 Task: Create a new letterhead with gradien abstract background.
Action: Mouse moved to (363, 195)
Screenshot: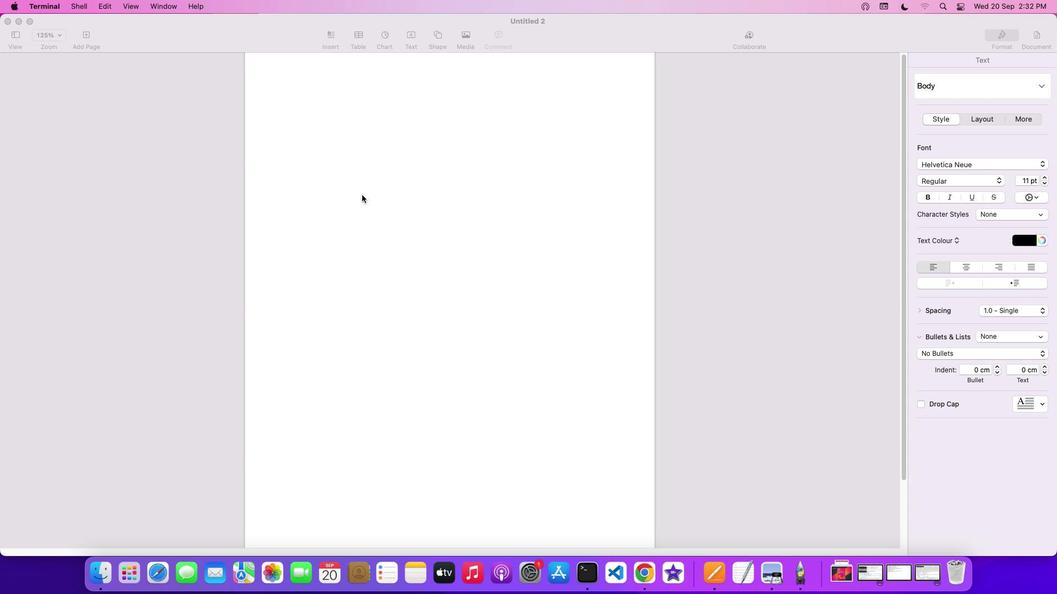 
Action: Mouse pressed left at (363, 195)
Screenshot: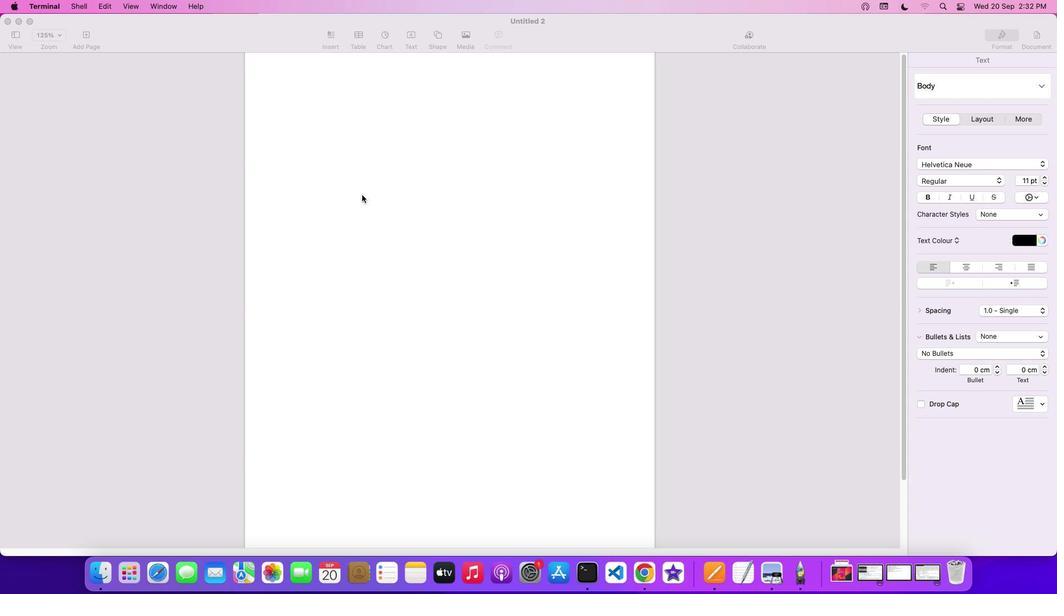 
Action: Mouse moved to (443, 36)
Screenshot: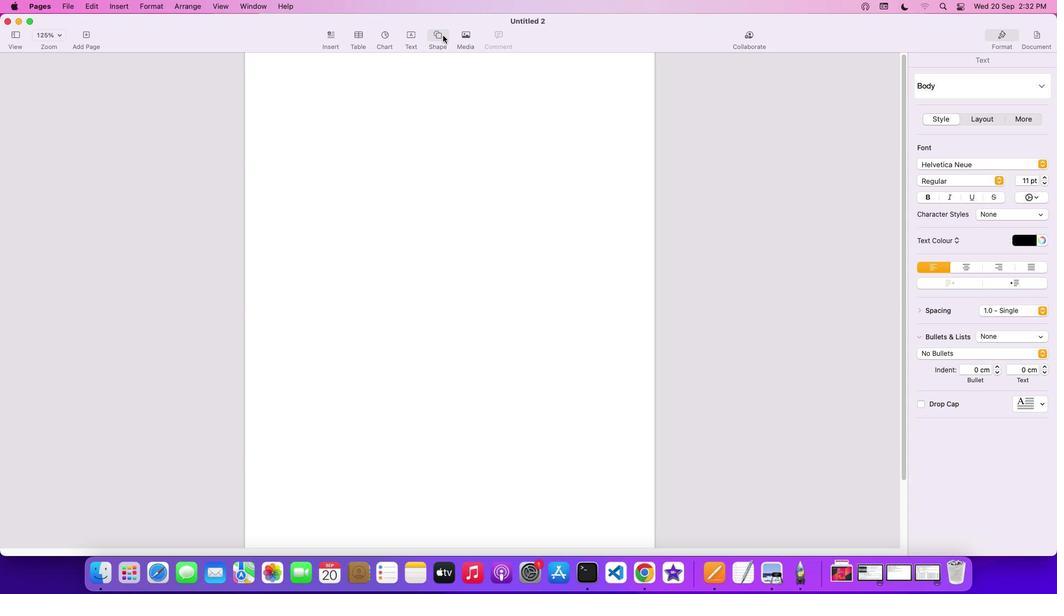
Action: Mouse pressed left at (443, 36)
Screenshot: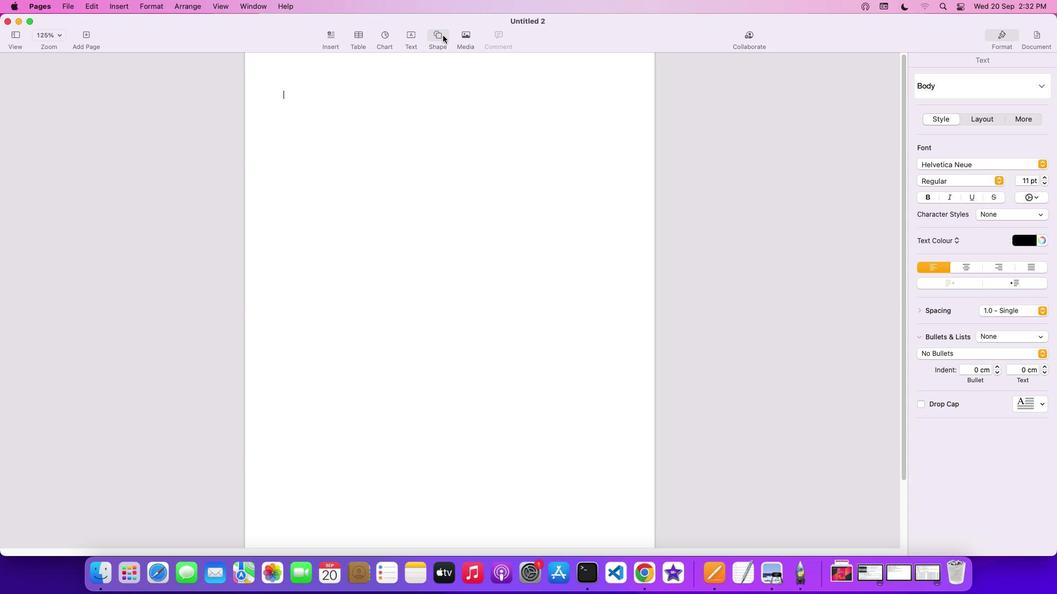 
Action: Mouse moved to (430, 120)
Screenshot: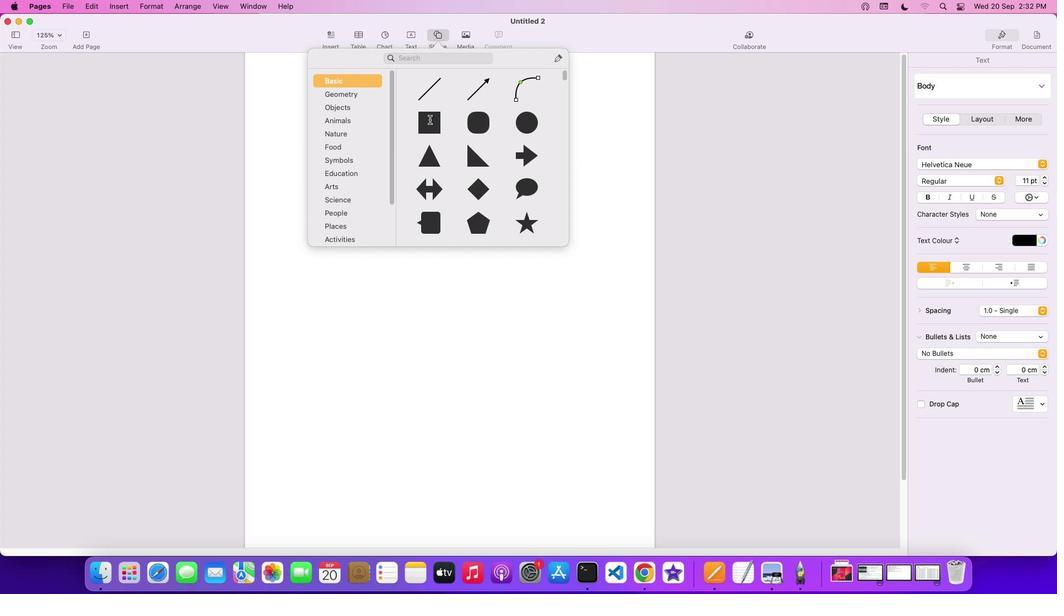 
Action: Mouse pressed left at (430, 120)
Screenshot: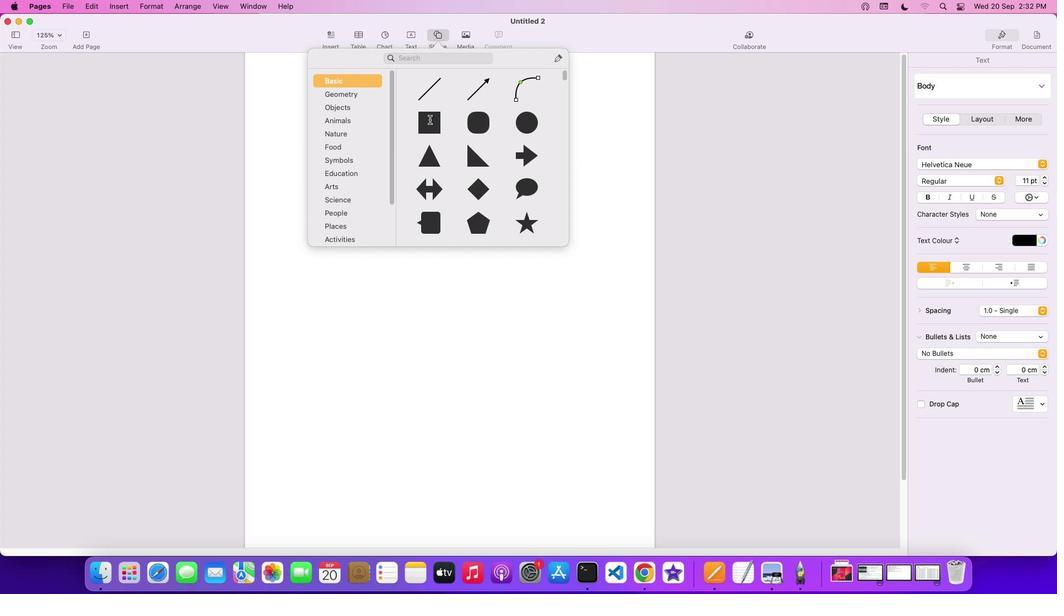 
Action: Mouse moved to (484, 100)
Screenshot: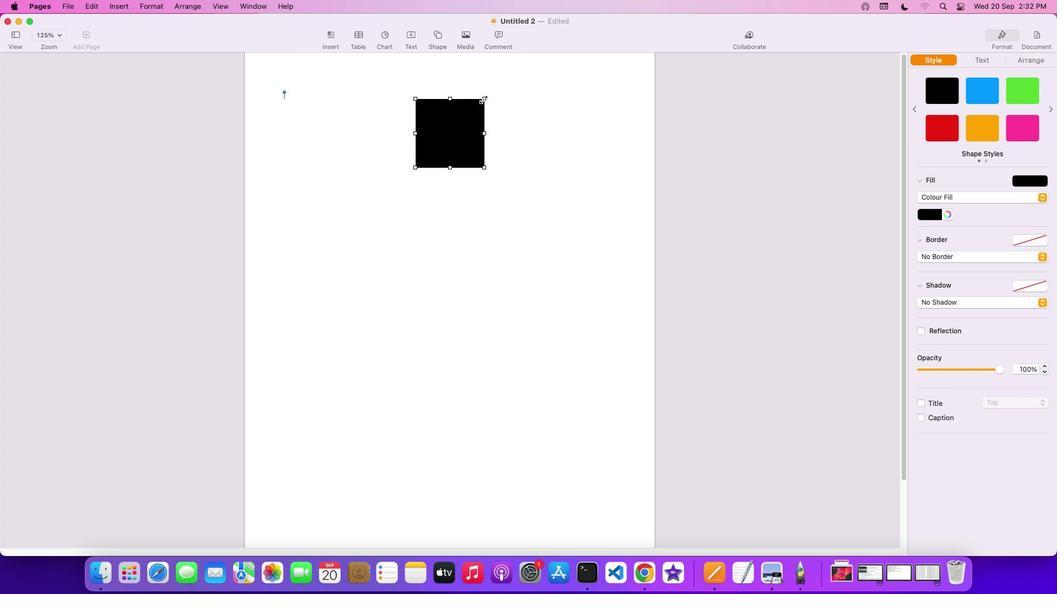 
Action: Mouse pressed left at (484, 100)
Screenshot: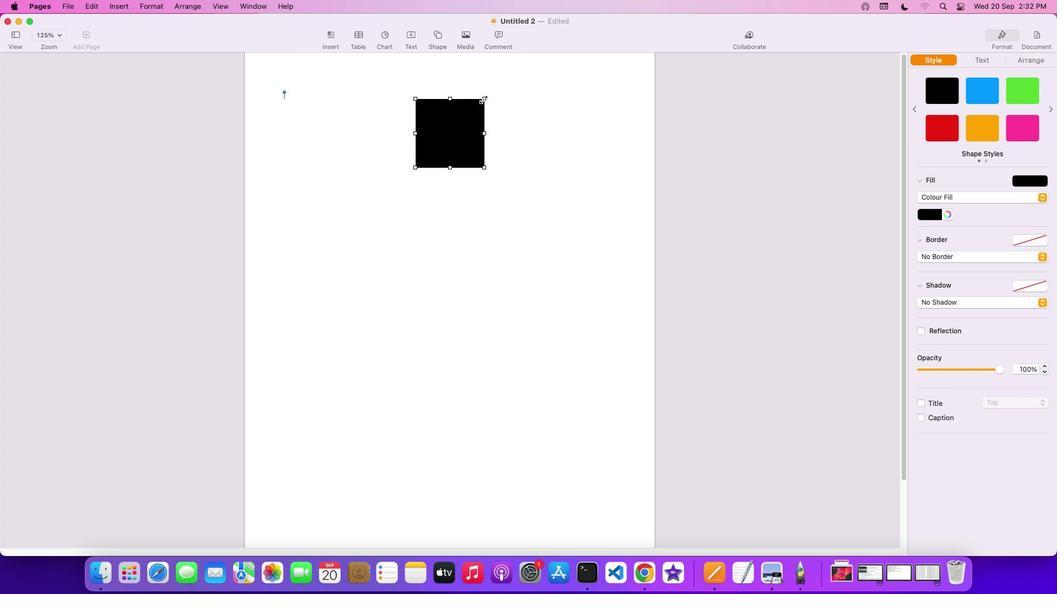 
Action: Mouse moved to (415, 60)
Screenshot: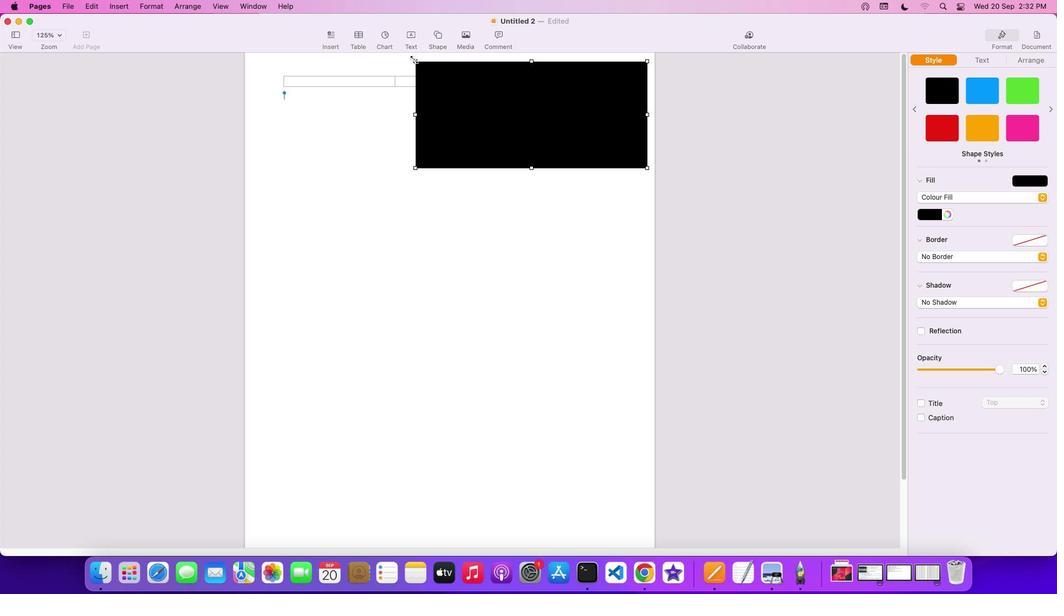 
Action: Mouse pressed left at (415, 60)
Screenshot: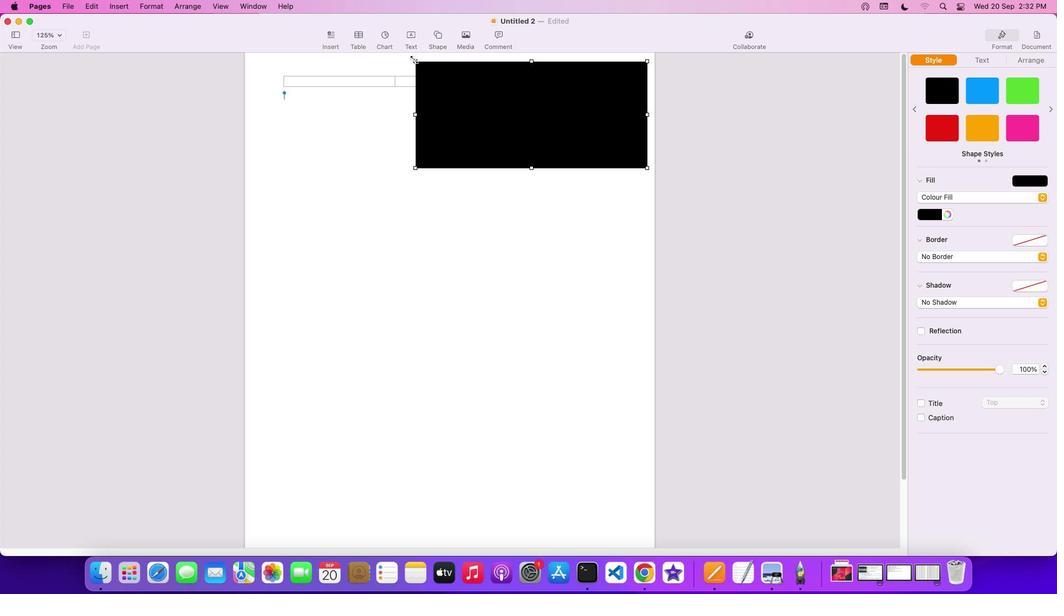 
Action: Mouse moved to (607, 248)
Screenshot: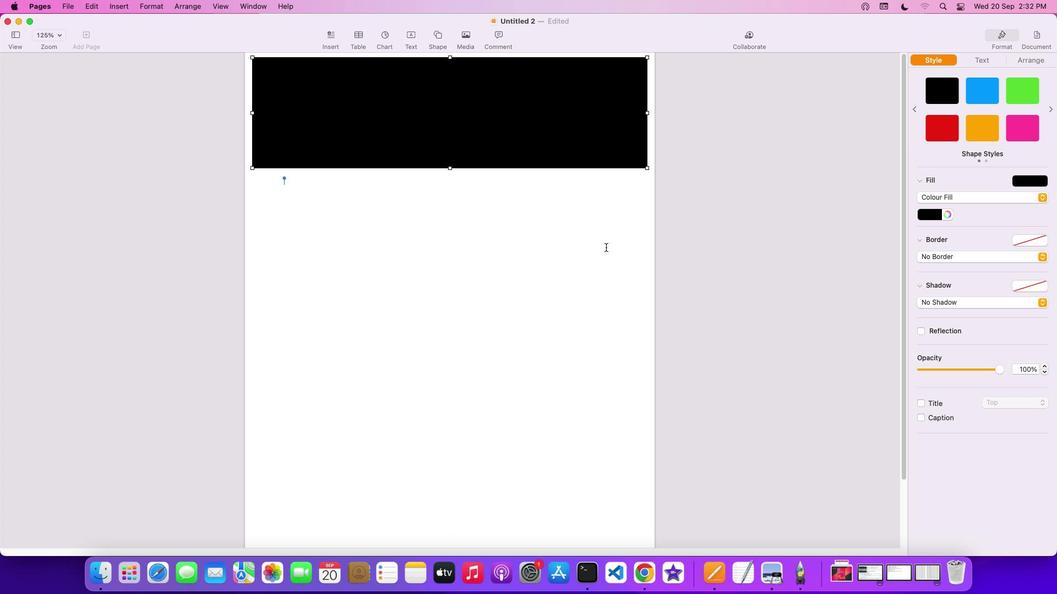 
Action: Mouse scrolled (607, 248) with delta (0, 0)
Screenshot: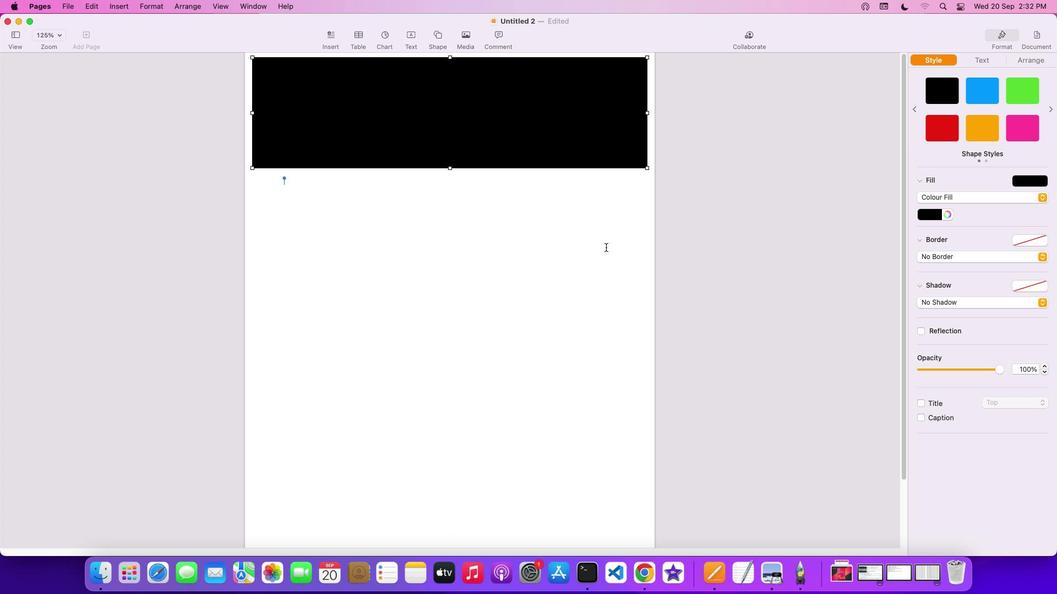 
Action: Mouse scrolled (607, 248) with delta (0, 0)
Screenshot: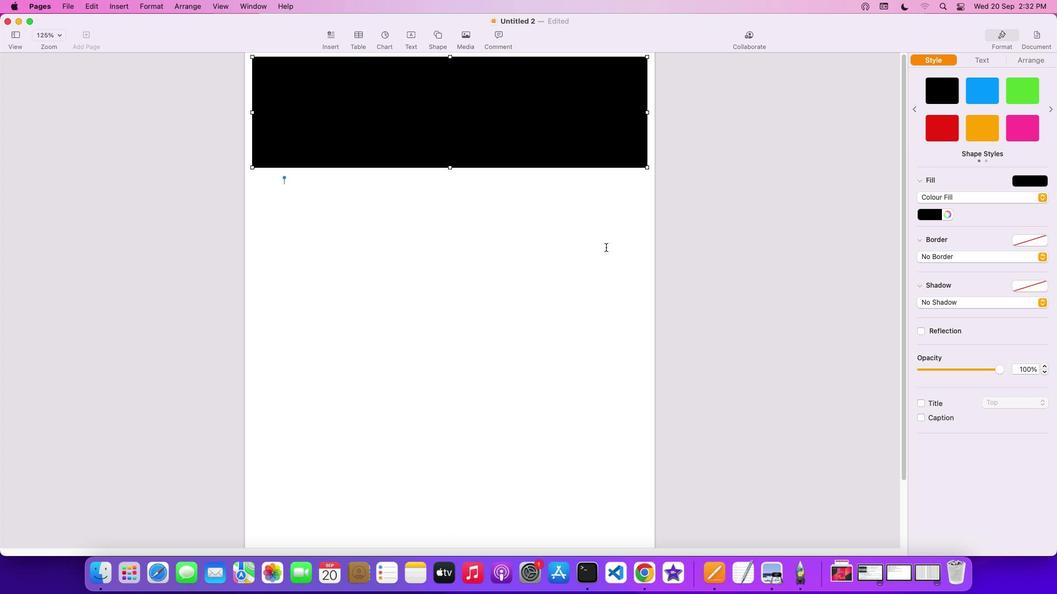 
Action: Mouse scrolled (607, 248) with delta (0, 0)
Screenshot: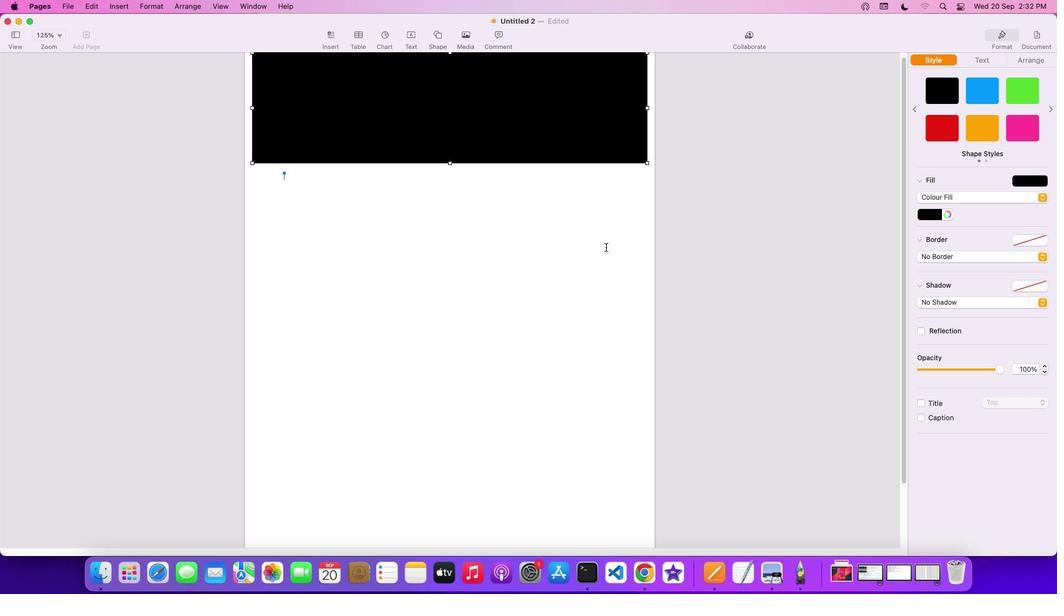 
Action: Mouse scrolled (607, 248) with delta (0, -1)
Screenshot: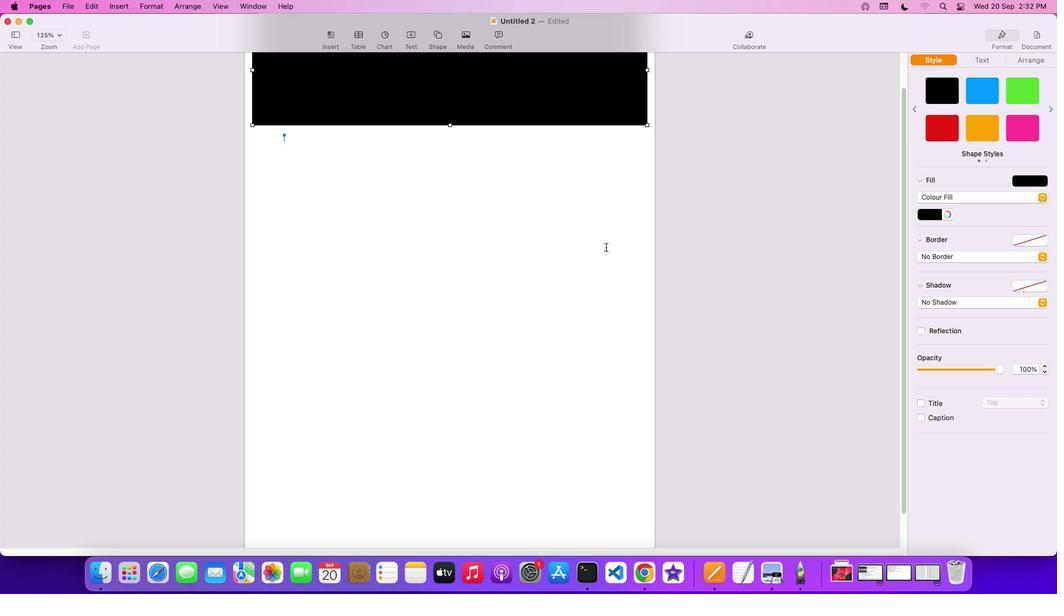 
Action: Mouse scrolled (607, 248) with delta (0, -1)
Screenshot: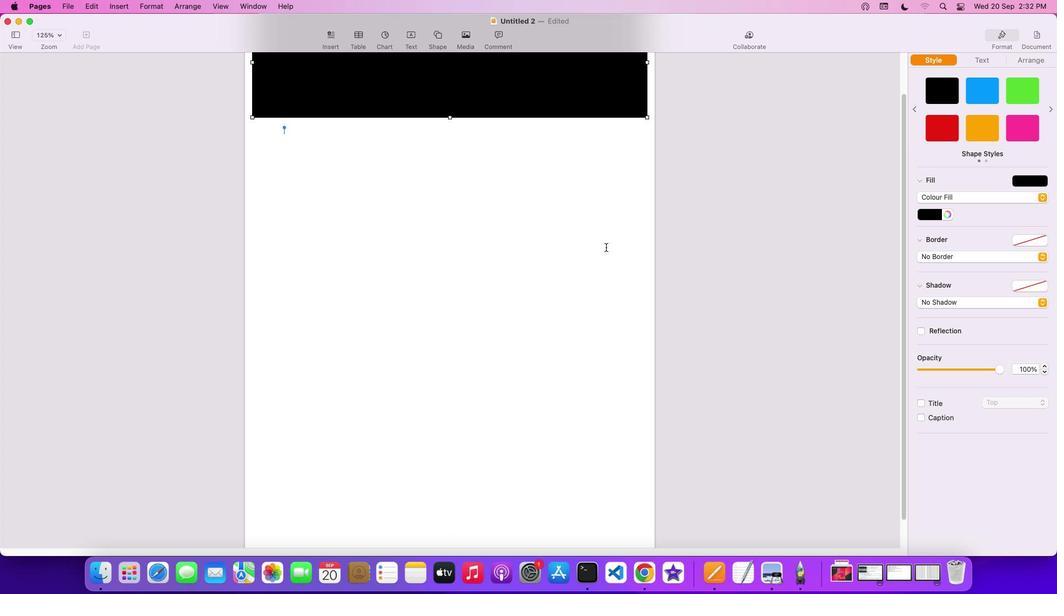 
Action: Mouse moved to (647, 92)
Screenshot: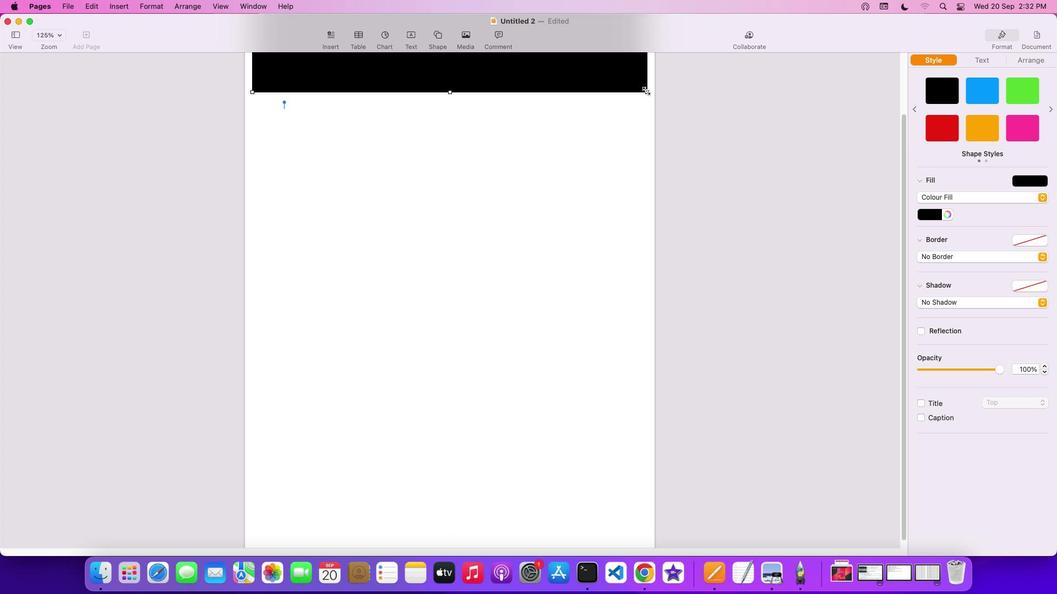 
Action: Mouse pressed left at (647, 92)
Screenshot: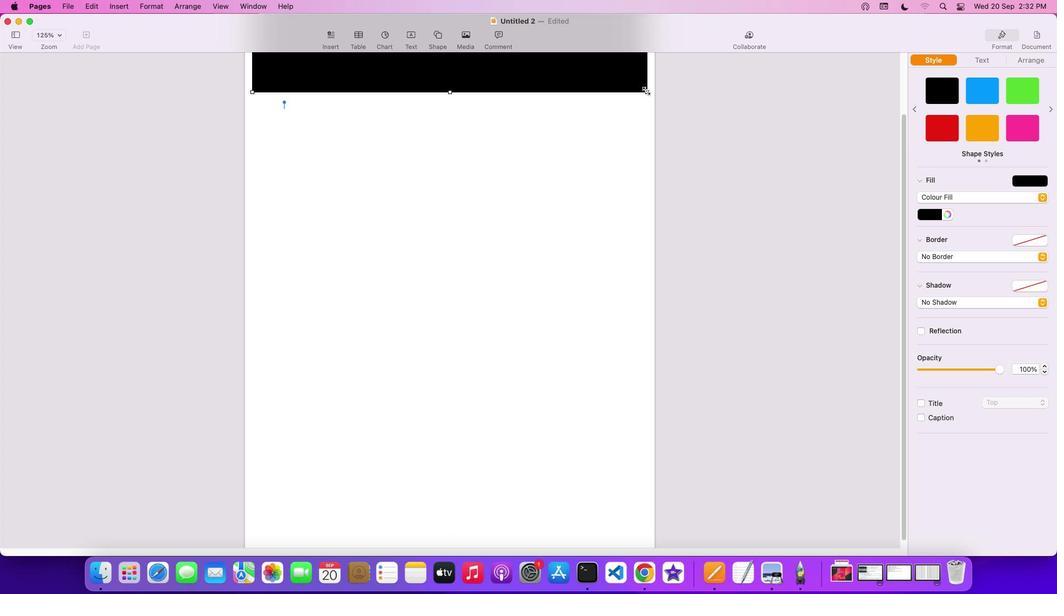 
Action: Mouse moved to (685, 483)
Screenshot: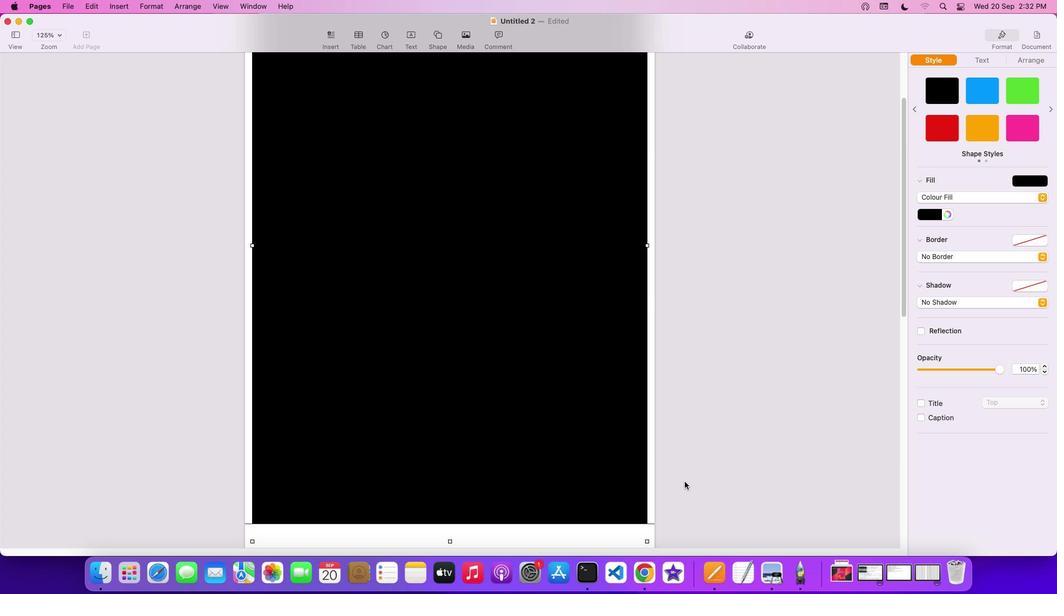 
Action: Mouse scrolled (685, 483) with delta (0, 0)
Screenshot: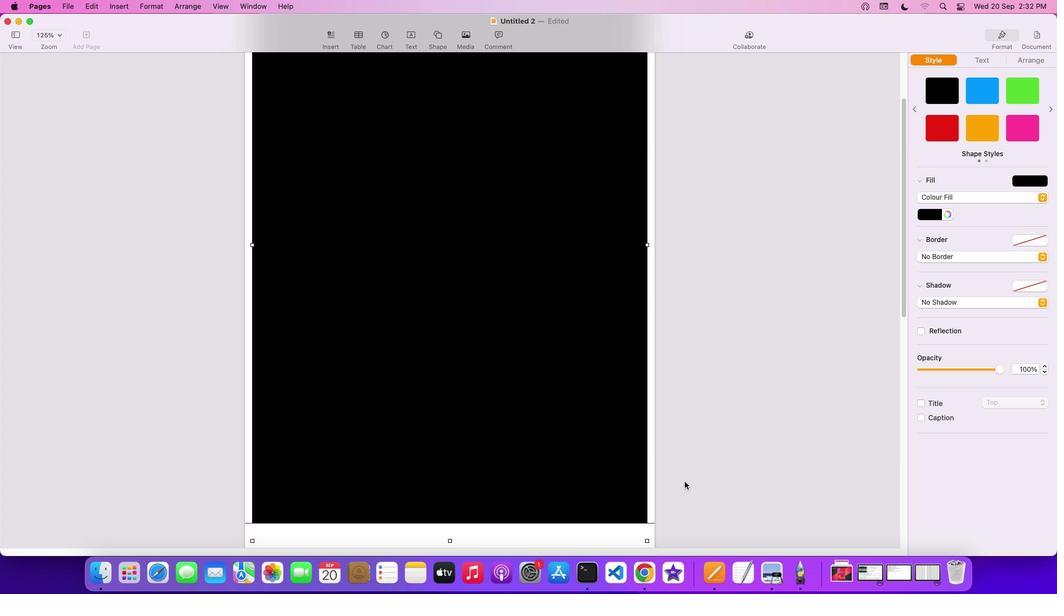 
Action: Mouse scrolled (685, 483) with delta (0, 0)
Screenshot: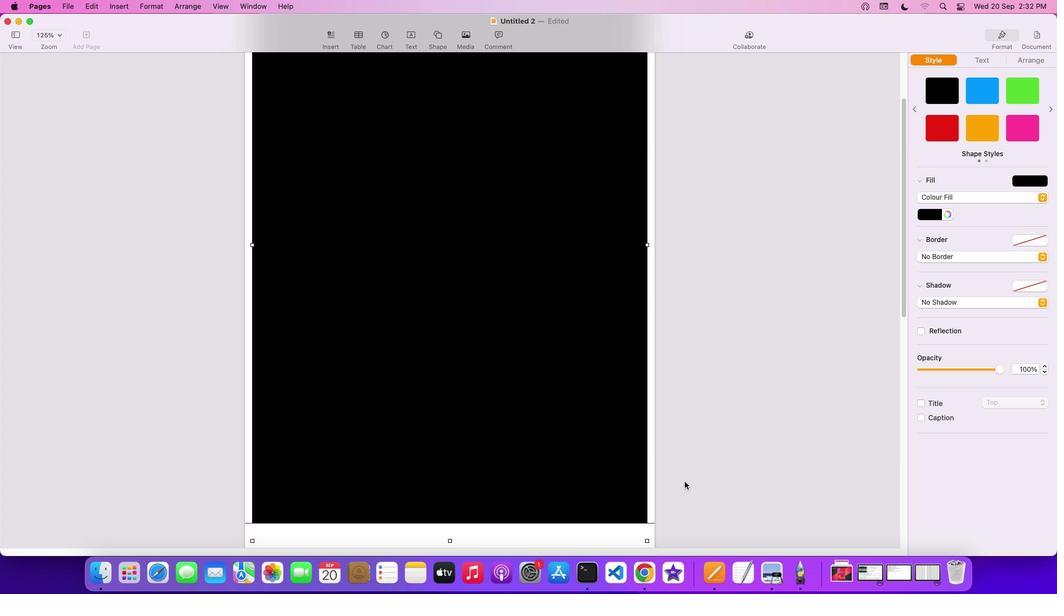 
Action: Mouse scrolled (685, 483) with delta (0, 0)
Screenshot: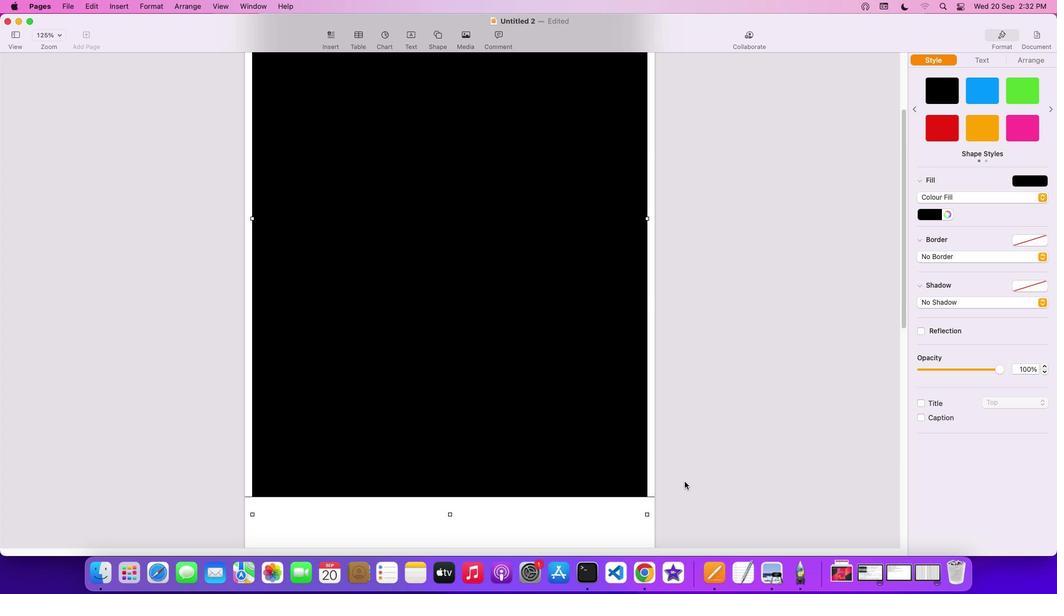 
Action: Mouse scrolled (685, 483) with delta (0, -1)
Screenshot: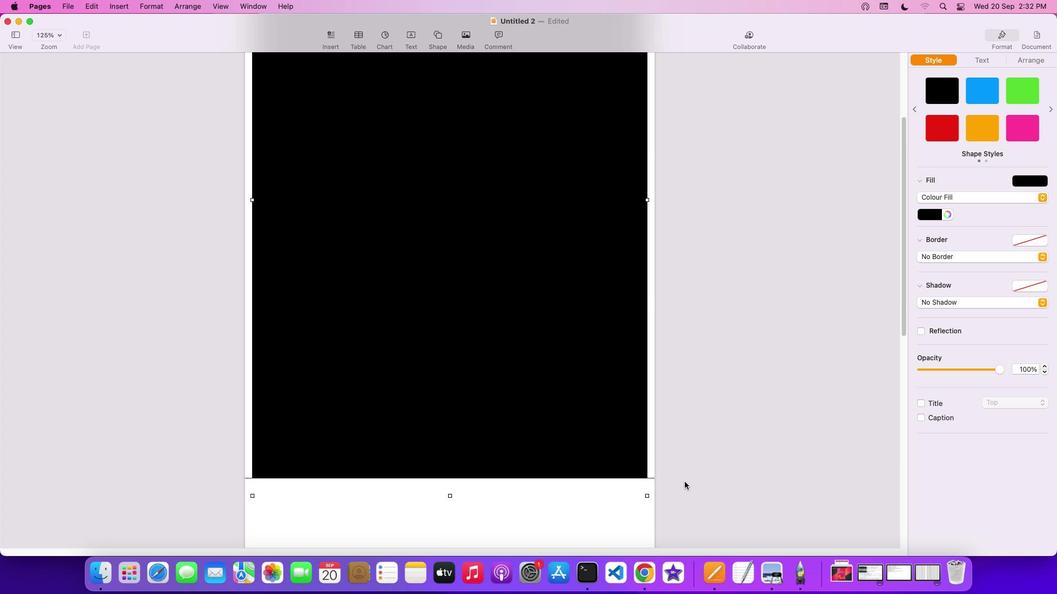 
Action: Mouse moved to (595, 451)
Screenshot: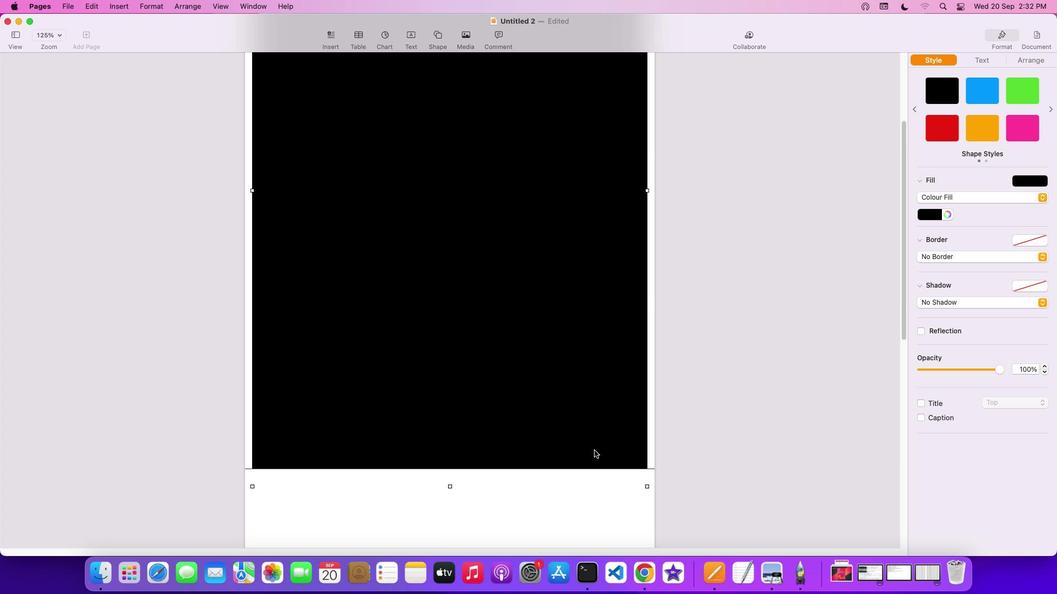 
Action: Mouse pressed left at (595, 451)
Screenshot: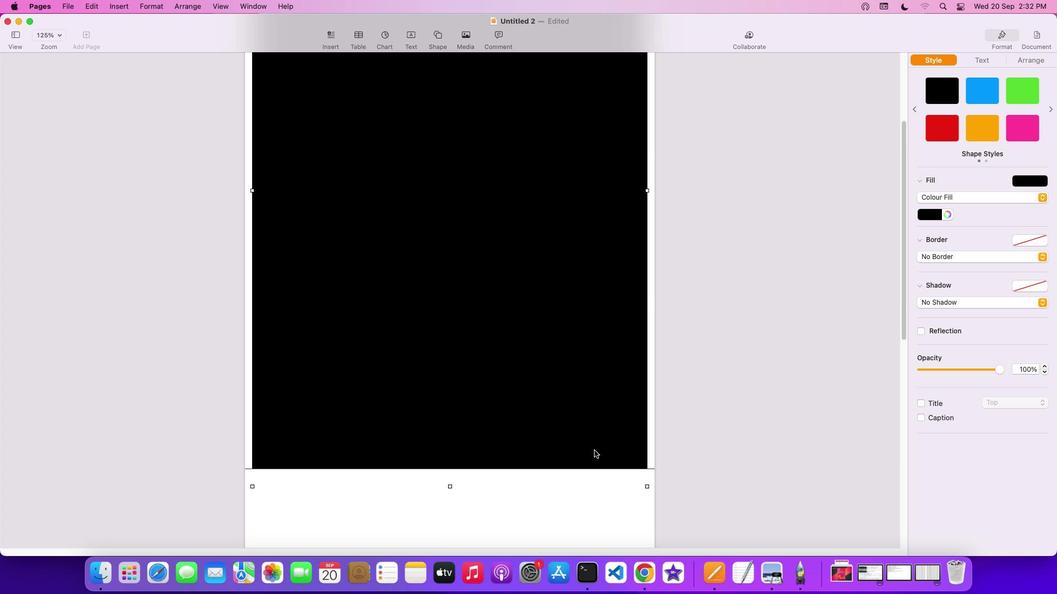 
Action: Mouse moved to (647, 487)
Screenshot: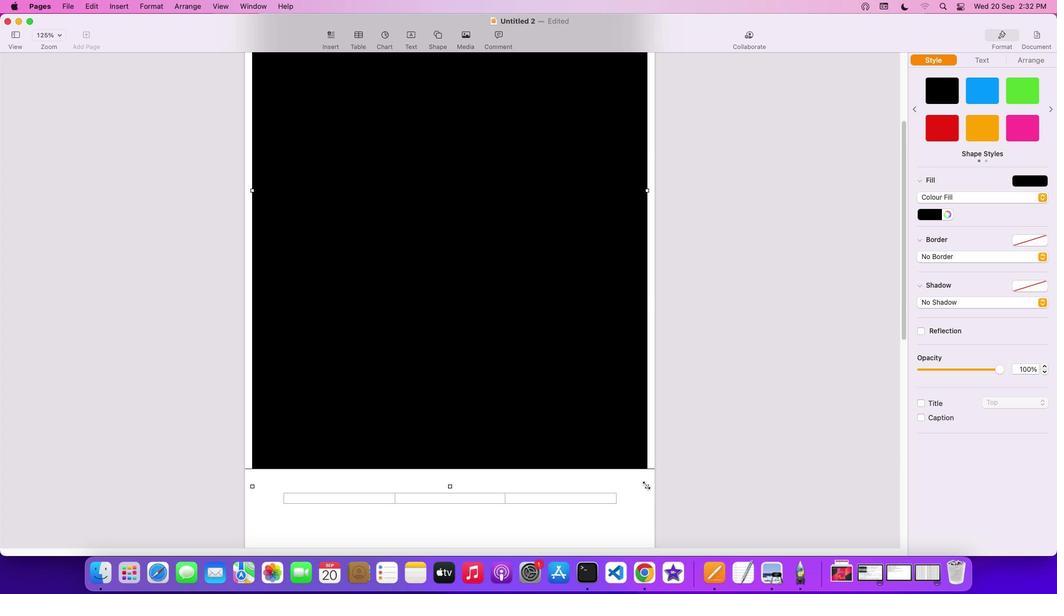 
Action: Mouse pressed left at (647, 487)
Screenshot: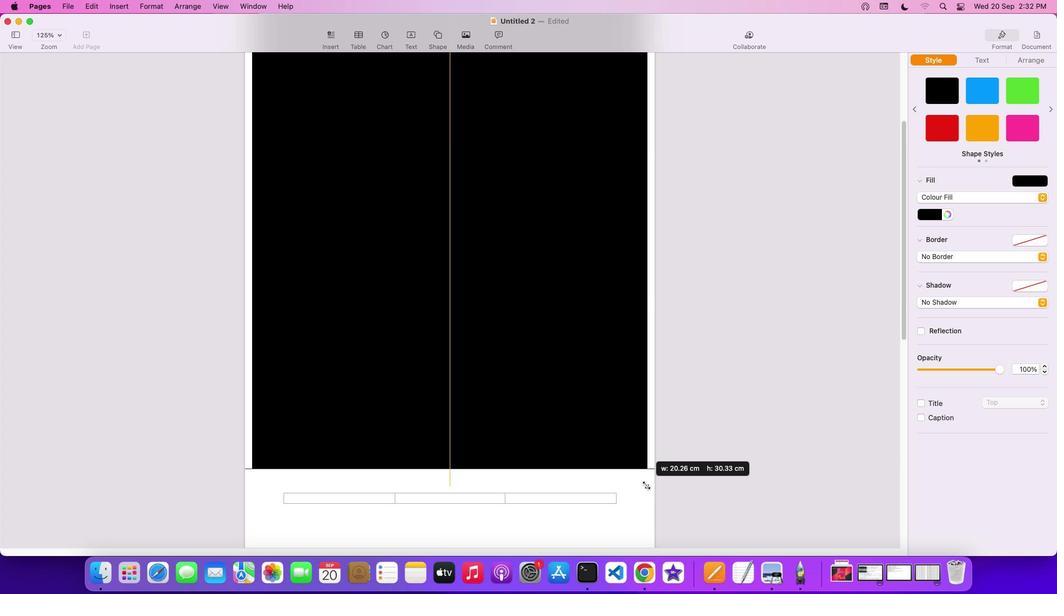 
Action: Mouse moved to (582, 437)
Screenshot: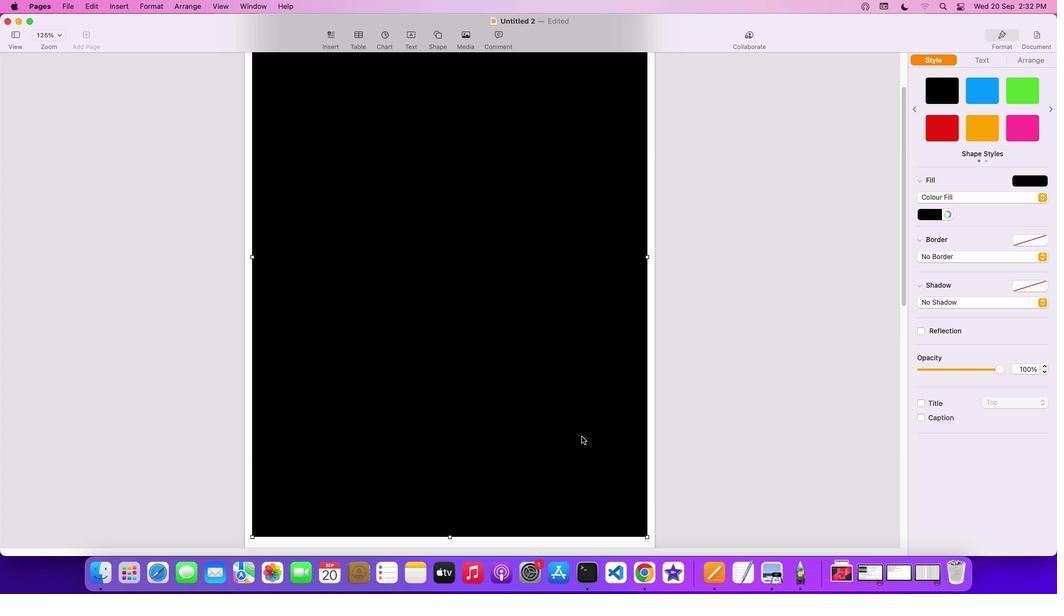 
Action: Mouse scrolled (582, 437) with delta (0, 0)
Screenshot: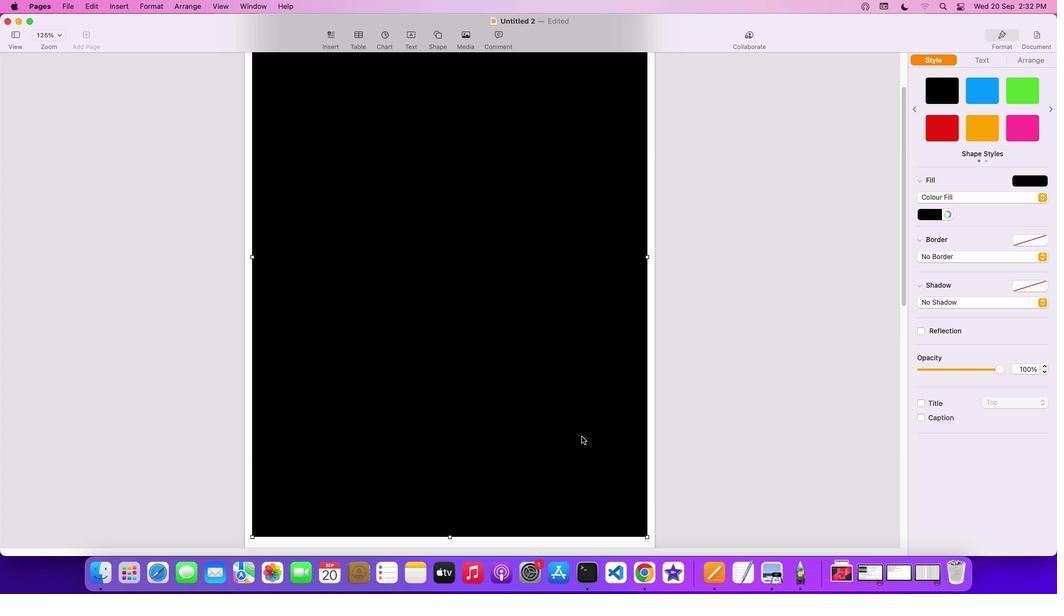 
Action: Mouse scrolled (582, 437) with delta (0, 0)
Screenshot: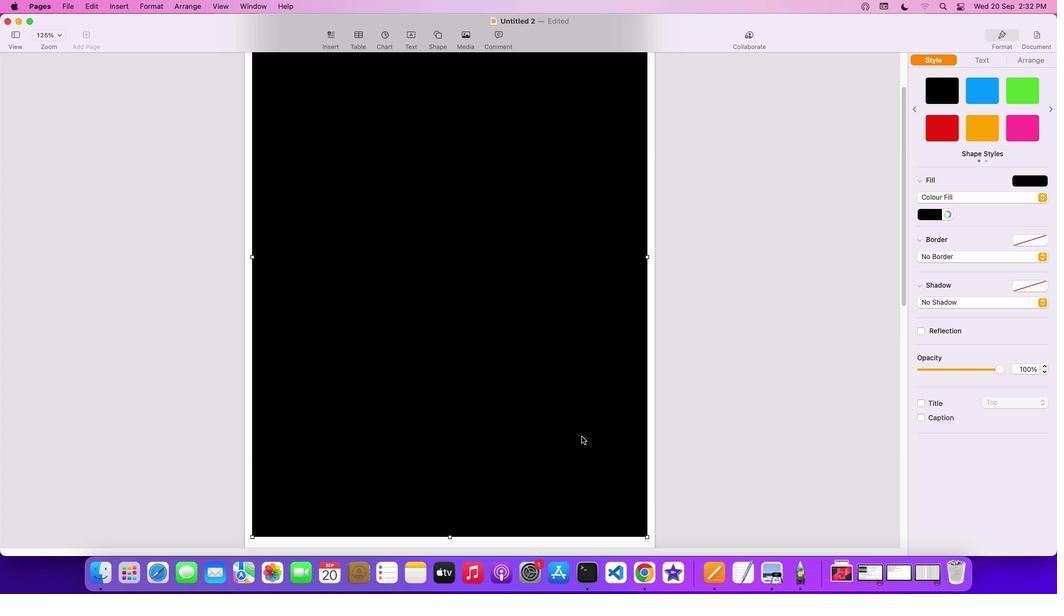 
Action: Mouse scrolled (582, 437) with delta (0, 0)
Screenshot: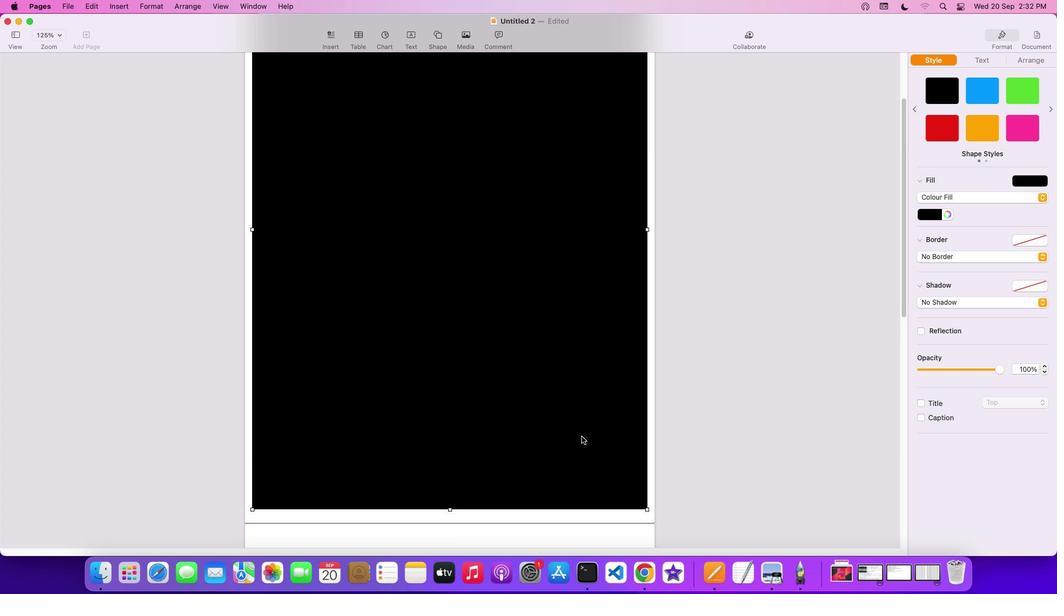 
Action: Mouse scrolled (582, 437) with delta (0, -1)
Screenshot: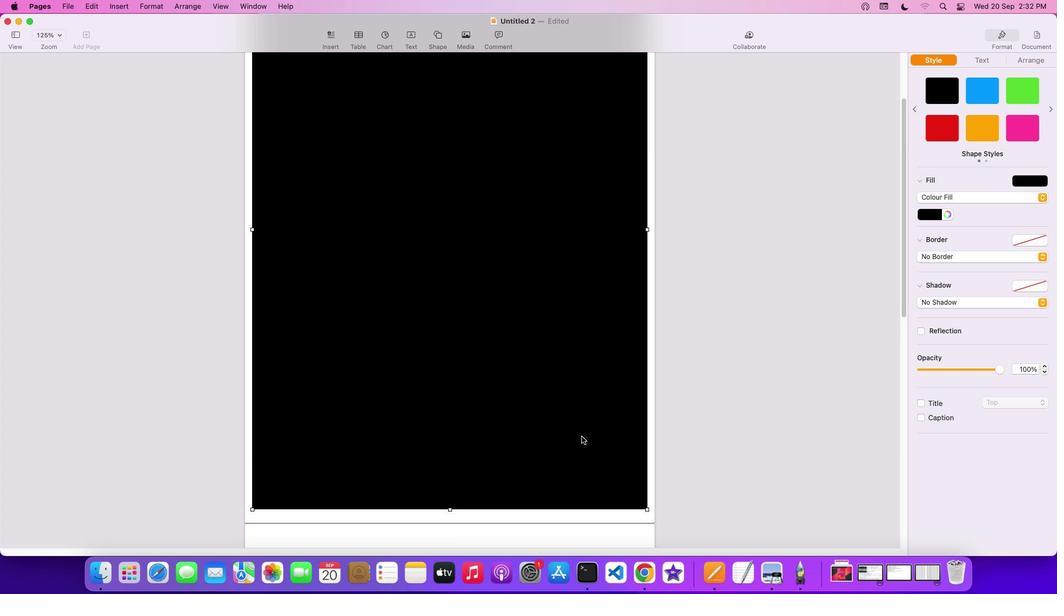 
Action: Mouse scrolled (582, 437) with delta (0, -1)
Screenshot: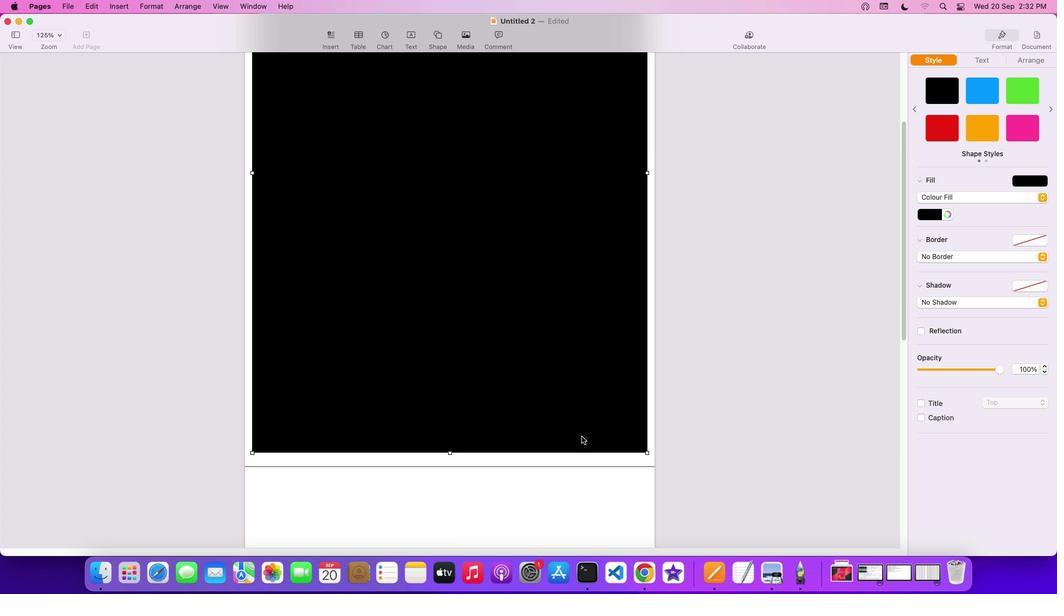 
Action: Mouse moved to (582, 434)
Screenshot: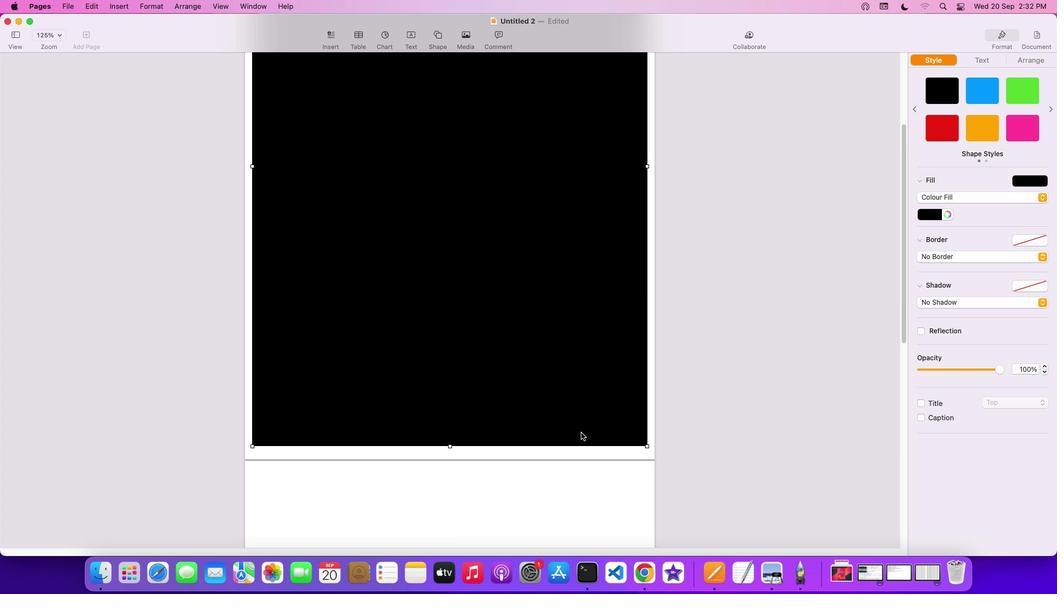 
Action: Mouse scrolled (582, 434) with delta (0, 1)
Screenshot: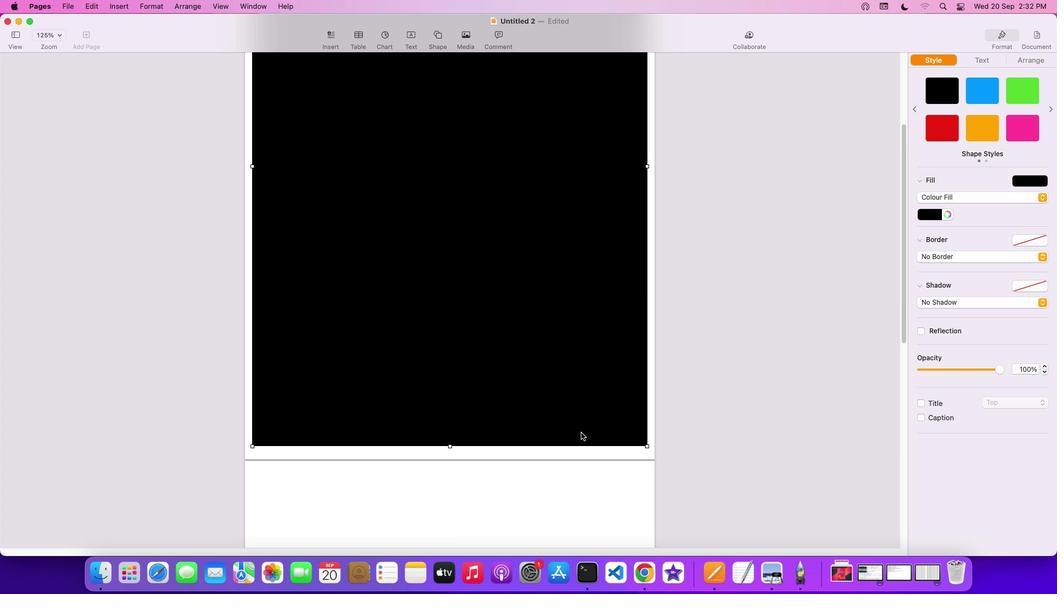 
Action: Mouse scrolled (582, 434) with delta (0, 1)
Screenshot: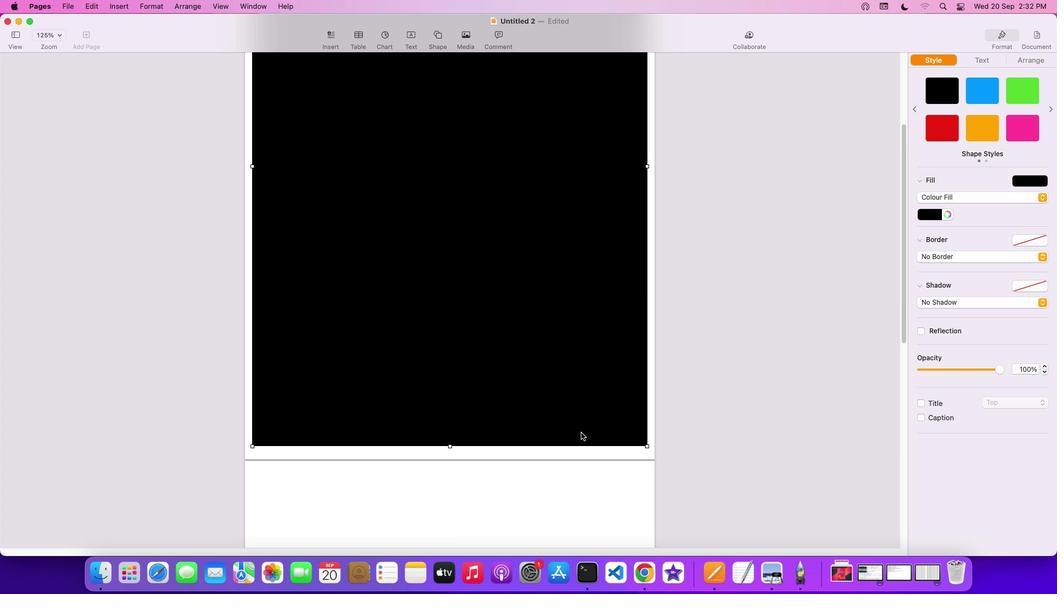 
Action: Mouse scrolled (582, 434) with delta (0, 2)
Screenshot: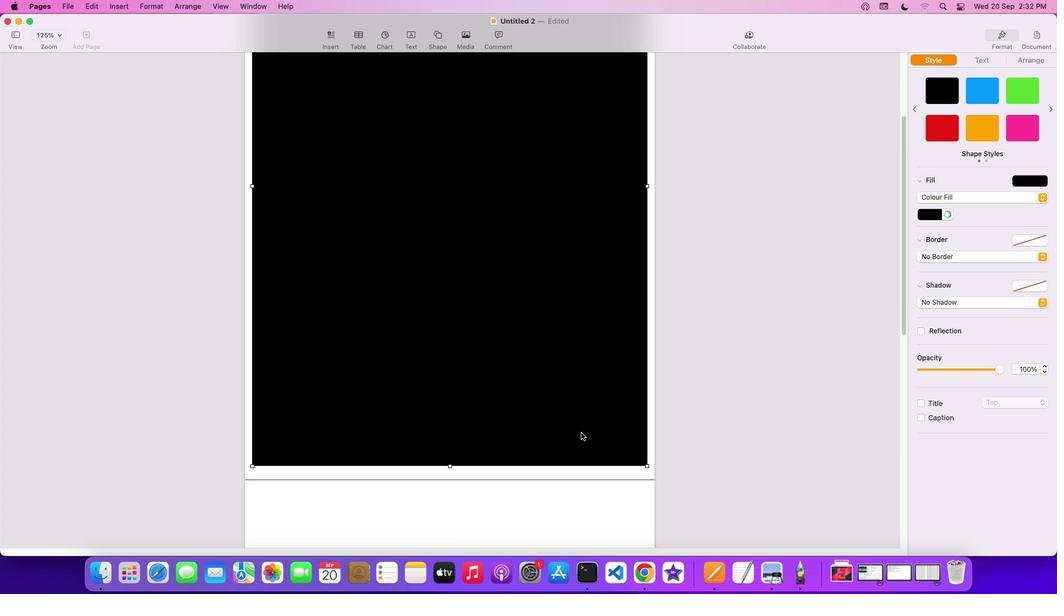 
Action: Mouse scrolled (582, 434) with delta (0, 3)
Screenshot: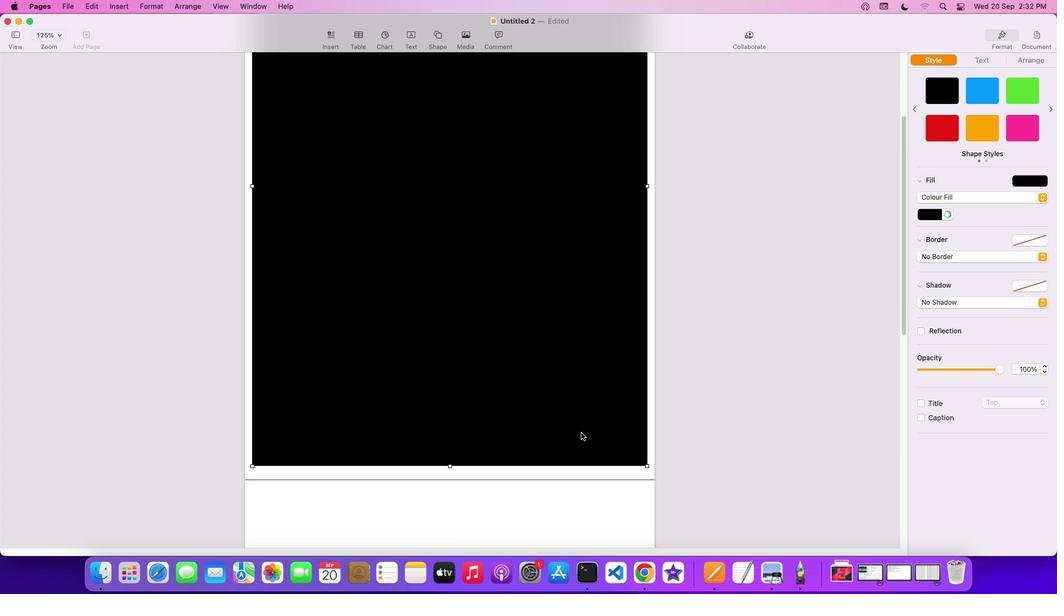 
Action: Mouse scrolled (582, 434) with delta (0, 3)
Screenshot: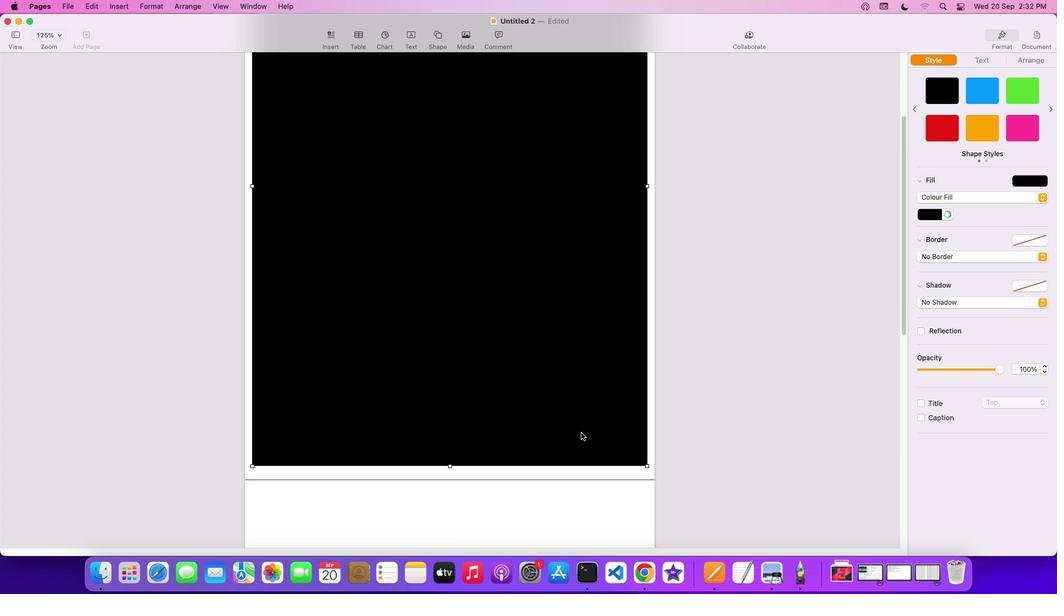 
Action: Mouse scrolled (582, 434) with delta (0, 1)
Screenshot: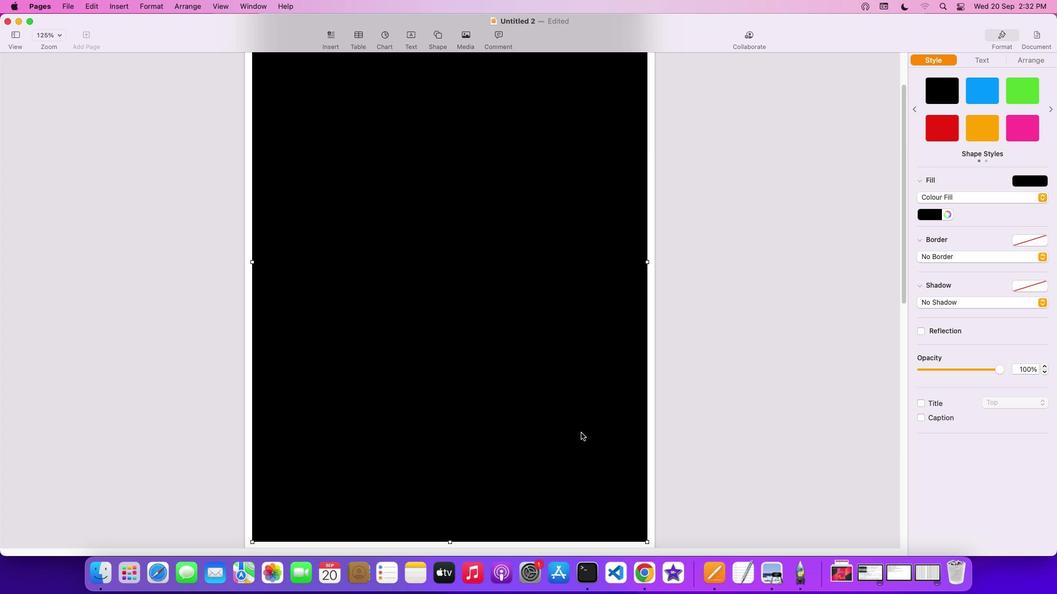 
Action: Mouse scrolled (582, 434) with delta (0, 1)
Screenshot: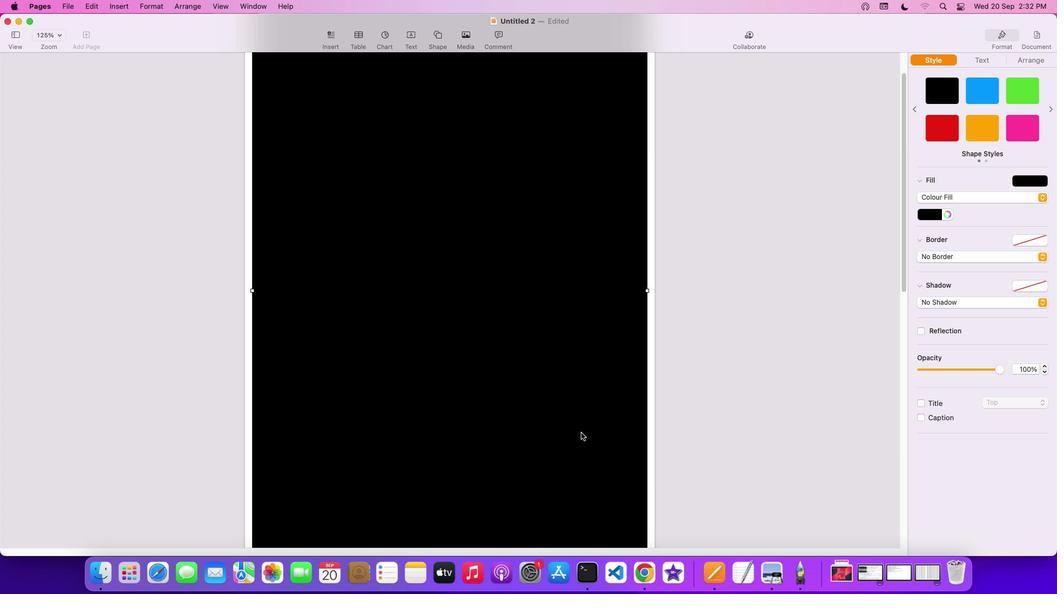 
Action: Mouse scrolled (582, 434) with delta (0, 2)
Screenshot: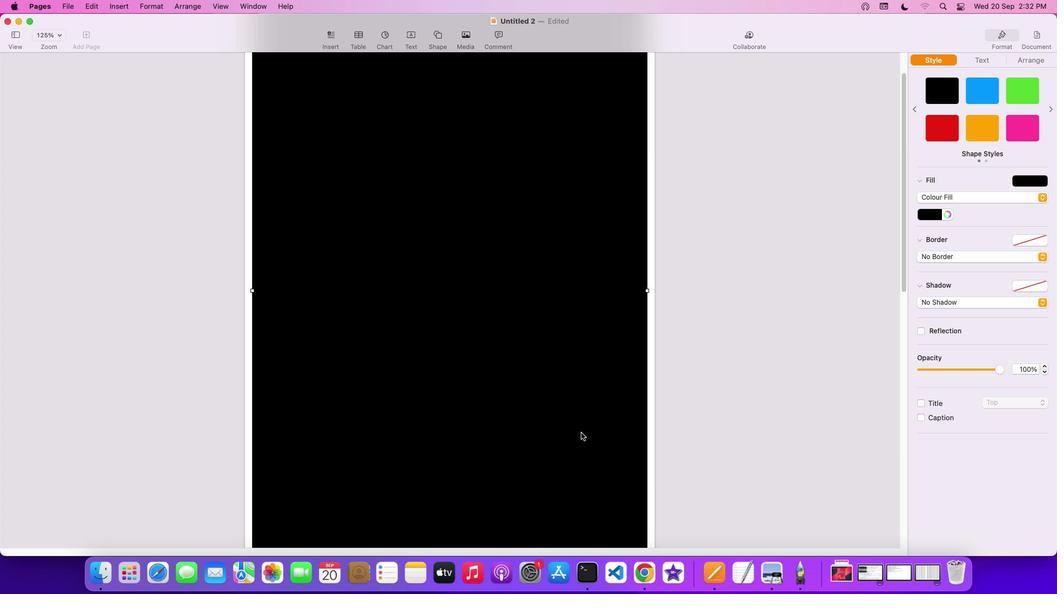 
Action: Mouse scrolled (582, 434) with delta (0, 3)
Screenshot: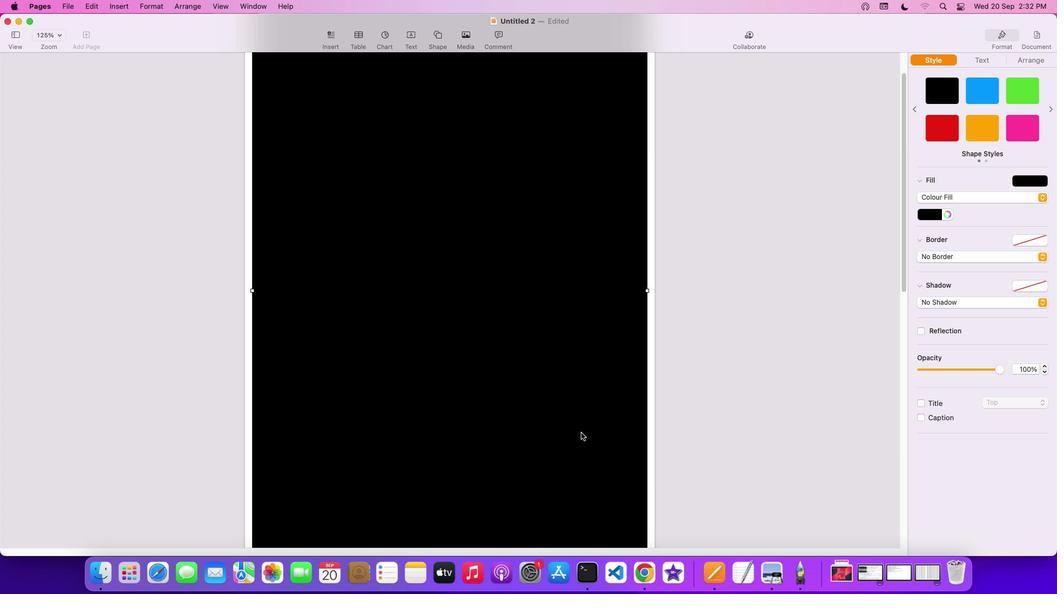 
Action: Mouse scrolled (582, 434) with delta (0, 3)
Screenshot: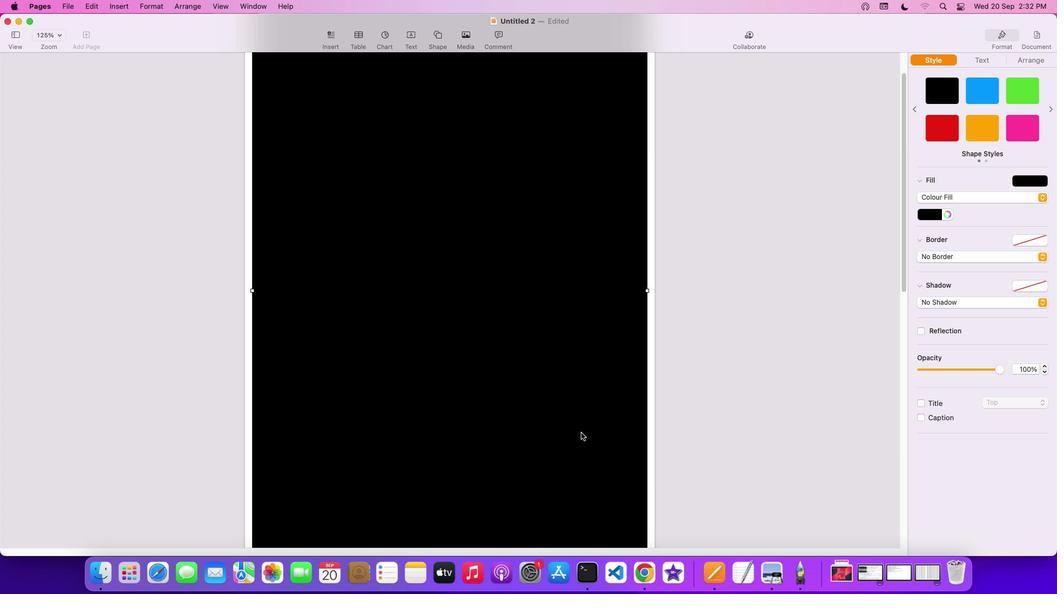 
Action: Mouse scrolled (582, 434) with delta (0, 4)
Screenshot: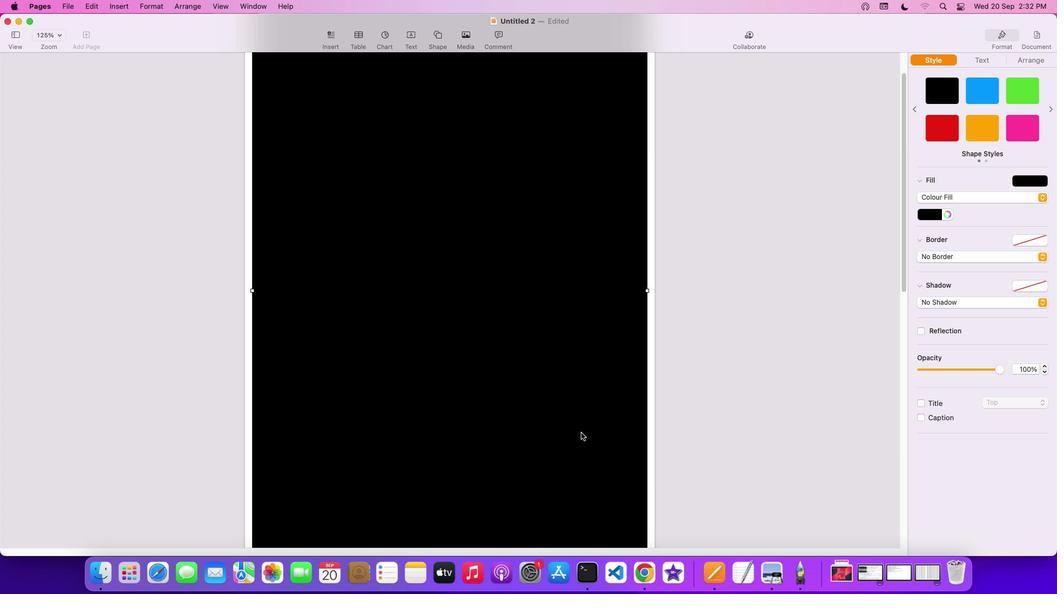 
Action: Mouse moved to (582, 434)
Screenshot: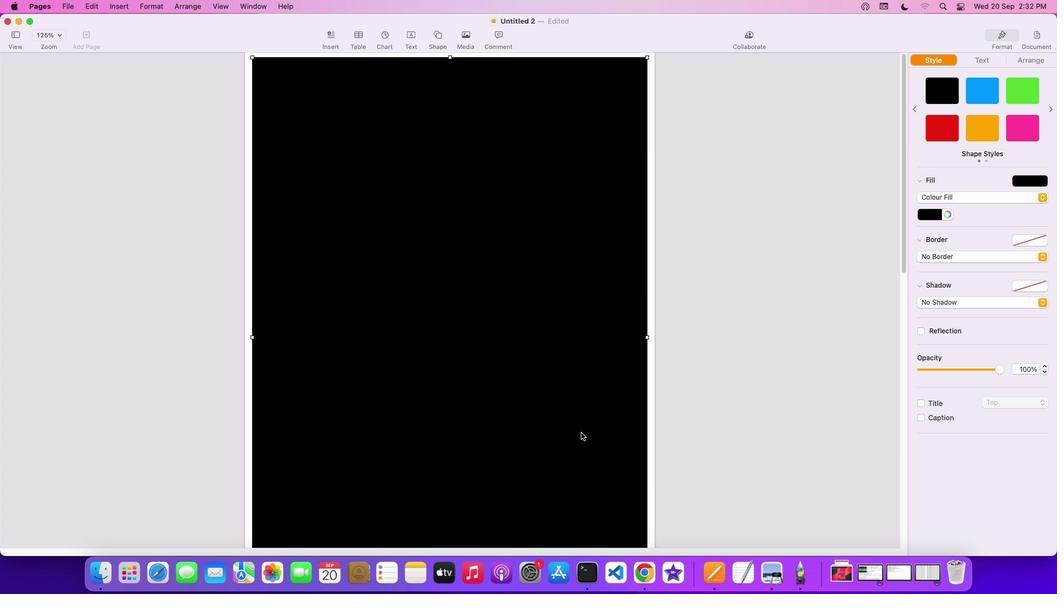 
Action: Mouse scrolled (582, 434) with delta (0, 1)
Screenshot: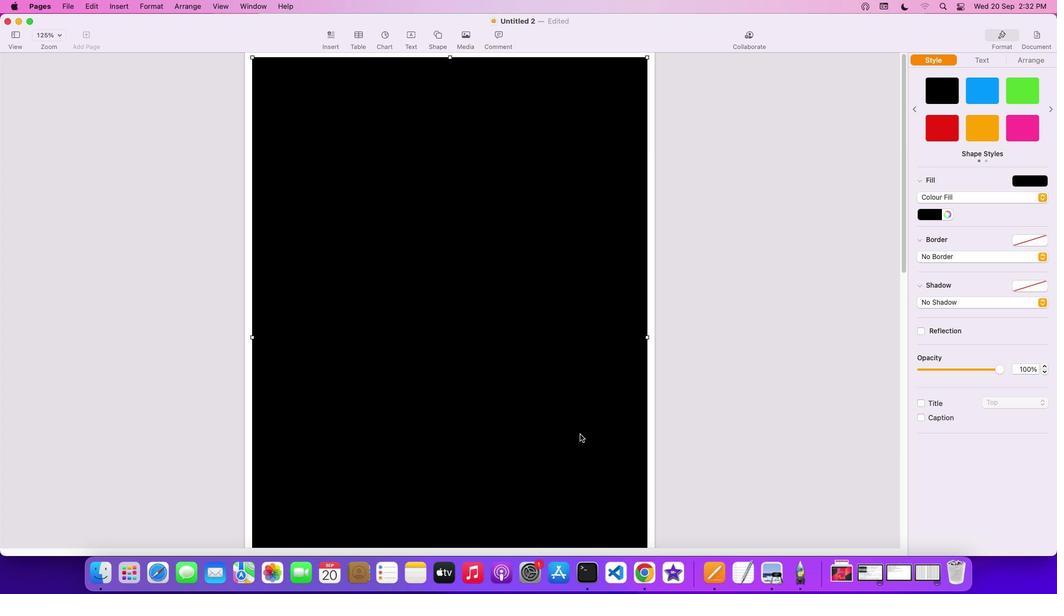 
Action: Mouse moved to (581, 435)
Screenshot: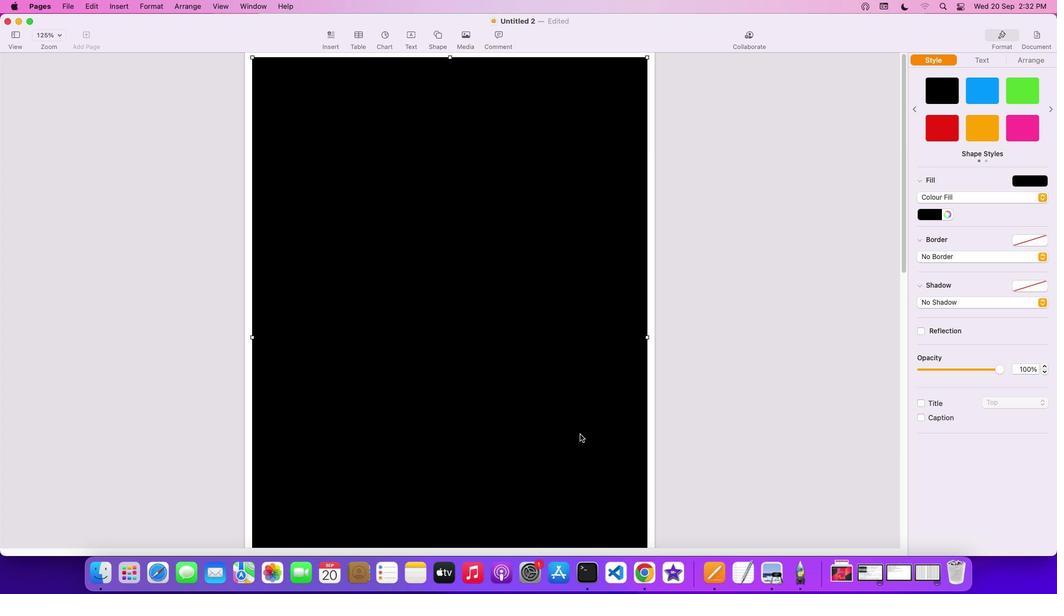 
Action: Mouse scrolled (581, 435) with delta (0, 1)
Screenshot: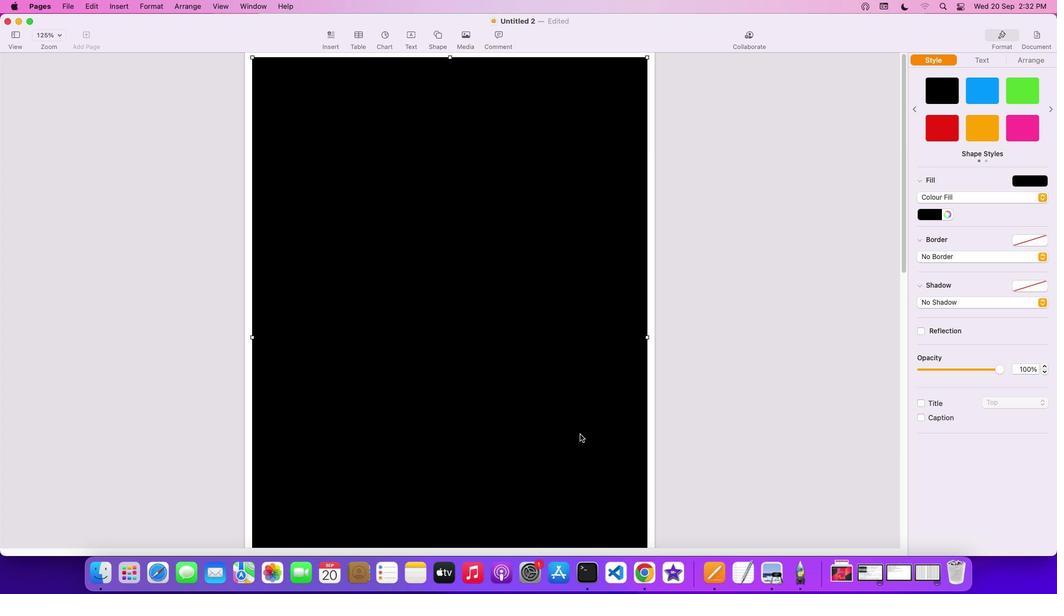 
Action: Mouse moved to (581, 435)
Screenshot: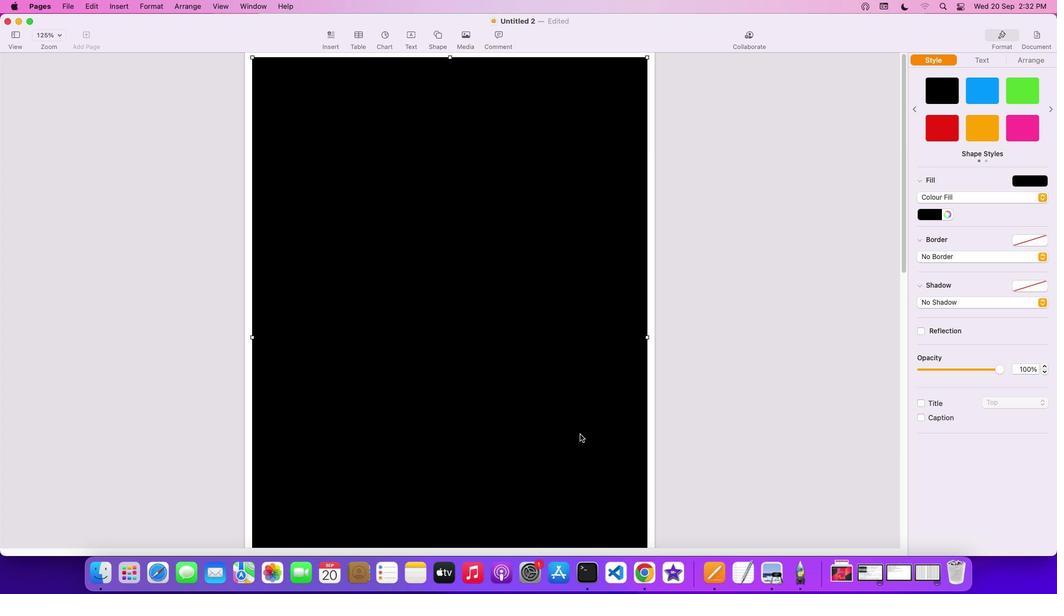 
Action: Mouse scrolled (581, 435) with delta (0, 2)
Screenshot: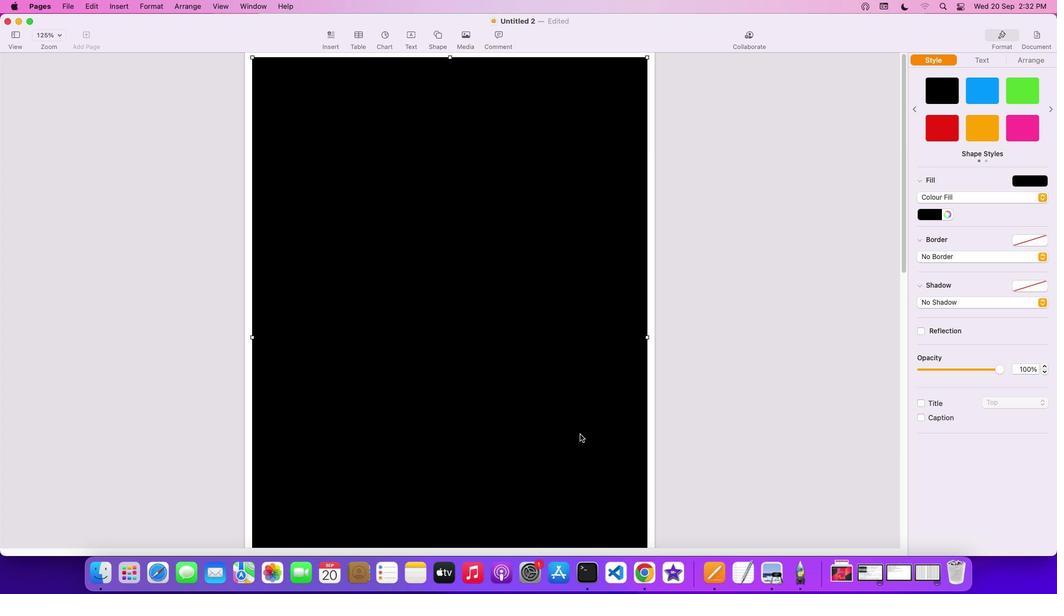 
Action: Mouse scrolled (581, 435) with delta (0, 3)
Screenshot: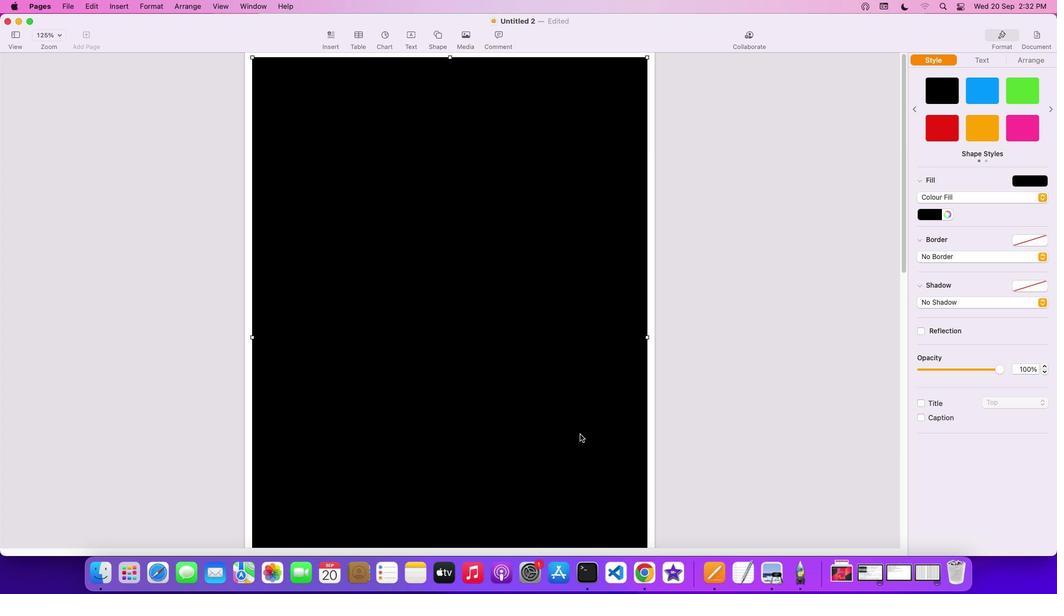 
Action: Mouse scrolled (581, 435) with delta (0, 3)
Screenshot: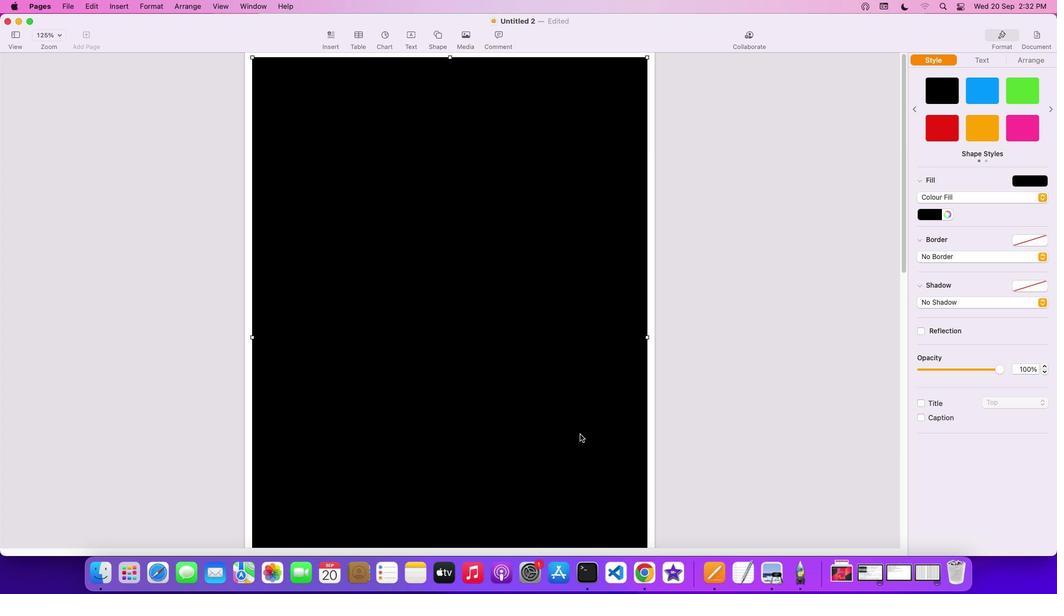 
Action: Mouse scrolled (581, 435) with delta (0, 4)
Screenshot: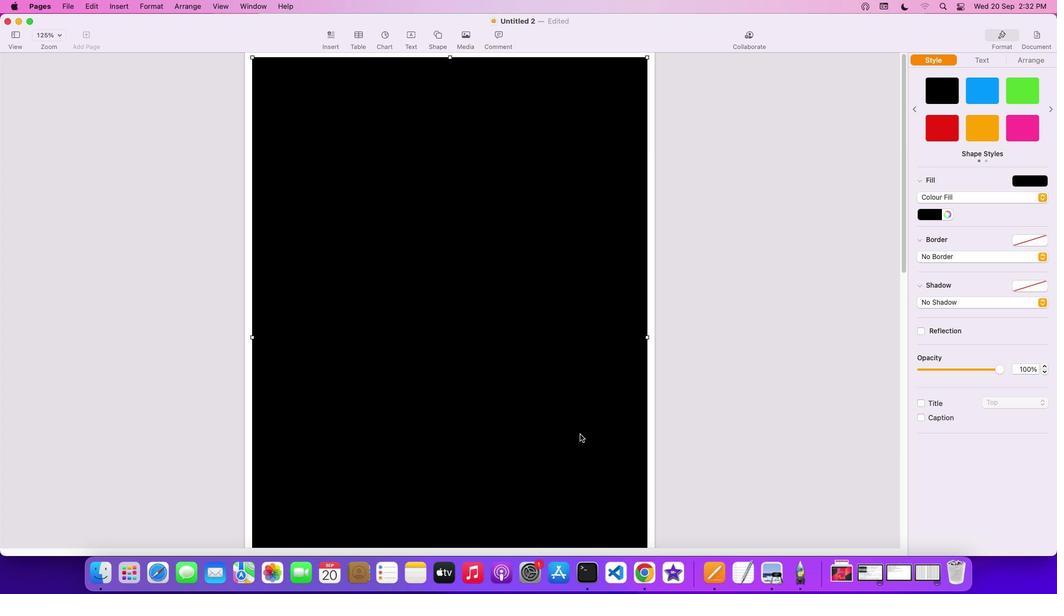 
Action: Mouse moved to (507, 314)
Screenshot: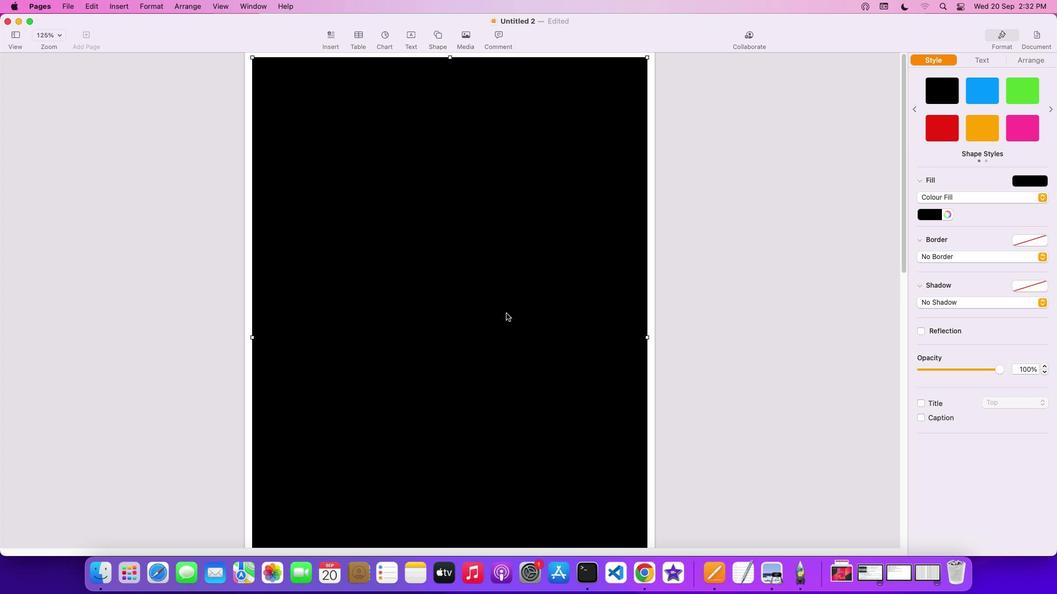 
Action: Mouse pressed left at (507, 314)
Screenshot: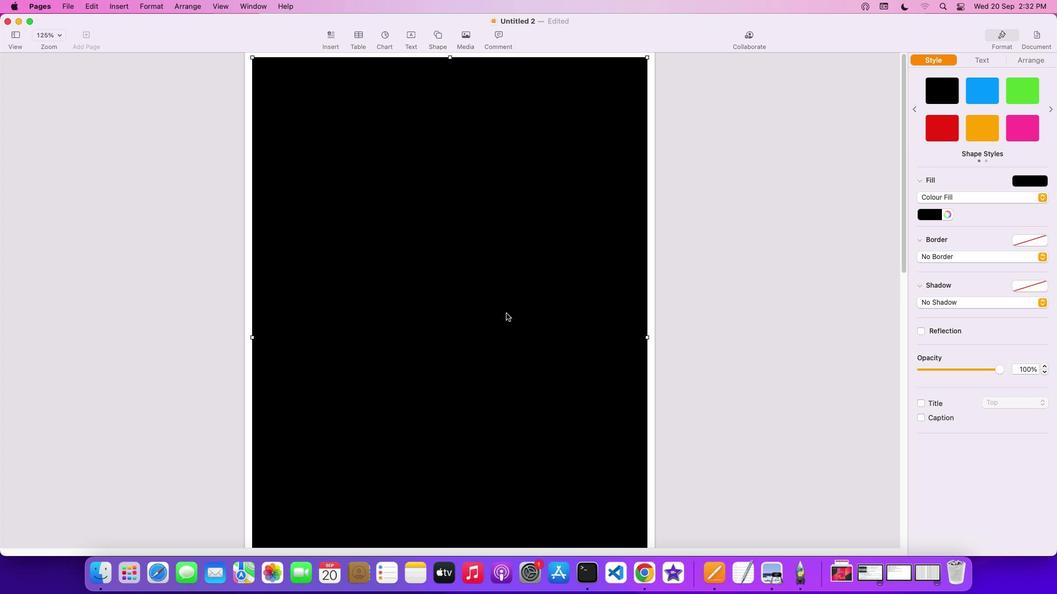 
Action: Mouse moved to (323, 188)
Screenshot: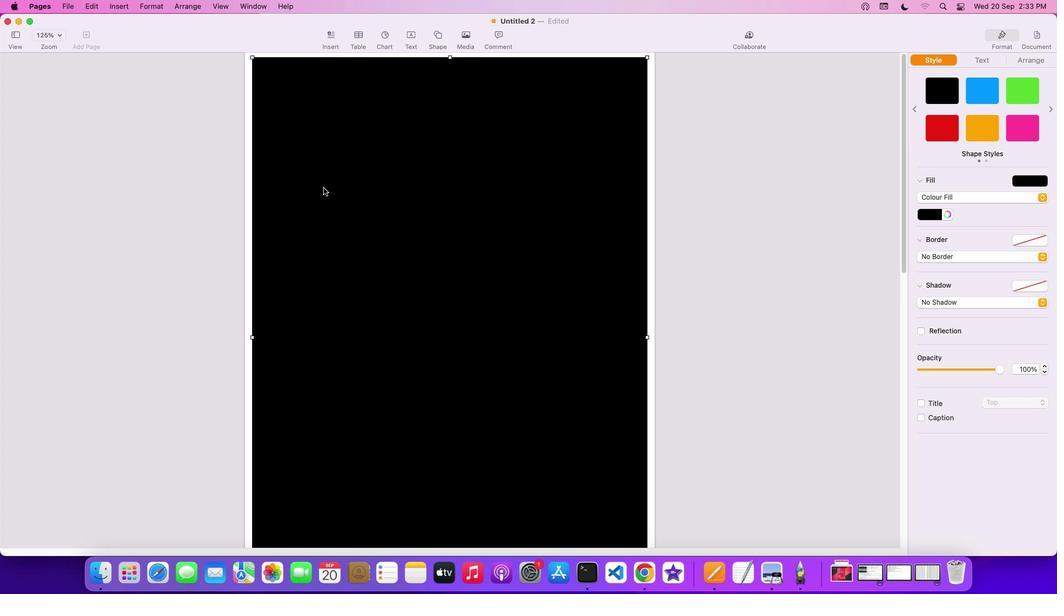 
Action: Mouse pressed left at (323, 188)
Screenshot: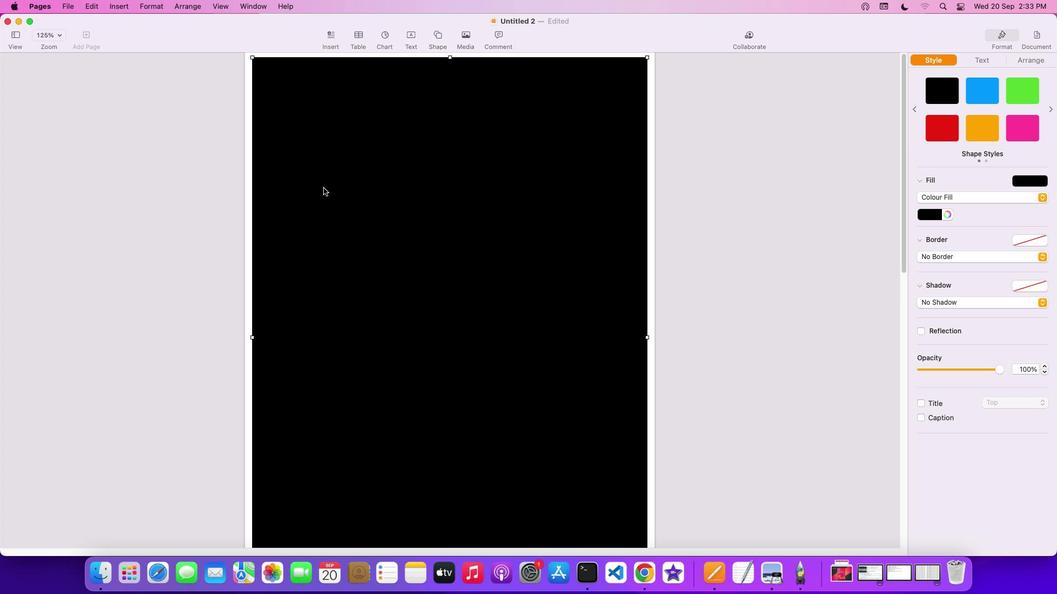 
Action: Mouse moved to (1049, 201)
Screenshot: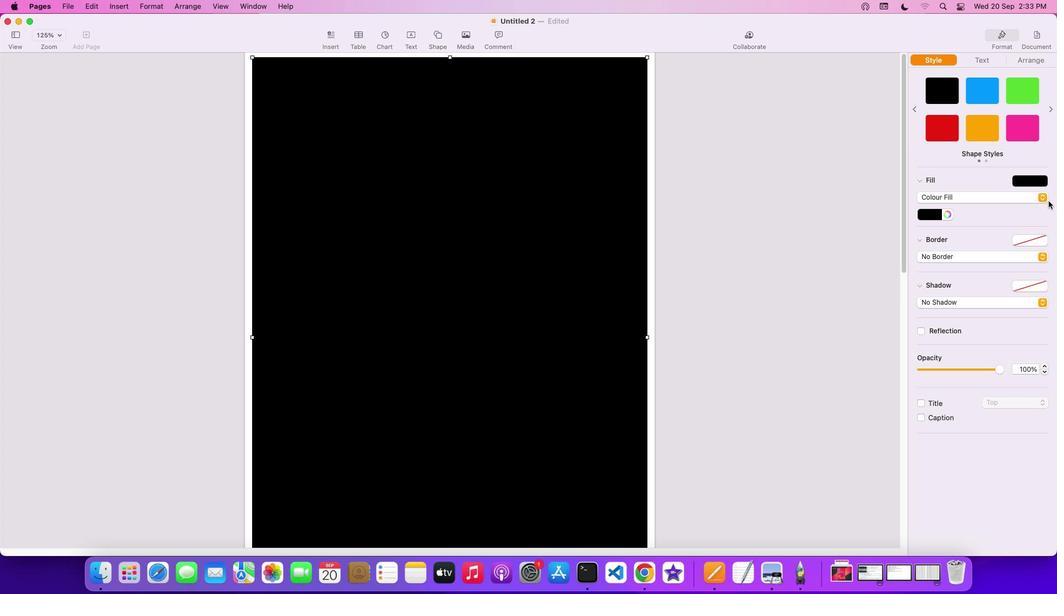 
Action: Mouse pressed left at (1049, 201)
Screenshot: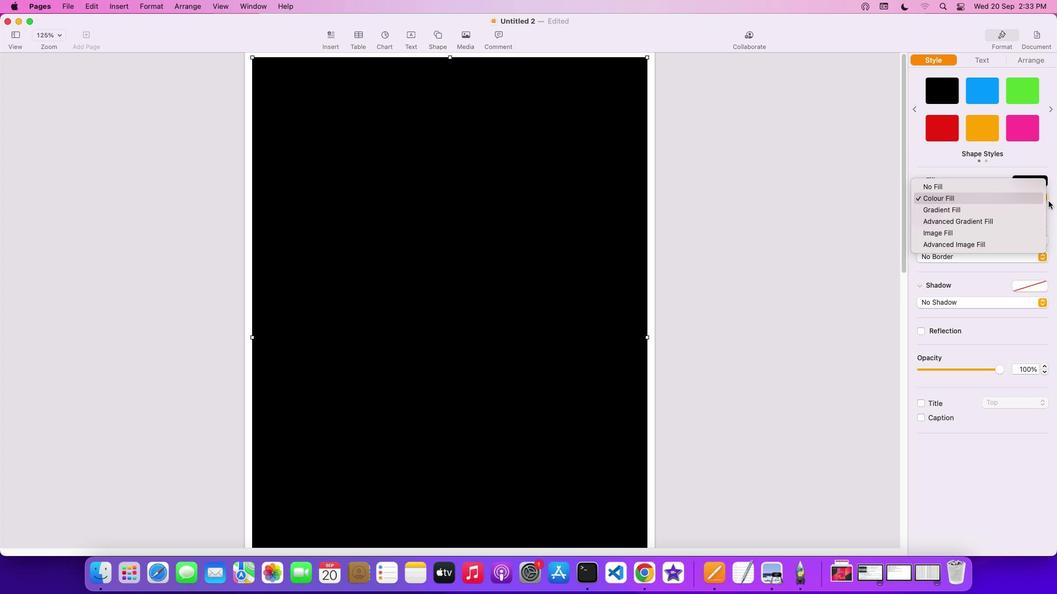 
Action: Mouse moved to (1002, 209)
Screenshot: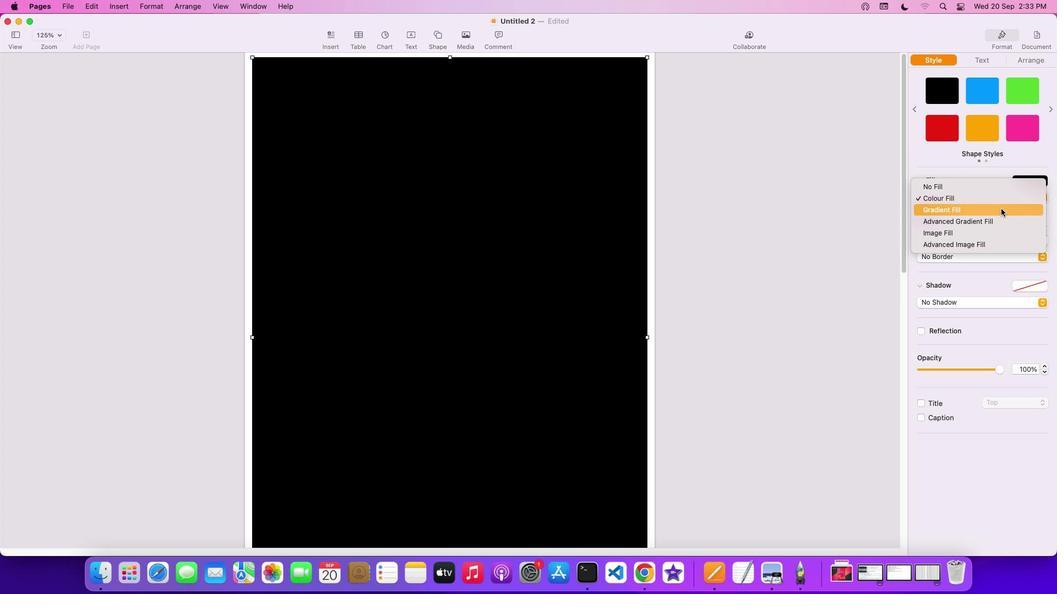 
Action: Mouse pressed left at (1002, 209)
Screenshot: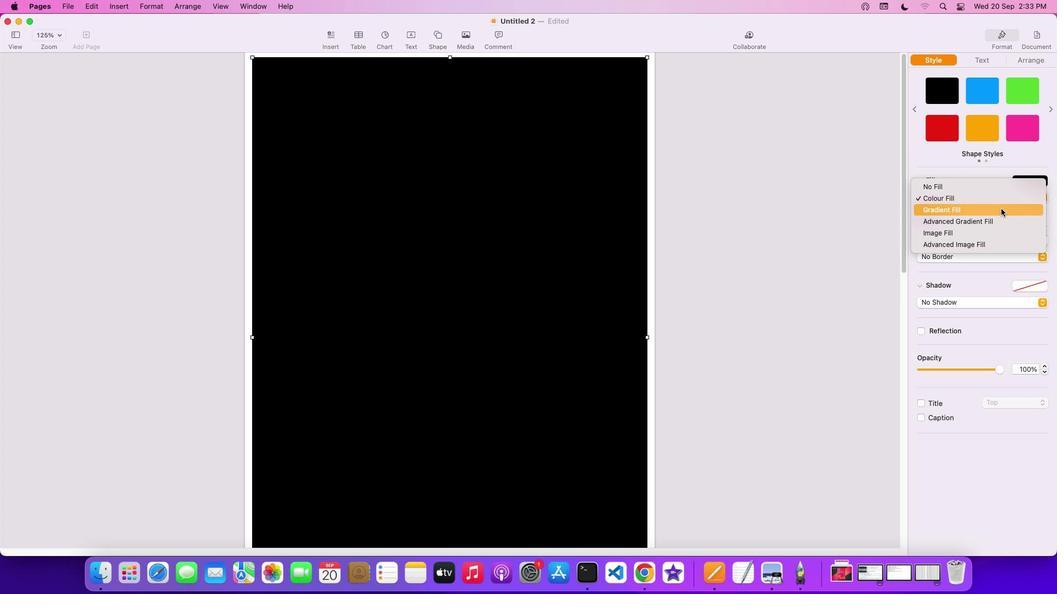 
Action: Mouse moved to (944, 214)
Screenshot: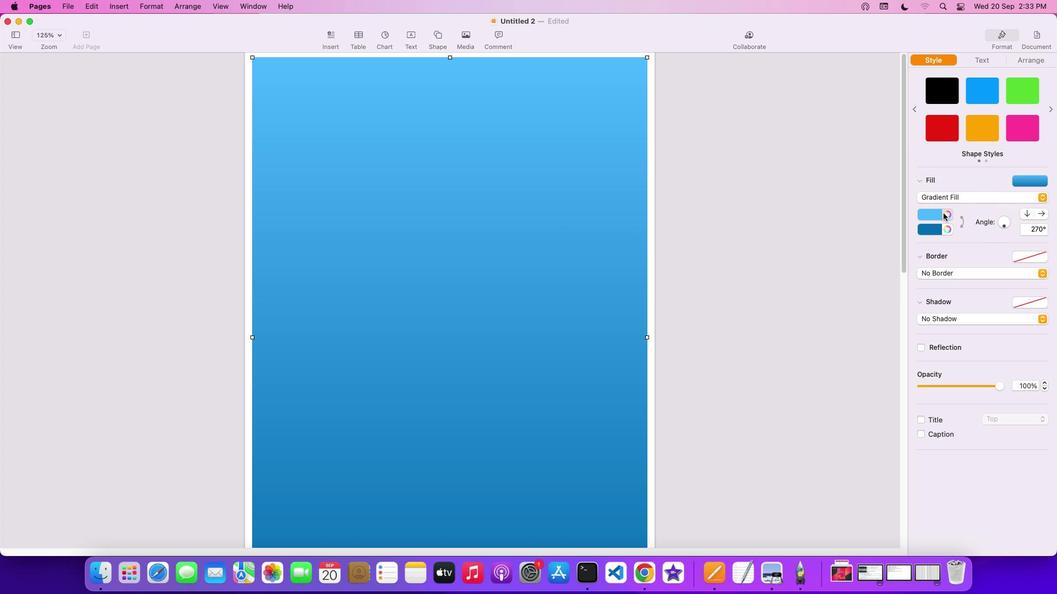 
Action: Mouse pressed left at (944, 214)
Screenshot: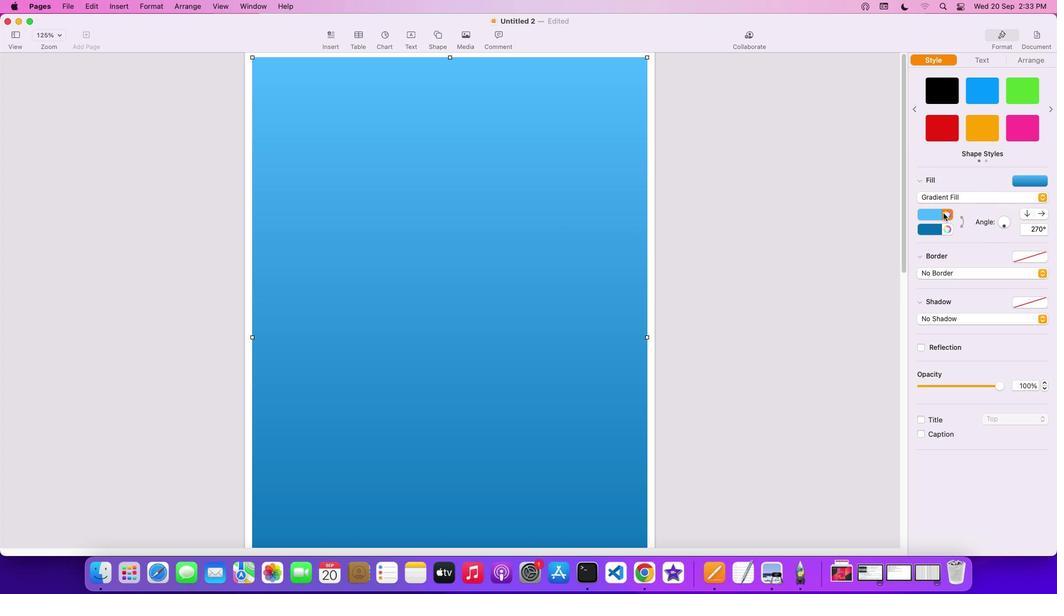 
Action: Mouse moved to (938, 215)
Screenshot: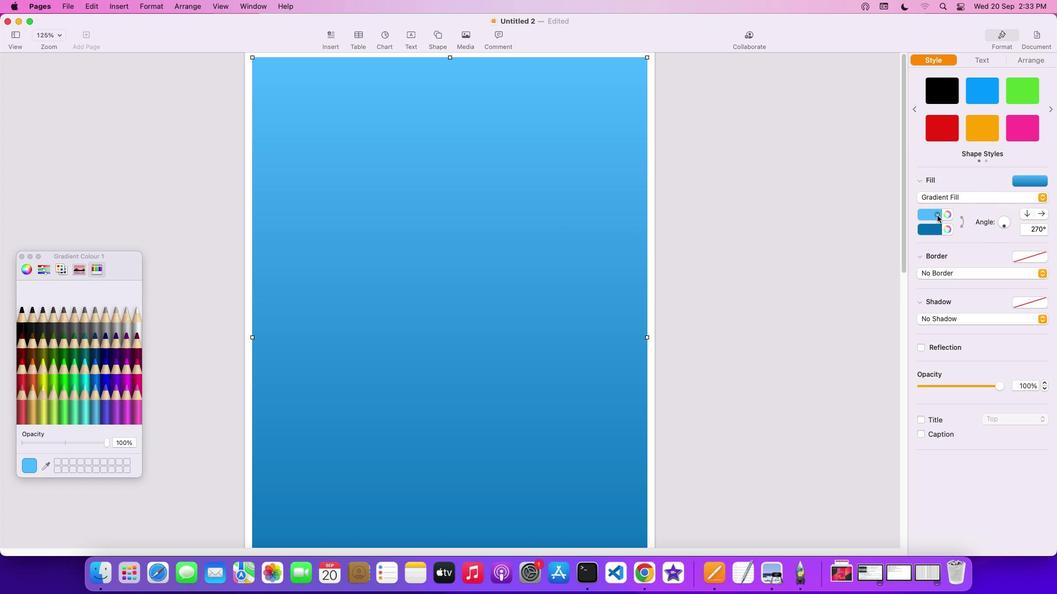 
Action: Mouse pressed left at (938, 215)
Screenshot: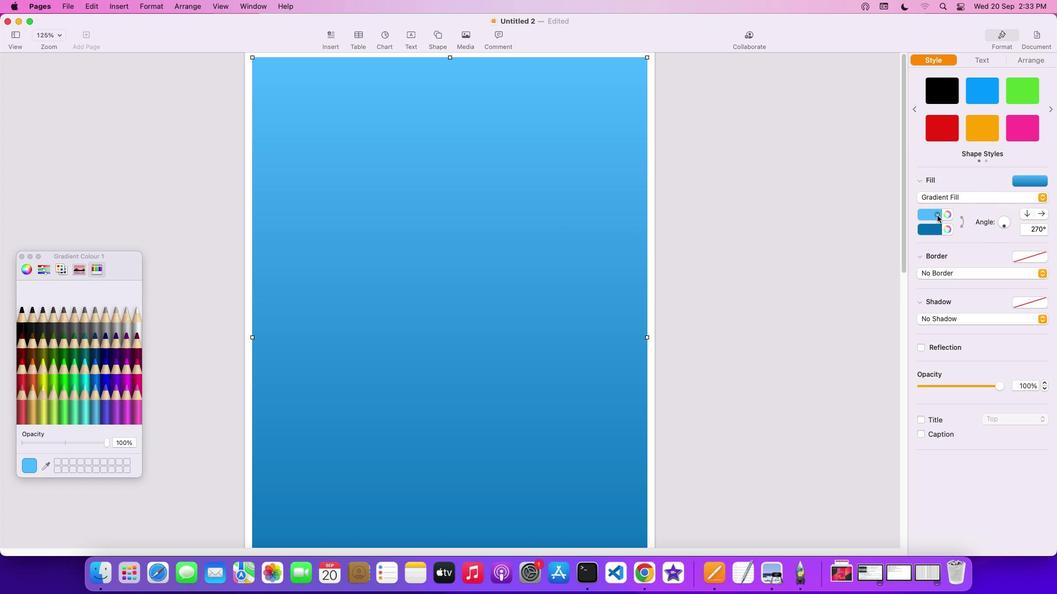 
Action: Mouse moved to (129, 376)
Screenshot: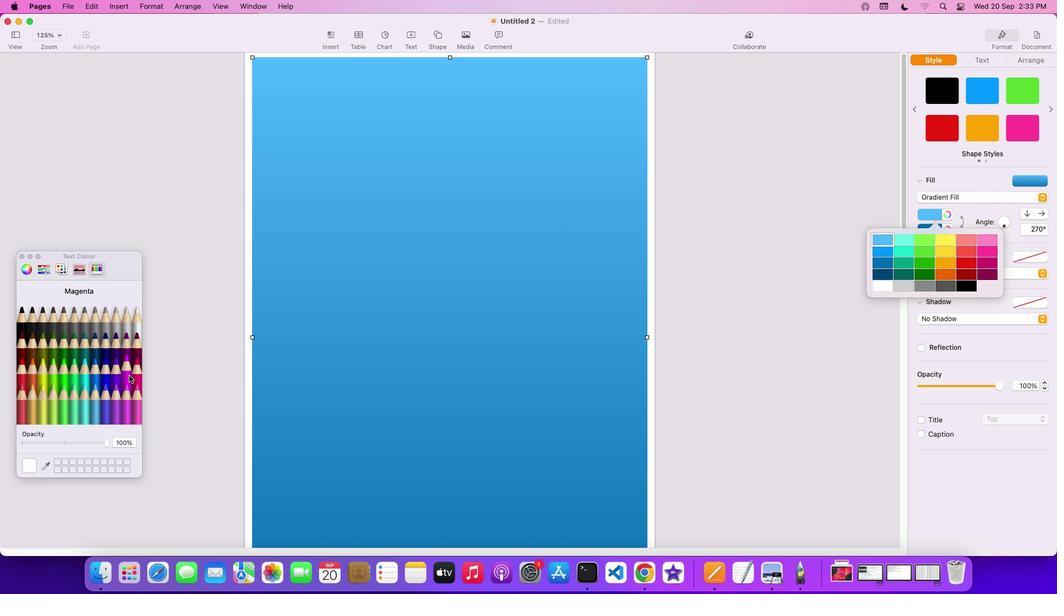 
Action: Mouse pressed left at (129, 376)
Screenshot: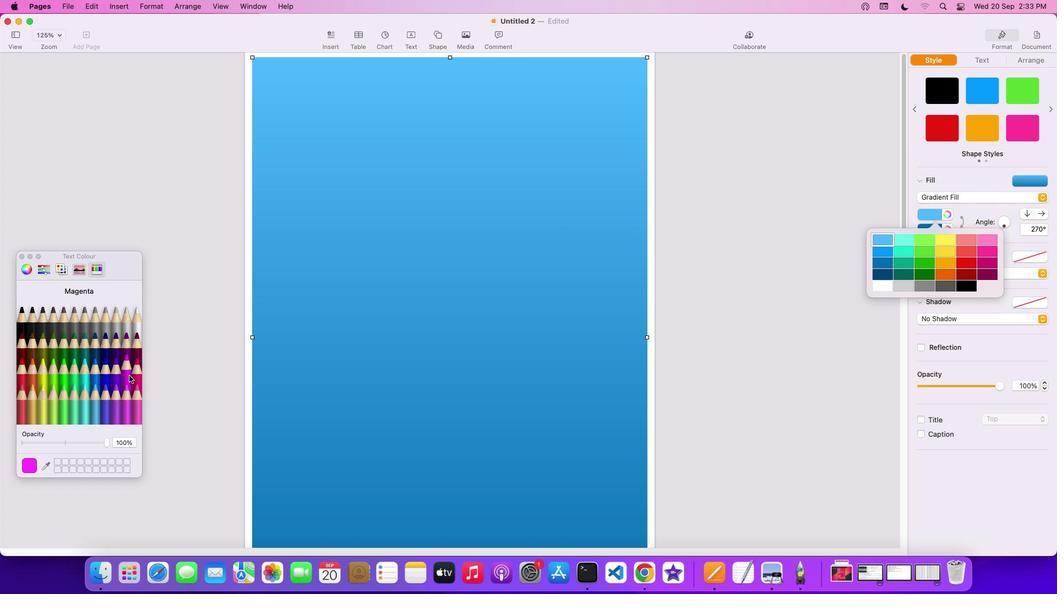 
Action: Mouse moved to (979, 212)
Screenshot: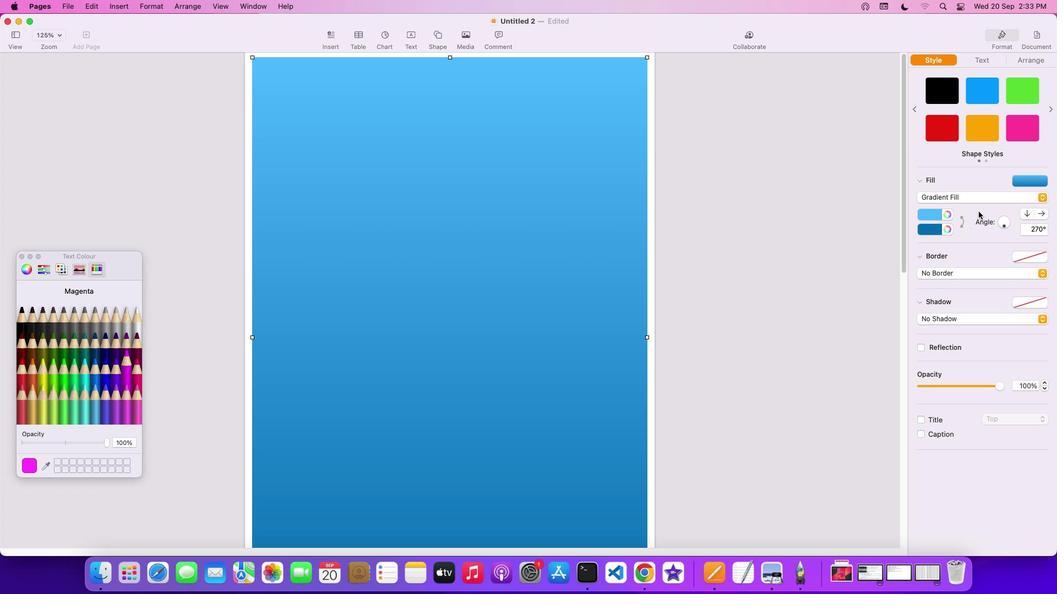
Action: Mouse pressed left at (979, 212)
Screenshot: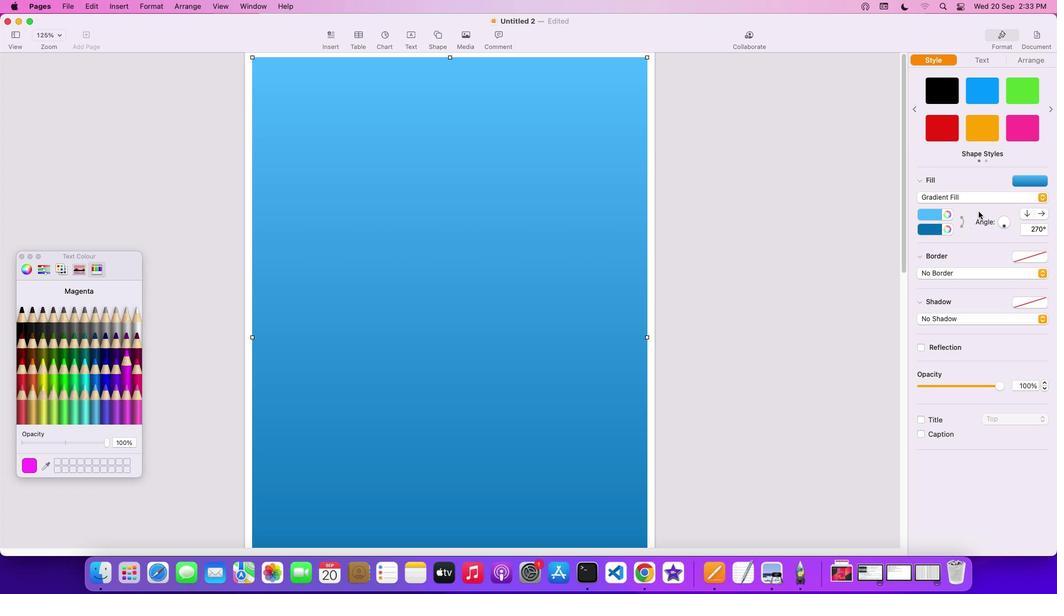 
Action: Mouse moved to (951, 215)
Screenshot: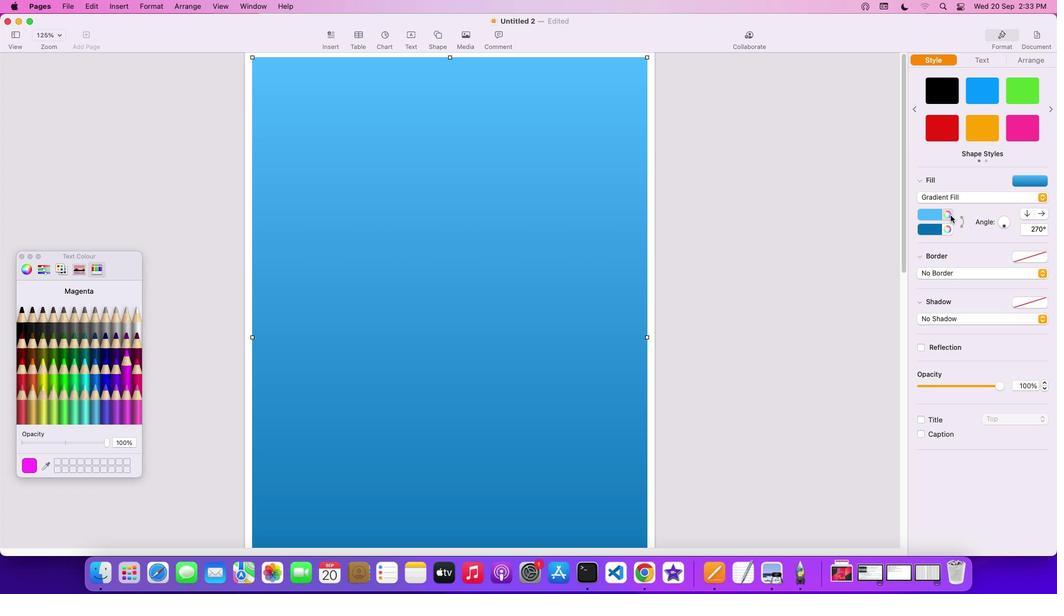 
Action: Mouse pressed left at (951, 215)
Screenshot: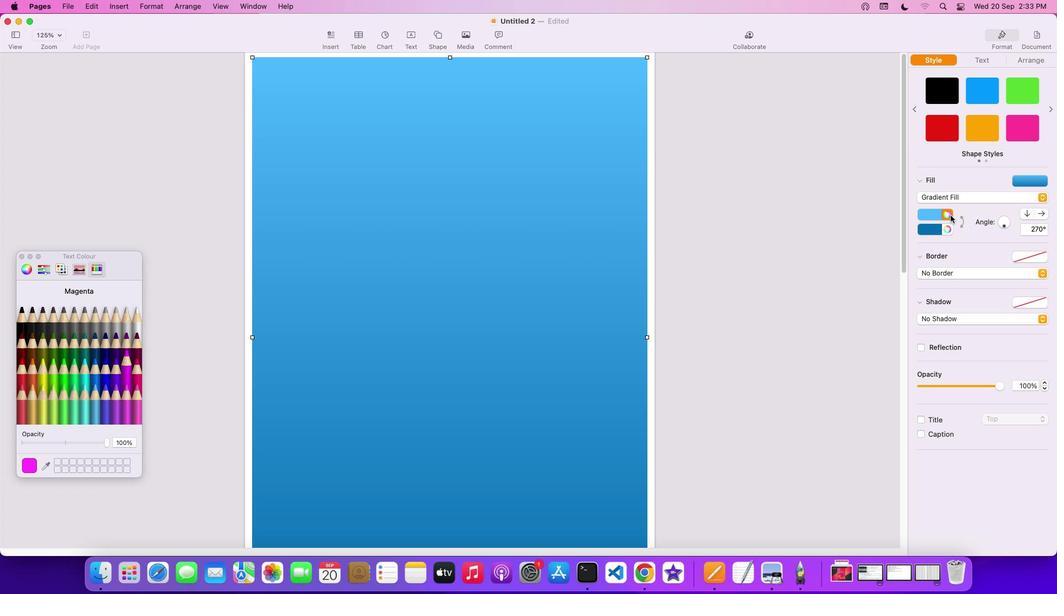 
Action: Mouse moved to (137, 368)
Screenshot: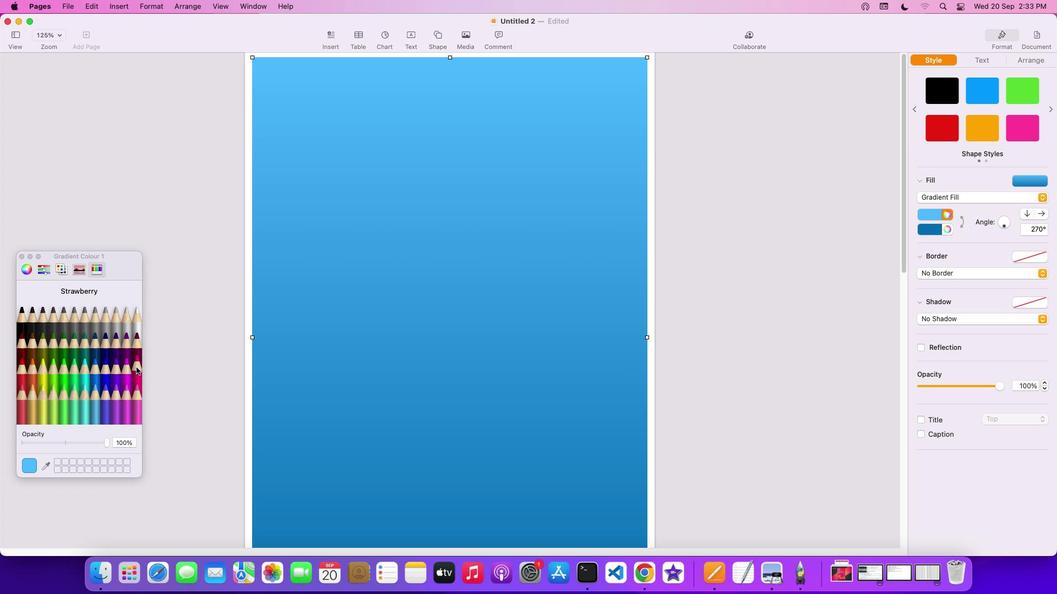 
Action: Mouse pressed left at (137, 368)
Screenshot: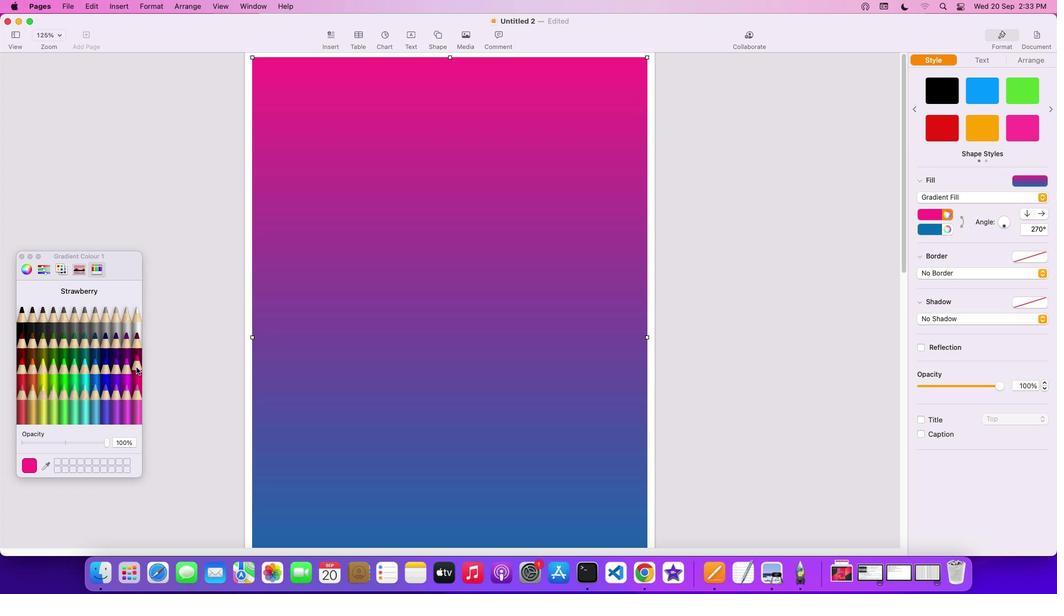 
Action: Mouse moved to (949, 229)
Screenshot: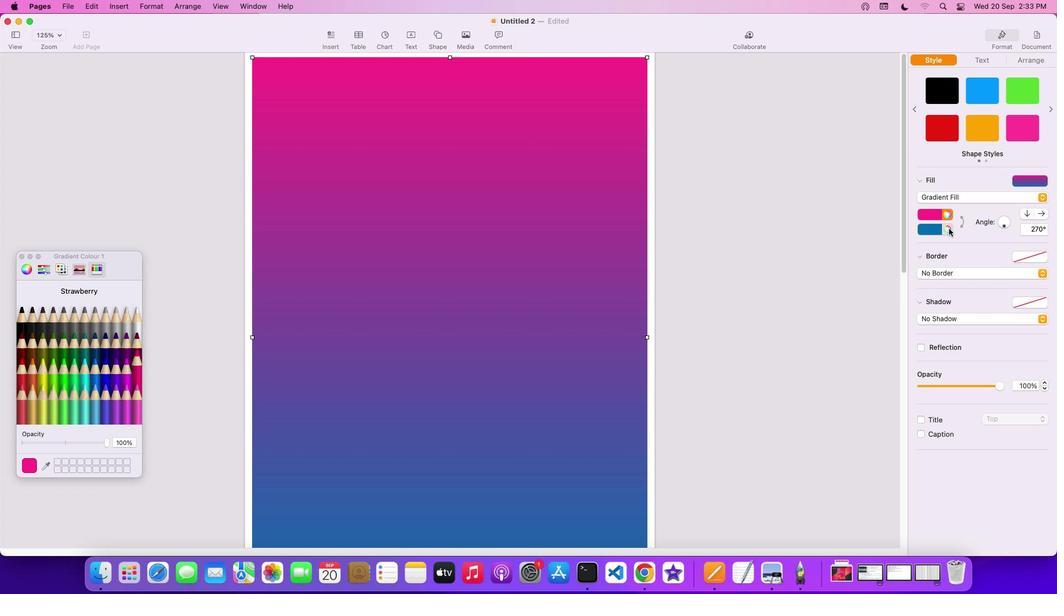 
Action: Mouse pressed left at (949, 229)
Screenshot: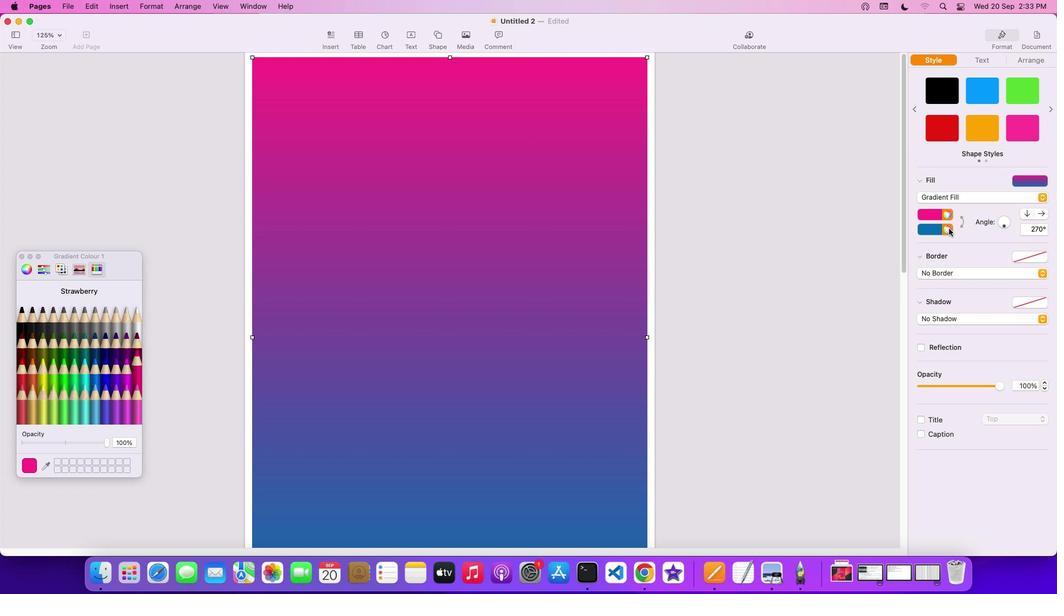 
Action: Mouse moved to (35, 378)
Screenshot: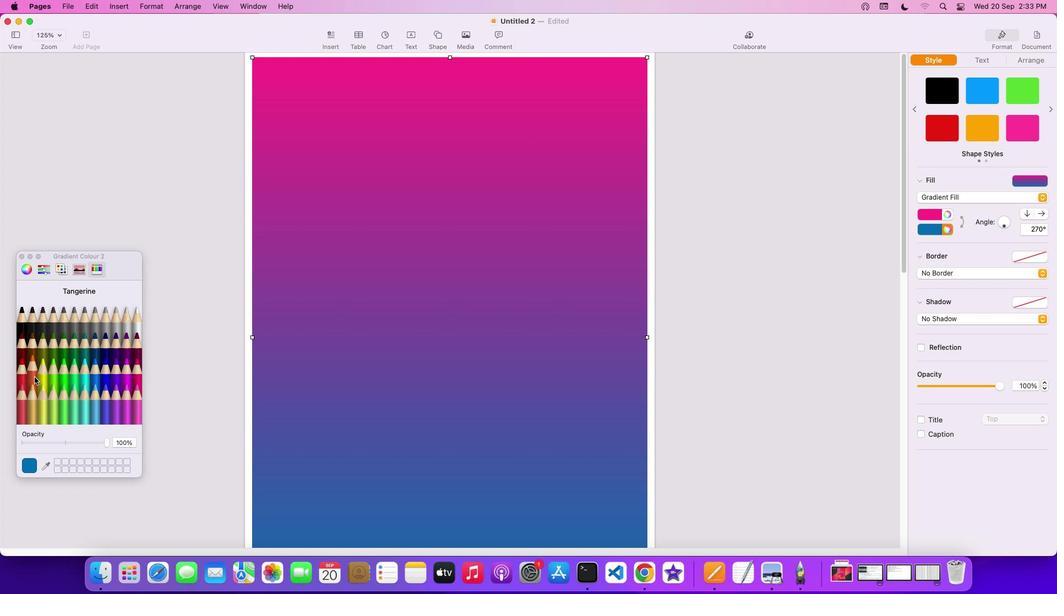 
Action: Mouse pressed left at (35, 378)
Screenshot: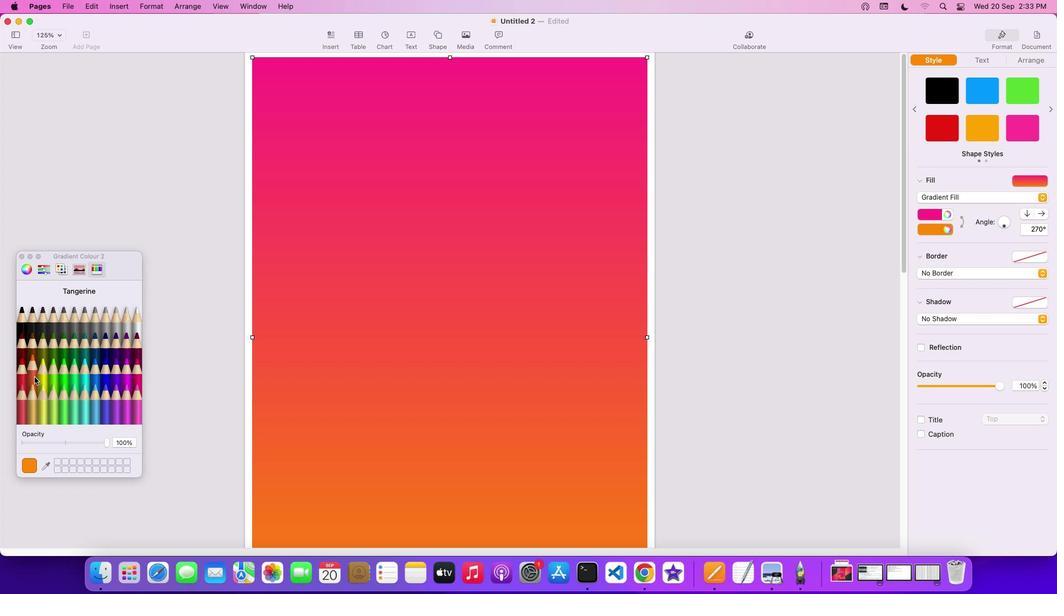 
Action: Mouse moved to (948, 216)
Screenshot: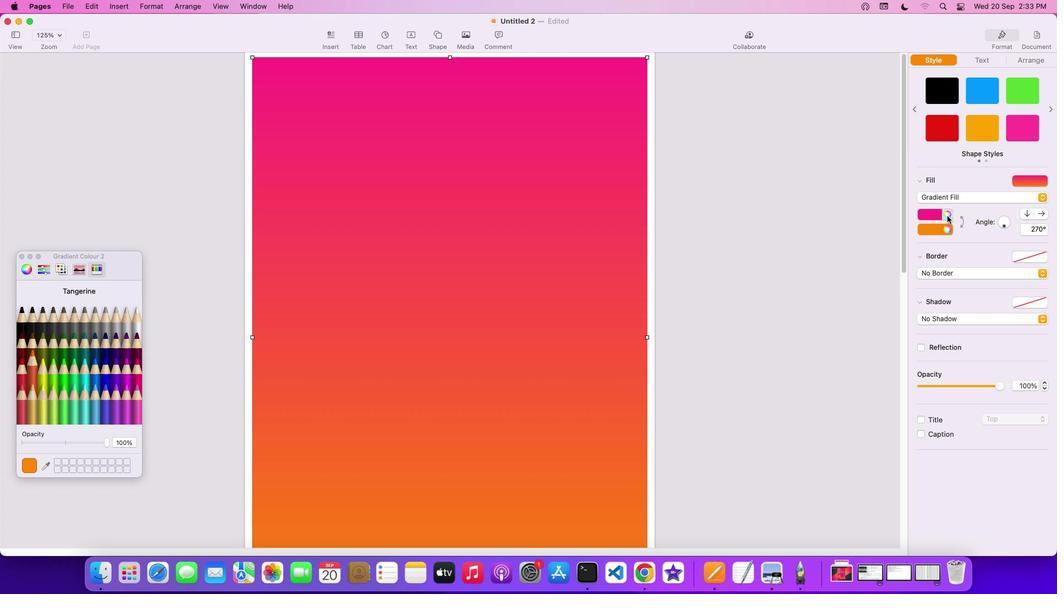 
Action: Mouse pressed left at (948, 216)
Screenshot: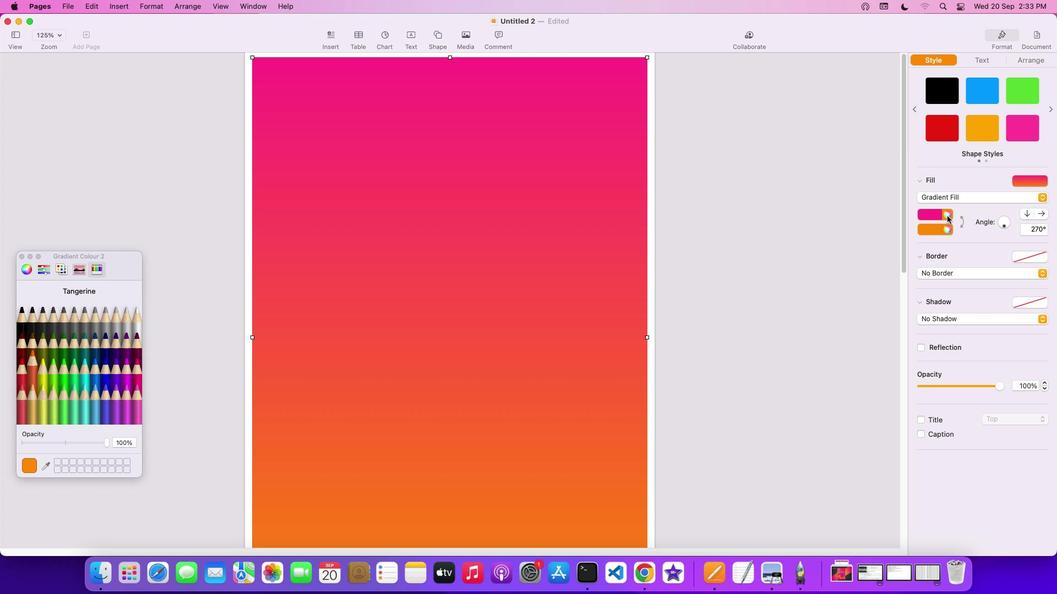 
Action: Mouse moved to (106, 444)
Screenshot: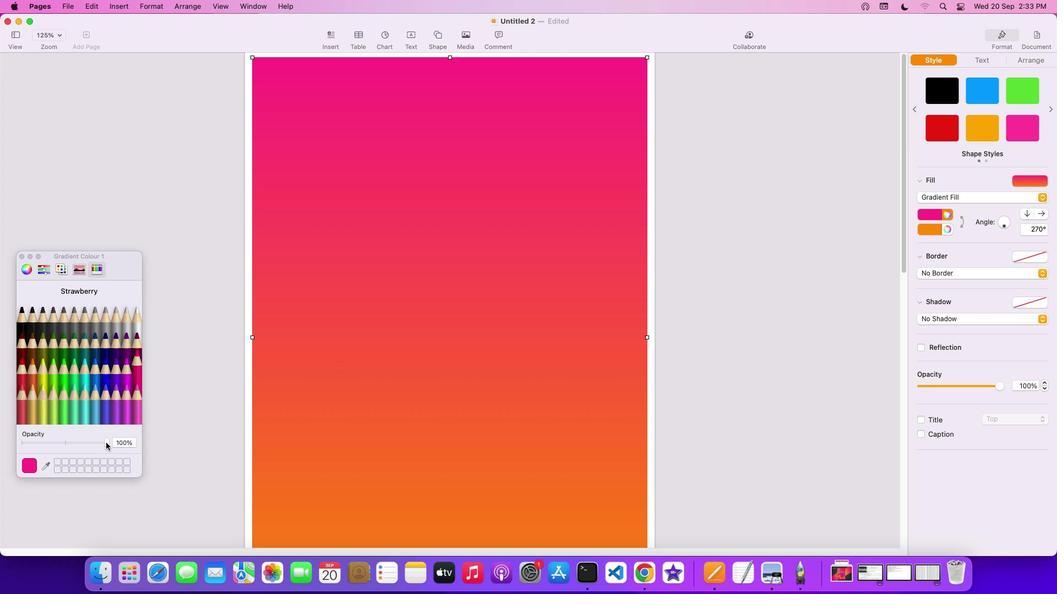 
Action: Mouse pressed left at (106, 444)
Screenshot: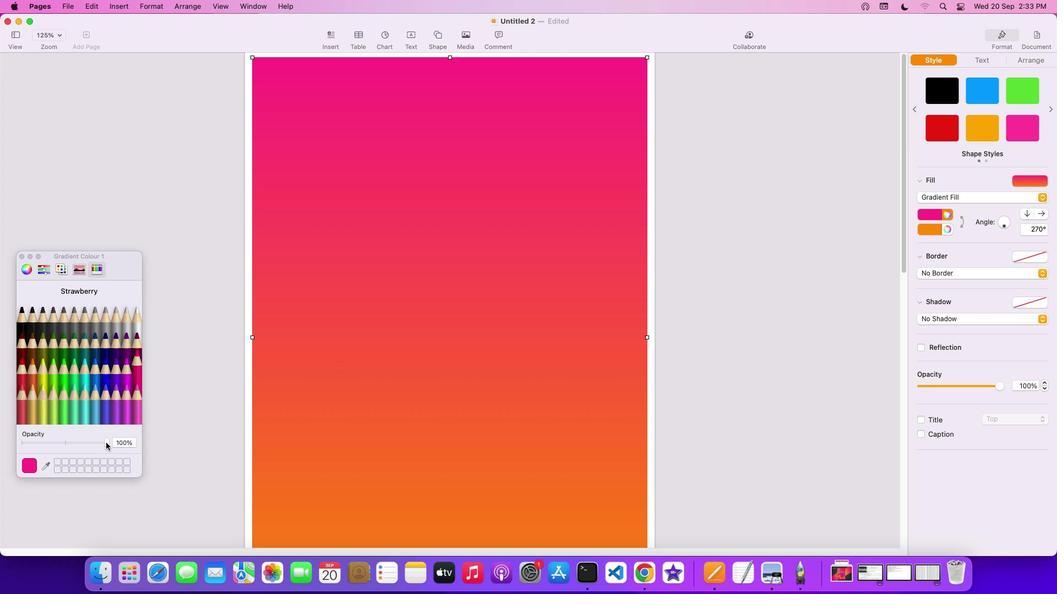 
Action: Mouse moved to (953, 232)
Screenshot: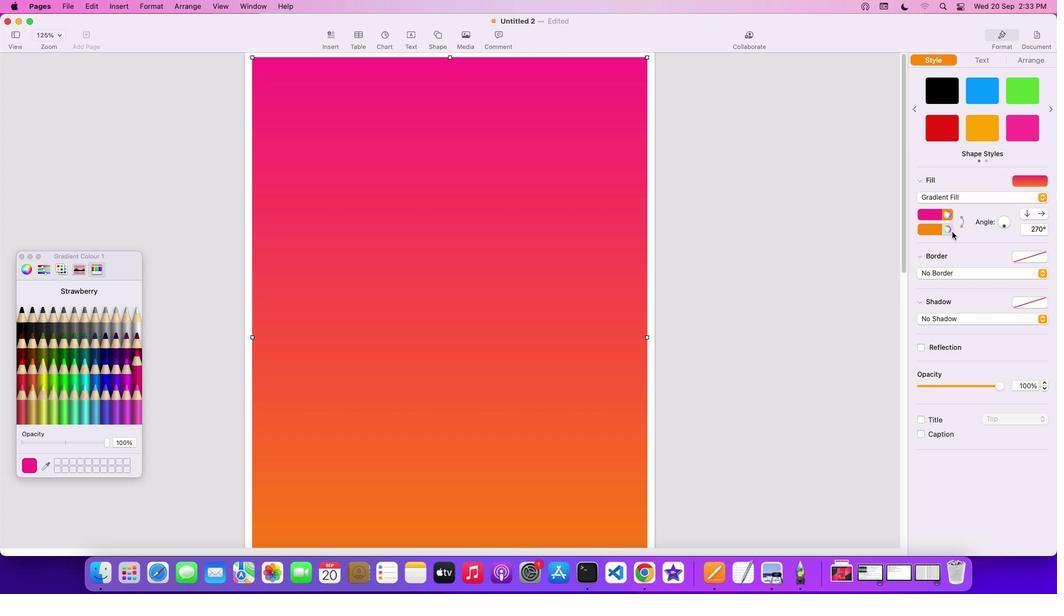 
Action: Mouse pressed left at (953, 232)
Screenshot: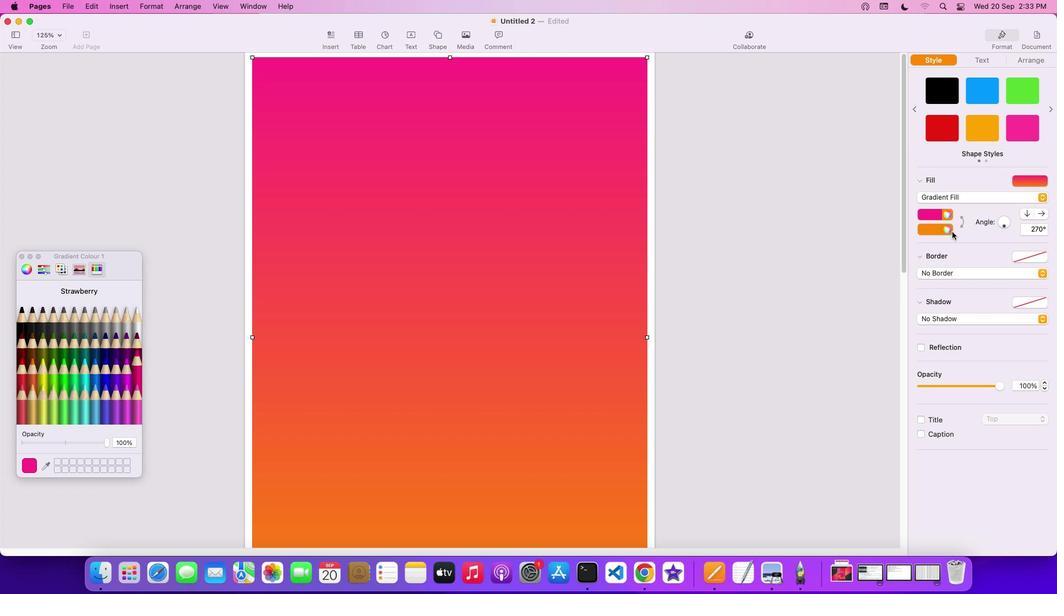 
Action: Mouse moved to (106, 442)
Screenshot: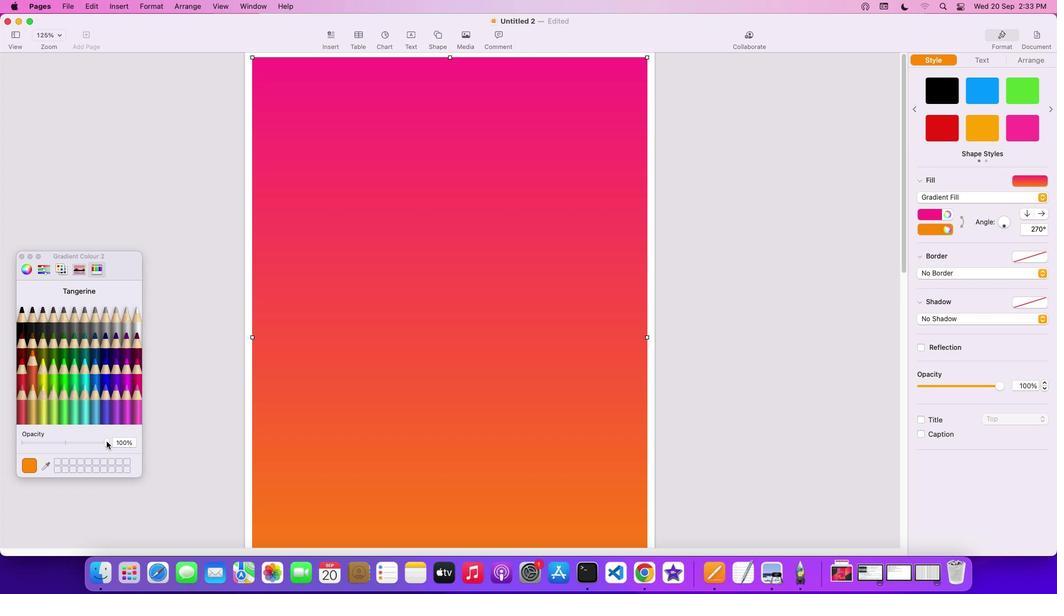 
Action: Mouse pressed left at (106, 442)
Screenshot: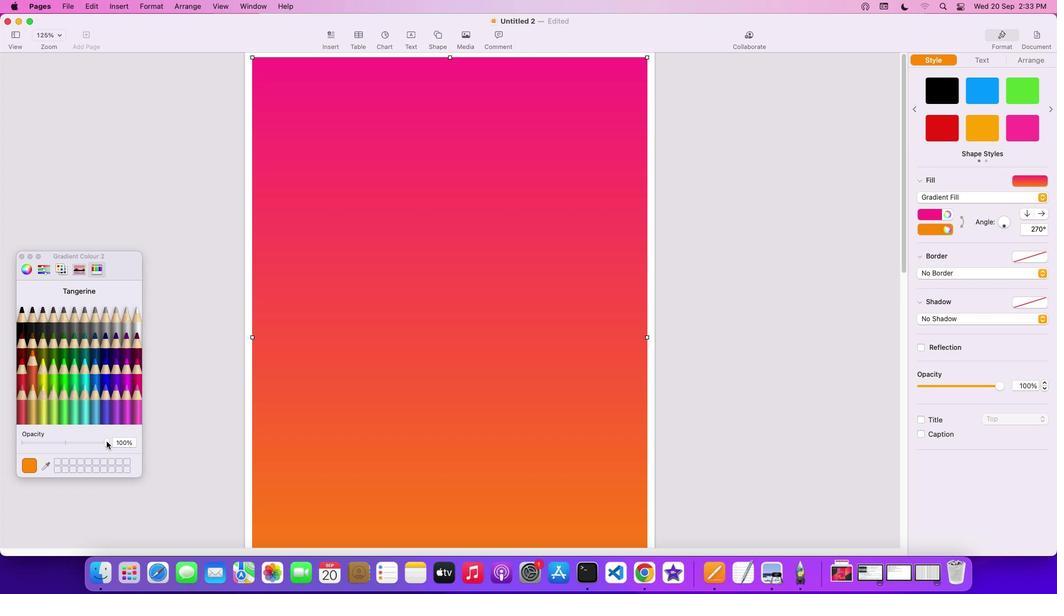 
Action: Mouse moved to (712, 462)
Screenshot: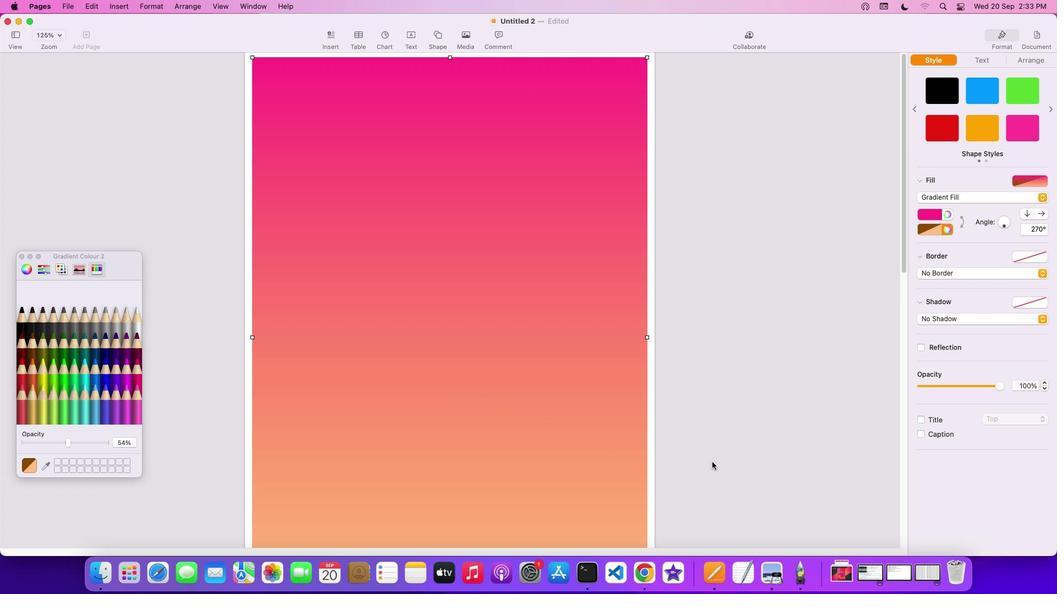 
Action: Mouse pressed left at (712, 462)
Screenshot: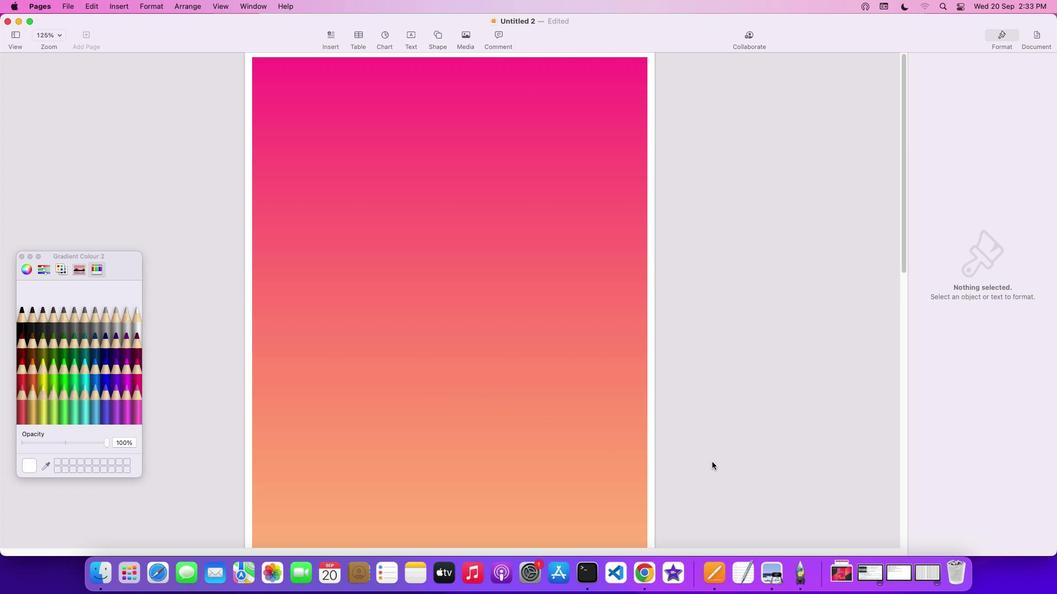 
Action: Mouse moved to (542, 414)
Screenshot: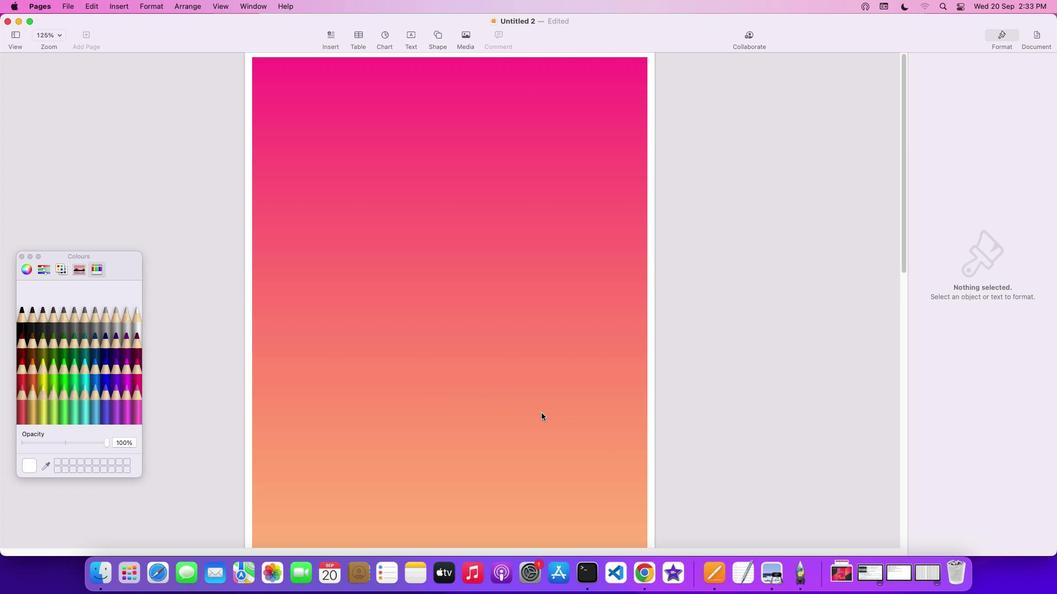 
Action: Mouse pressed left at (542, 414)
Screenshot: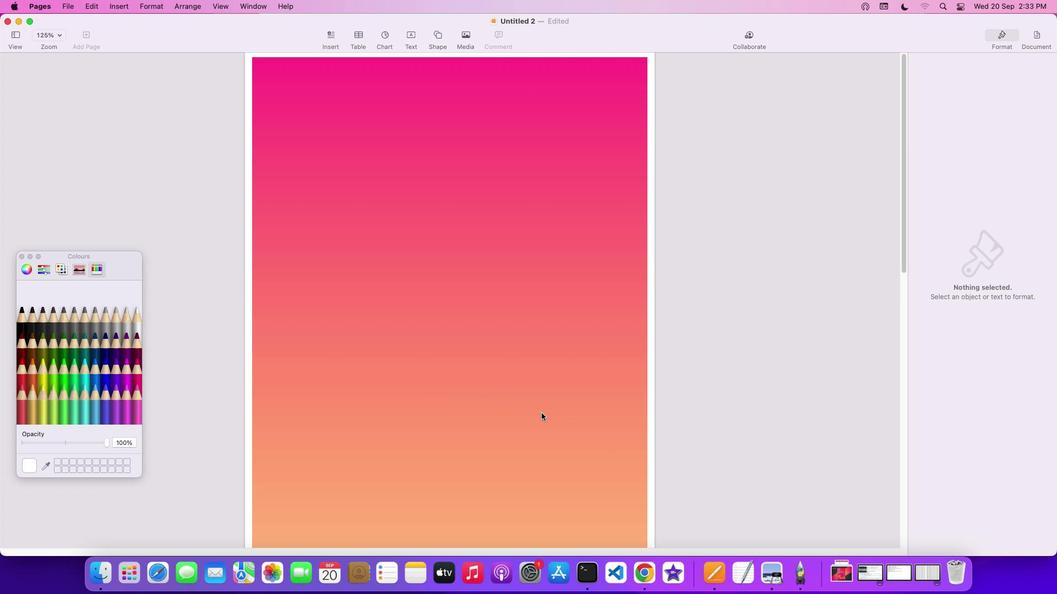 
Action: Mouse moved to (527, 404)
Screenshot: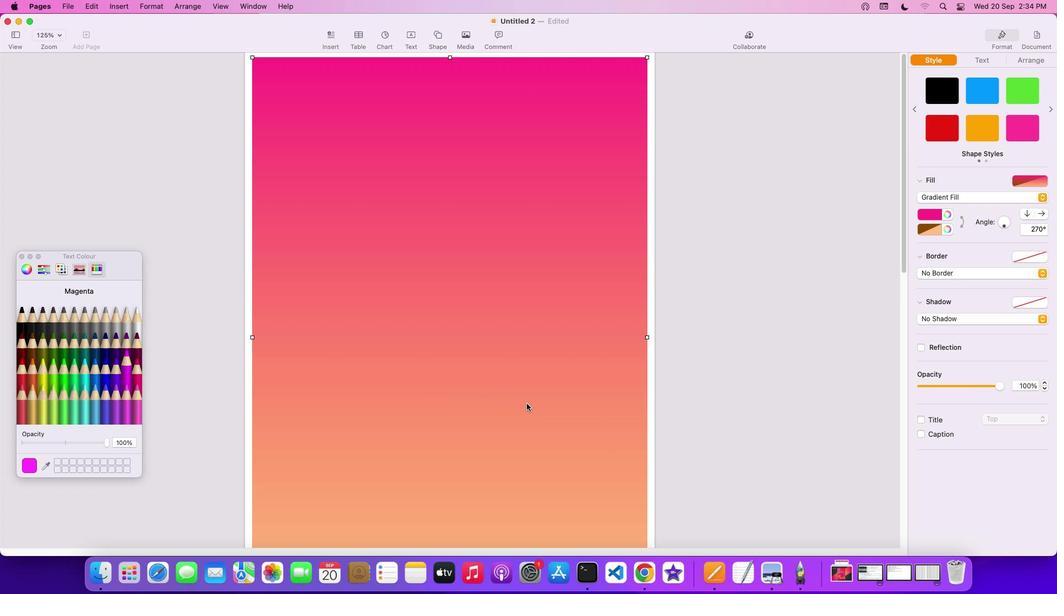 
Action: Mouse scrolled (527, 404) with delta (0, 1)
Screenshot: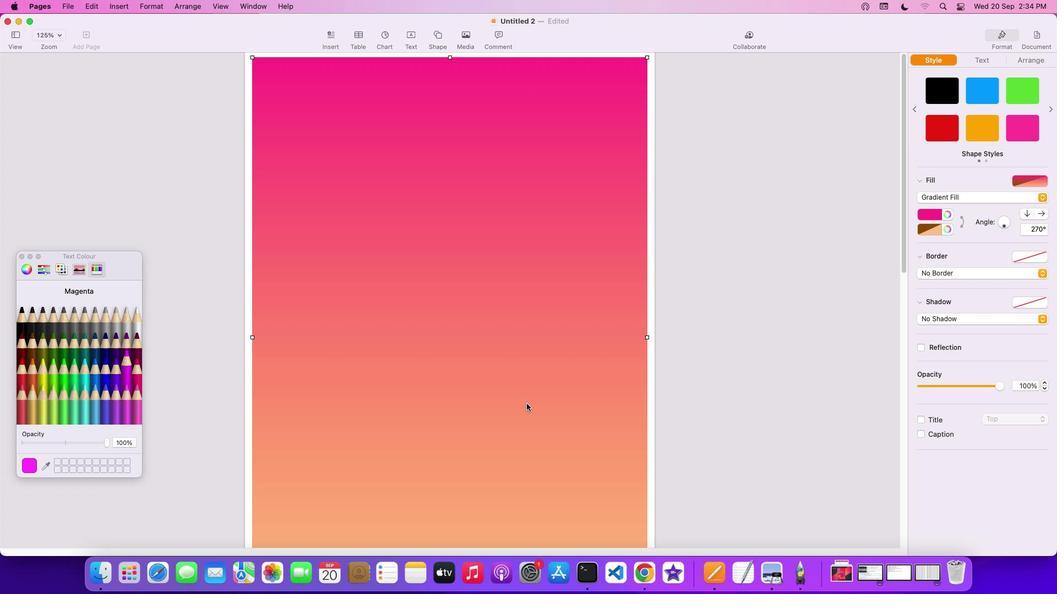 
Action: Mouse scrolled (527, 404) with delta (0, 1)
Screenshot: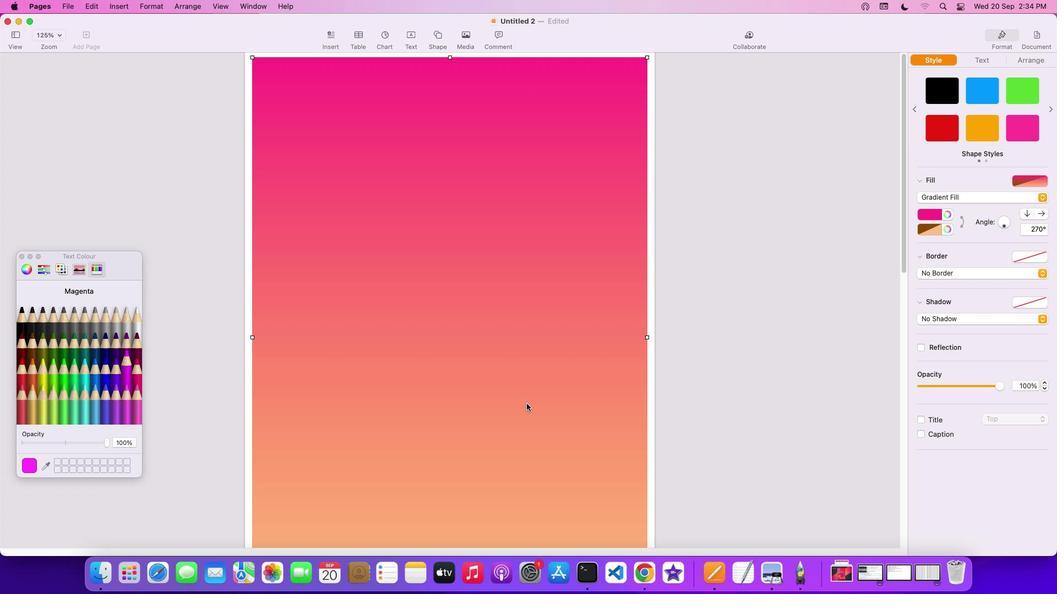 
Action: Mouse scrolled (527, 404) with delta (0, 2)
Screenshot: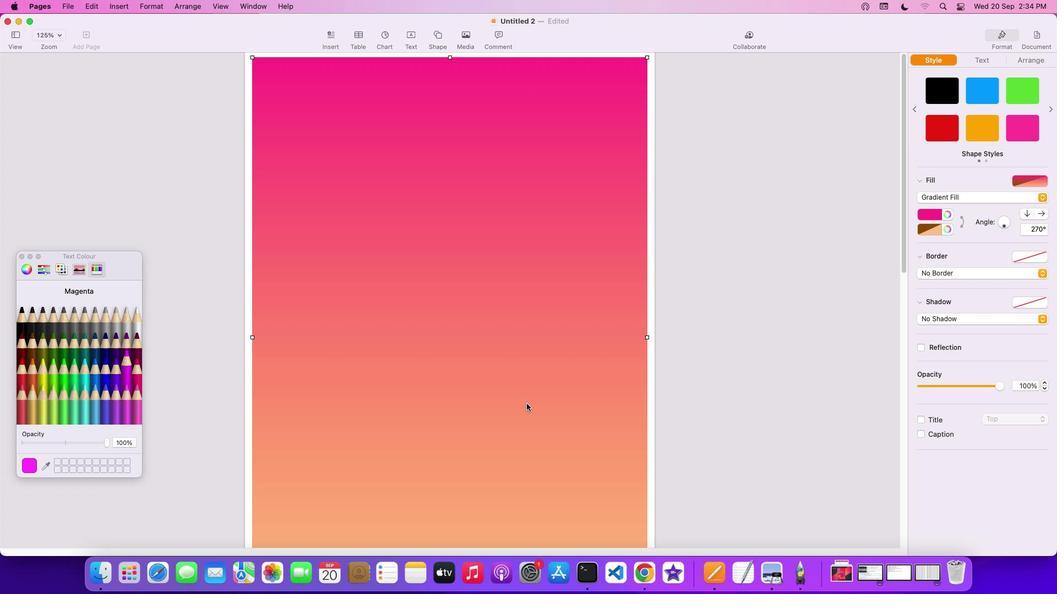 
Action: Mouse scrolled (527, 404) with delta (0, 3)
Screenshot: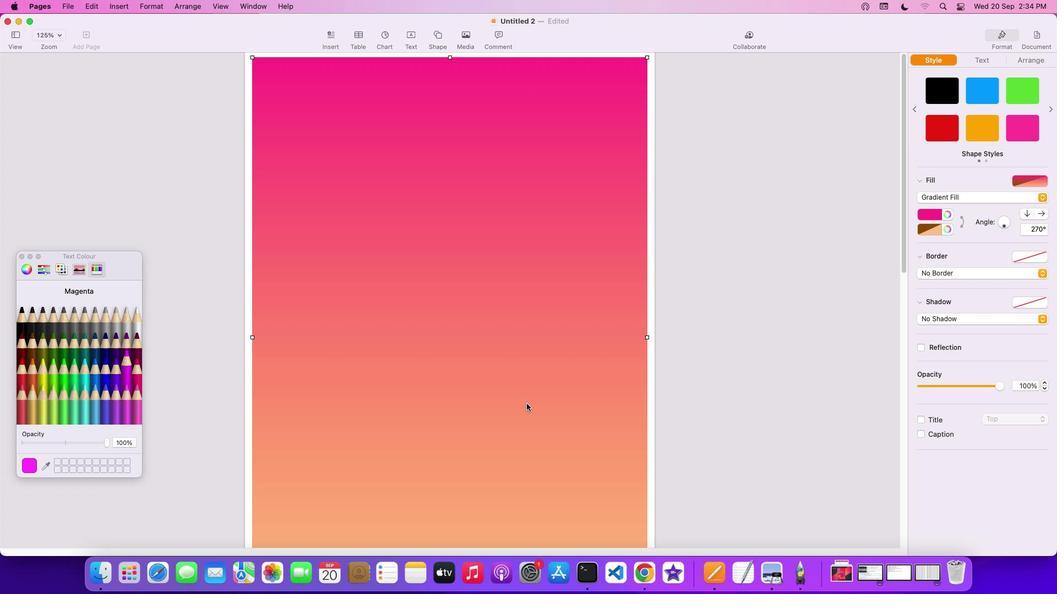 
Action: Mouse scrolled (527, 404) with delta (0, 3)
Screenshot: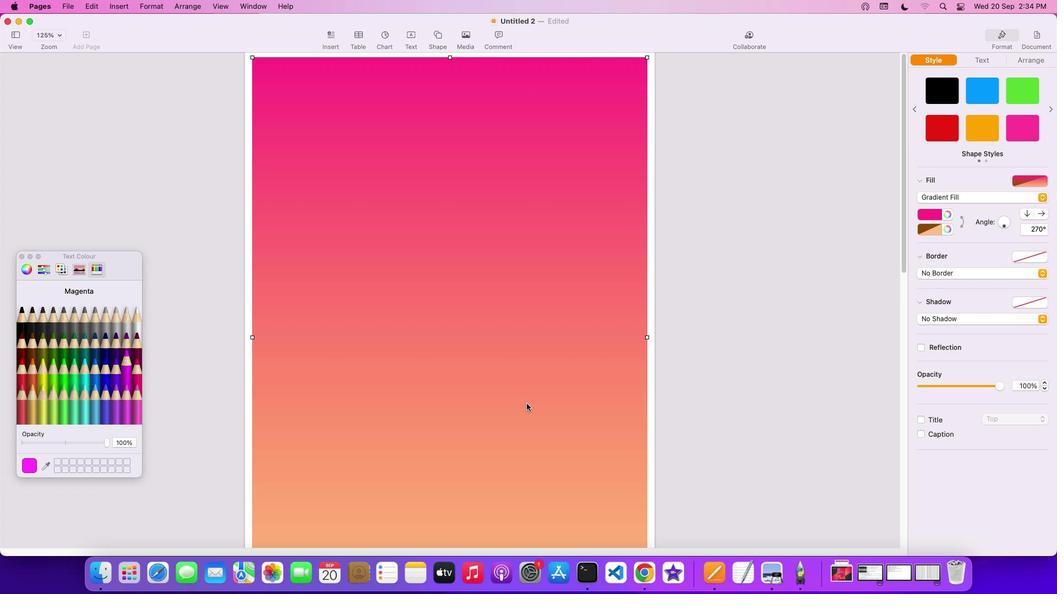 
Action: Mouse moved to (445, 38)
Screenshot: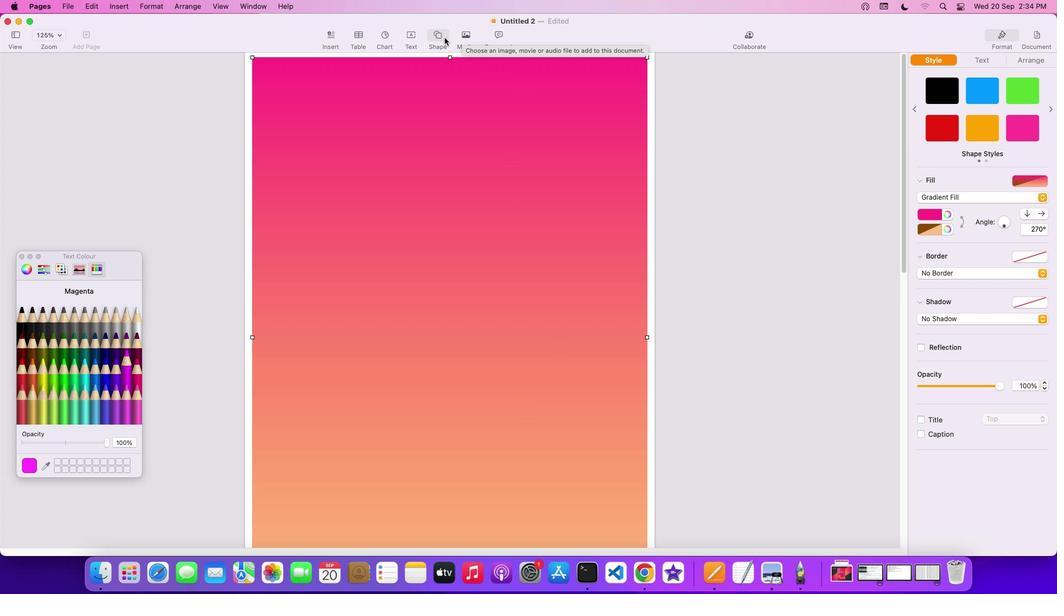 
Action: Mouse pressed left at (445, 38)
Screenshot: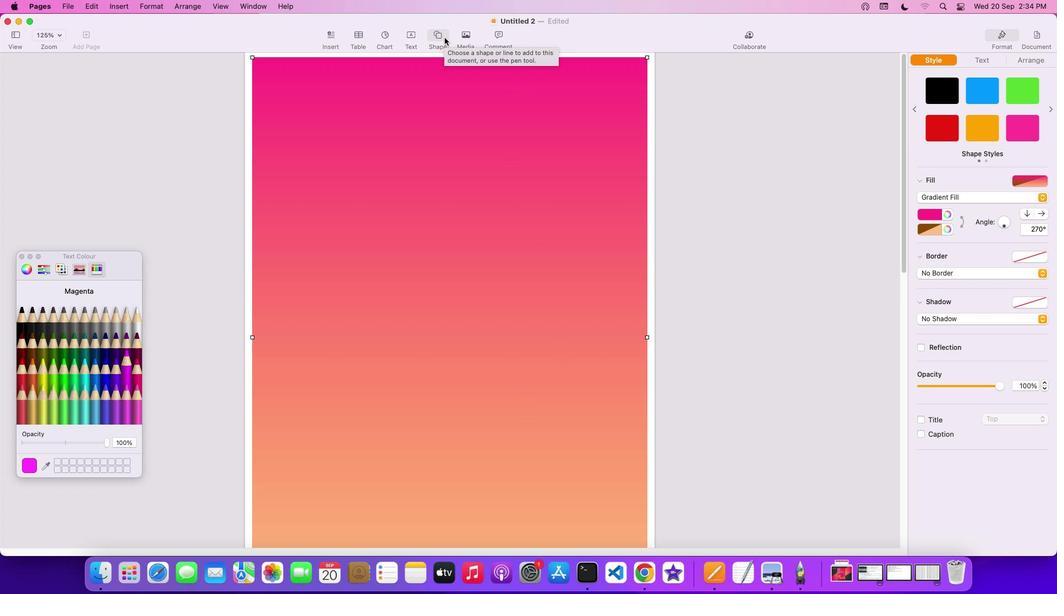 
Action: Mouse moved to (433, 85)
Screenshot: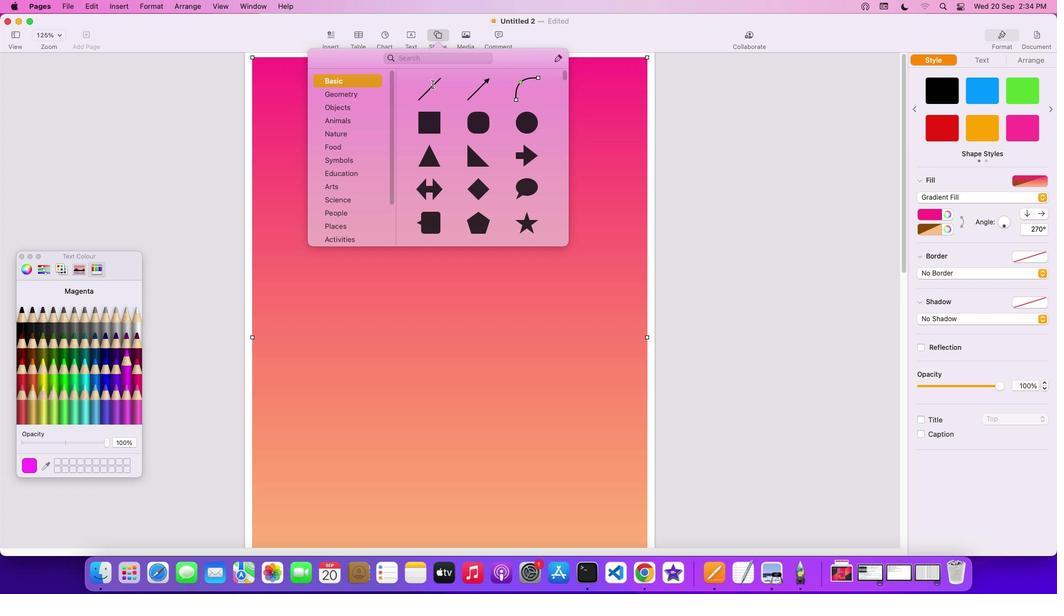 
Action: Mouse pressed left at (433, 85)
Screenshot: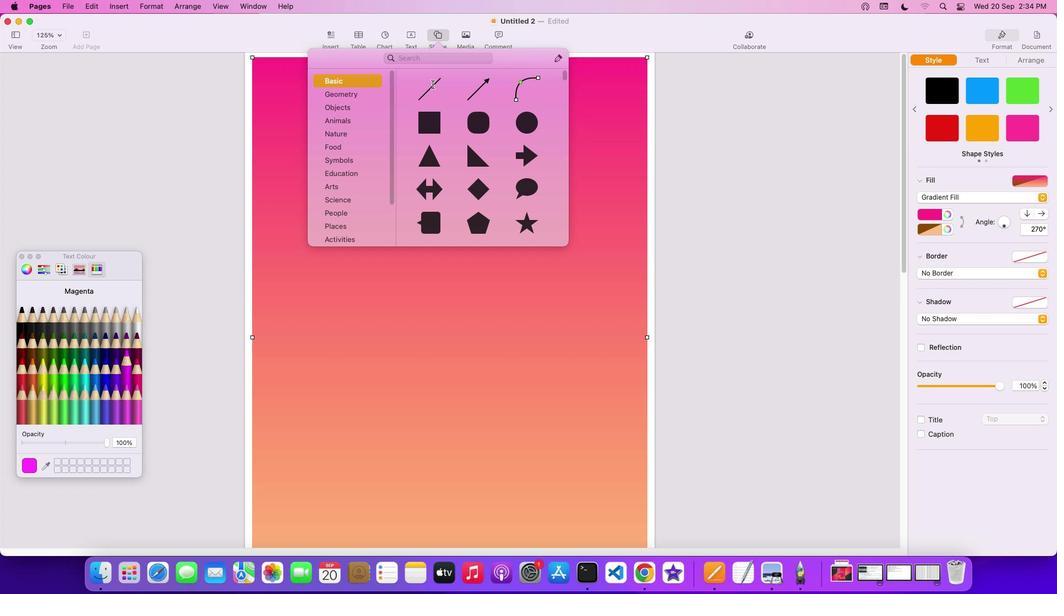 
Action: Mouse moved to (485, 266)
Screenshot: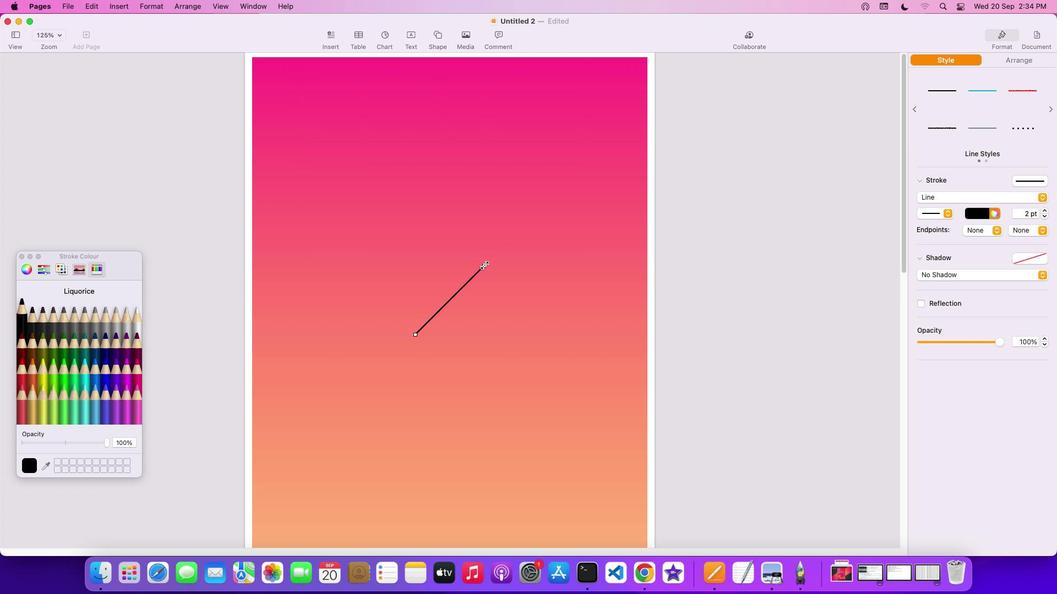 
Action: Mouse pressed left at (485, 266)
Screenshot: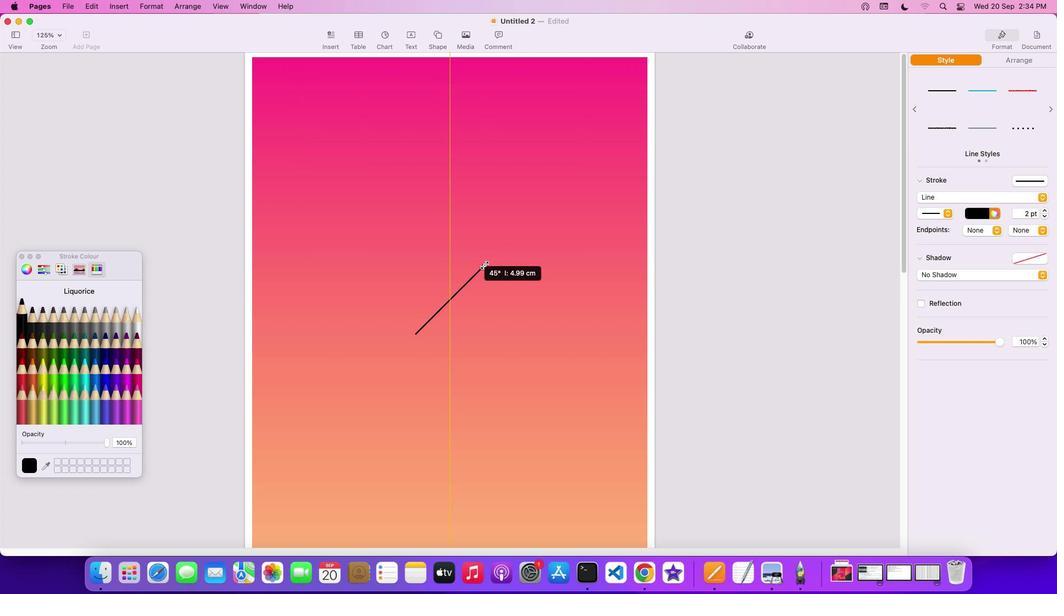 
Action: Mouse moved to (423, 61)
Screenshot: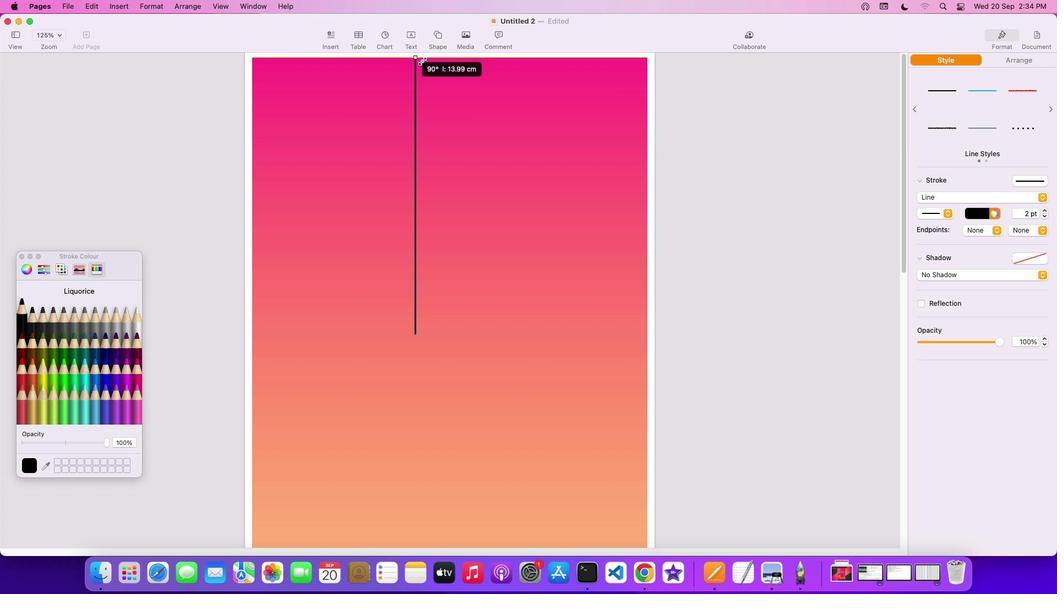 
Action: Mouse pressed left at (423, 61)
Screenshot: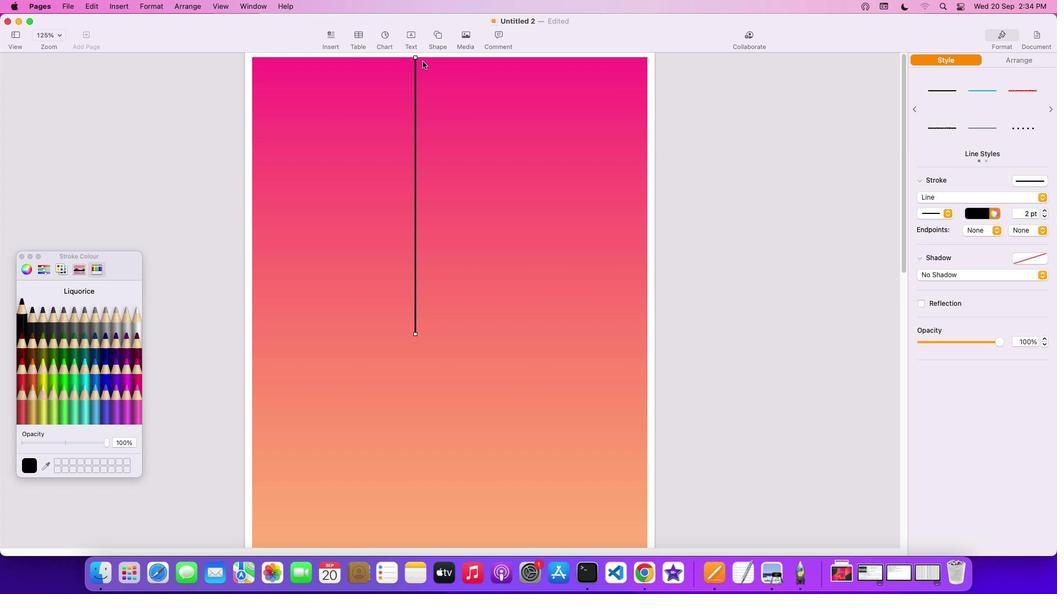 
Action: Mouse moved to (418, 304)
Screenshot: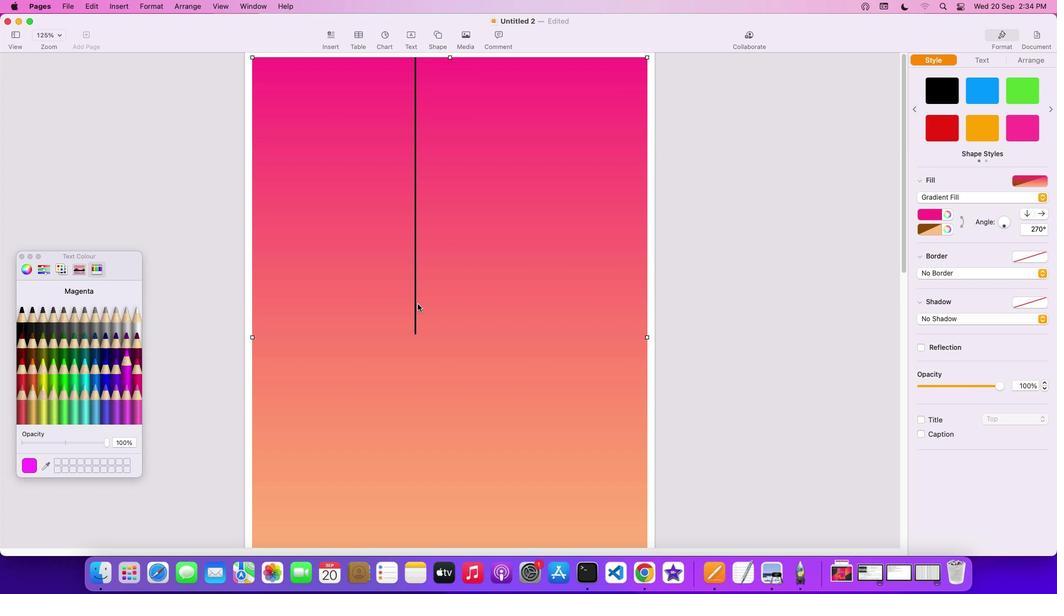 
Action: Mouse pressed left at (418, 304)
Screenshot: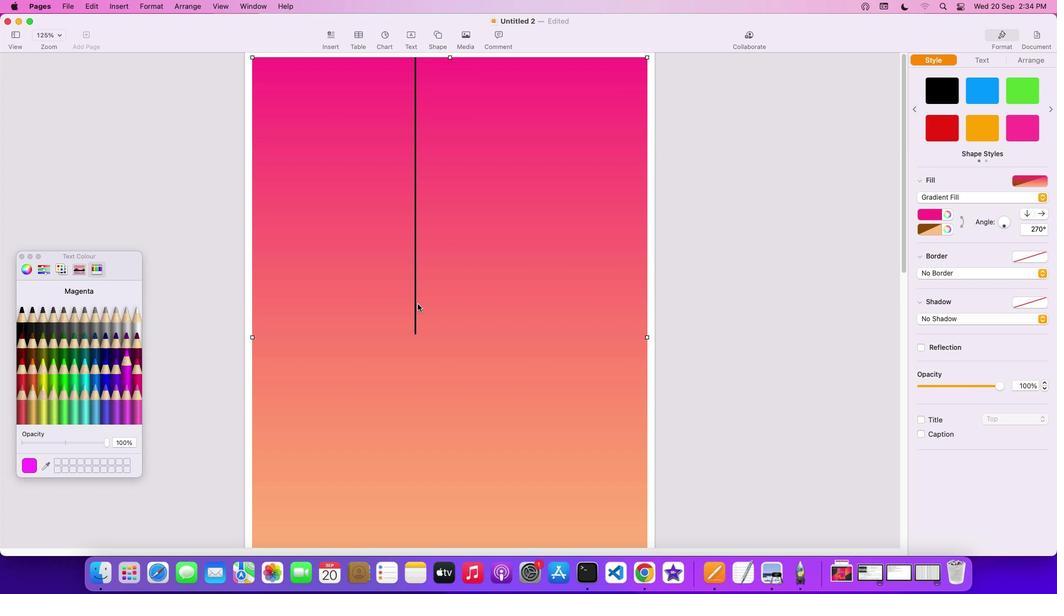
Action: Mouse moved to (415, 335)
Screenshot: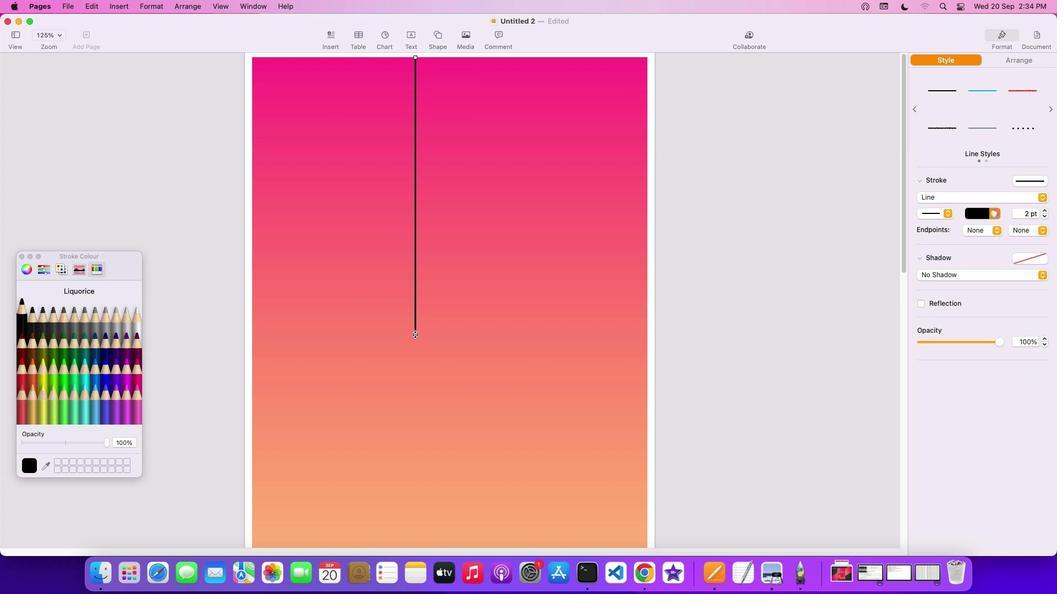 
Action: Mouse pressed left at (415, 335)
Screenshot: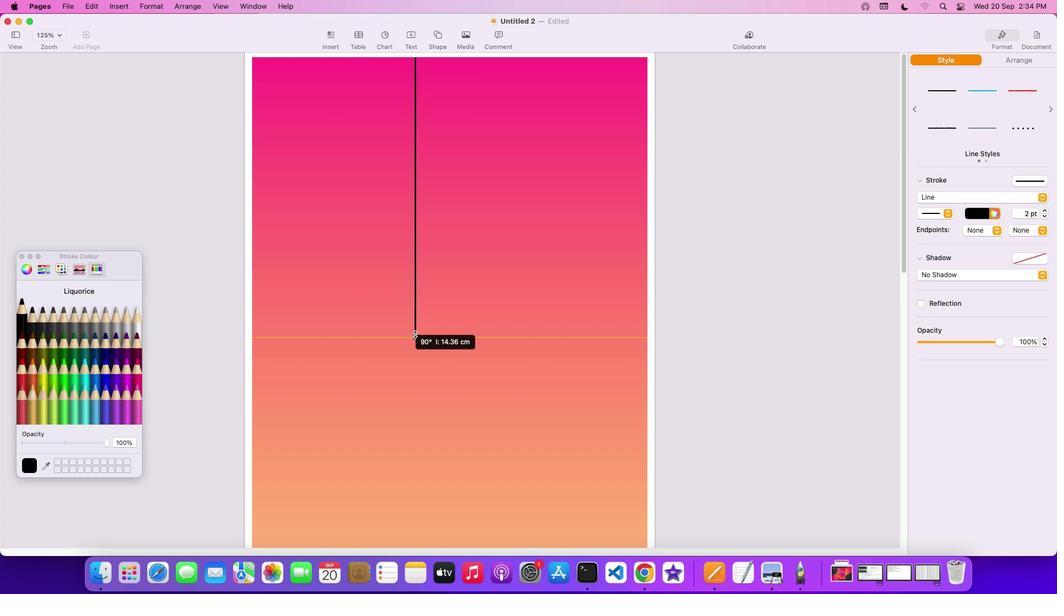 
Action: Mouse moved to (984, 214)
Screenshot: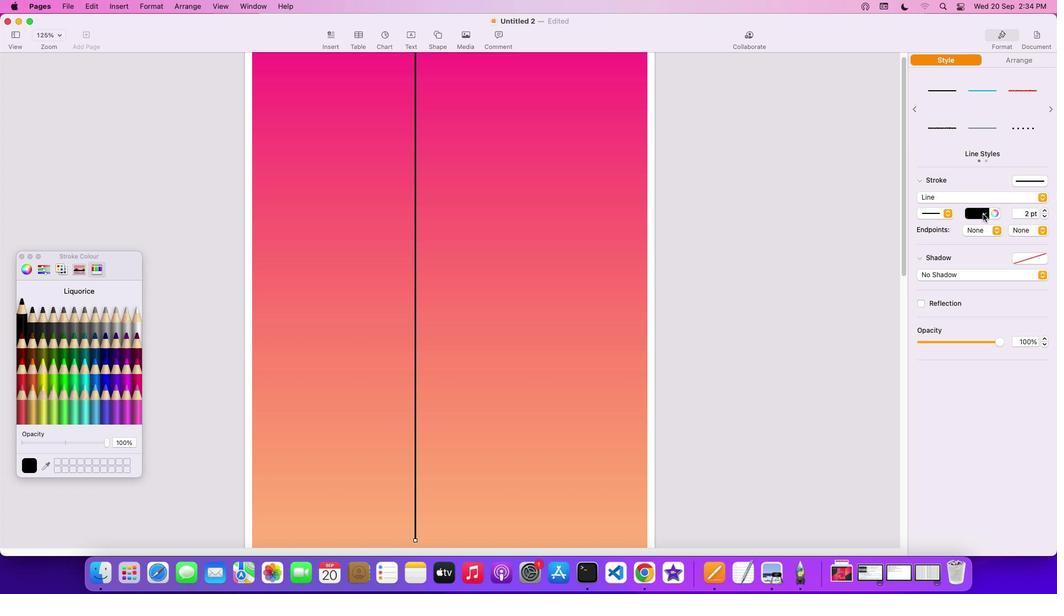 
Action: Mouse pressed left at (984, 214)
Screenshot: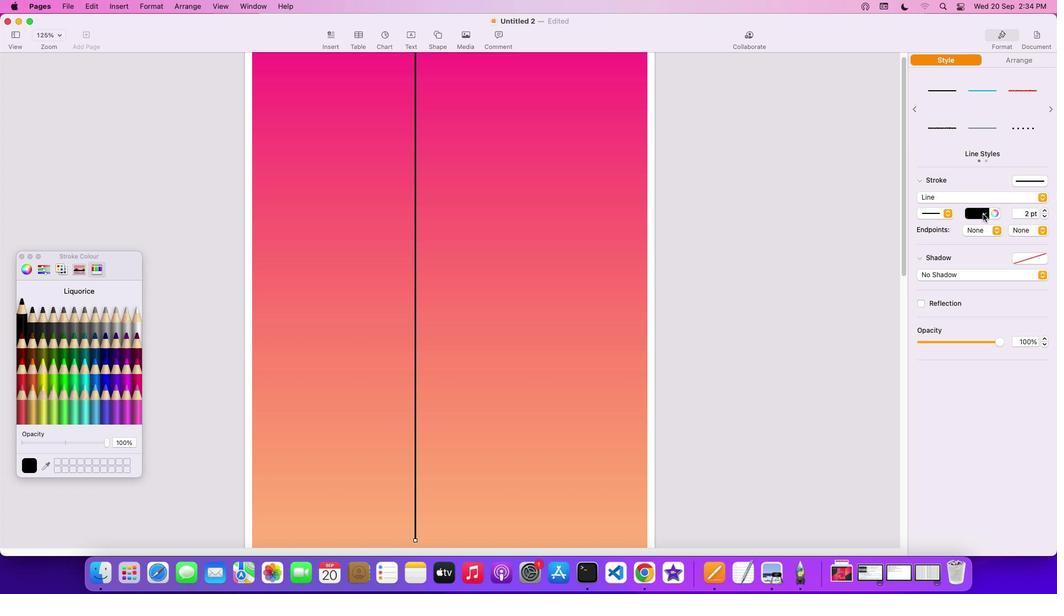 
Action: Mouse moved to (930, 283)
Screenshot: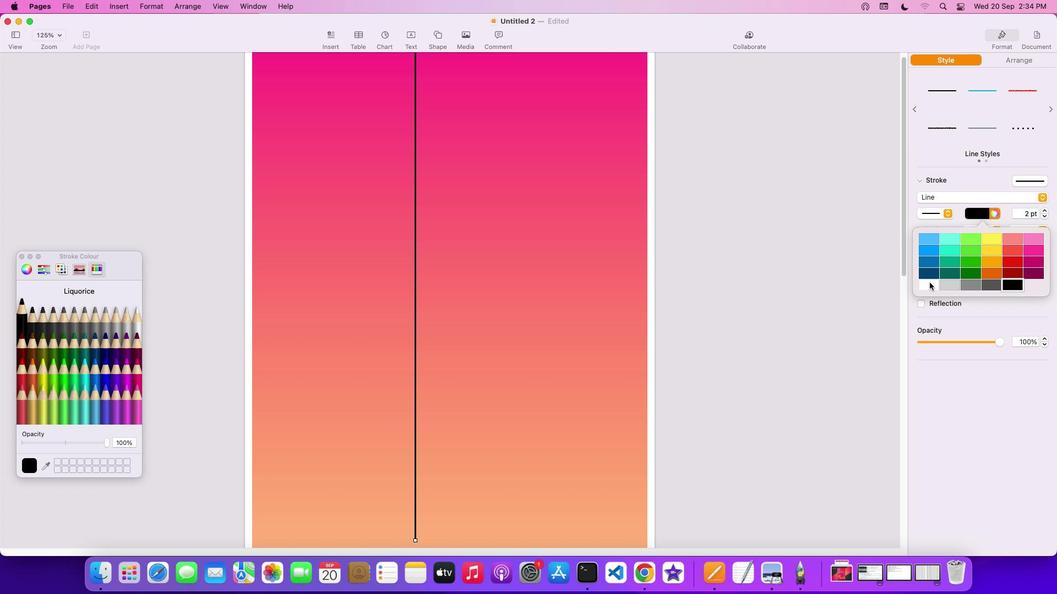 
Action: Mouse pressed left at (930, 283)
Screenshot: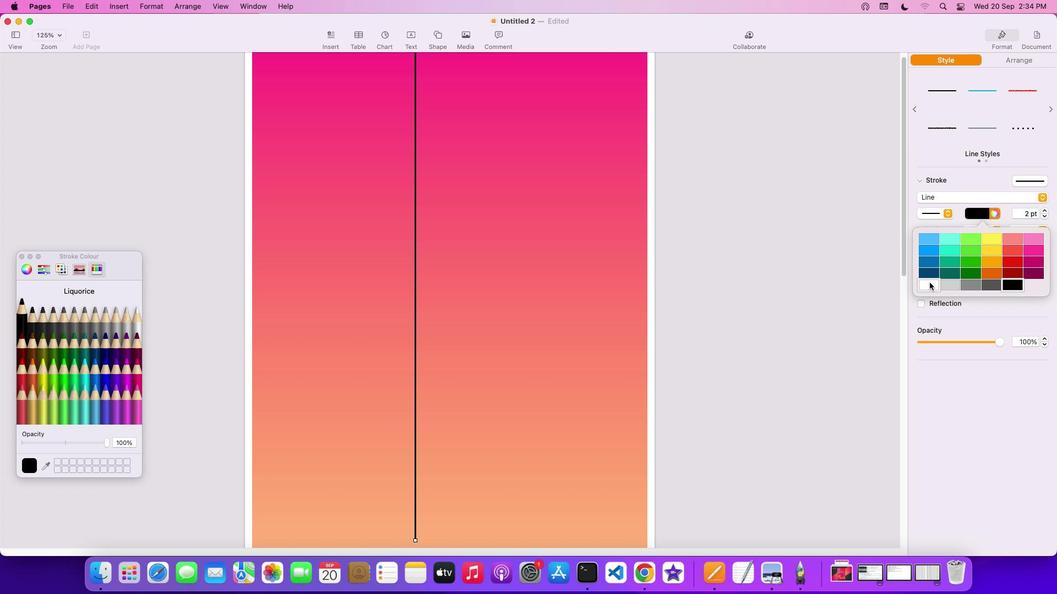 
Action: Mouse moved to (417, 252)
Screenshot: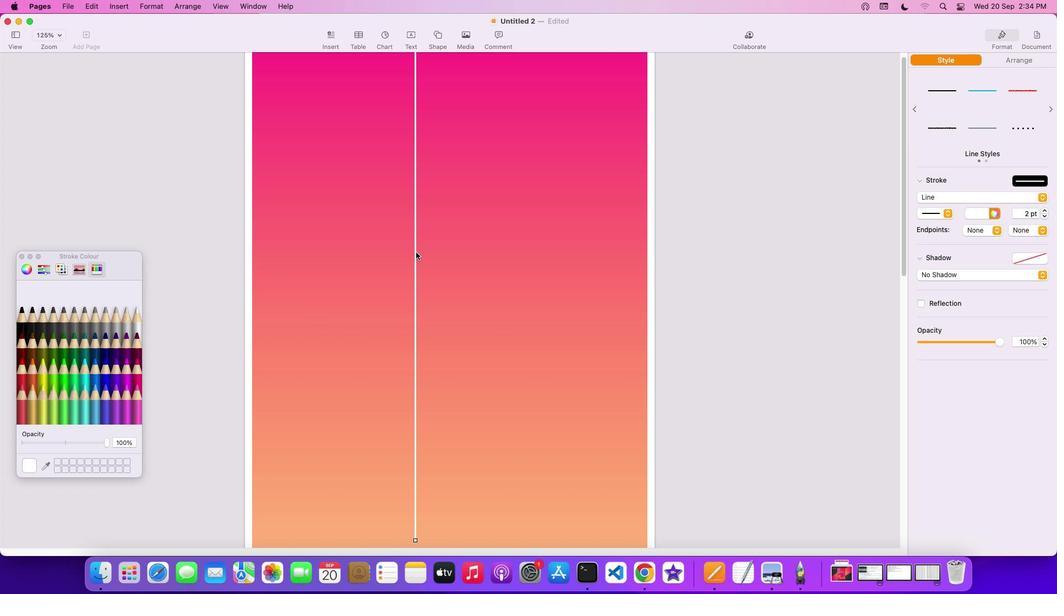 
Action: Mouse pressed left at (417, 252)
Screenshot: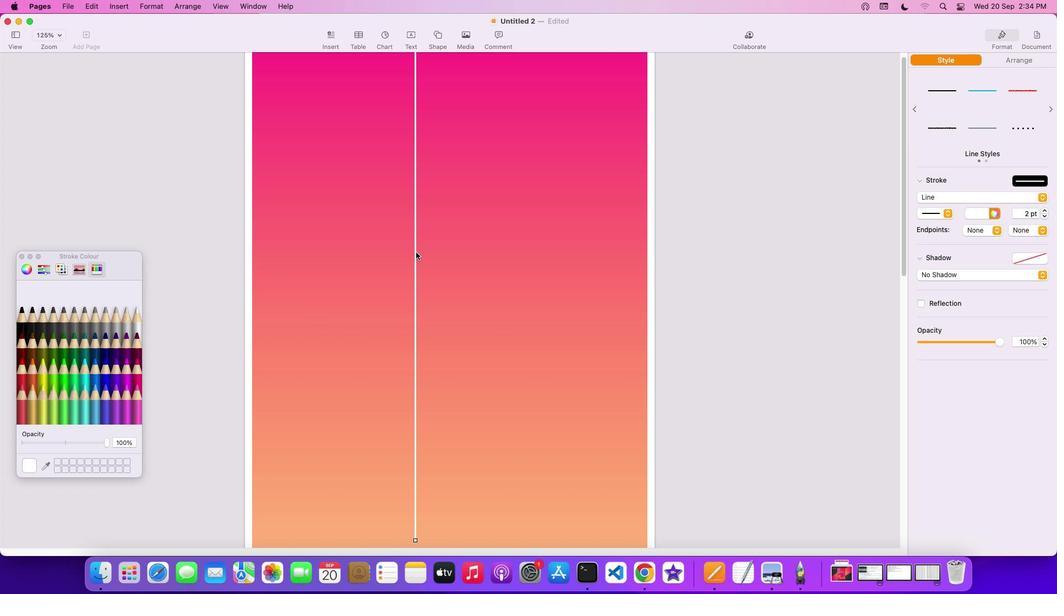 
Action: Mouse moved to (460, 396)
Screenshot: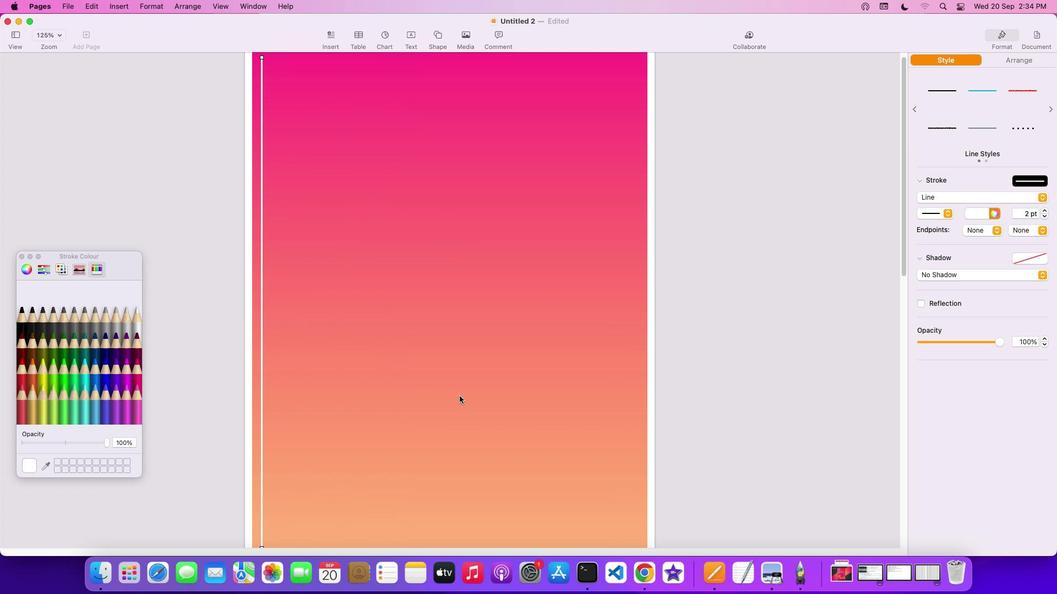 
Action: Mouse scrolled (460, 396) with delta (0, 0)
Screenshot: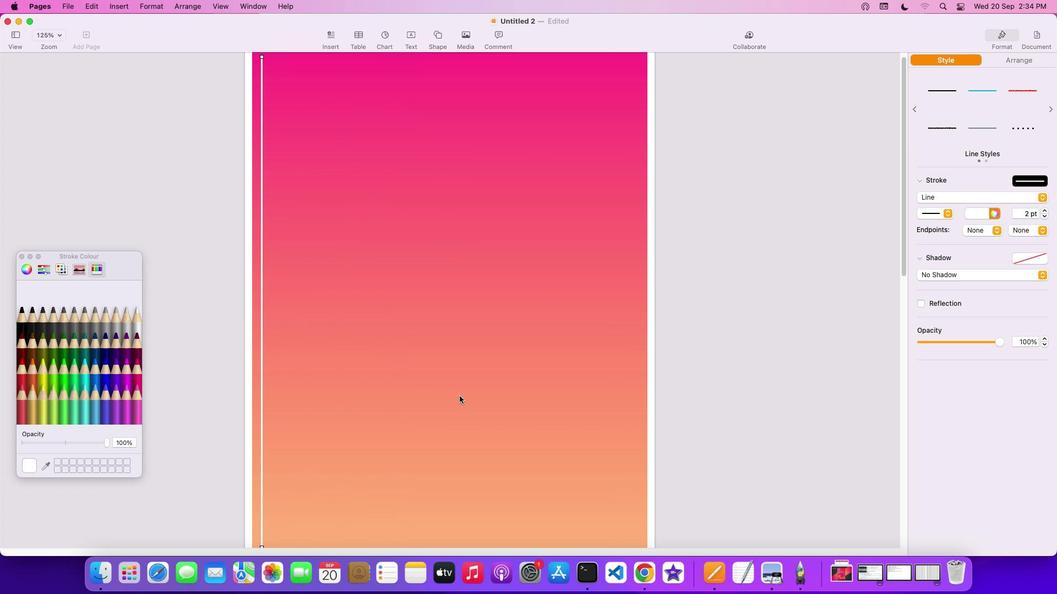 
Action: Mouse scrolled (460, 396) with delta (0, 0)
Screenshot: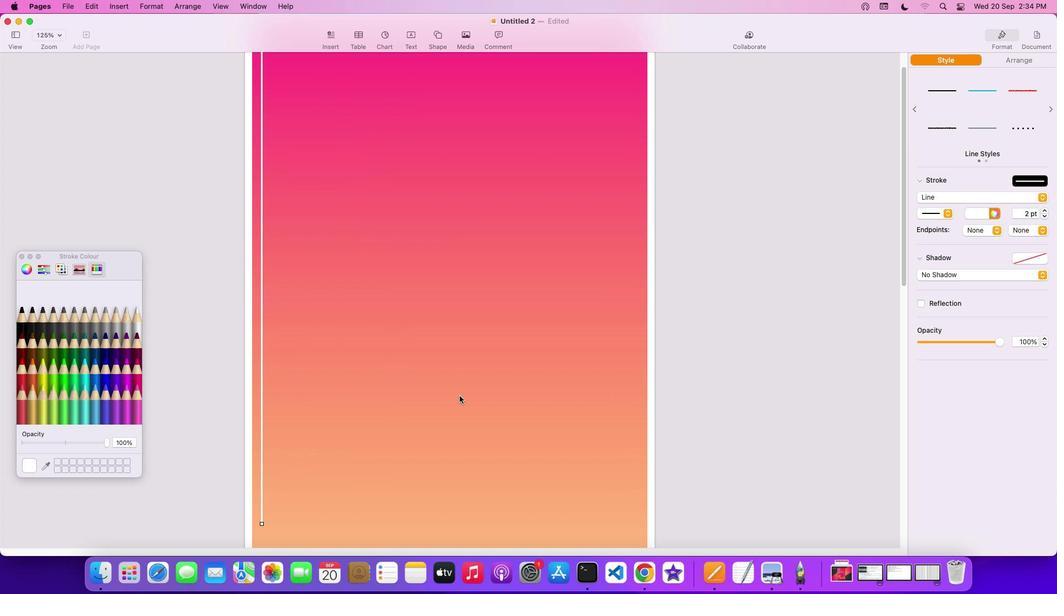 
Action: Mouse scrolled (460, 396) with delta (0, 0)
Screenshot: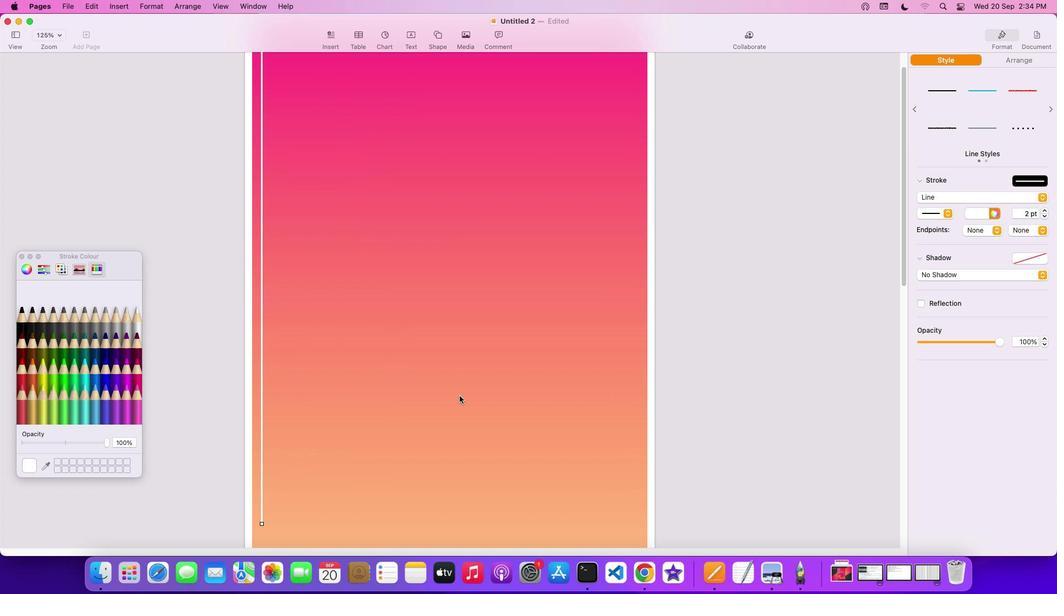 
Action: Mouse scrolled (460, 396) with delta (0, -1)
Screenshot: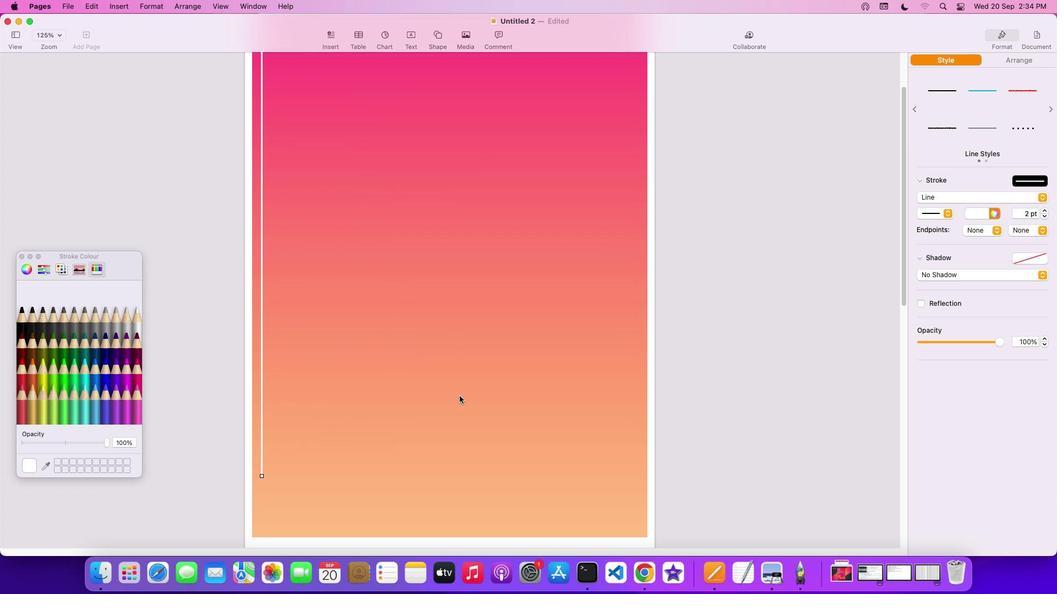
Action: Mouse scrolled (460, 396) with delta (0, -2)
Screenshot: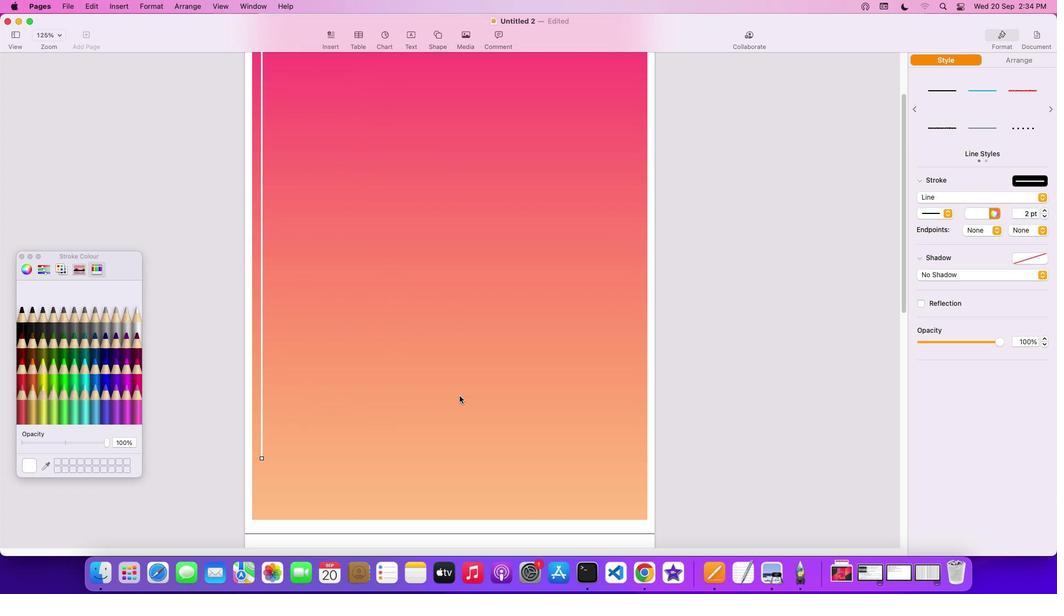 
Action: Mouse moved to (263, 458)
Screenshot: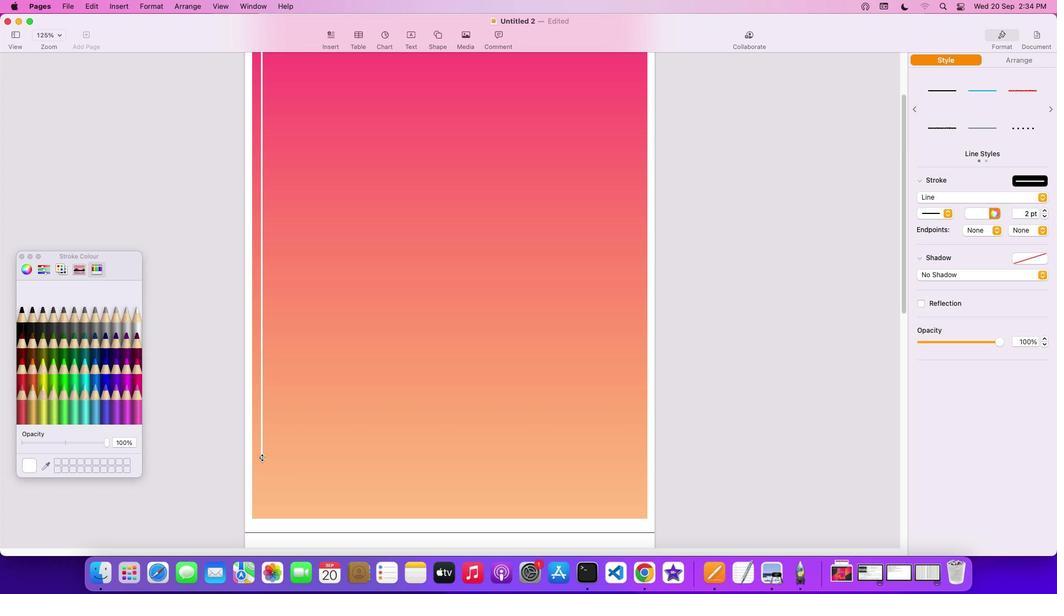 
Action: Mouse pressed left at (263, 458)
Screenshot: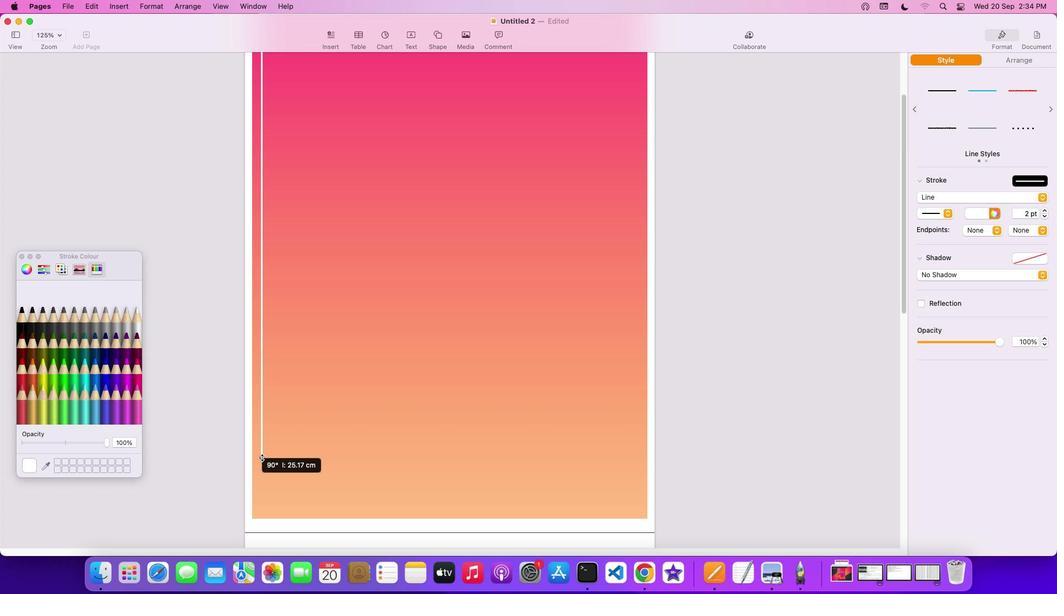 
Action: Mouse moved to (443, 482)
Screenshot: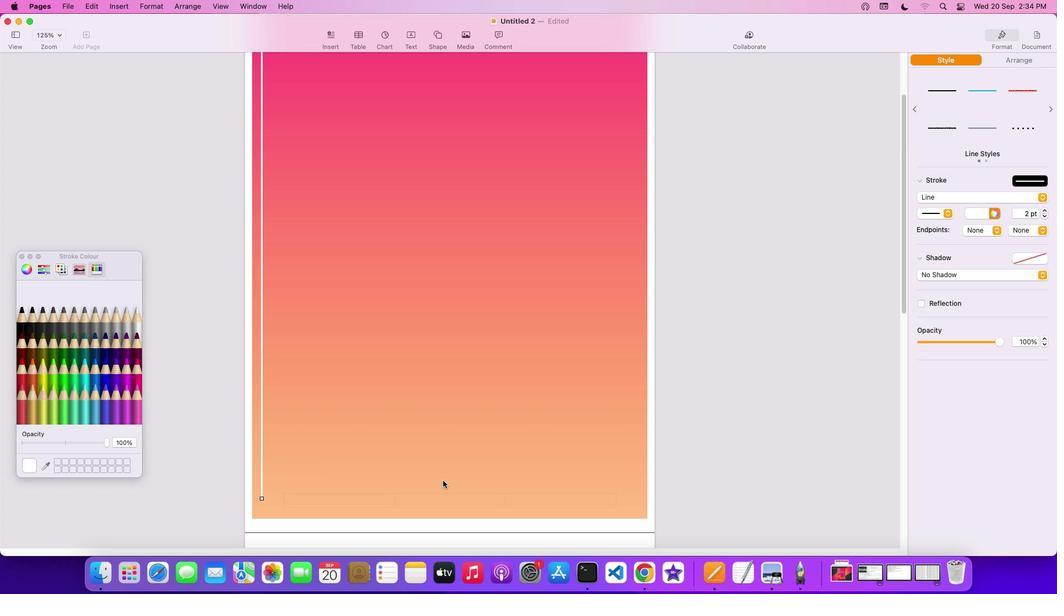 
Action: Mouse scrolled (443, 482) with delta (0, 1)
Screenshot: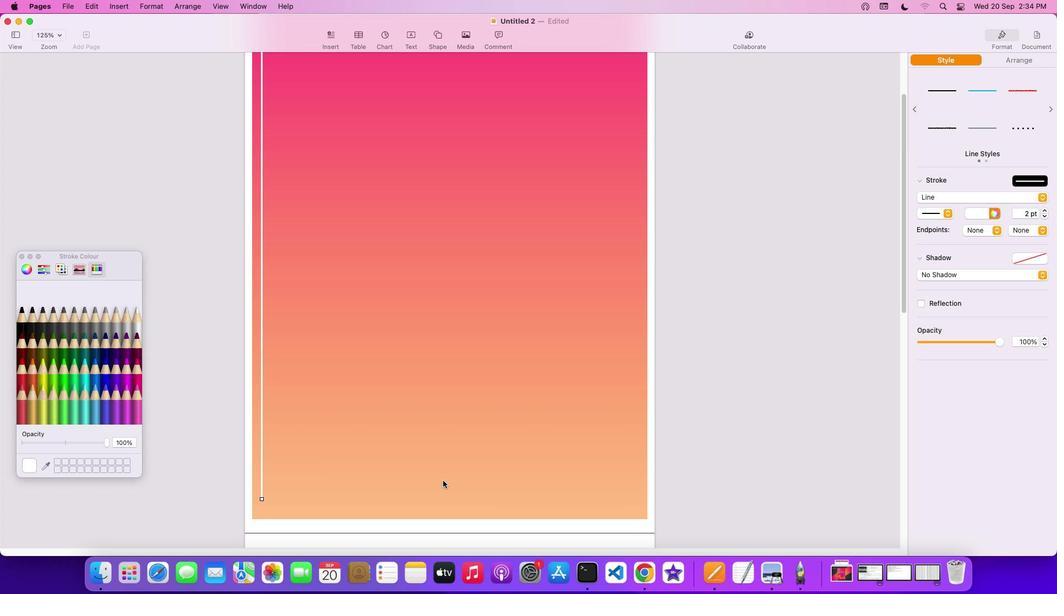 
Action: Mouse scrolled (443, 482) with delta (0, 1)
Screenshot: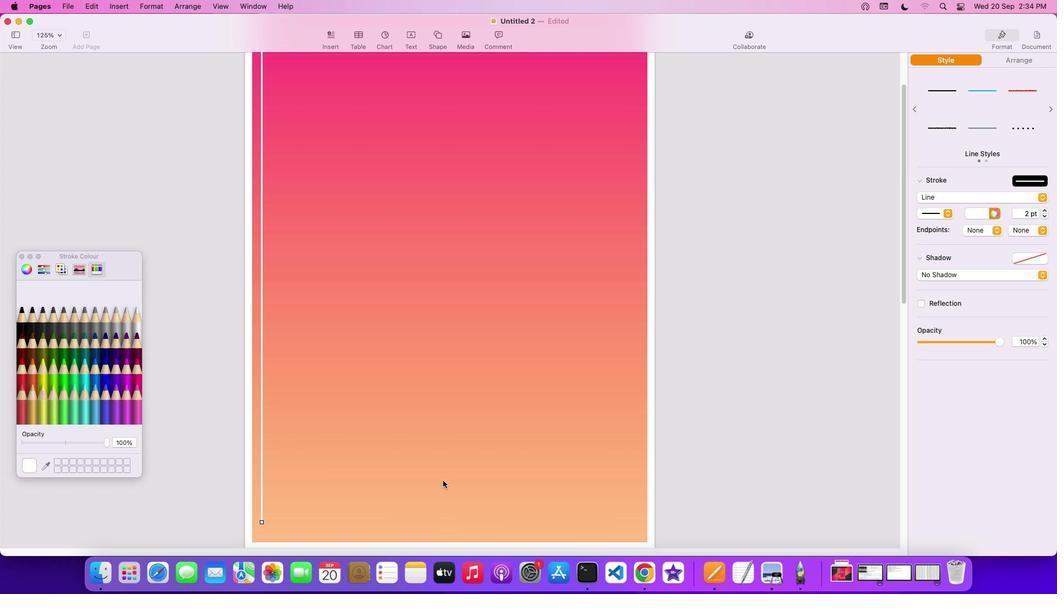 
Action: Mouse scrolled (443, 482) with delta (0, 2)
Screenshot: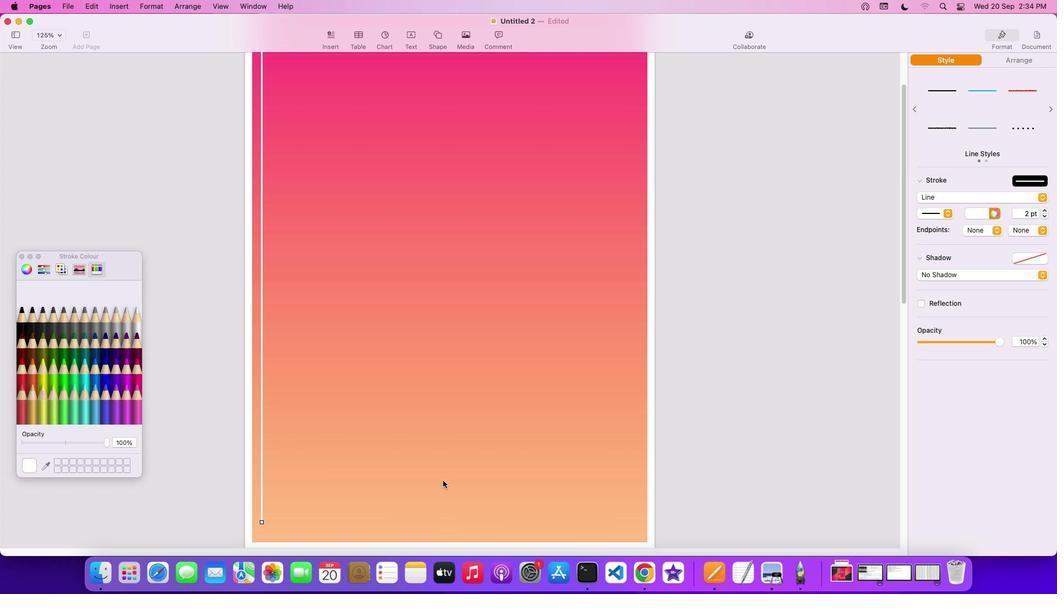 
Action: Mouse scrolled (443, 482) with delta (0, 3)
Screenshot: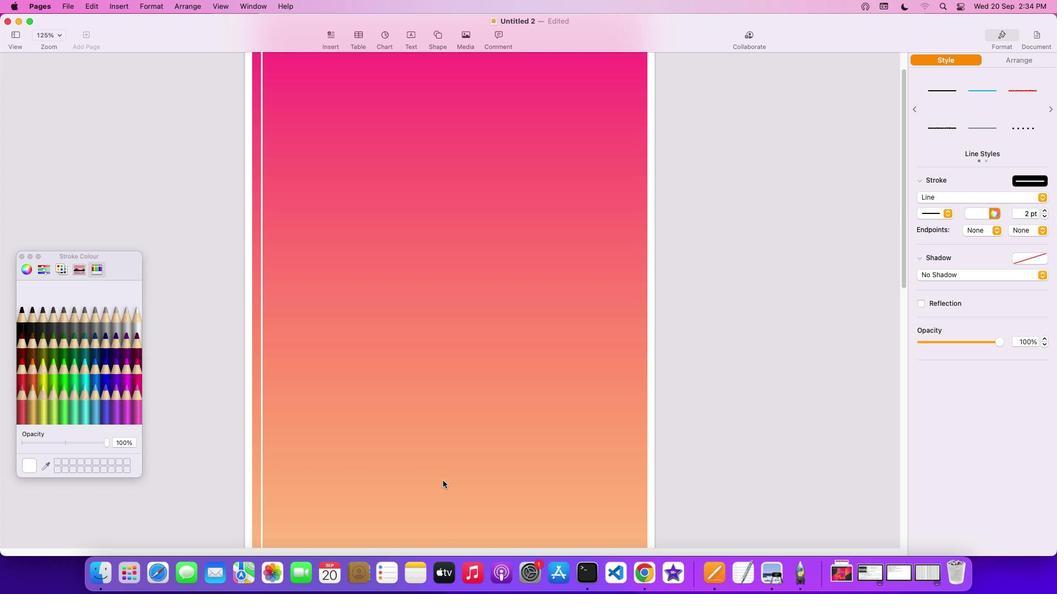 
Action: Mouse scrolled (443, 482) with delta (0, 3)
Screenshot: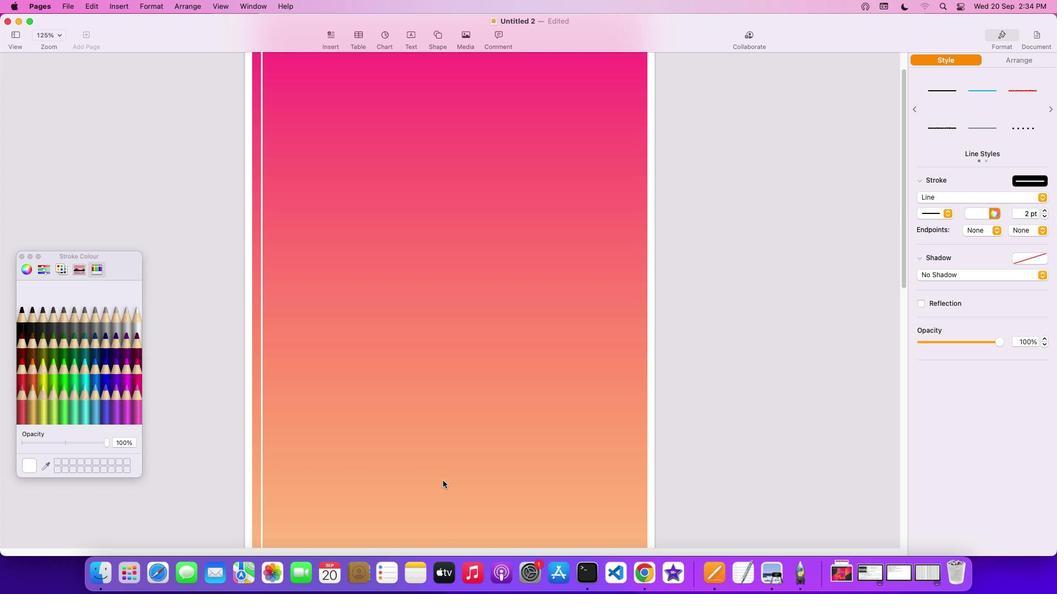 
Action: Mouse scrolled (443, 482) with delta (0, 1)
Screenshot: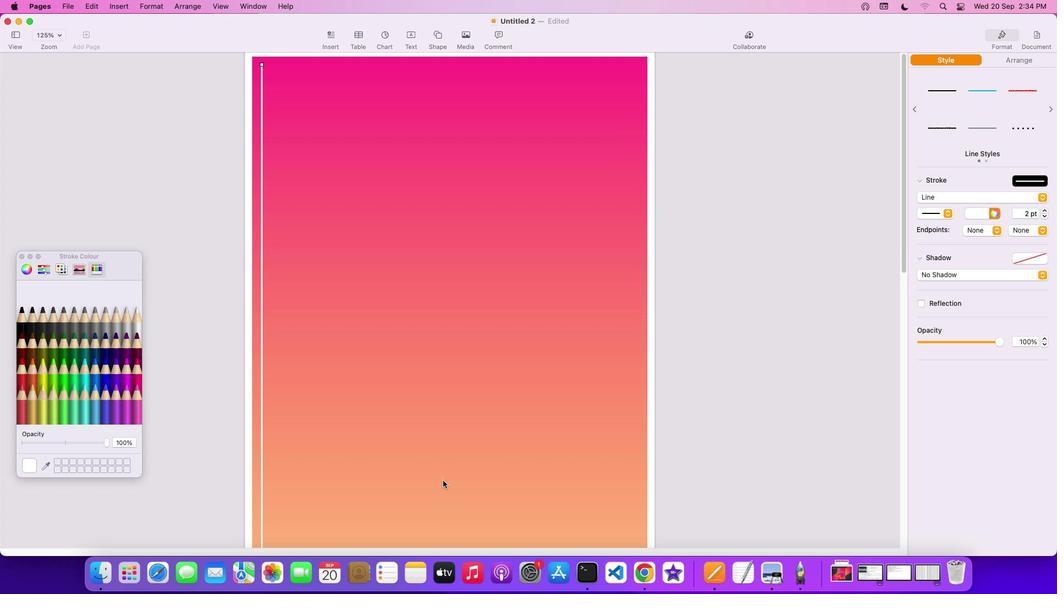 
Action: Mouse scrolled (443, 482) with delta (0, 1)
Screenshot: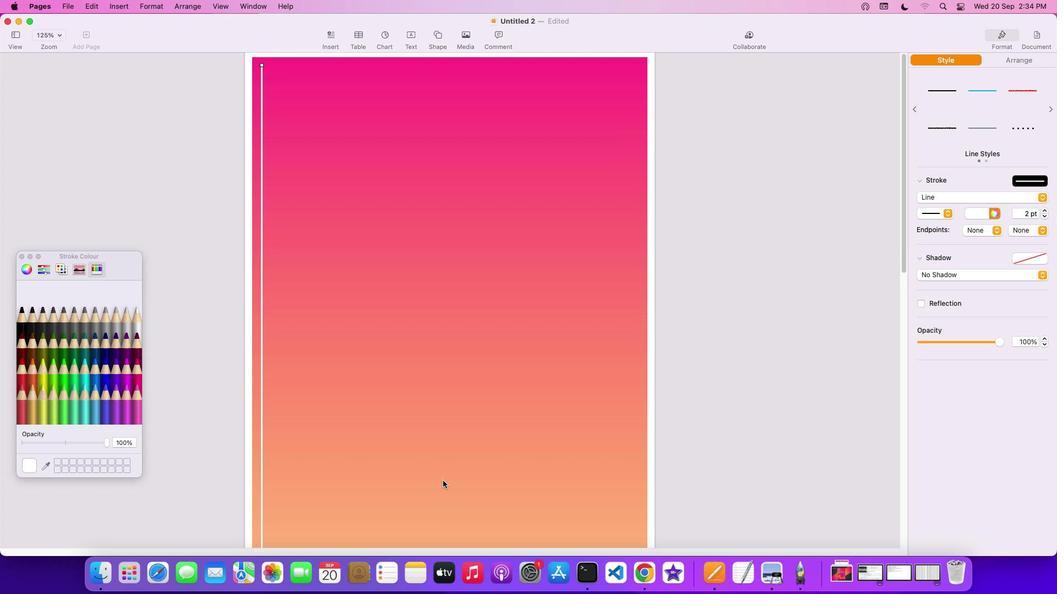 
Action: Mouse scrolled (443, 482) with delta (0, 2)
Screenshot: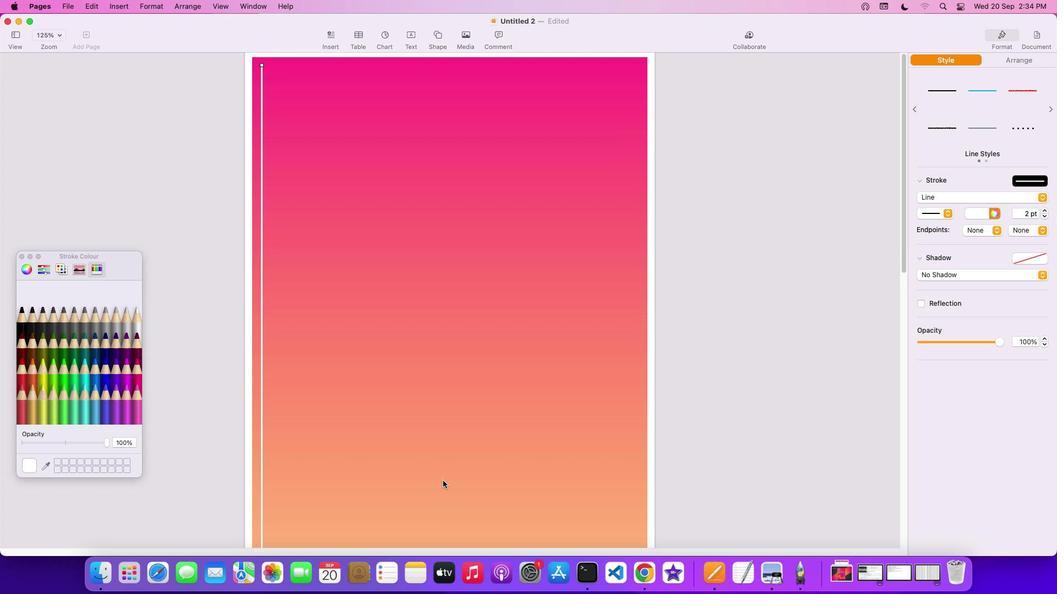
Action: Mouse scrolled (443, 482) with delta (0, 3)
Screenshot: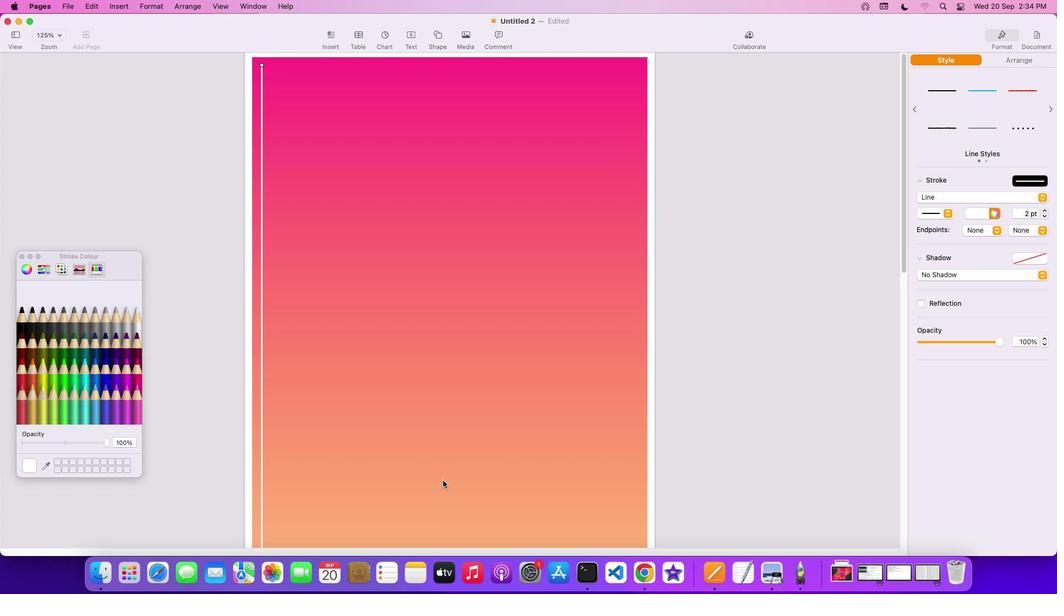 
Action: Mouse scrolled (443, 482) with delta (0, 3)
Screenshot: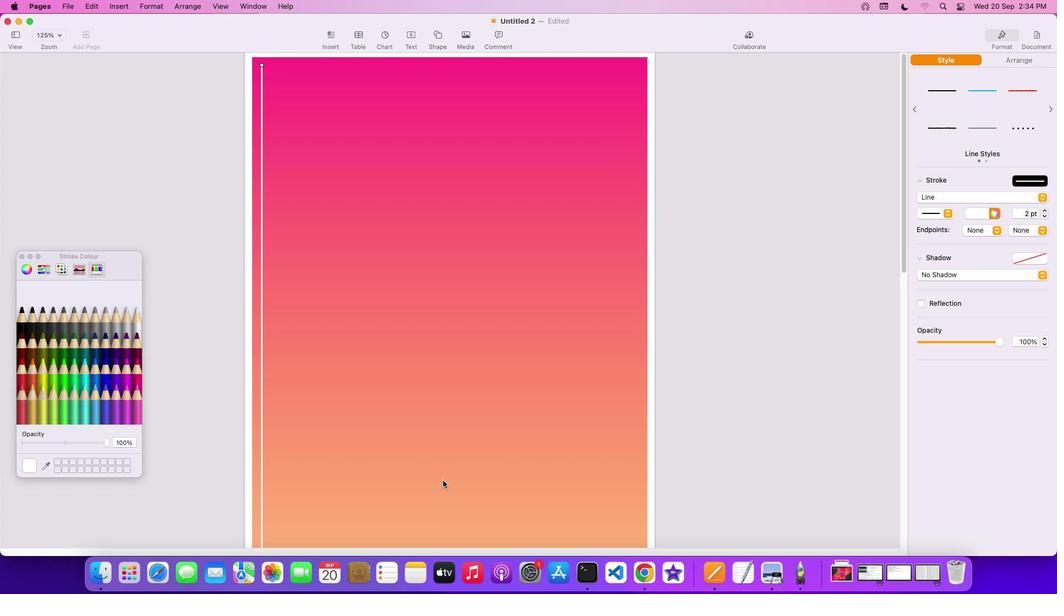 
Action: Mouse moved to (262, 251)
Screenshot: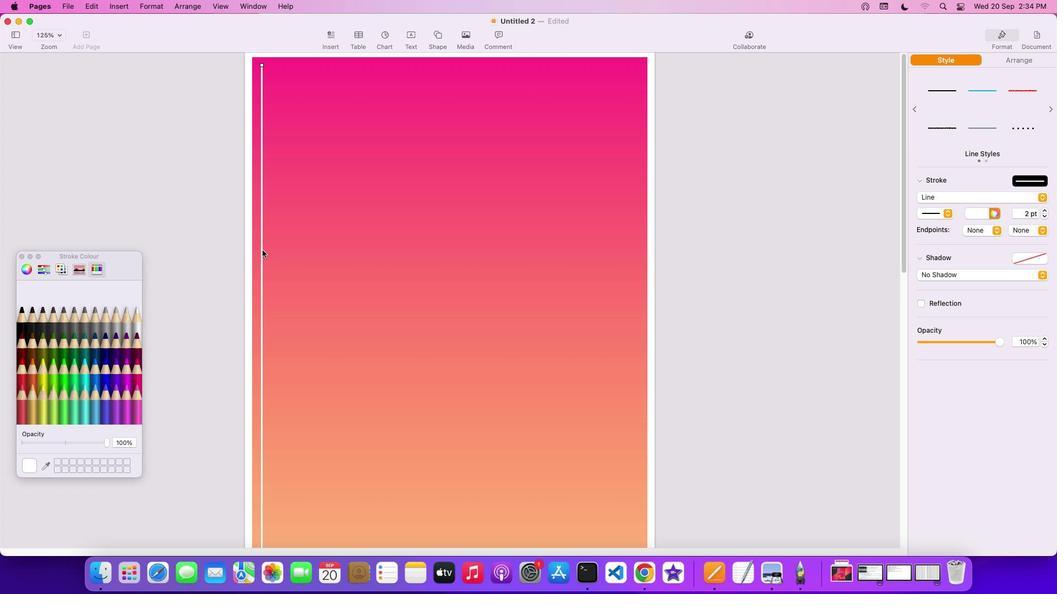 
Action: Mouse pressed left at (262, 251)
Screenshot: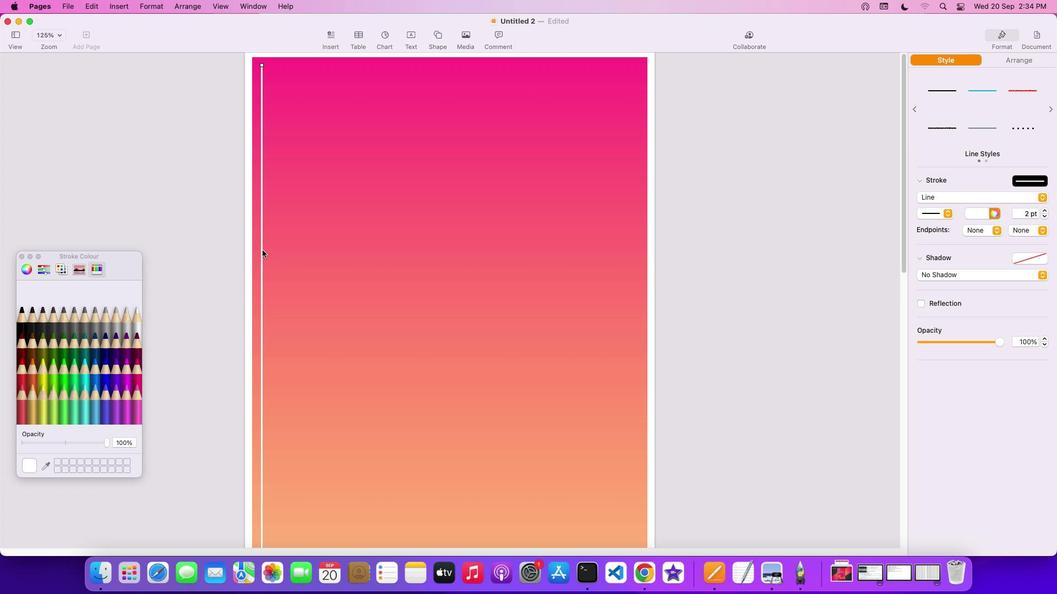 
Action: Mouse moved to (262, 251)
Screenshot: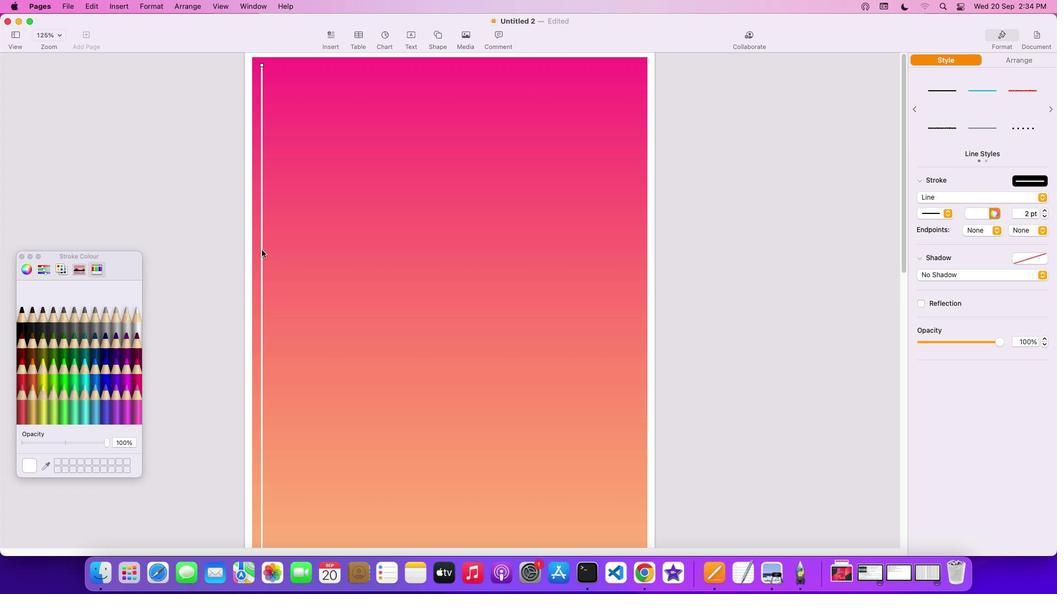 
Action: Key pressed Key.cmd'c'
Screenshot: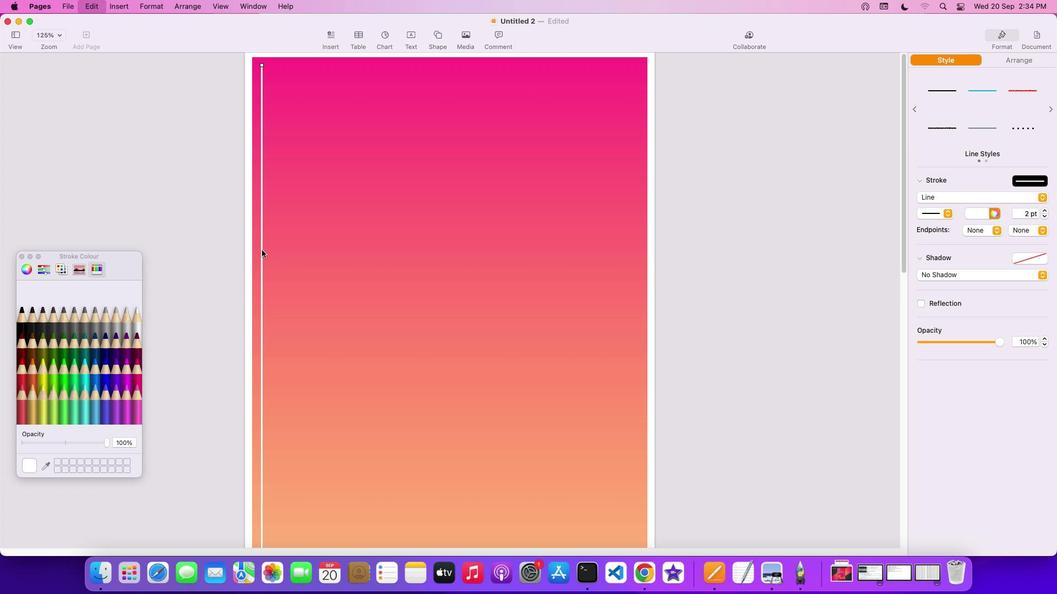 
Action: Mouse moved to (371, 258)
Screenshot: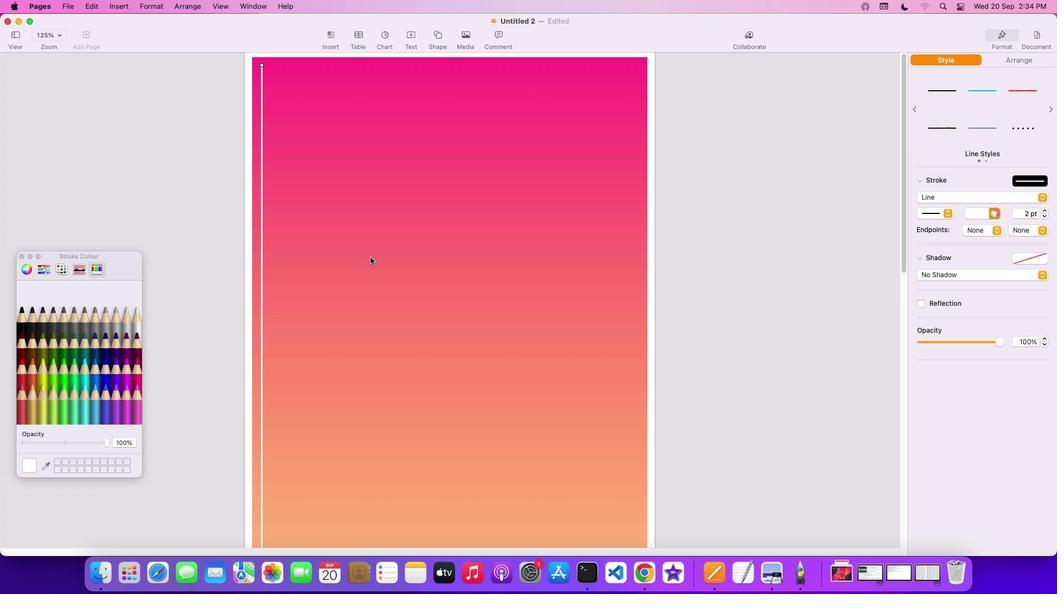 
Action: Key pressed Key.cmd'v'
Screenshot: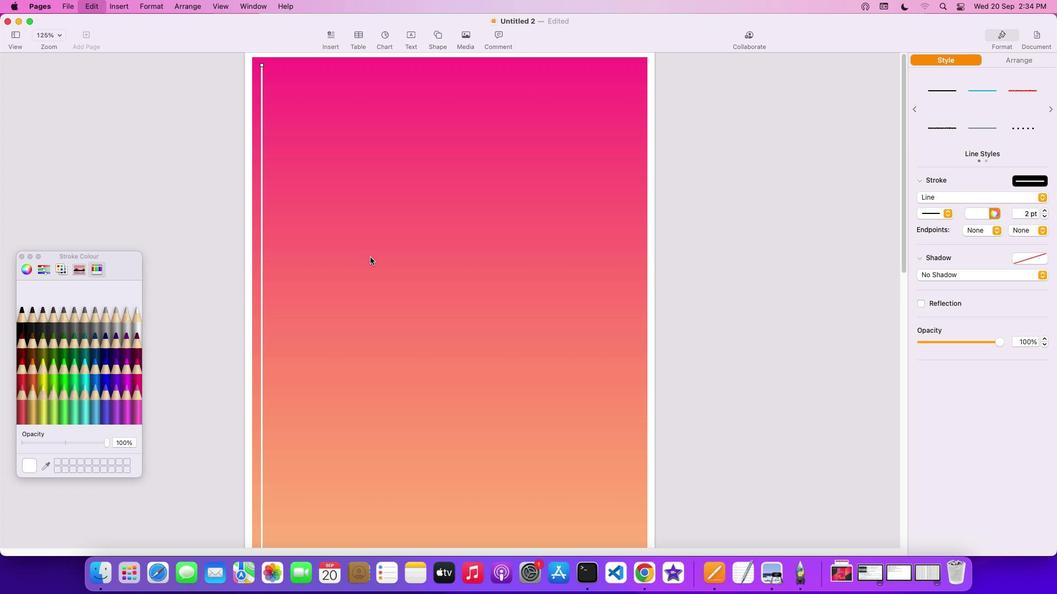 
Action: Mouse moved to (269, 256)
Screenshot: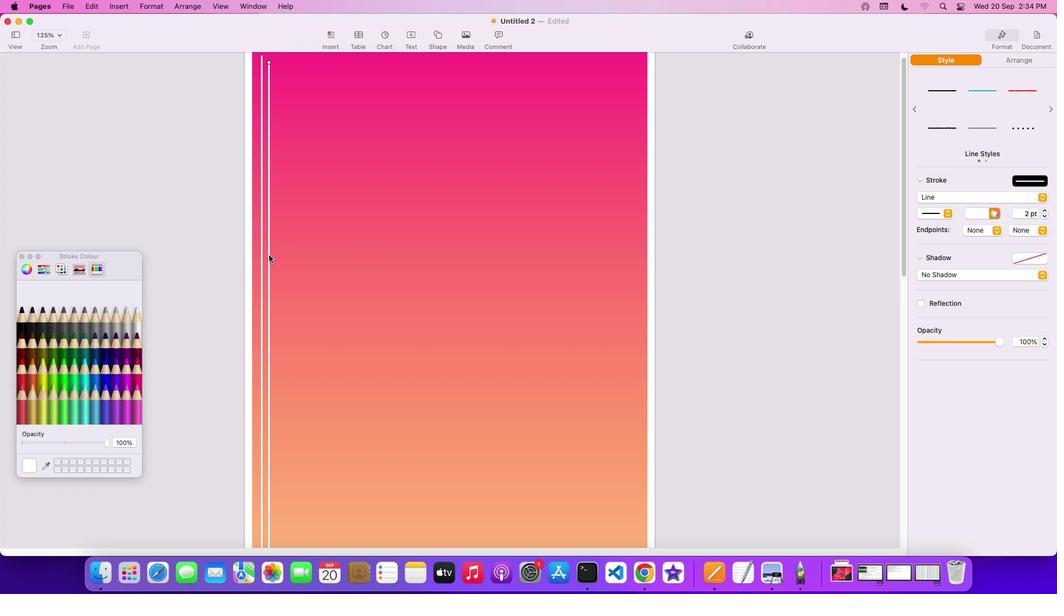 
Action: Mouse pressed left at (269, 256)
Screenshot: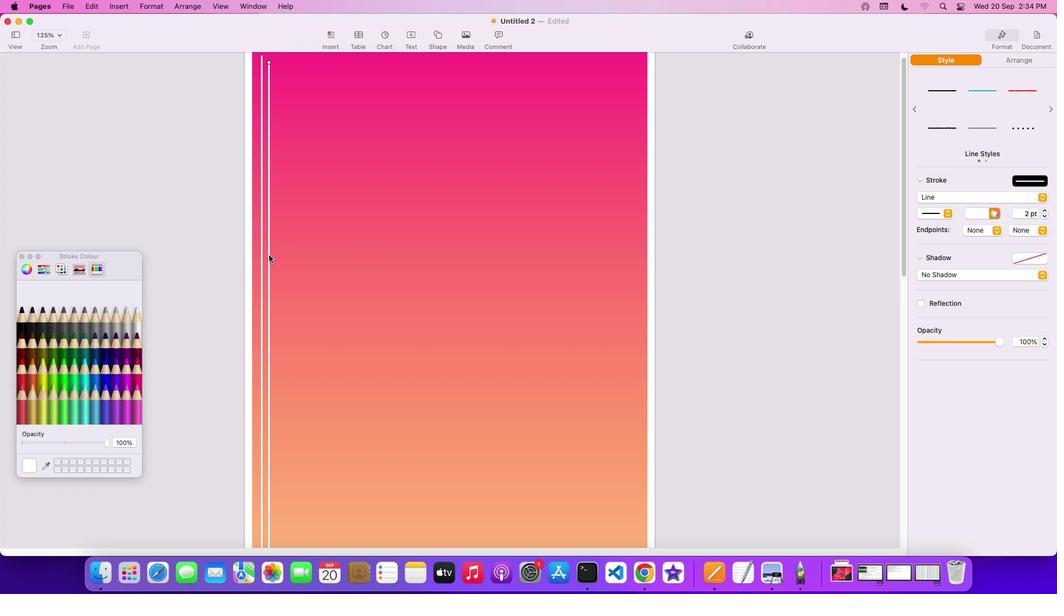 
Action: Mouse moved to (1032, 60)
Screenshot: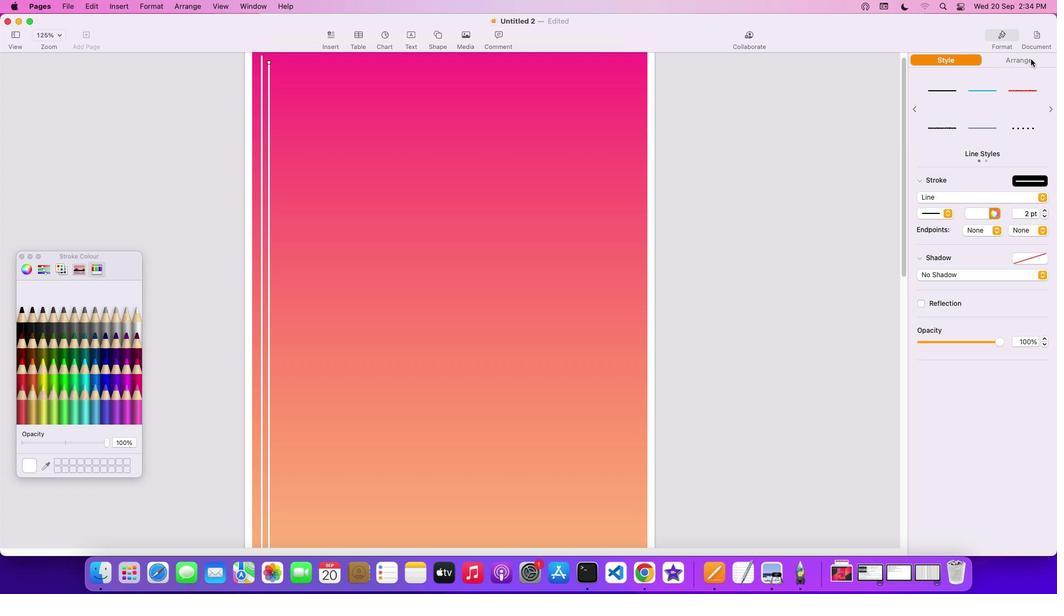 
Action: Mouse pressed left at (1032, 60)
Screenshot: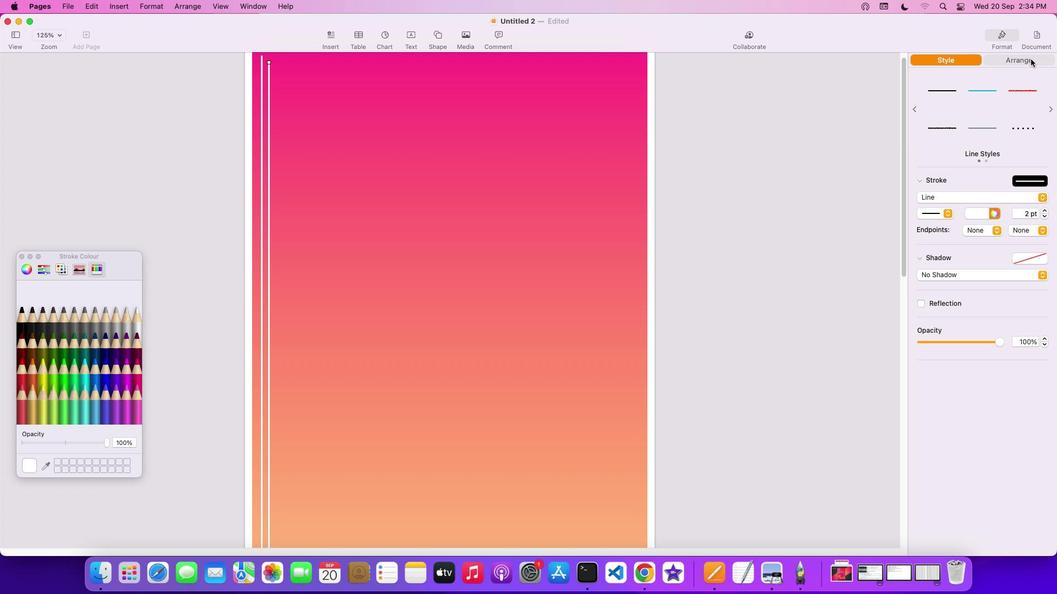 
Action: Mouse moved to (954, 61)
Screenshot: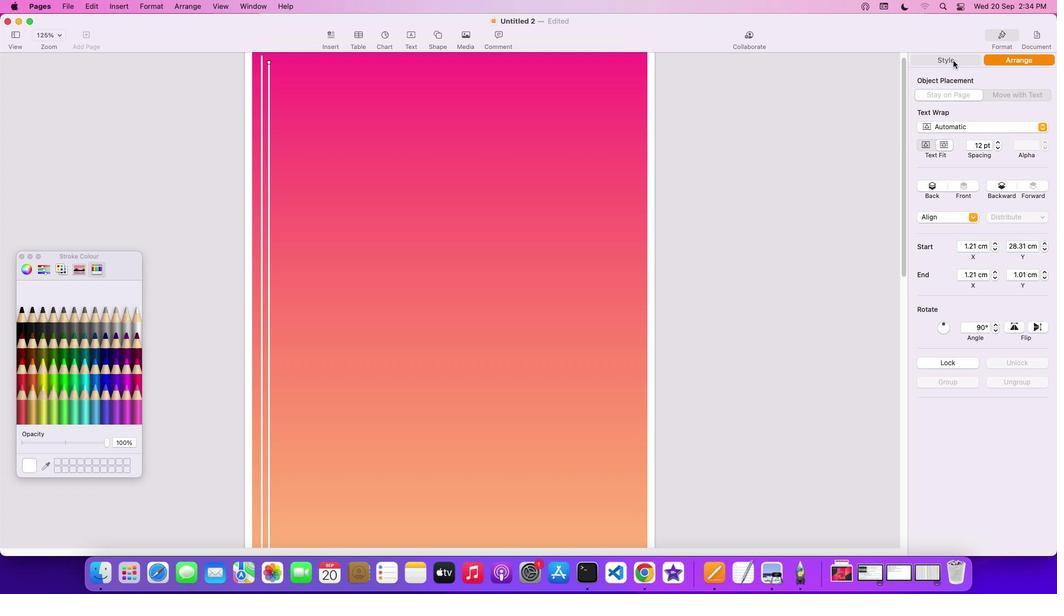 
Action: Mouse pressed left at (954, 61)
Screenshot: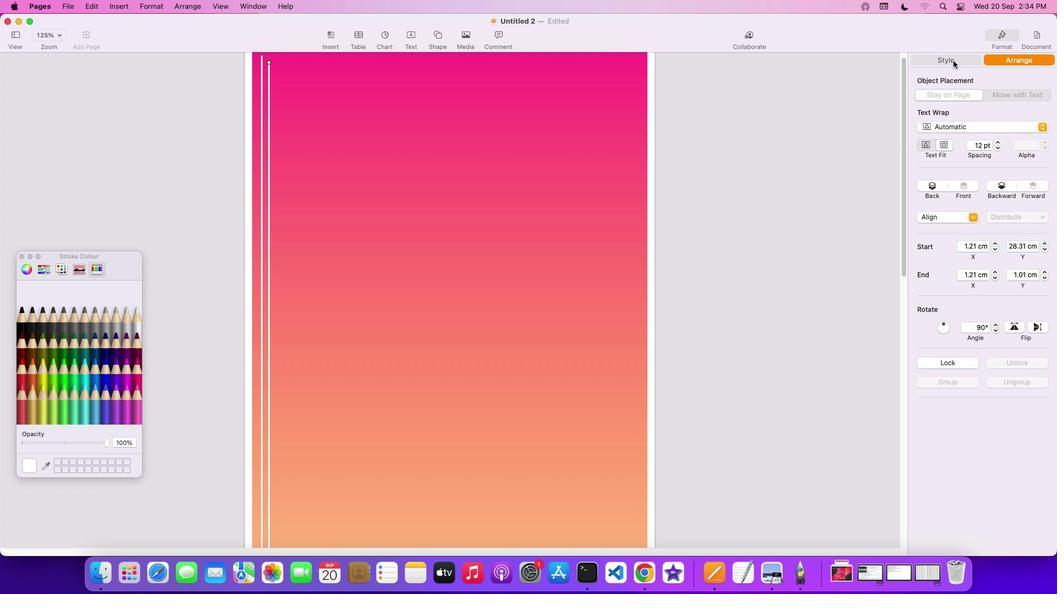 
Action: Mouse moved to (268, 204)
Screenshot: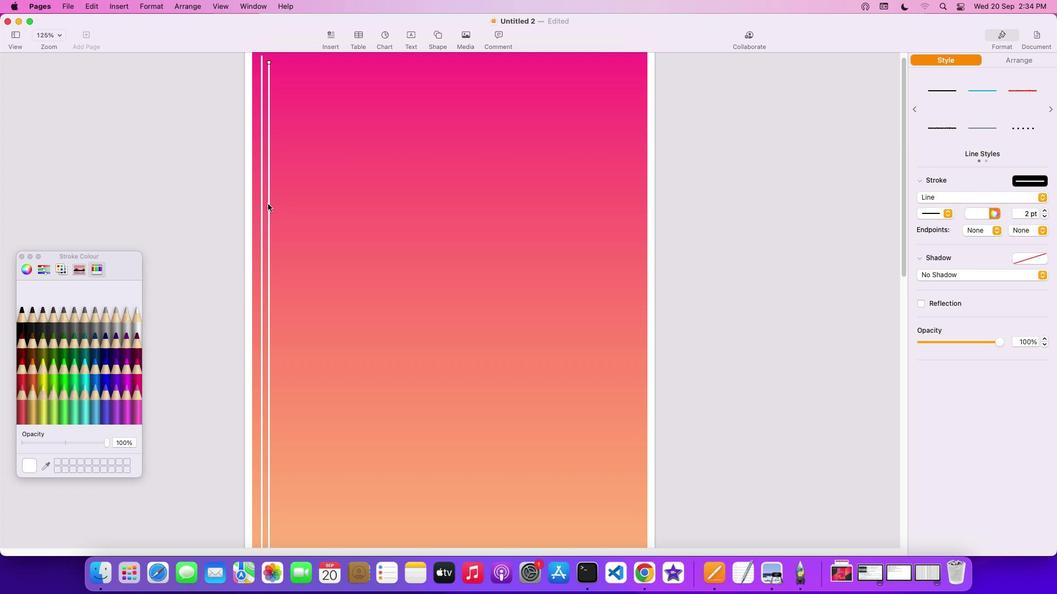 
Action: Mouse pressed left at (268, 204)
Screenshot: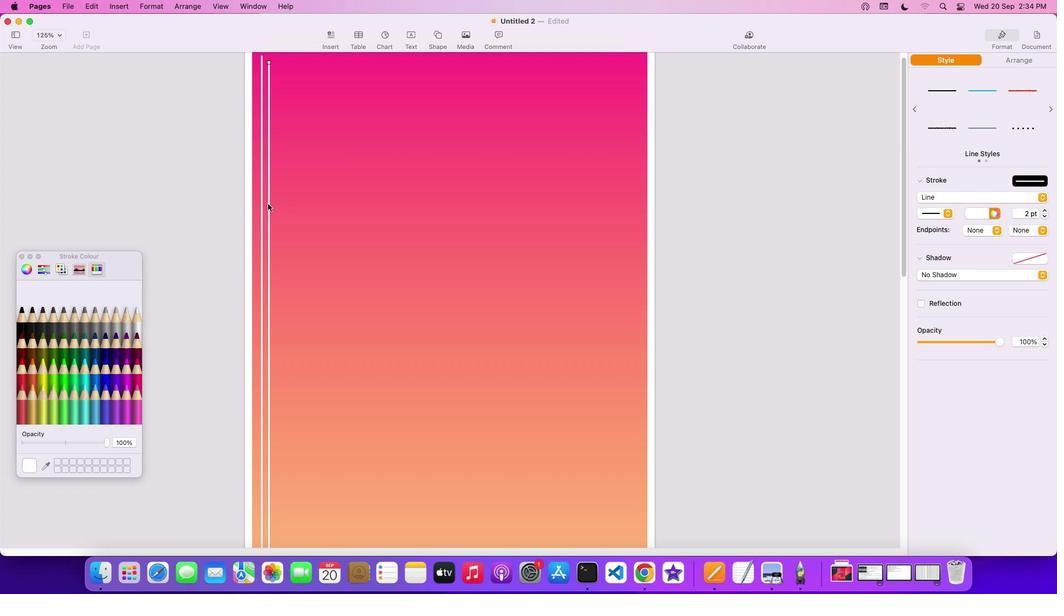 
Action: Mouse moved to (1023, 67)
Screenshot: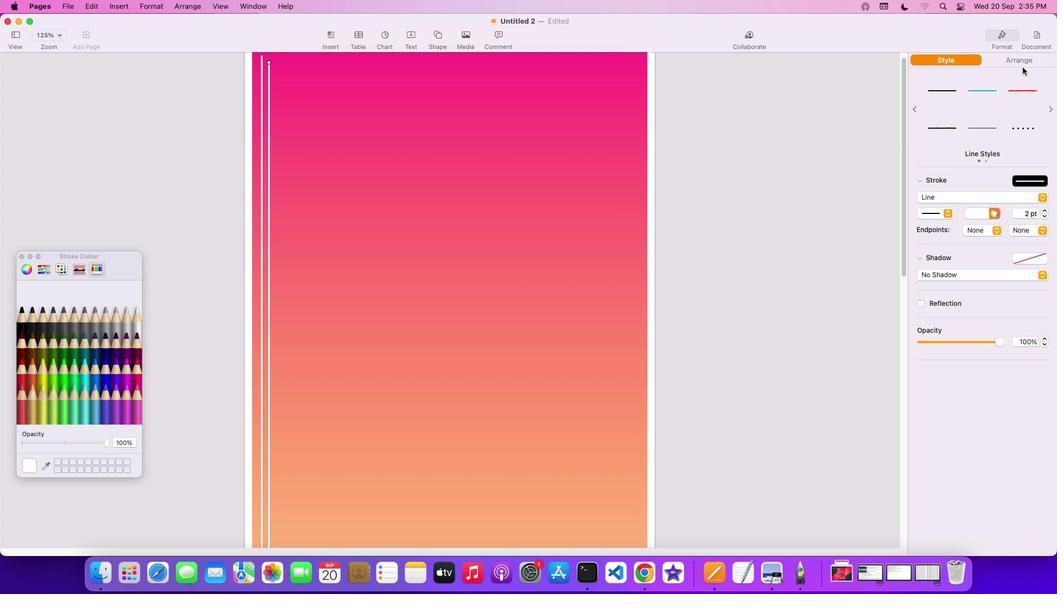 
Action: Mouse pressed left at (1023, 67)
Screenshot: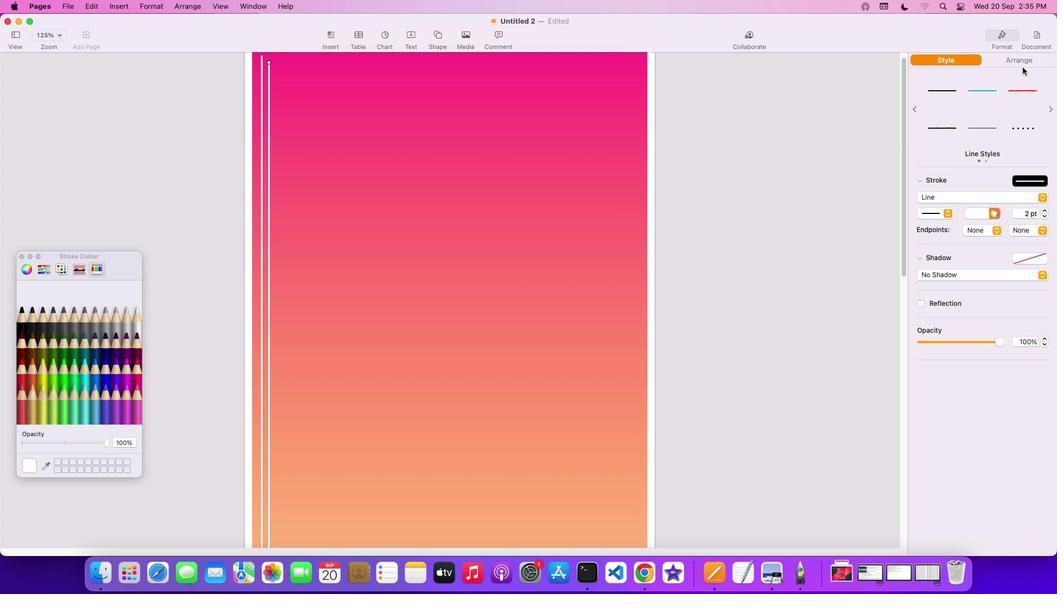 
Action: Mouse moved to (1027, 61)
Screenshot: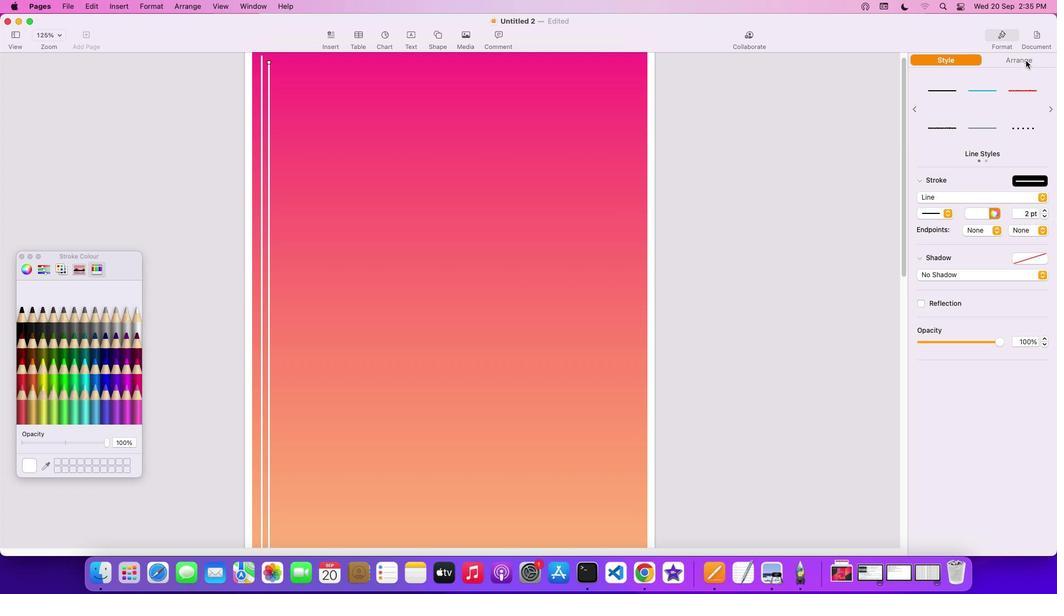
Action: Mouse pressed left at (1027, 61)
Screenshot: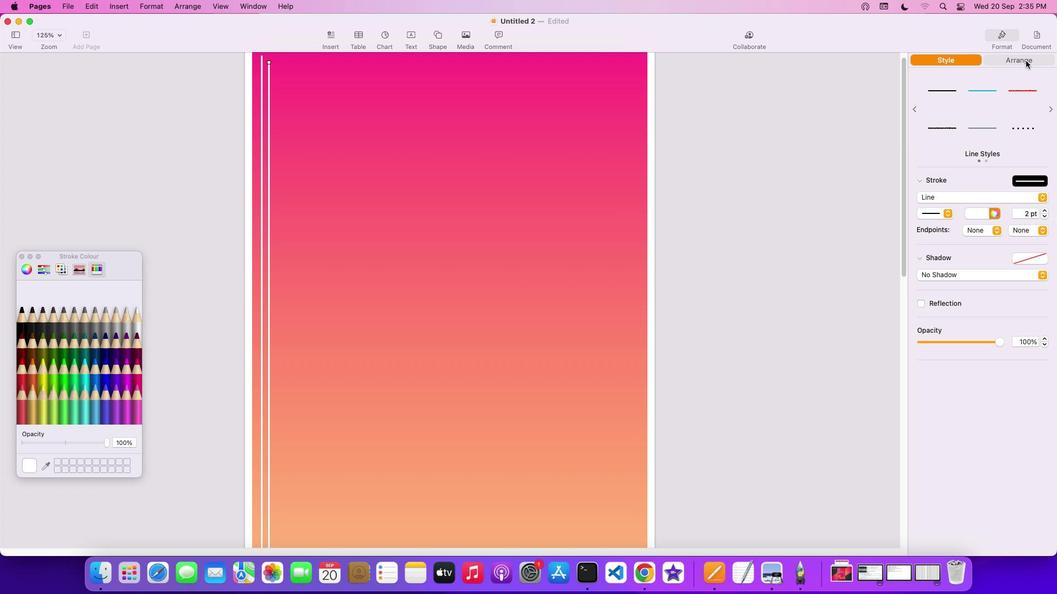 
Action: Mouse moved to (944, 324)
Screenshot: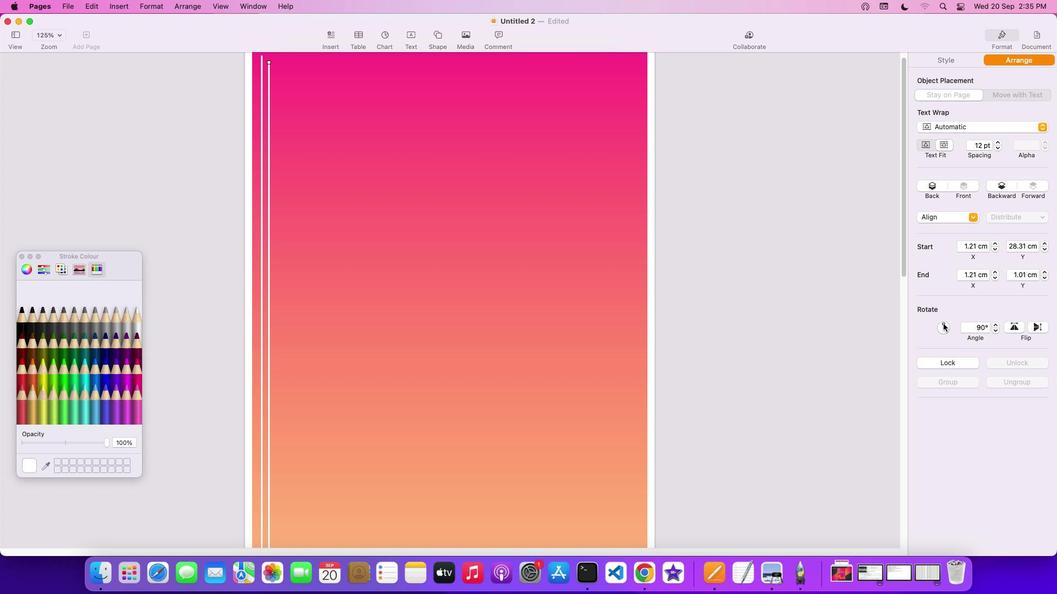 
Action: Mouse pressed left at (944, 324)
Screenshot: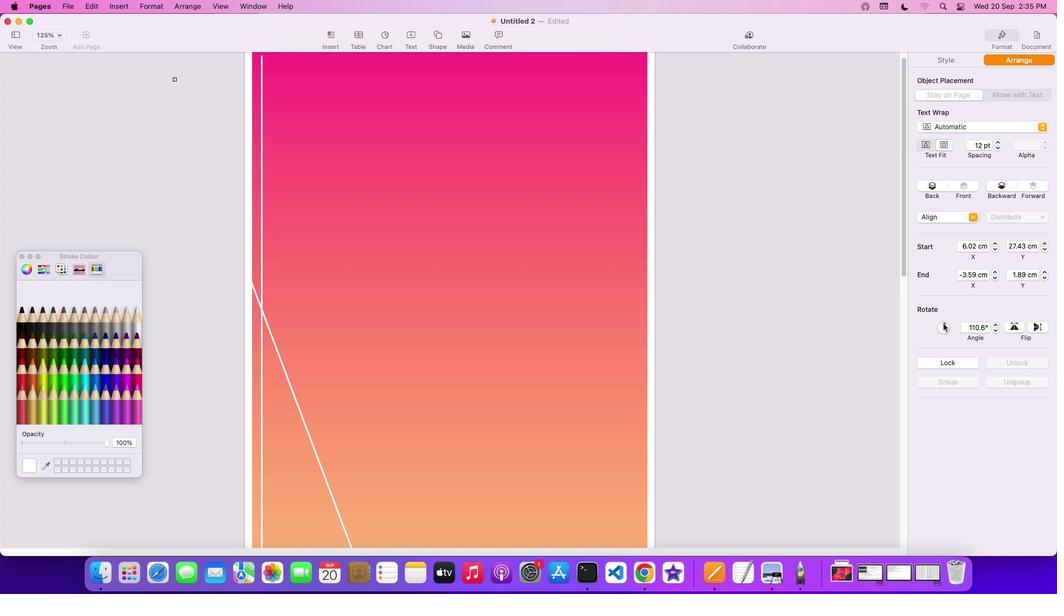 
Action: Mouse moved to (399, 345)
Screenshot: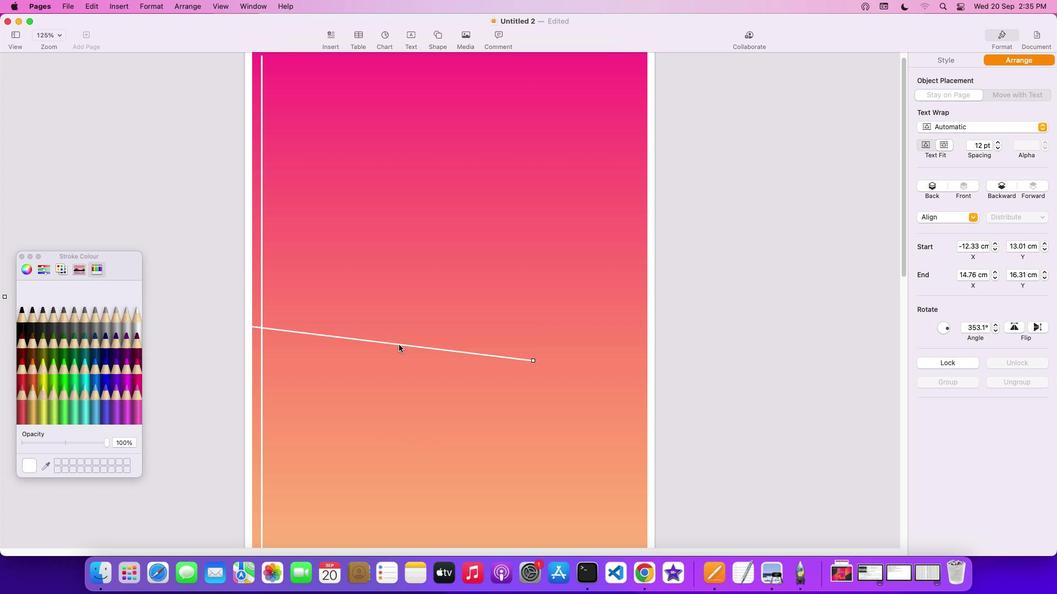 
Action: Mouse pressed left at (399, 345)
Screenshot: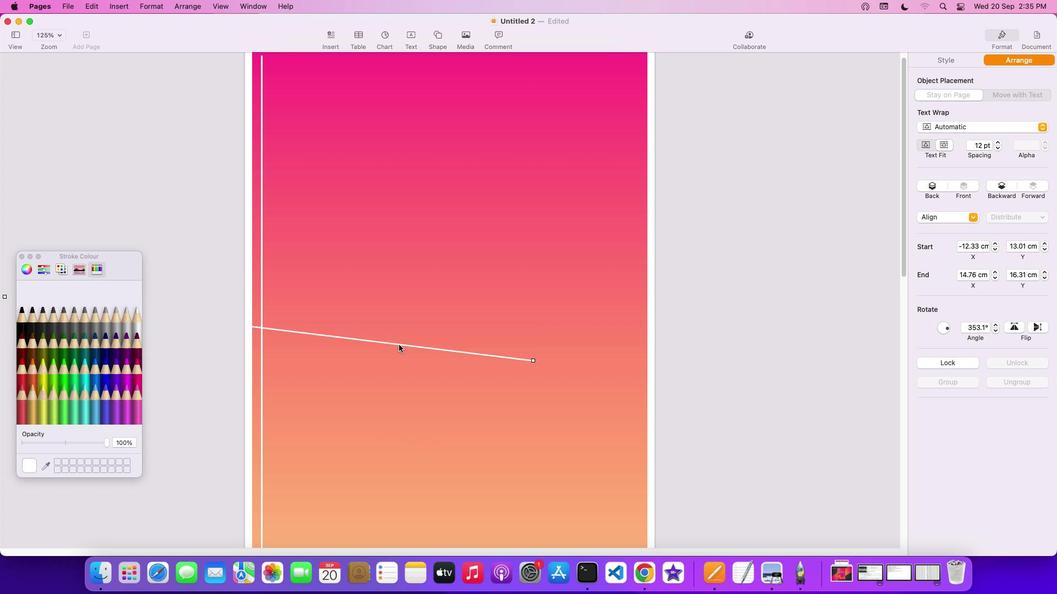 
Action: Mouse moved to (994, 329)
Screenshot: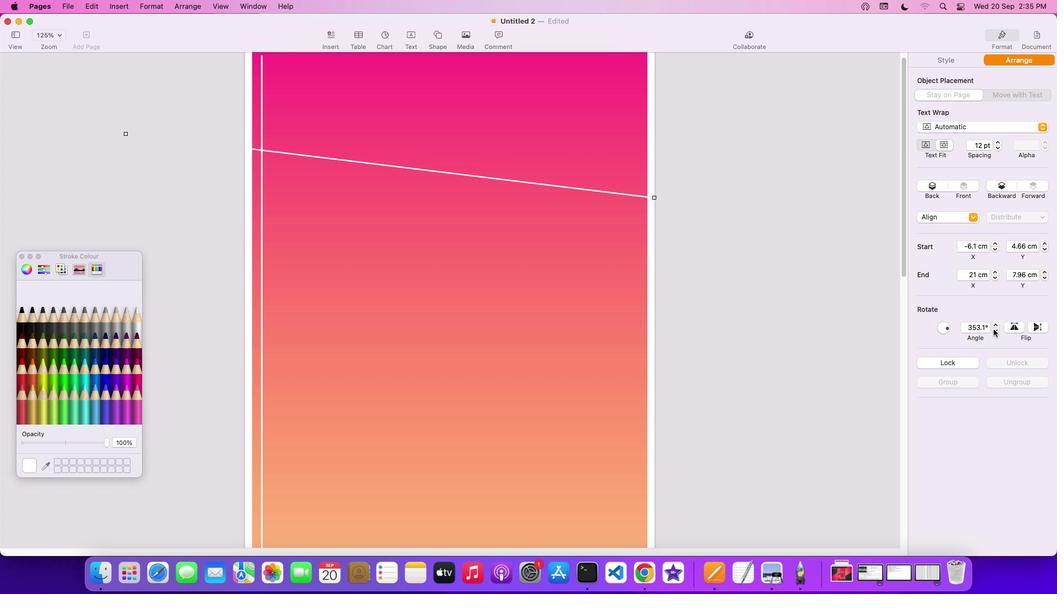 
Action: Mouse pressed left at (994, 329)
Screenshot: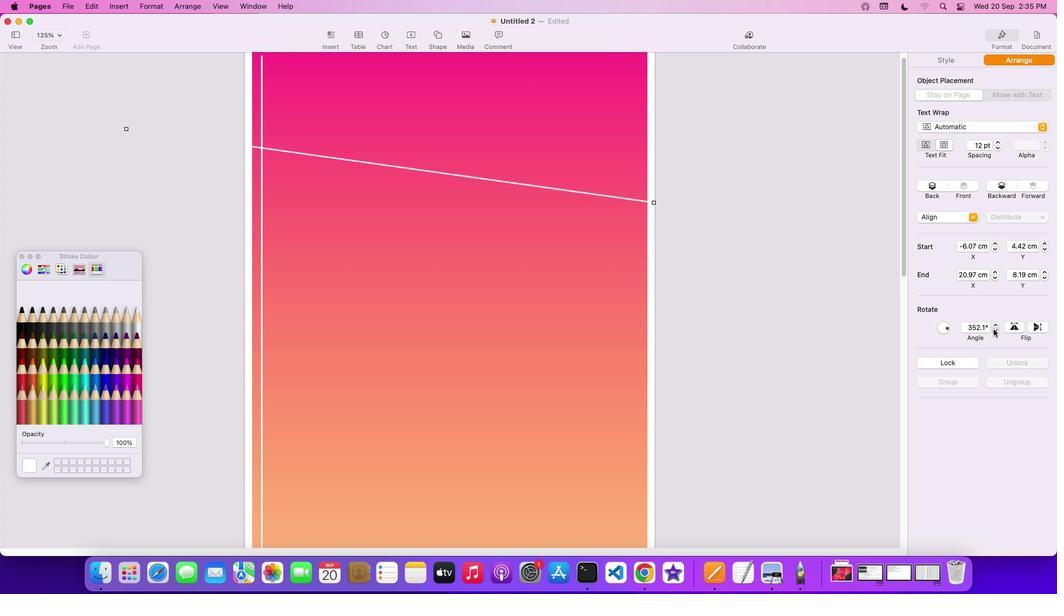 
Action: Mouse moved to (995, 325)
Screenshot: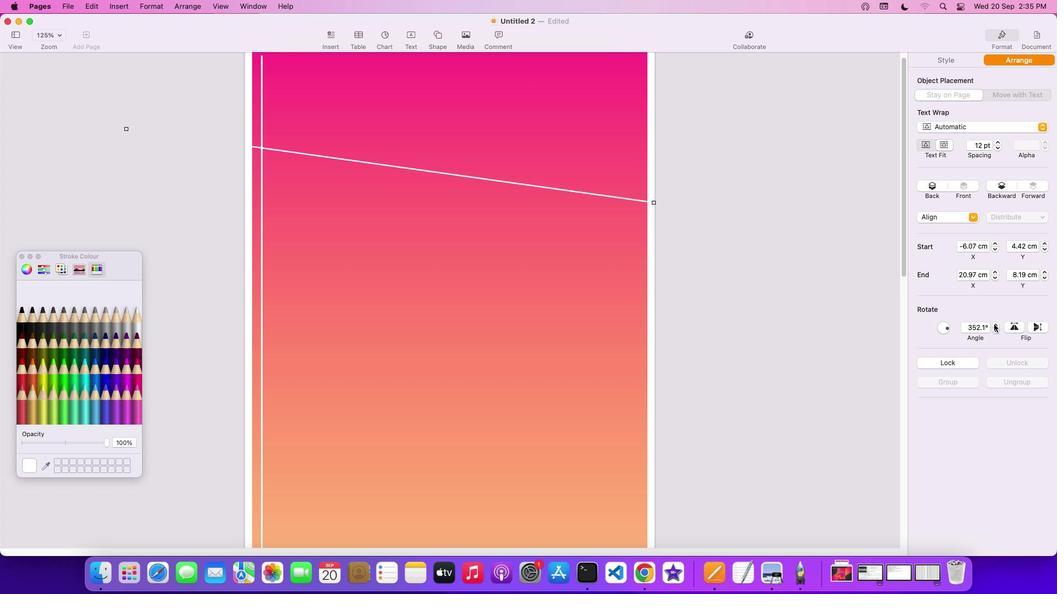 
Action: Mouse pressed left at (995, 325)
Screenshot: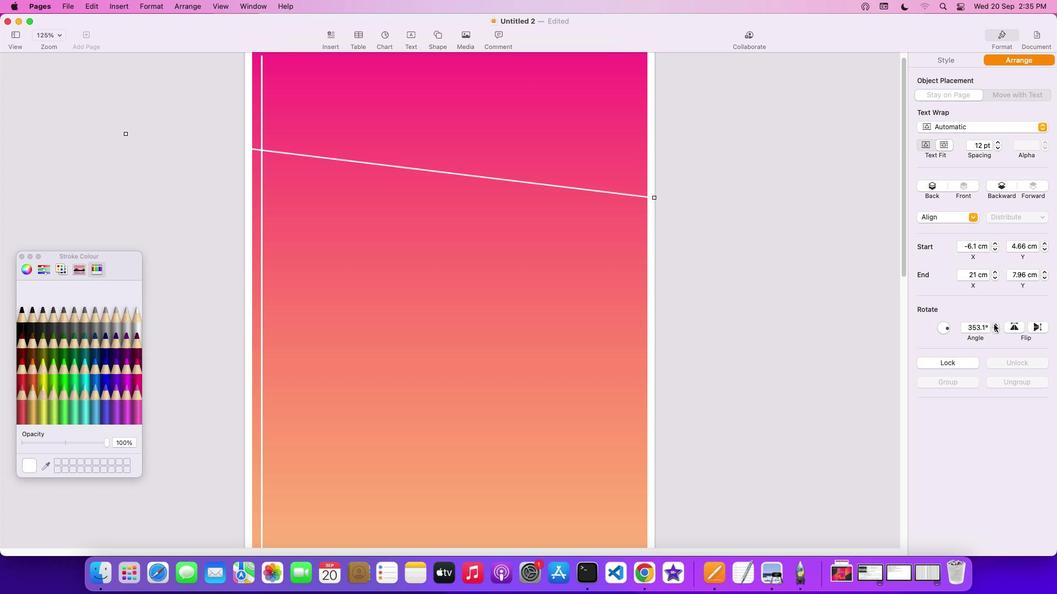 
Action: Mouse pressed left at (995, 325)
Screenshot: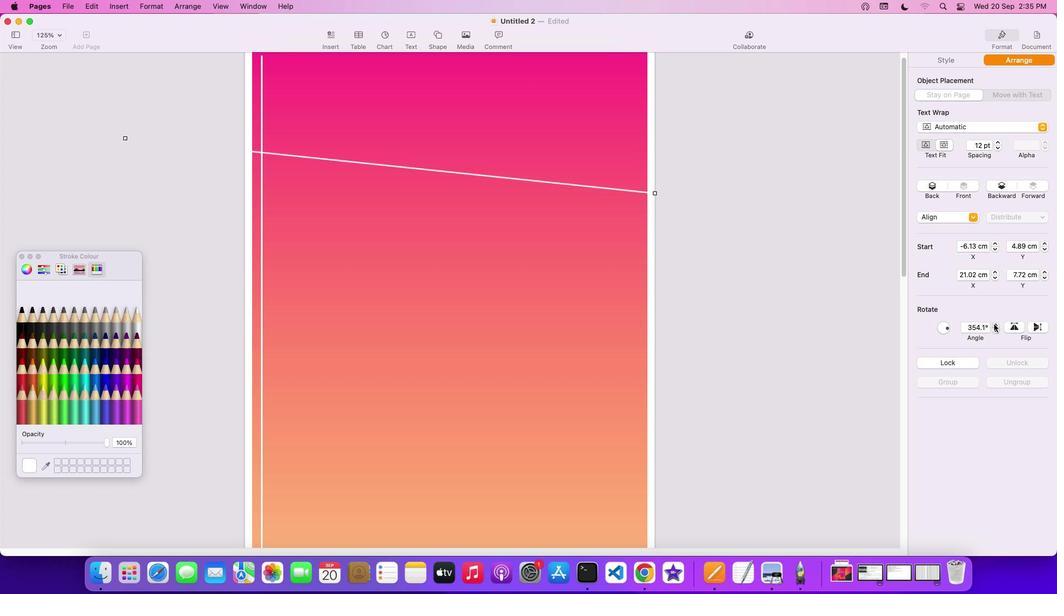 
Action: Mouse pressed left at (995, 325)
Screenshot: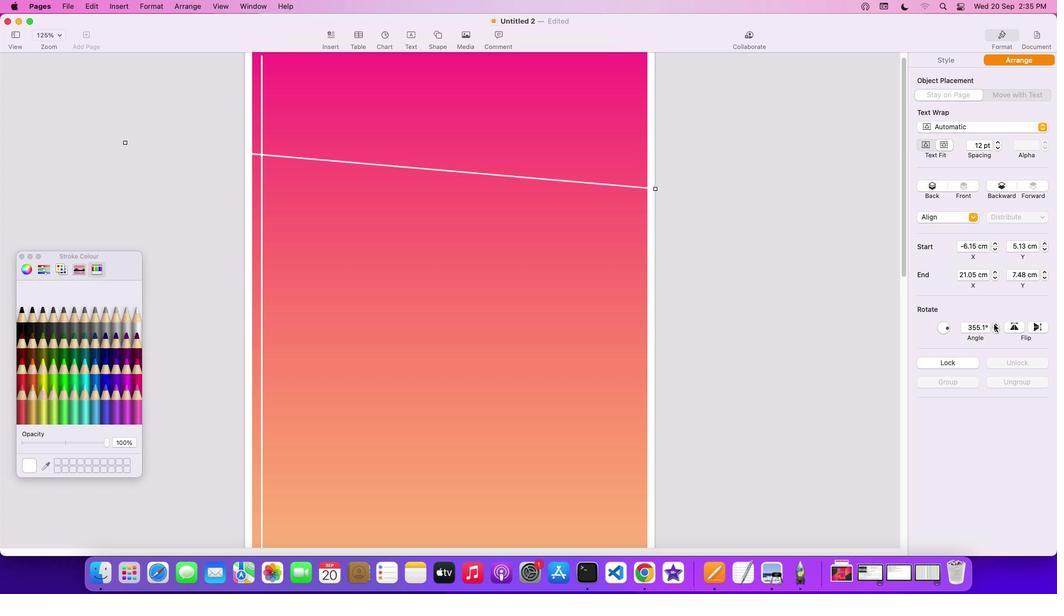 
Action: Mouse pressed left at (995, 325)
Screenshot: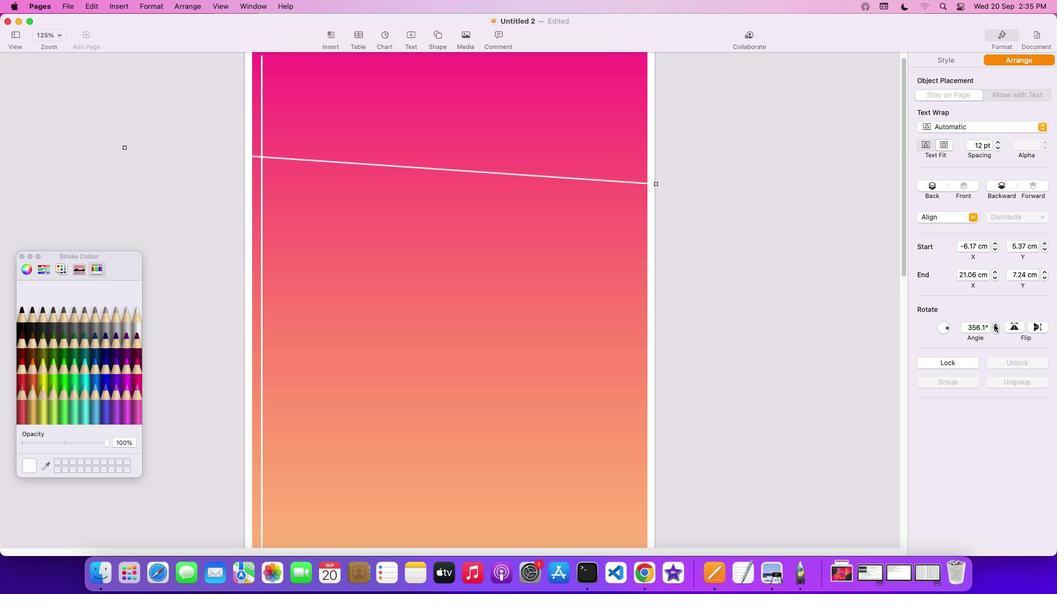 
Action: Mouse moved to (995, 325)
Screenshot: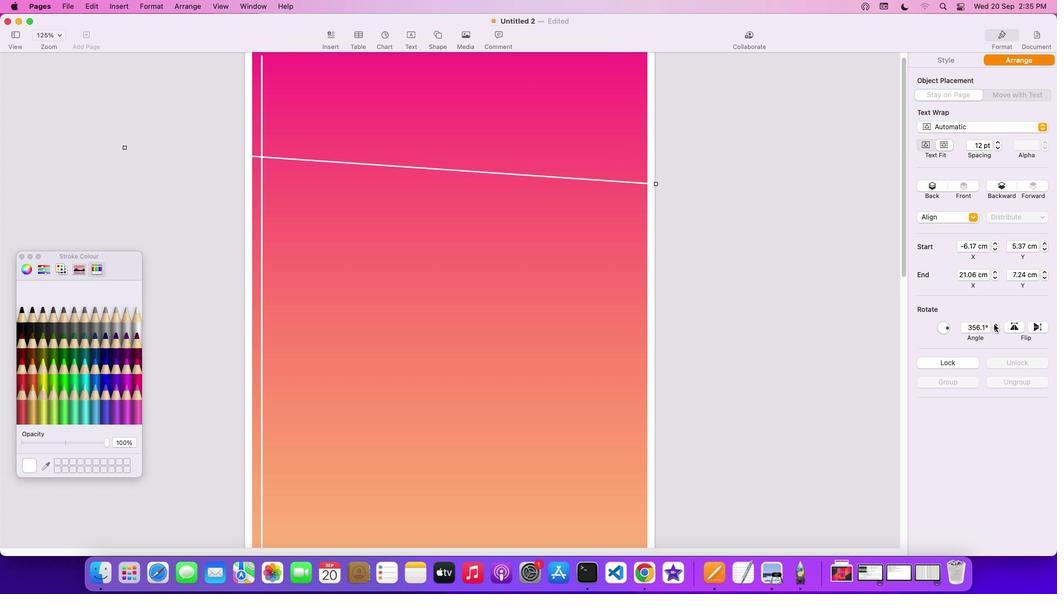 
Action: Mouse pressed left at (995, 325)
Screenshot: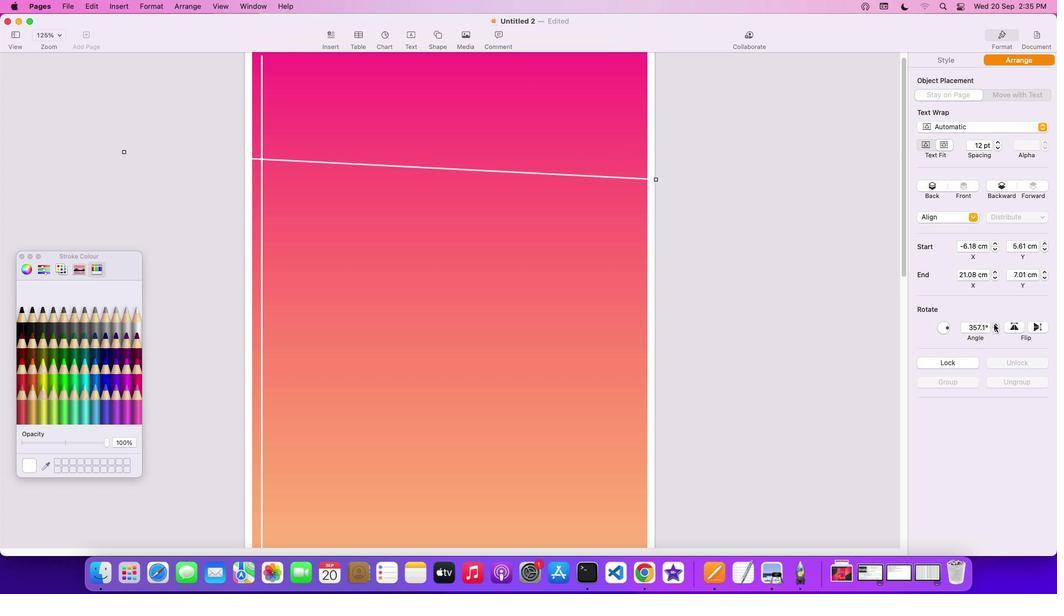
Action: Mouse pressed left at (995, 325)
Screenshot: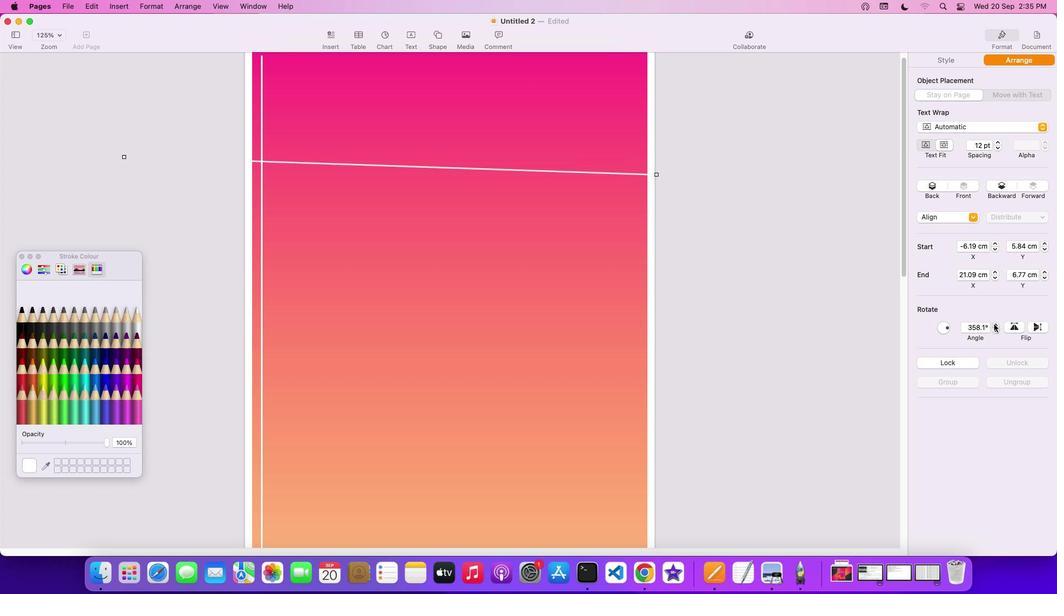 
Action: Mouse pressed left at (995, 325)
Screenshot: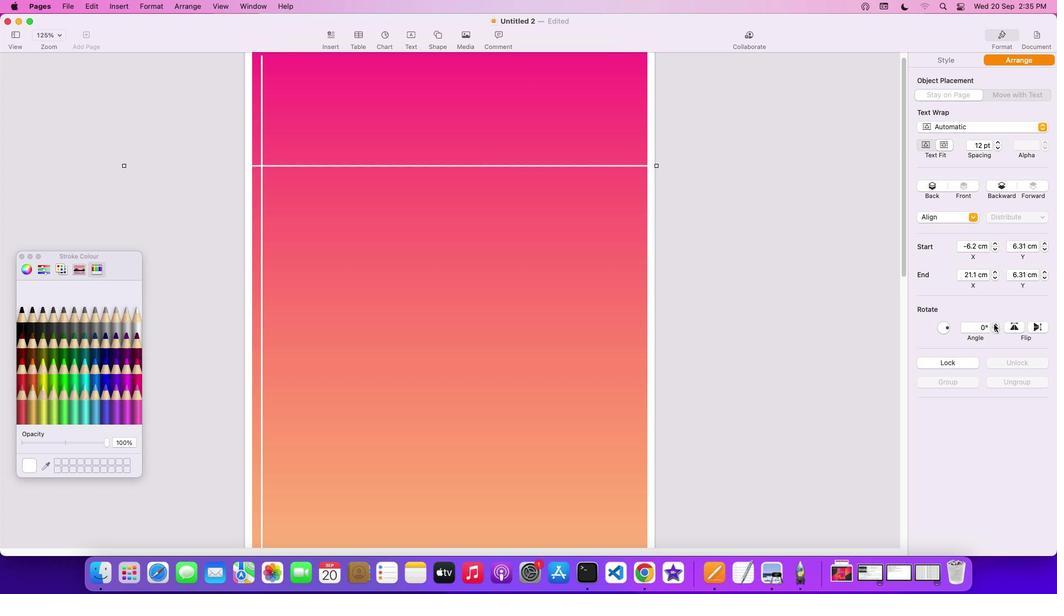 
Action: Mouse moved to (394, 166)
Screenshot: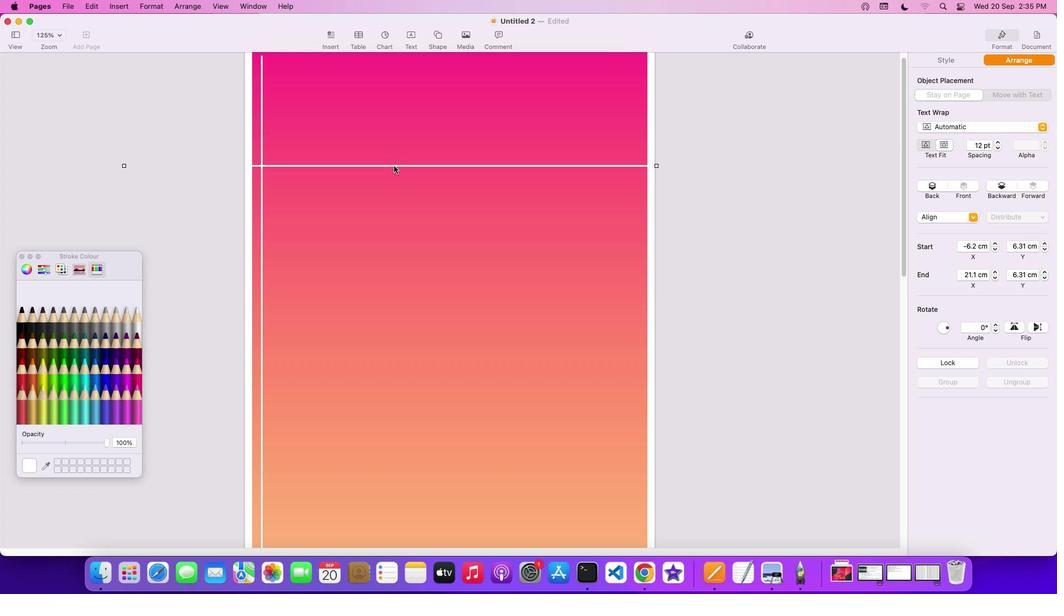 
Action: Mouse pressed left at (394, 166)
Screenshot: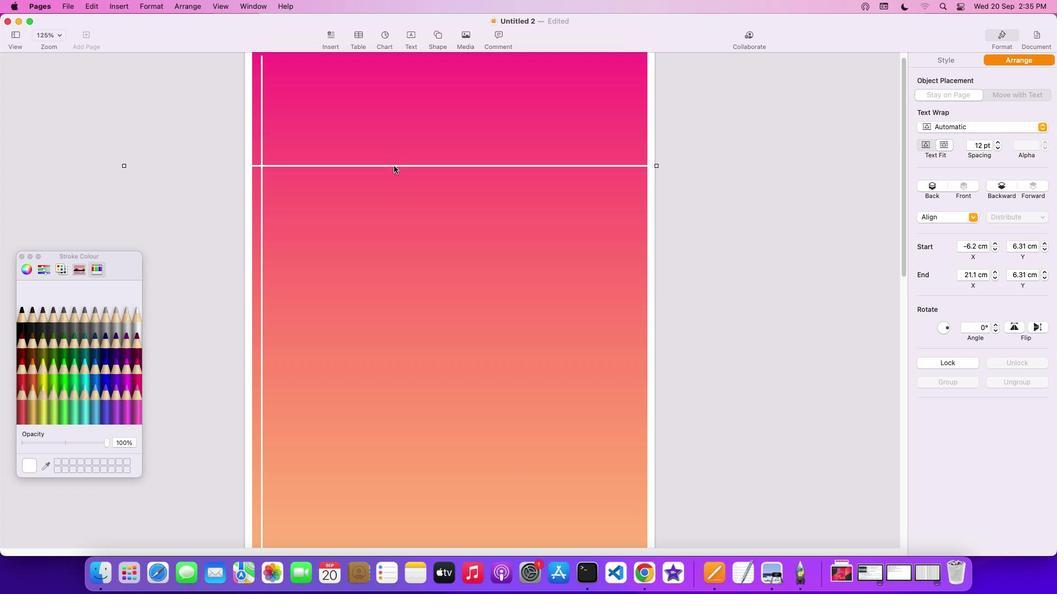 
Action: Mouse moved to (392, 165)
Screenshot: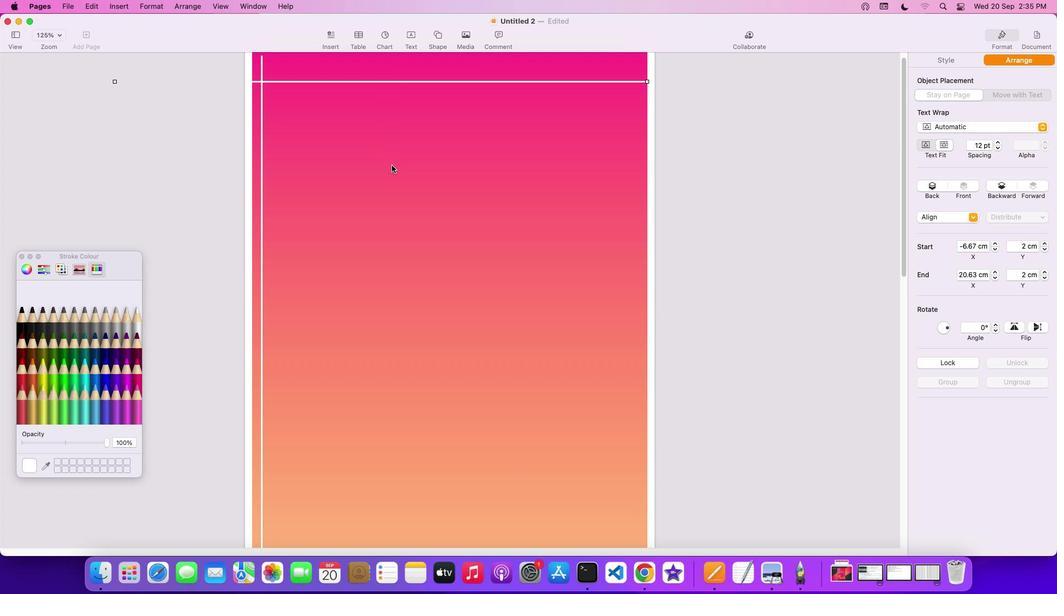 
Action: Mouse scrolled (392, 165) with delta (0, 1)
Screenshot: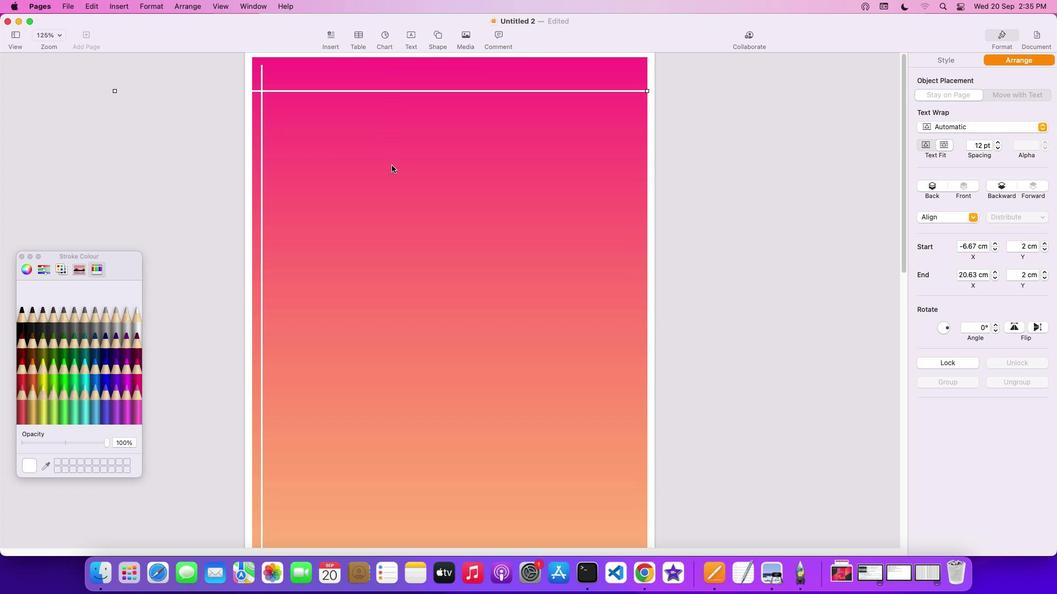 
Action: Mouse scrolled (392, 165) with delta (0, 1)
Screenshot: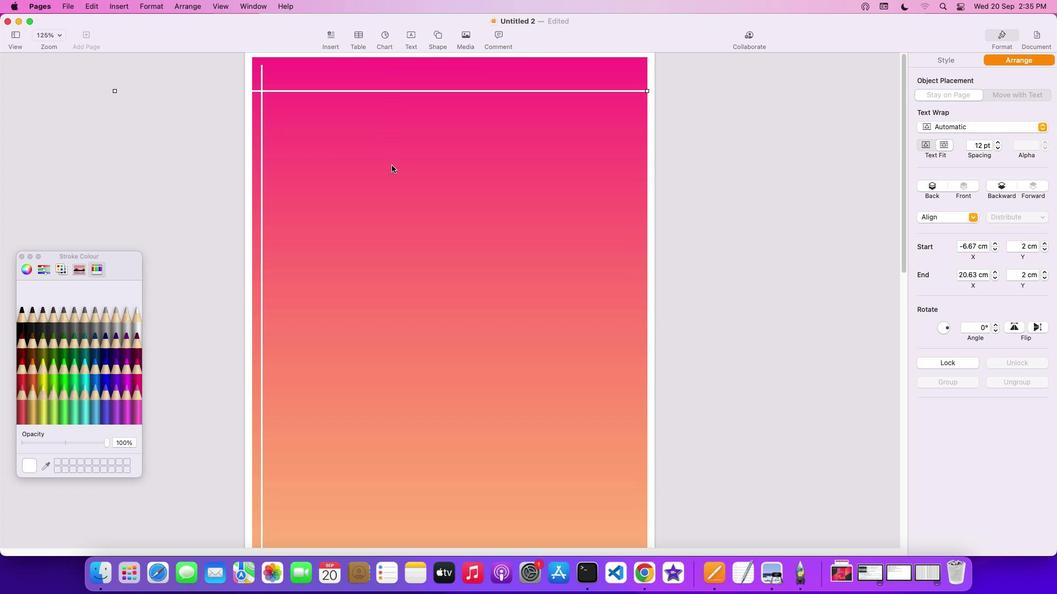 
Action: Mouse scrolled (392, 165) with delta (0, 2)
Screenshot: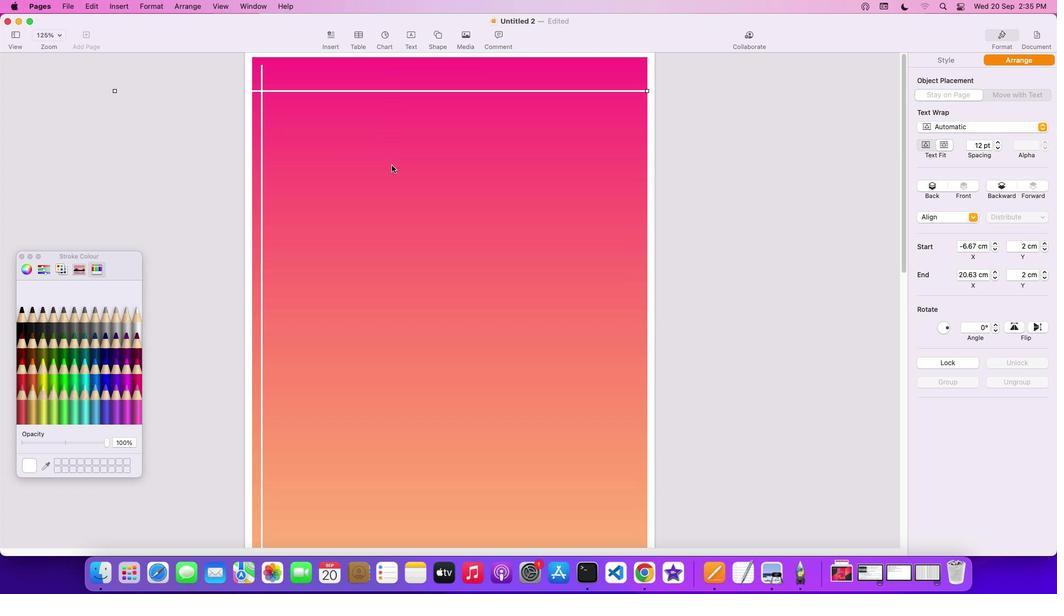 
Action: Mouse scrolled (392, 165) with delta (0, 3)
Screenshot: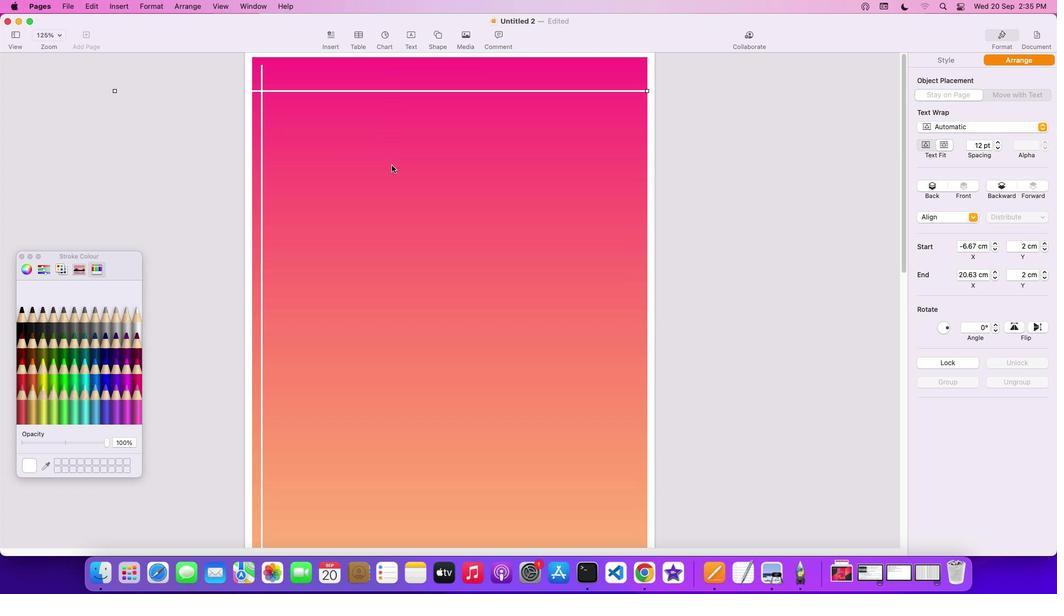 
Action: Mouse scrolled (392, 165) with delta (0, 3)
Screenshot: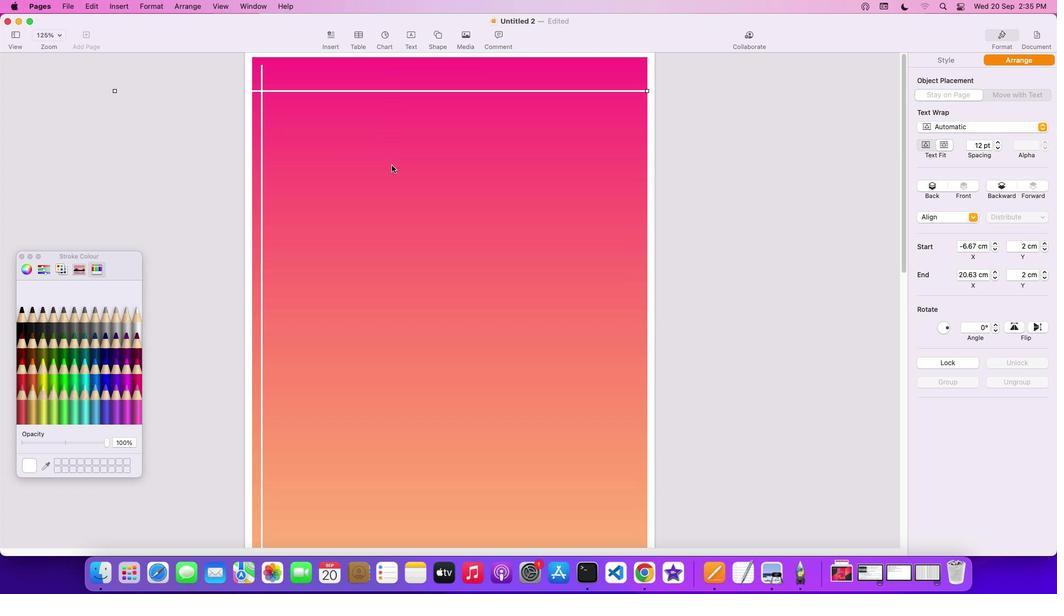 
Action: Mouse moved to (262, 73)
Screenshot: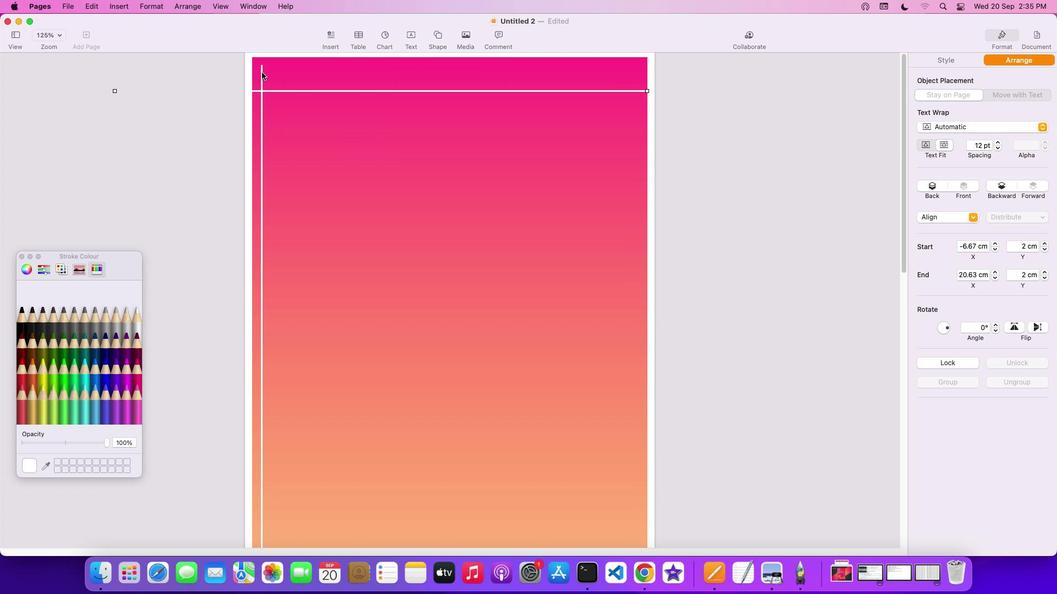 
Action: Mouse pressed left at (262, 73)
Screenshot: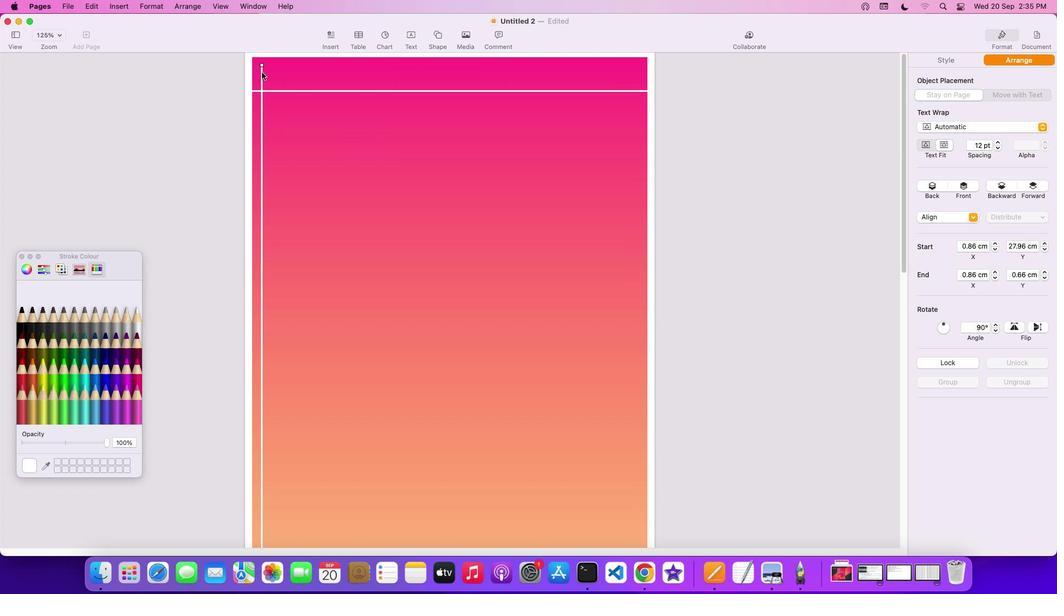 
Action: Mouse moved to (262, 65)
Screenshot: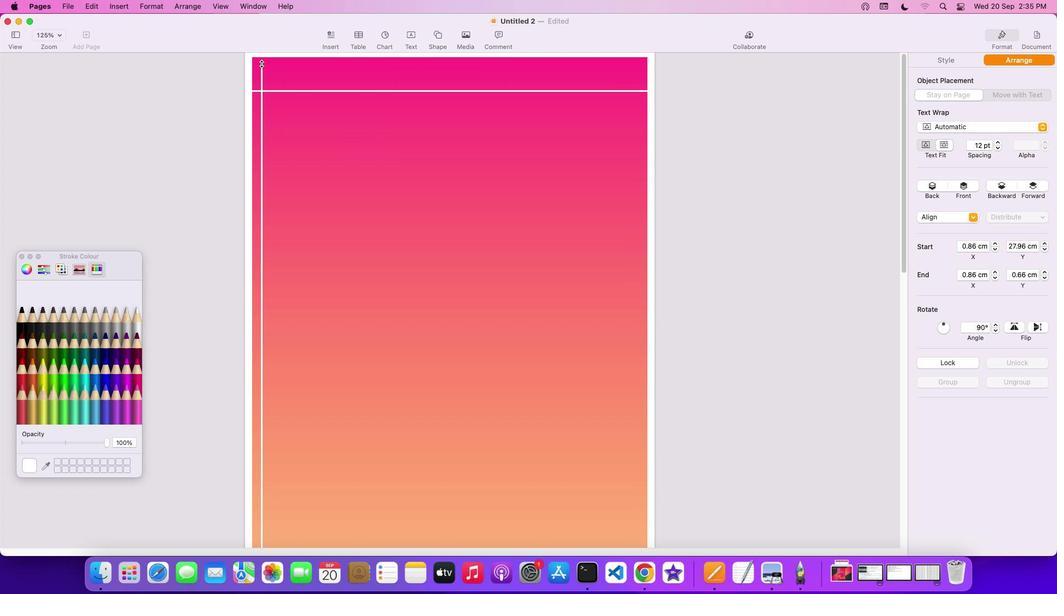 
Action: Mouse pressed left at (262, 65)
Screenshot: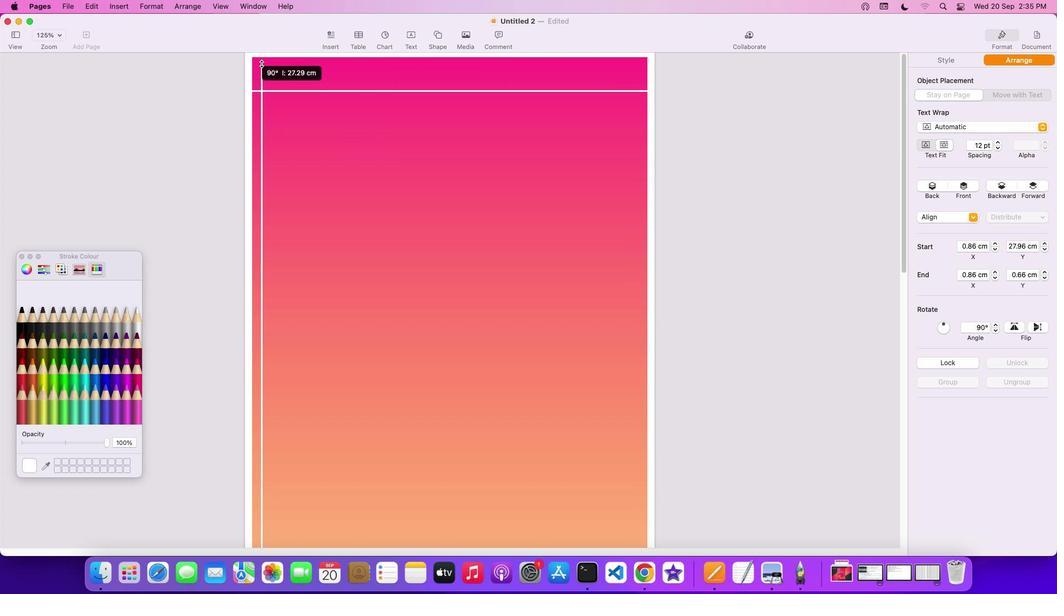 
Action: Mouse moved to (317, 91)
Screenshot: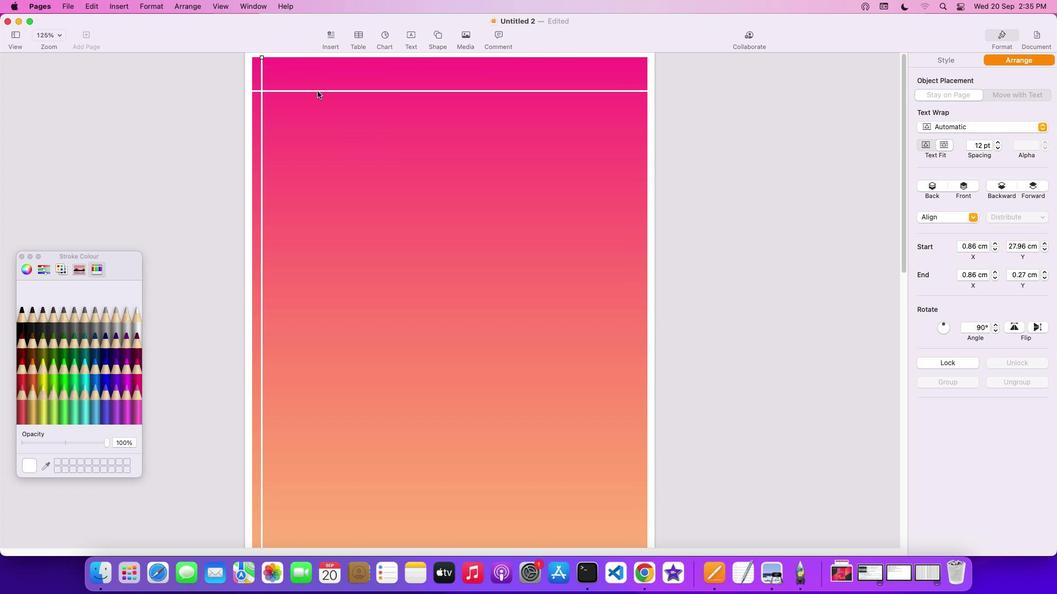
Action: Mouse pressed left at (317, 91)
Screenshot: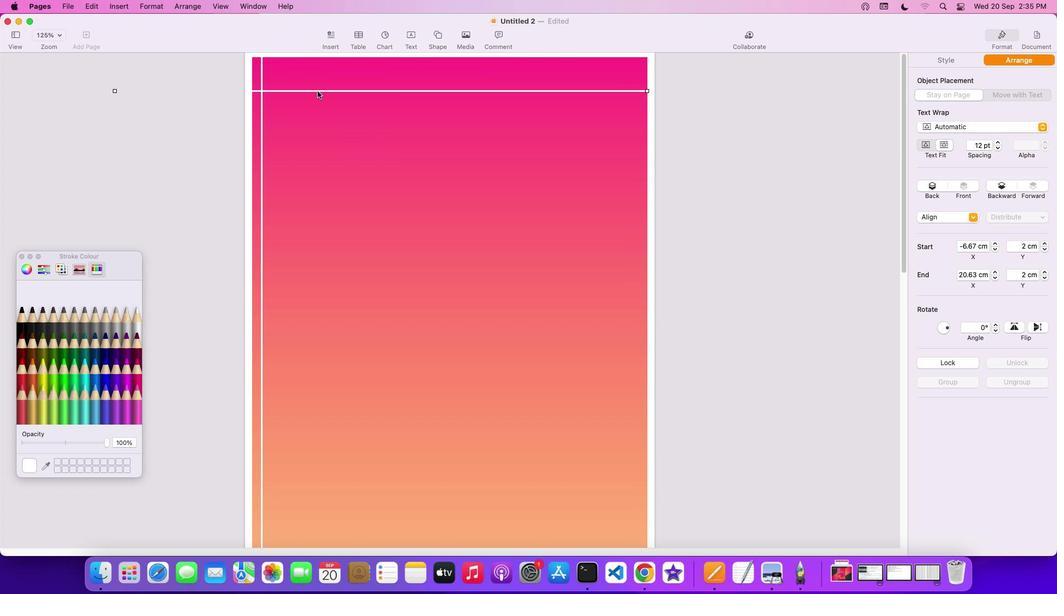 
Action: Mouse moved to (504, 71)
Screenshot: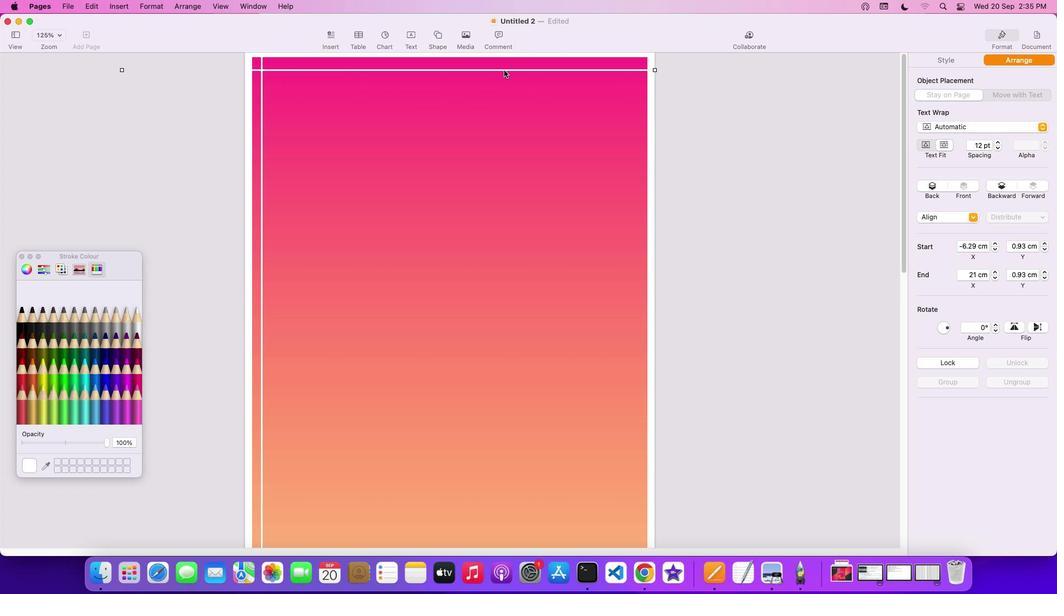 
Action: Mouse pressed left at (504, 71)
Screenshot: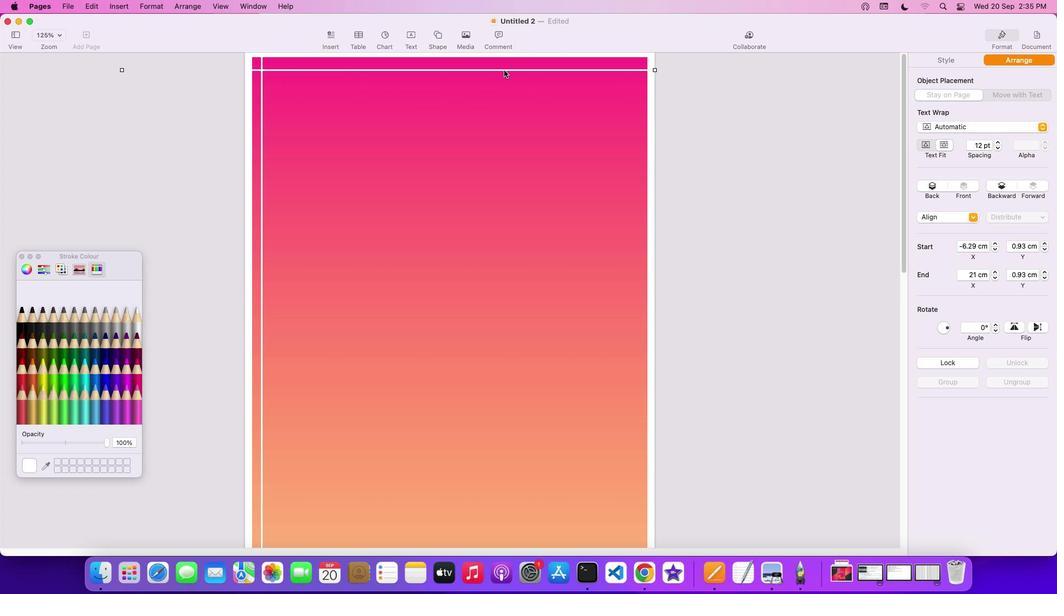 
Action: Mouse moved to (504, 71)
Screenshot: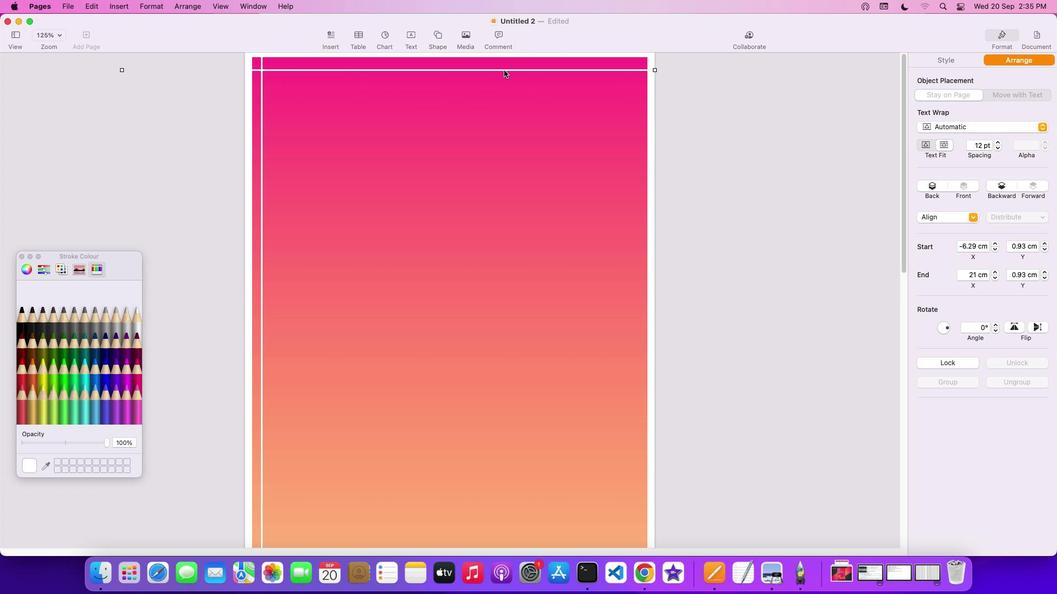 
Action: Key pressed Key.cmd
Screenshot: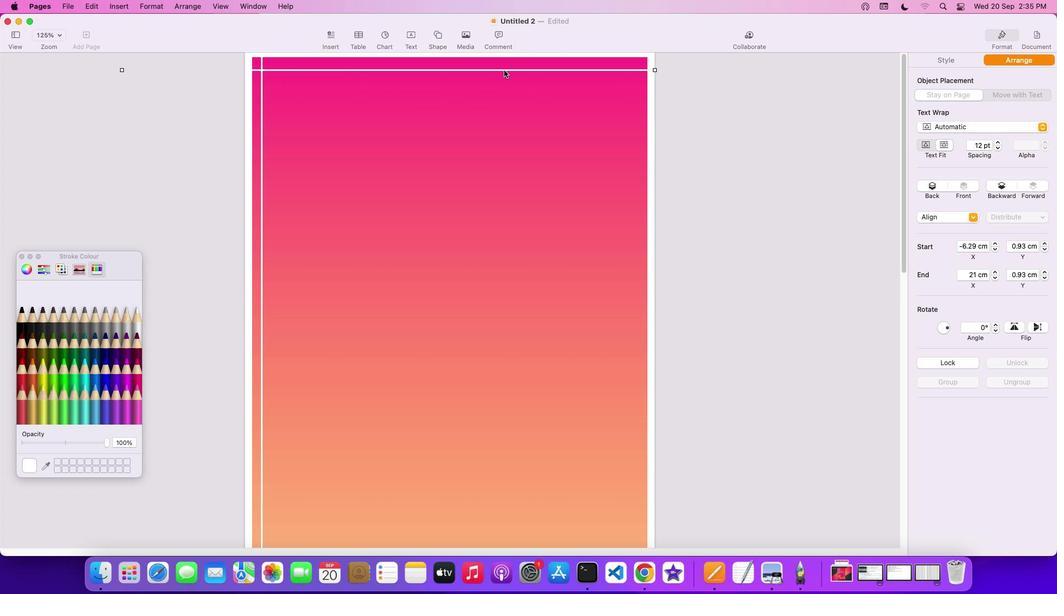 
Action: Mouse moved to (504, 71)
Screenshot: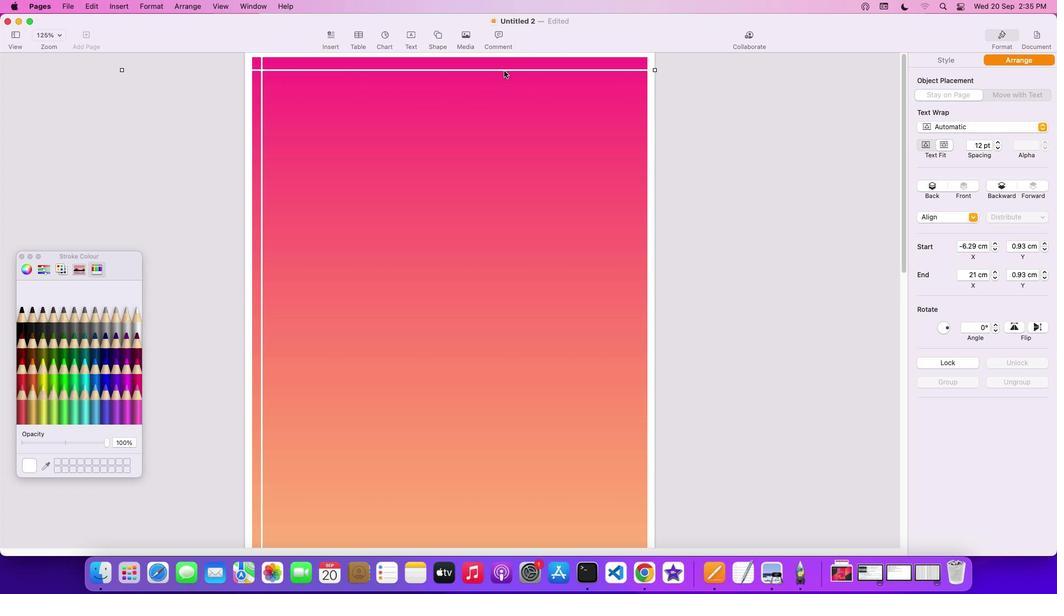 
Action: Key pressed 'c'
Screenshot: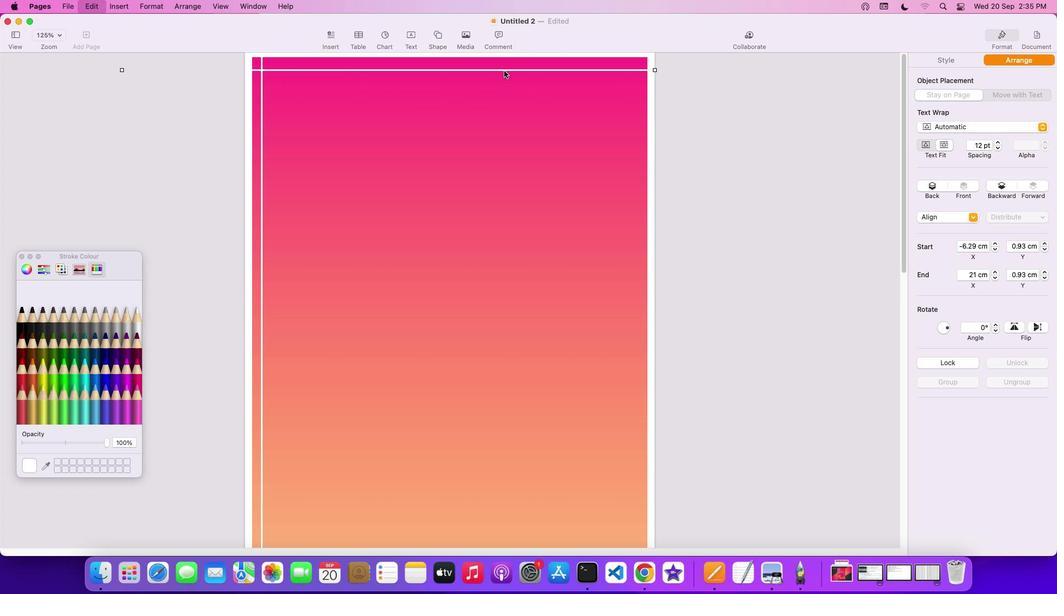 
Action: Mouse moved to (504, 71)
Screenshot: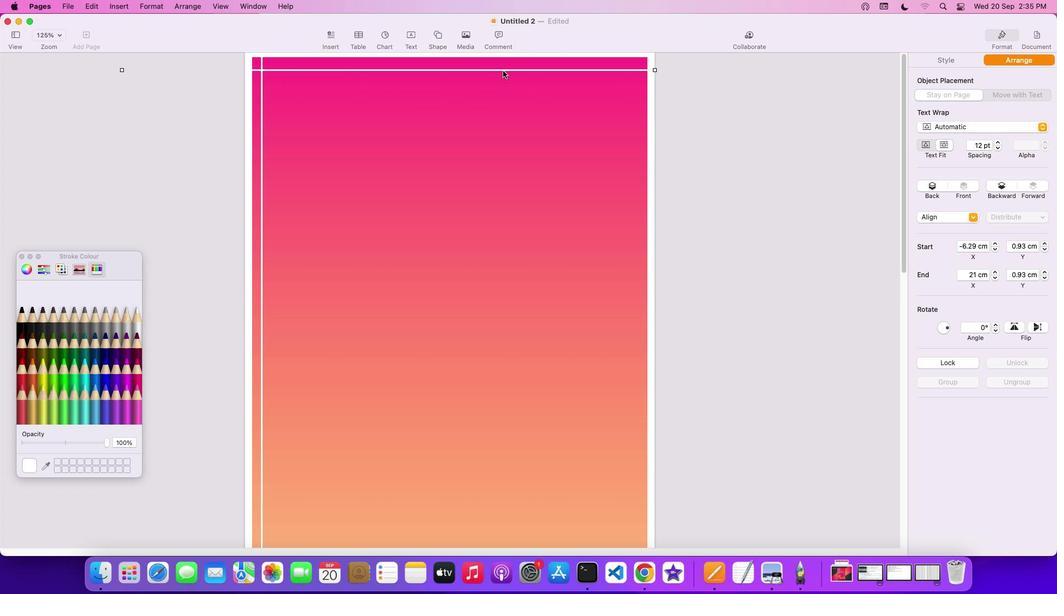
Action: Key pressed 'v'
Screenshot: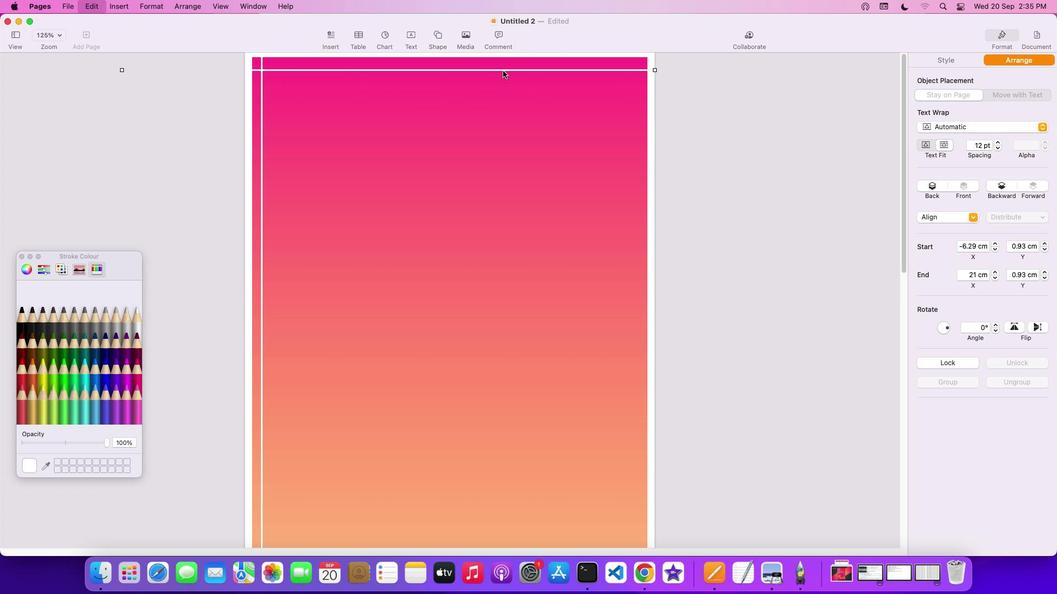 
Action: Mouse moved to (263, 111)
Screenshot: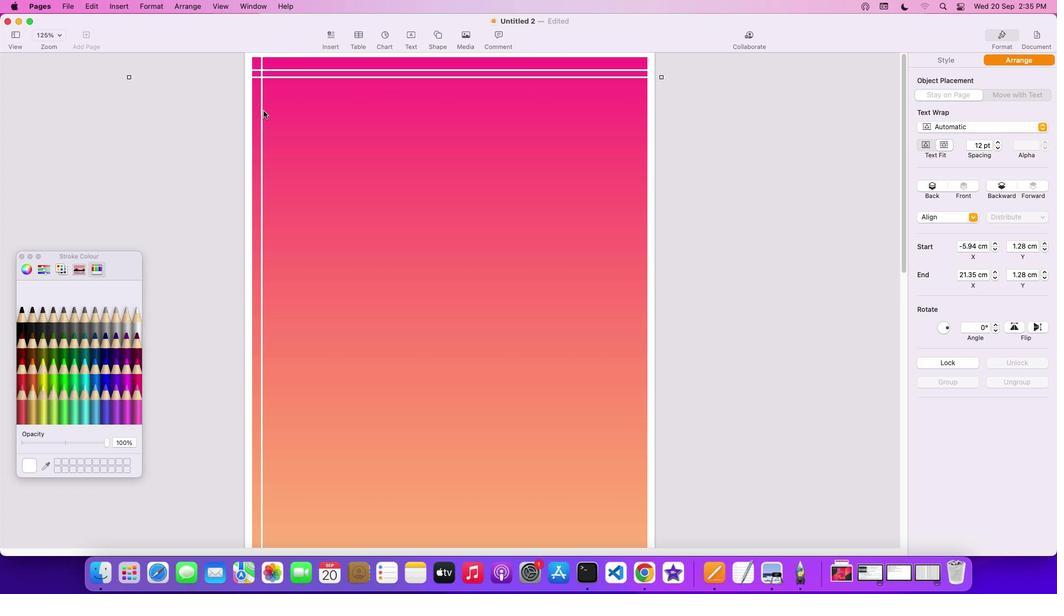 
Action: Mouse pressed left at (263, 111)
Screenshot: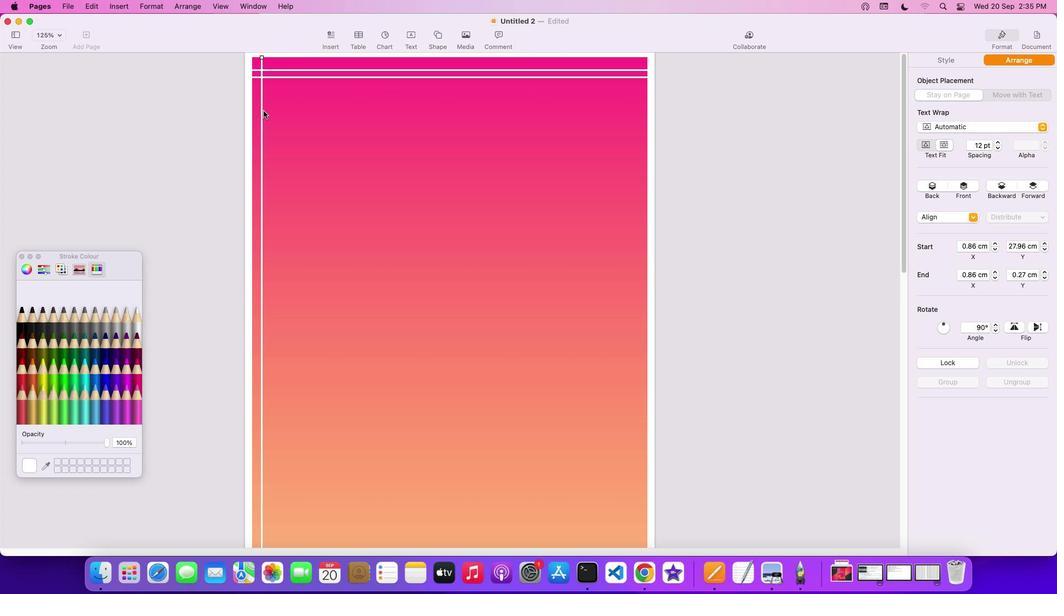 
Action: Key pressed Key.cmd'c'
Screenshot: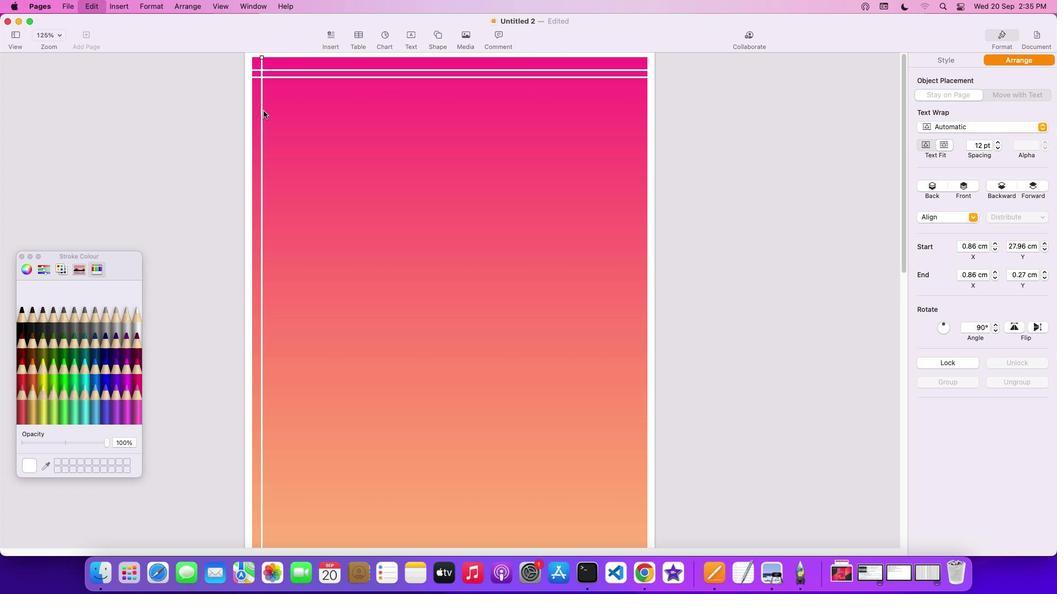 
Action: Mouse moved to (353, 164)
Screenshot: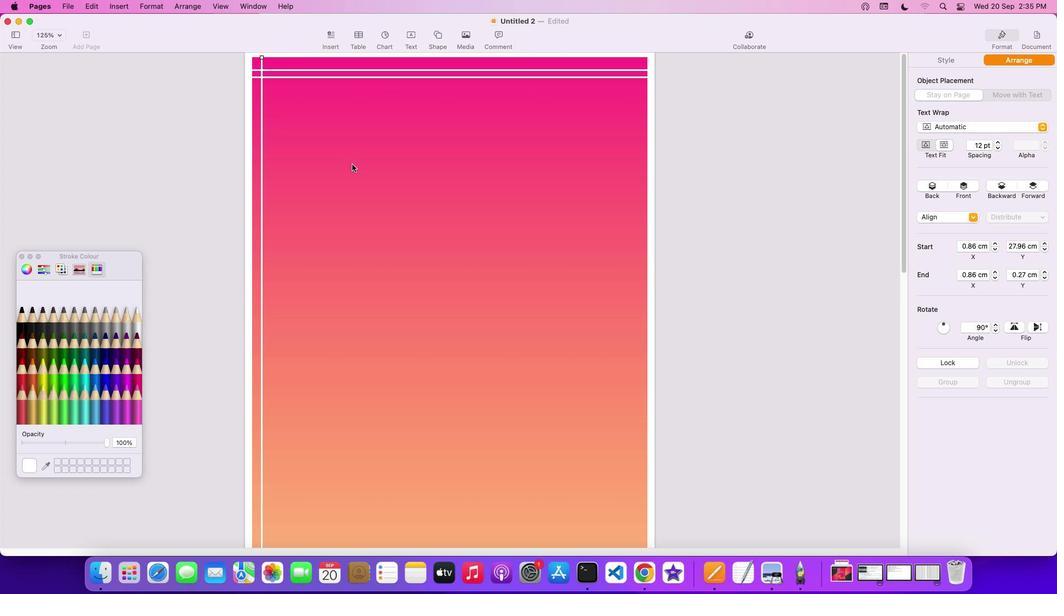 
Action: Key pressed 'v'
Screenshot: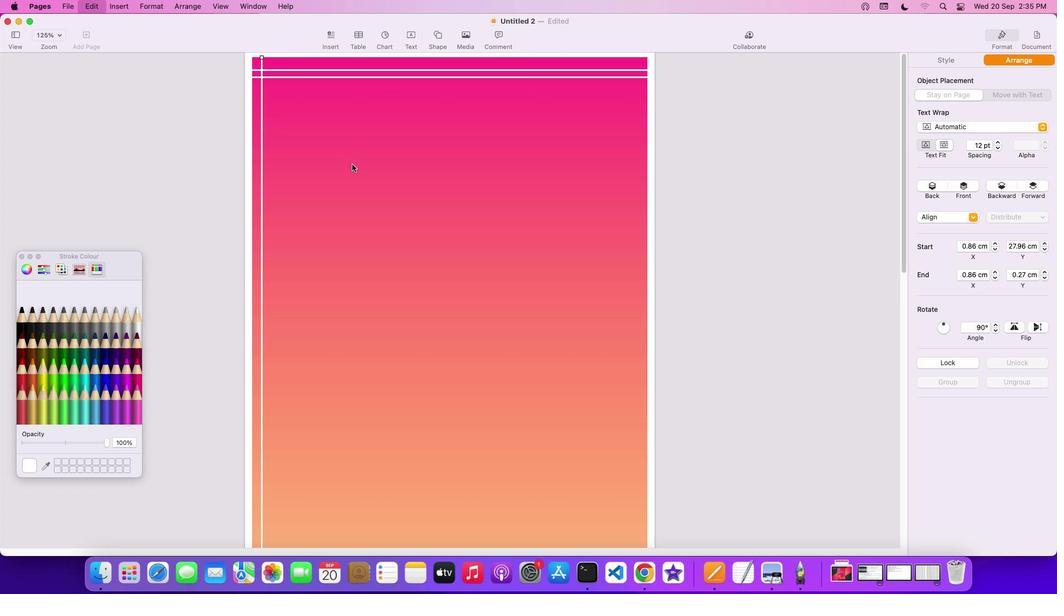
Action: Mouse moved to (268, 142)
Screenshot: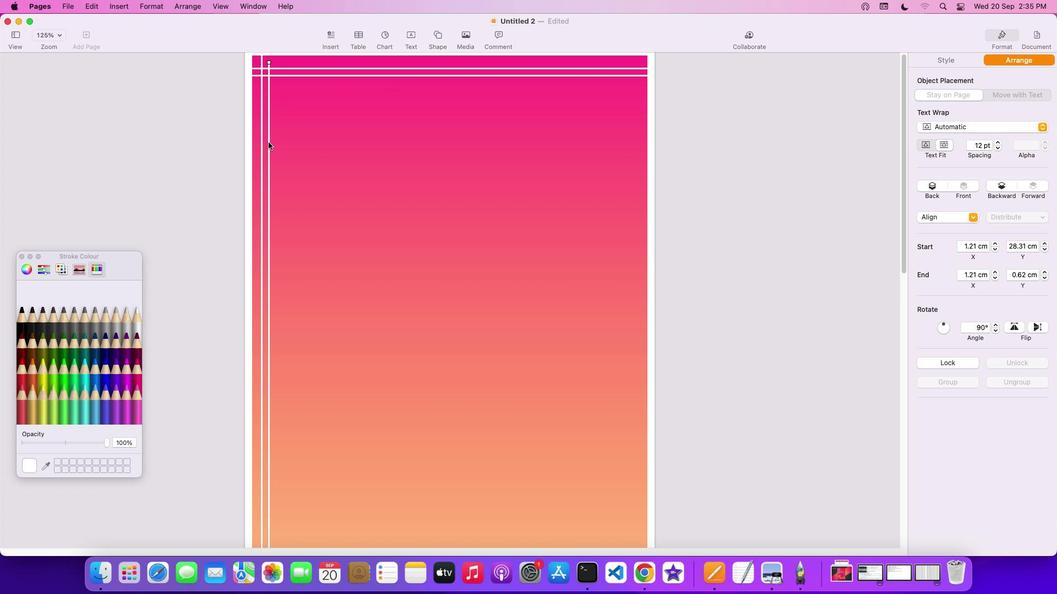 
Action: Mouse pressed left at (268, 142)
Screenshot: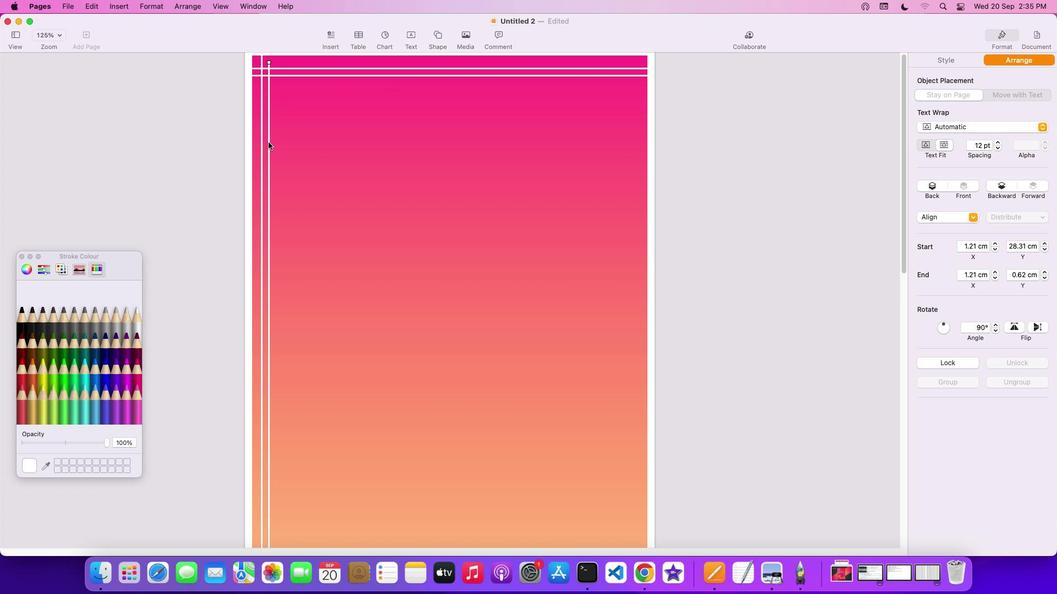 
Action: Mouse moved to (259, 154)
Screenshot: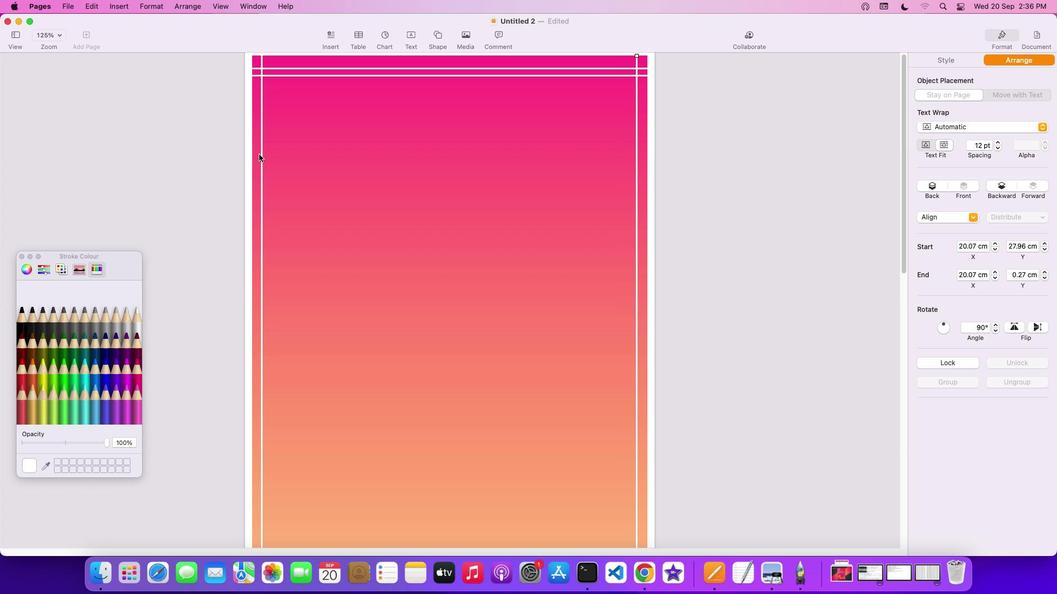 
Action: Key pressed Key.cmd'c'
Screenshot: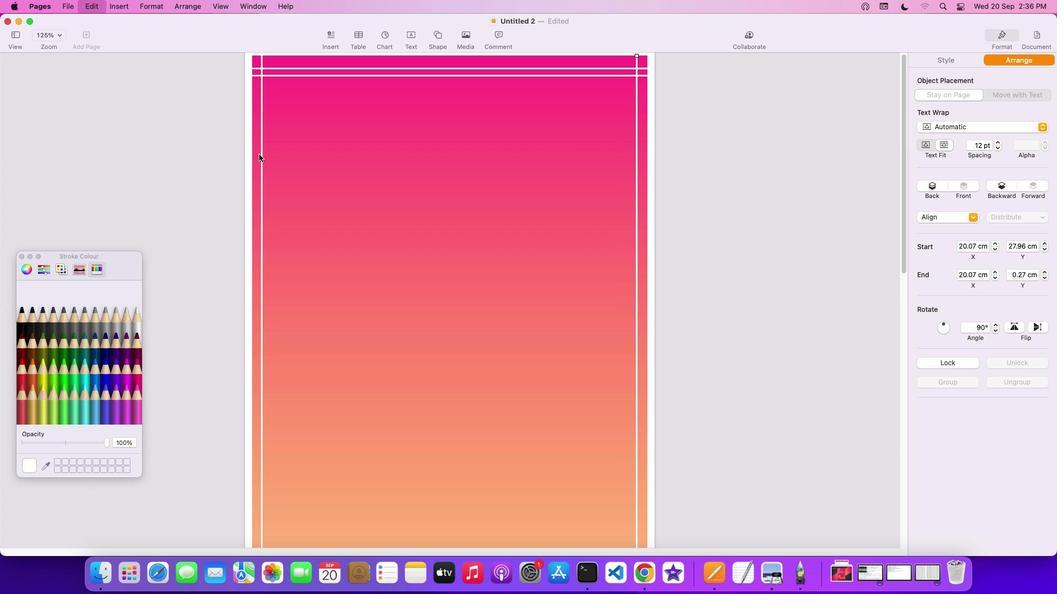 
Action: Mouse moved to (299, 156)
Screenshot: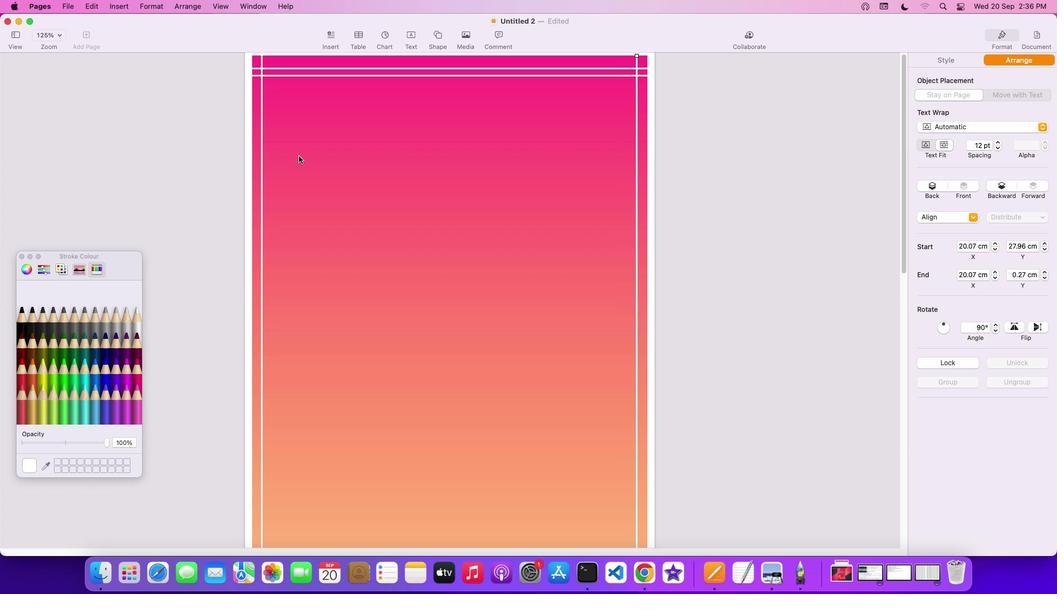
Action: Key pressed 'v'
Screenshot: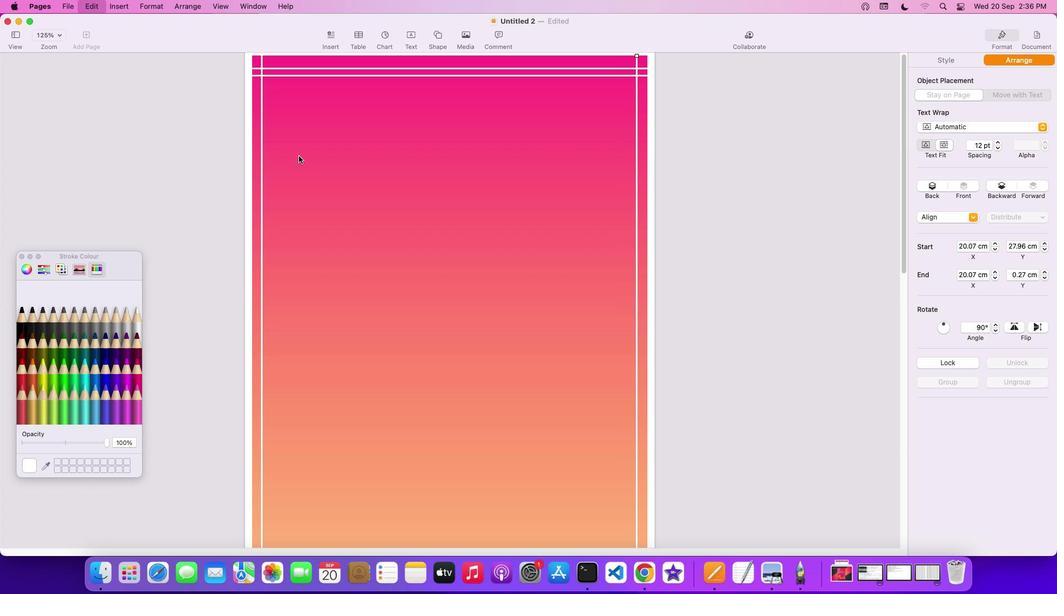 
Action: Mouse moved to (644, 114)
Screenshot: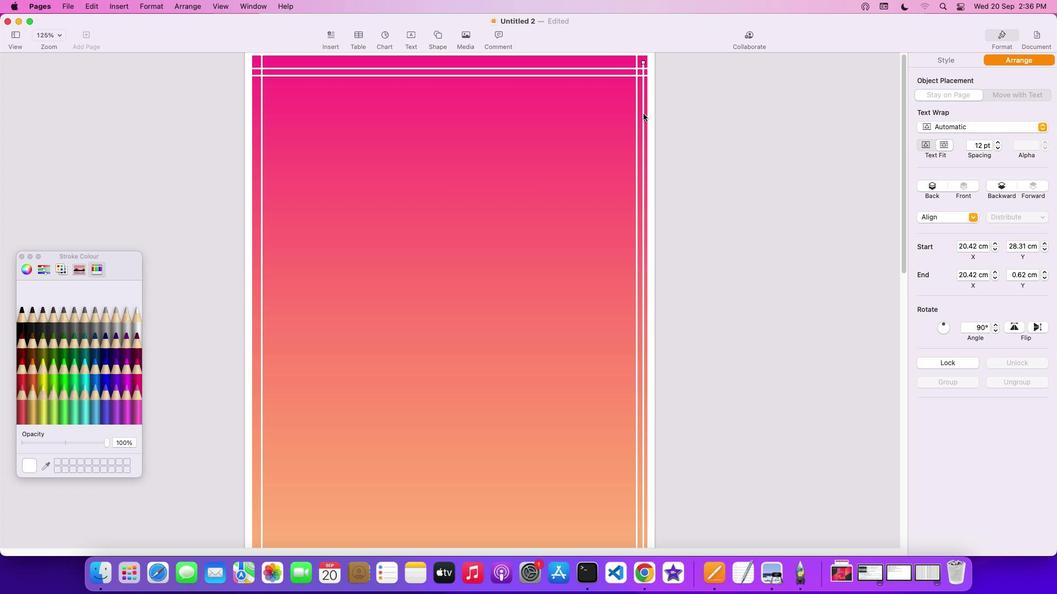 
Action: Mouse pressed left at (644, 114)
Screenshot: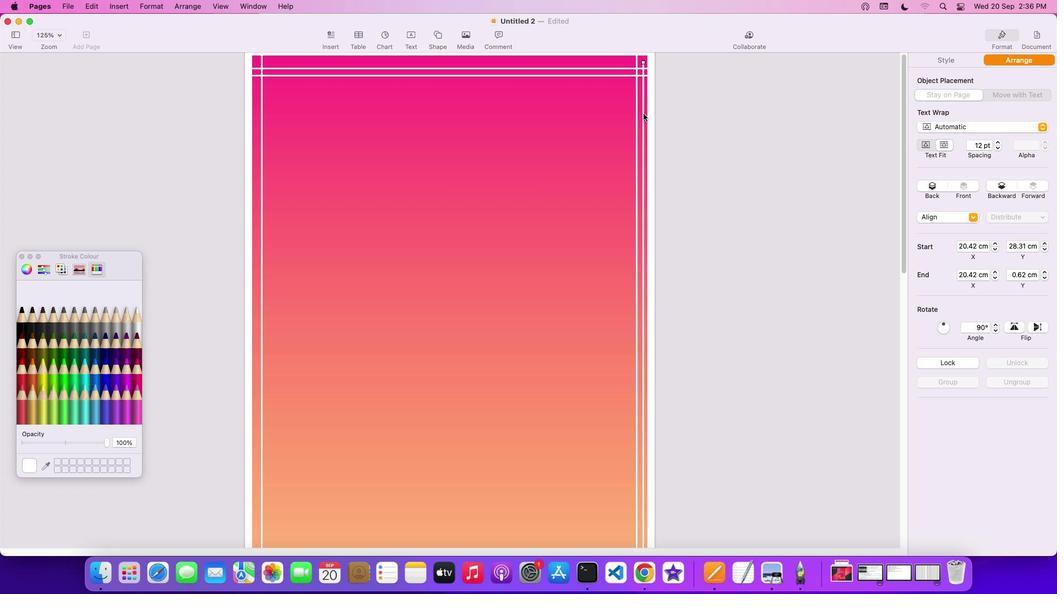 
Action: Mouse moved to (262, 139)
Screenshot: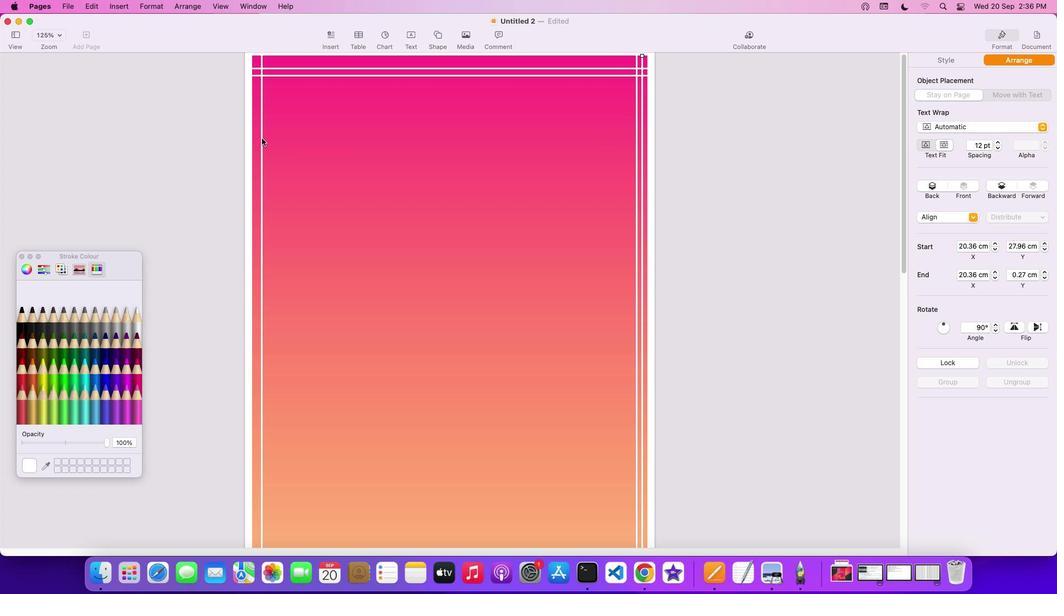 
Action: Key pressed Key.cmd'v'
Screenshot: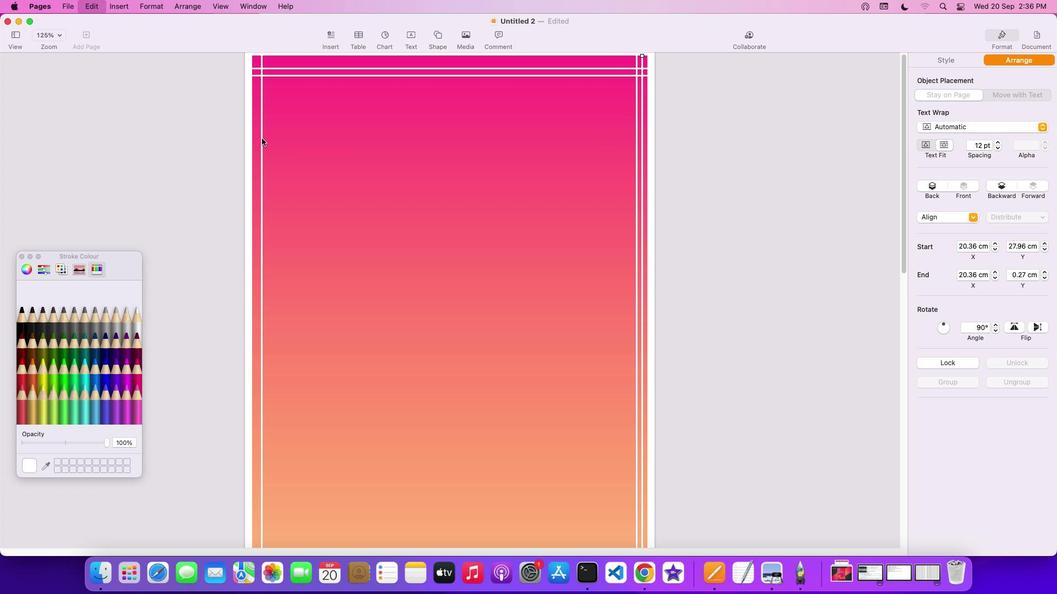 
Action: Mouse moved to (643, 155)
Screenshot: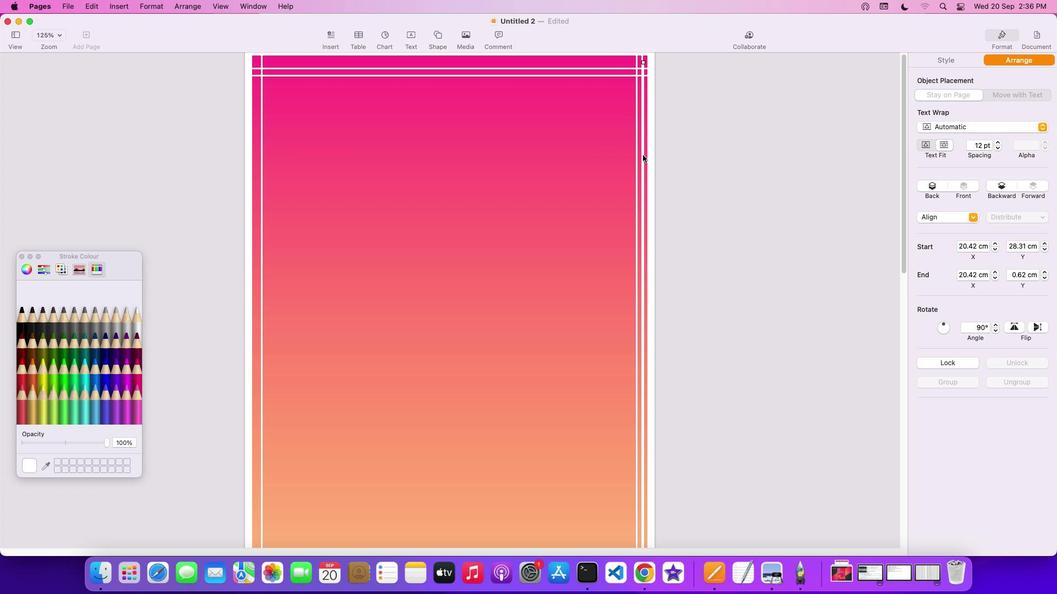 
Action: Mouse pressed left at (643, 155)
Screenshot: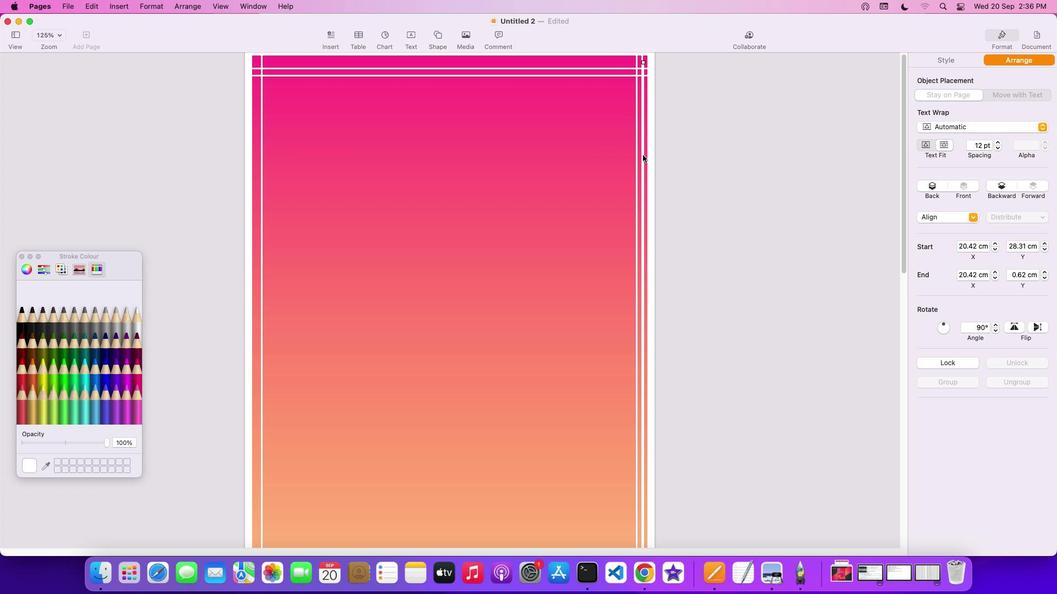 
Action: Mouse moved to (378, 210)
Screenshot: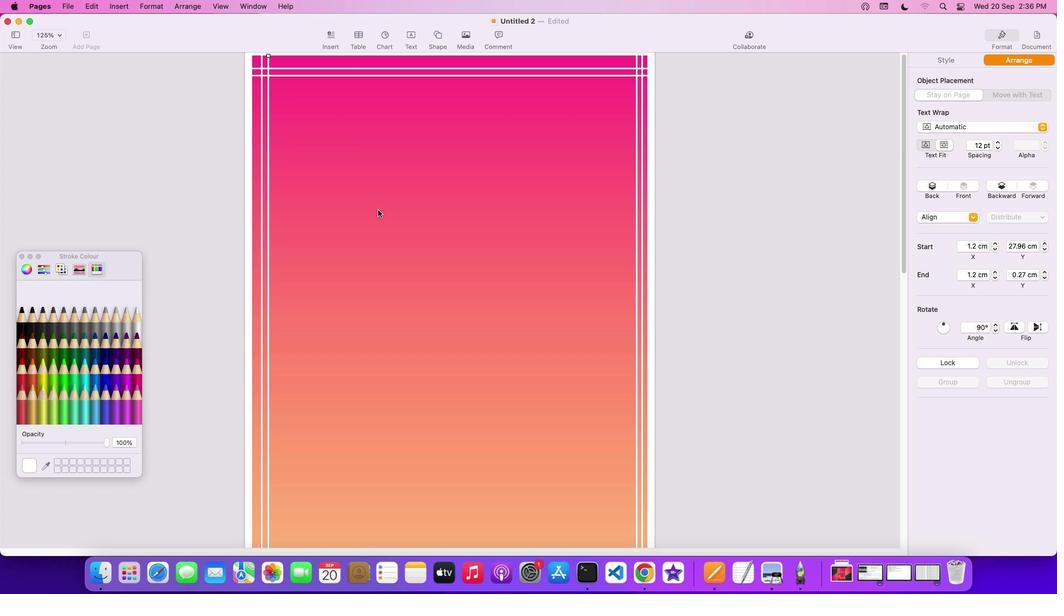 
Action: Mouse scrolled (378, 210) with delta (0, 0)
Screenshot: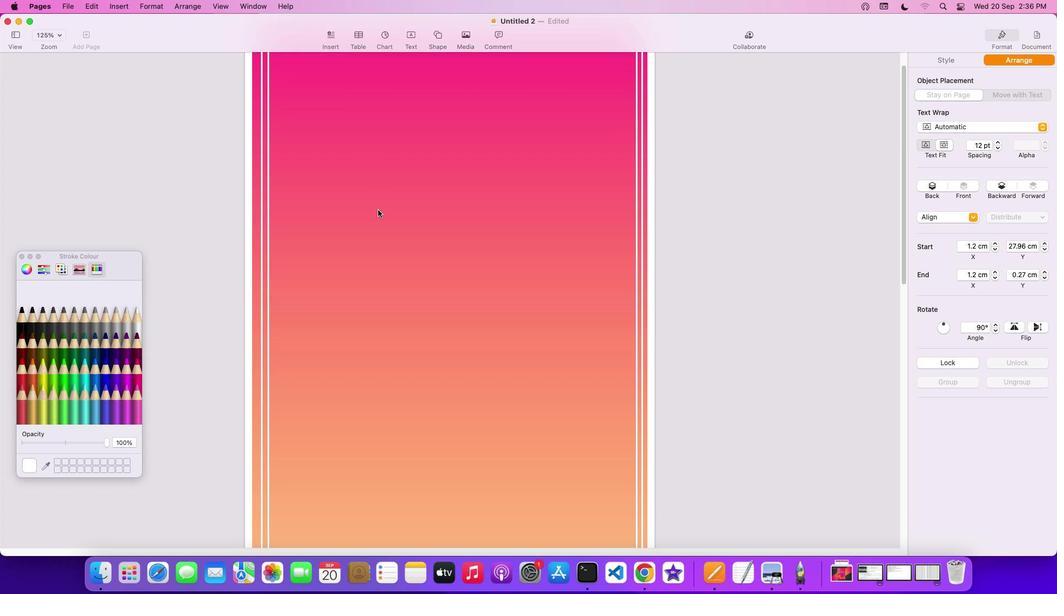 
Action: Mouse scrolled (378, 210) with delta (0, 0)
Screenshot: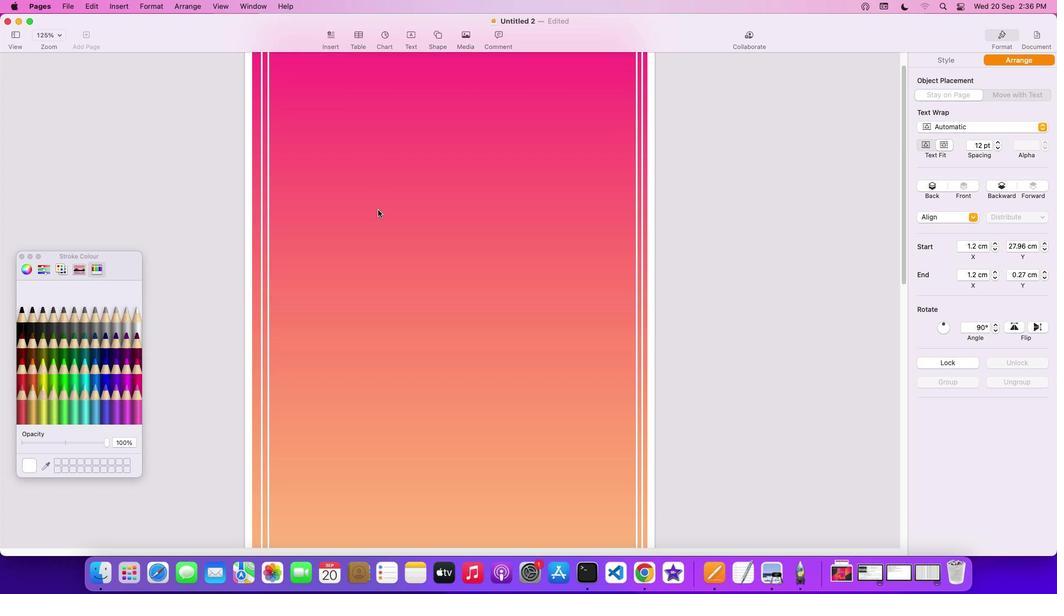 
Action: Mouse scrolled (378, 210) with delta (0, 0)
Screenshot: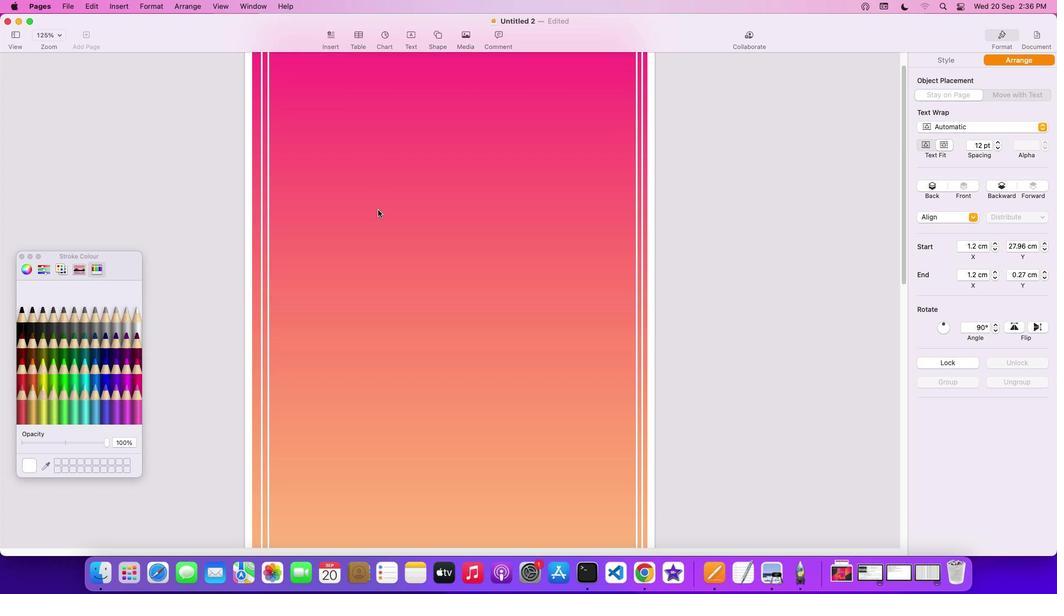 
Action: Mouse scrolled (378, 210) with delta (0, -1)
Screenshot: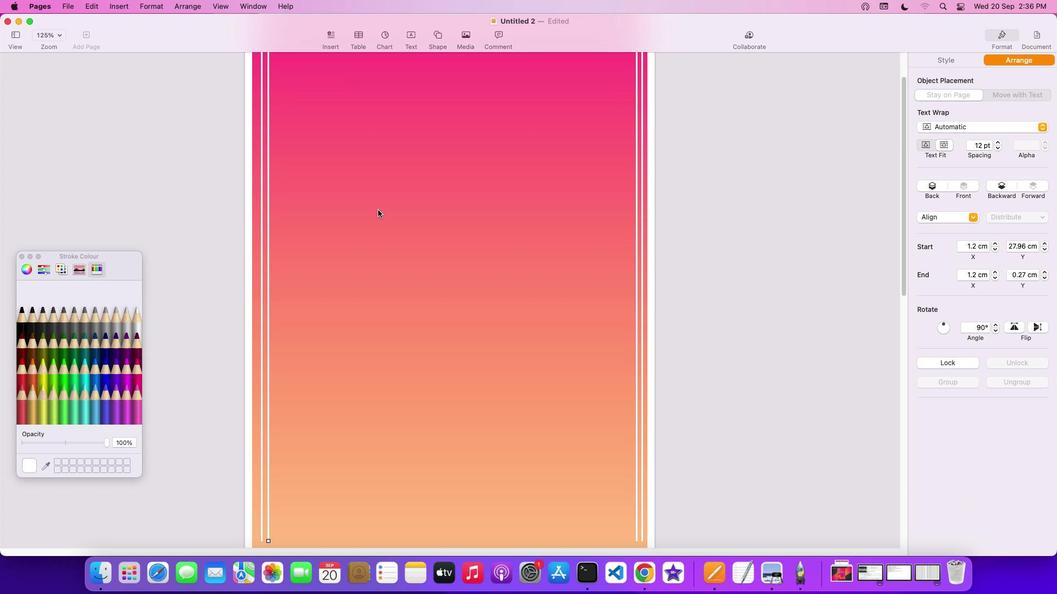 
Action: Mouse scrolled (378, 210) with delta (0, 0)
Screenshot: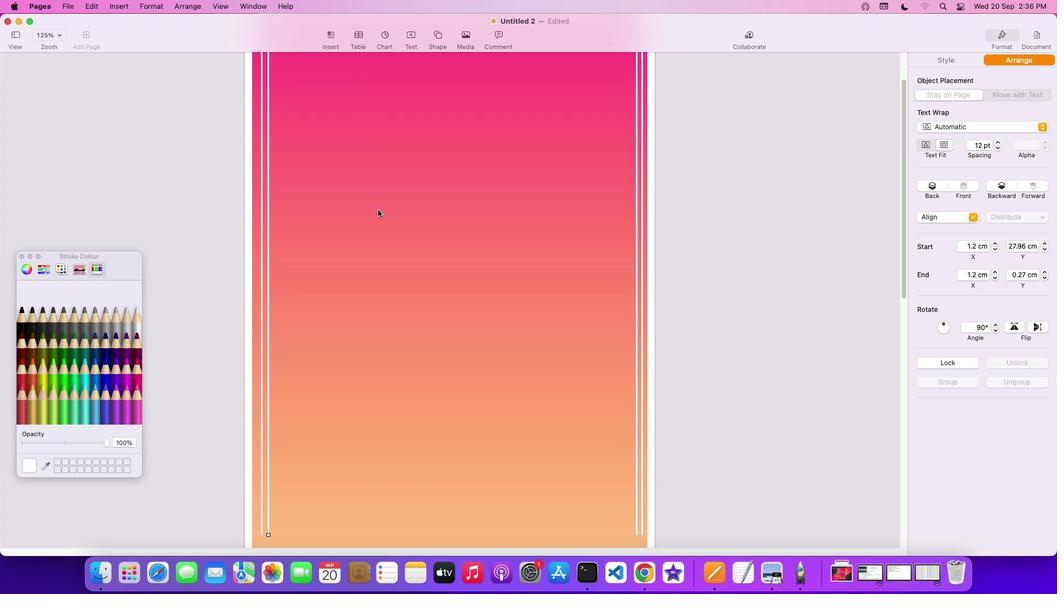 
Action: Mouse scrolled (378, 210) with delta (0, 0)
Screenshot: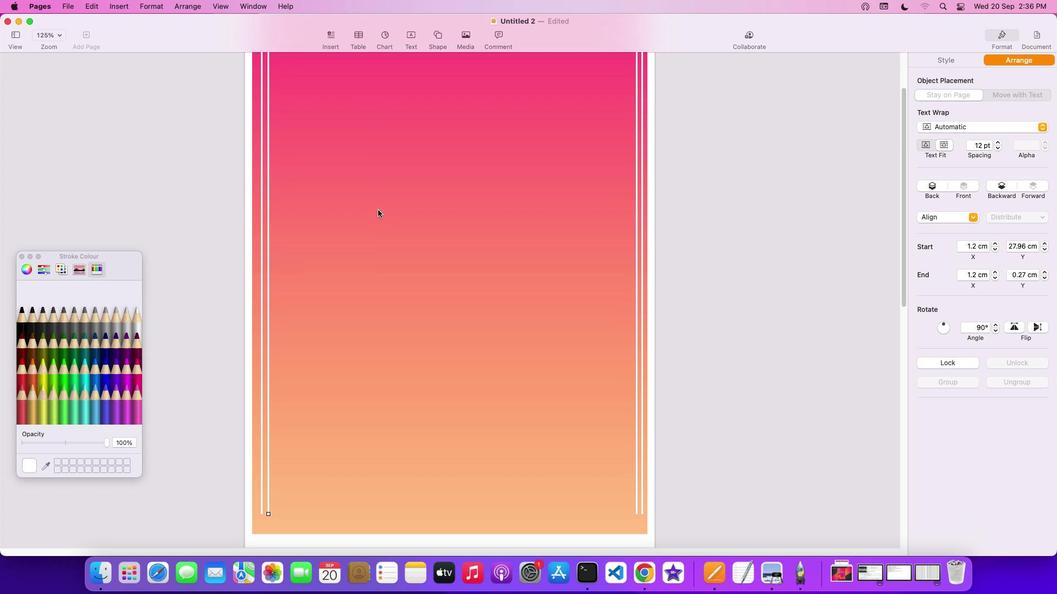 
Action: Mouse scrolled (378, 210) with delta (0, 0)
Screenshot: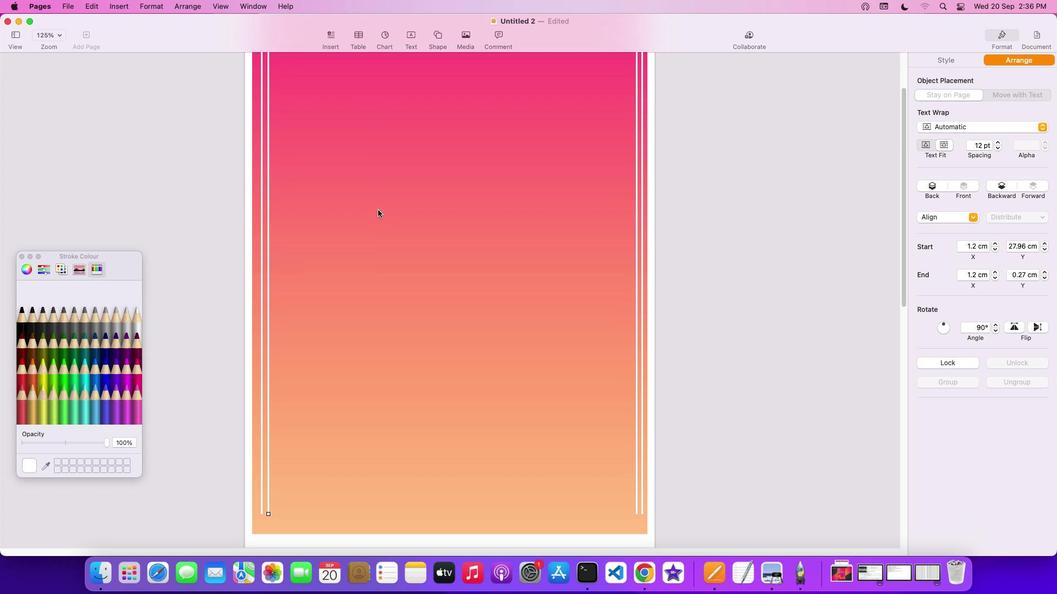 
Action: Mouse scrolled (378, 210) with delta (0, -1)
Screenshot: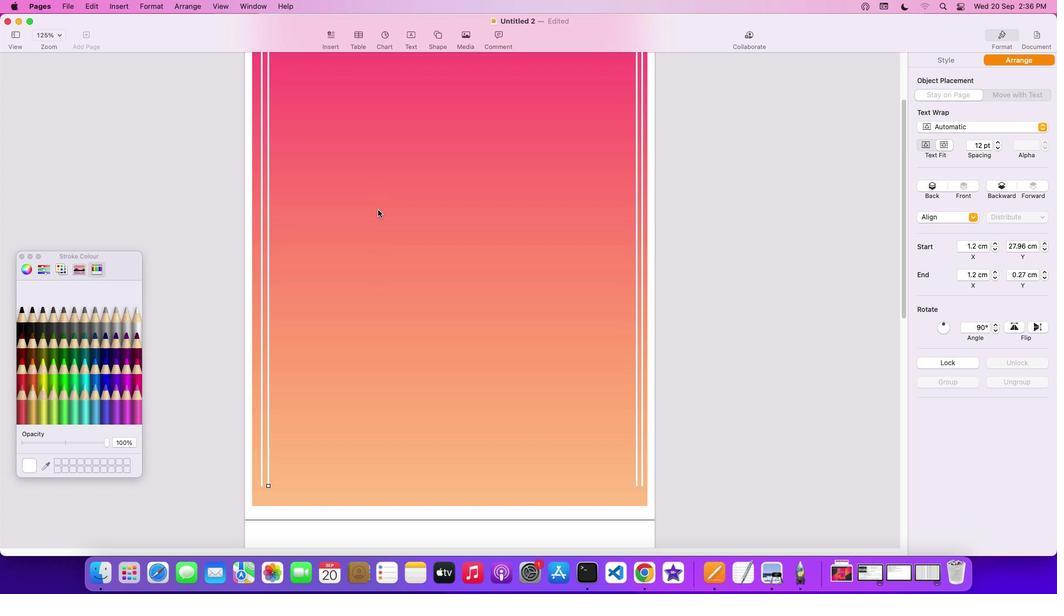 
Action: Mouse moved to (299, 425)
Screenshot: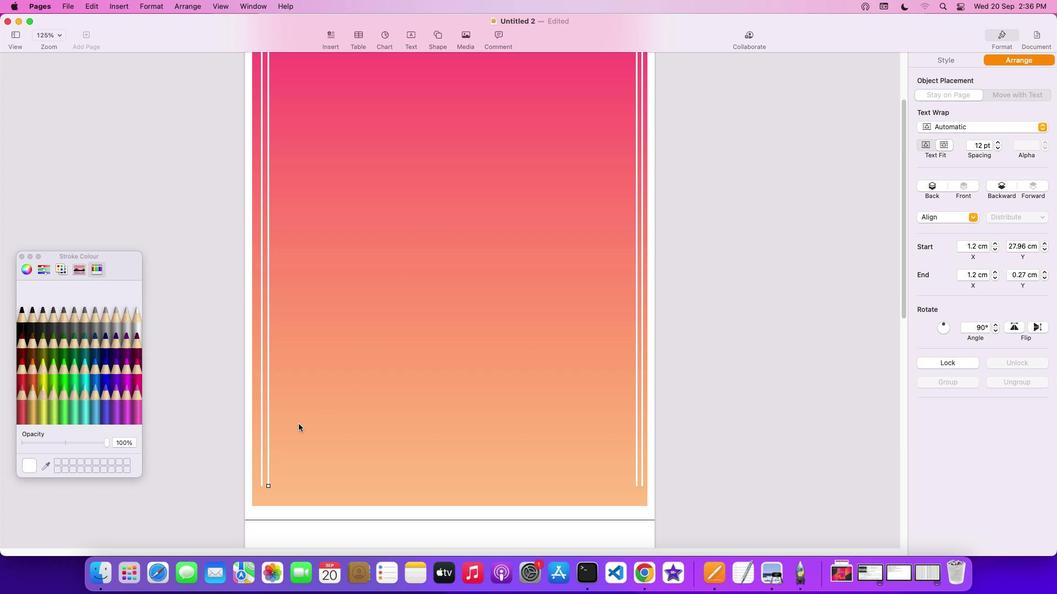 
Action: Mouse scrolled (299, 425) with delta (0, 1)
Screenshot: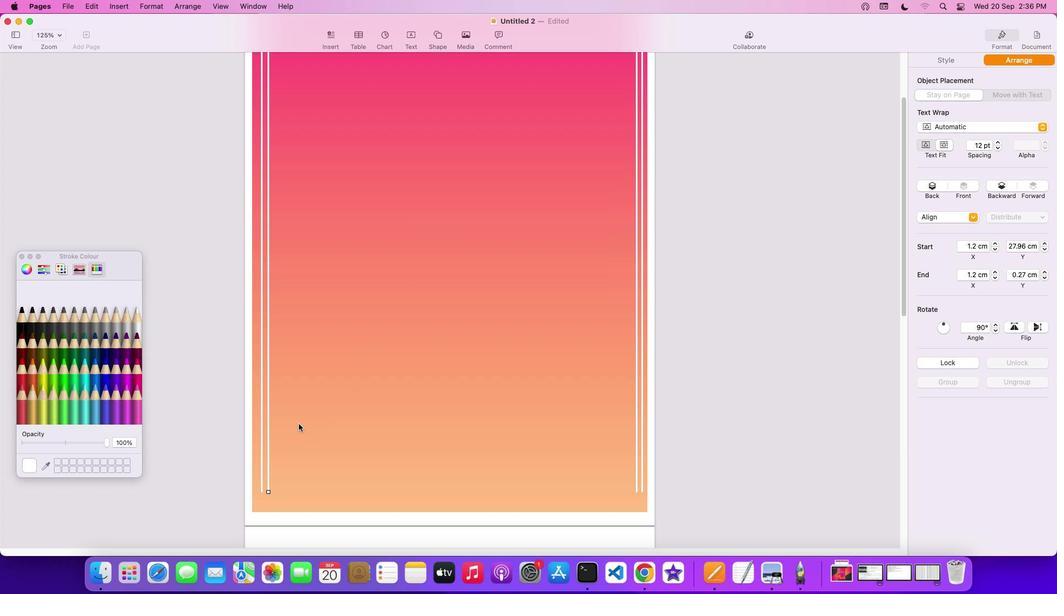 
Action: Mouse scrolled (299, 425) with delta (0, 1)
Screenshot: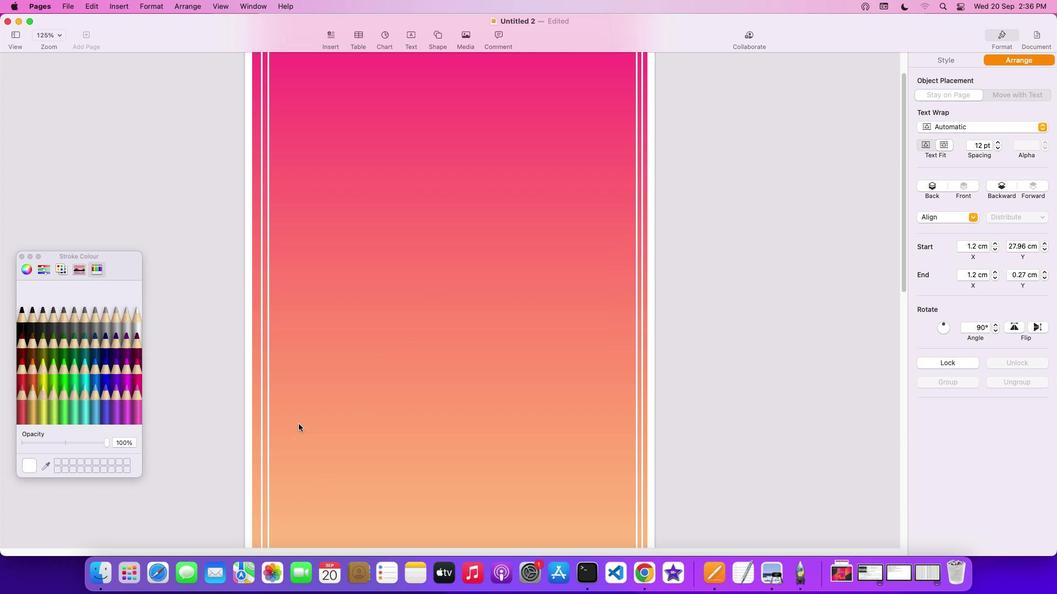 
Action: Mouse scrolled (299, 425) with delta (0, 2)
Screenshot: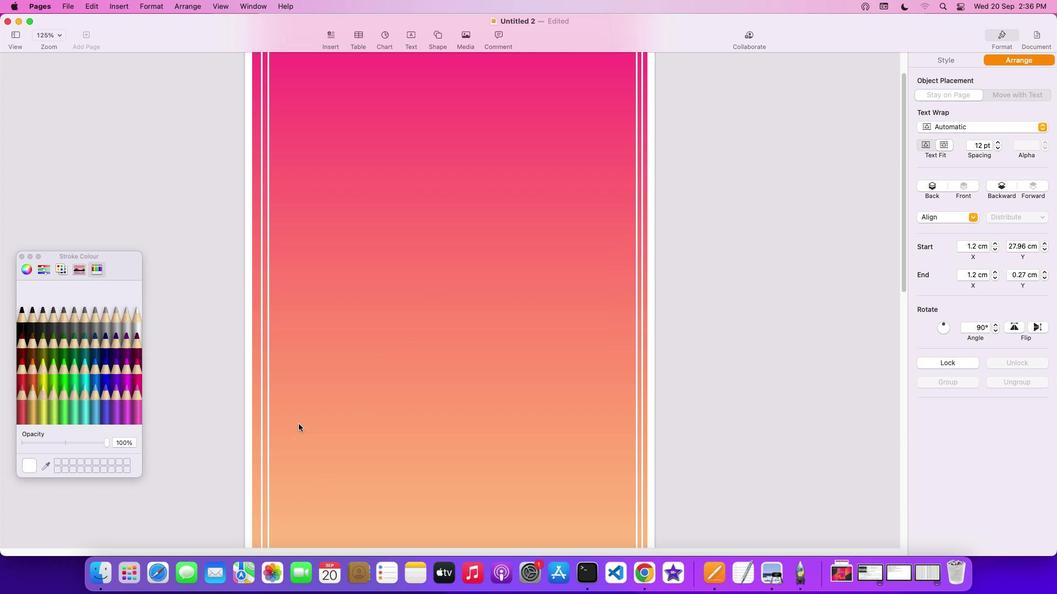 
Action: Mouse scrolled (299, 425) with delta (0, 3)
Screenshot: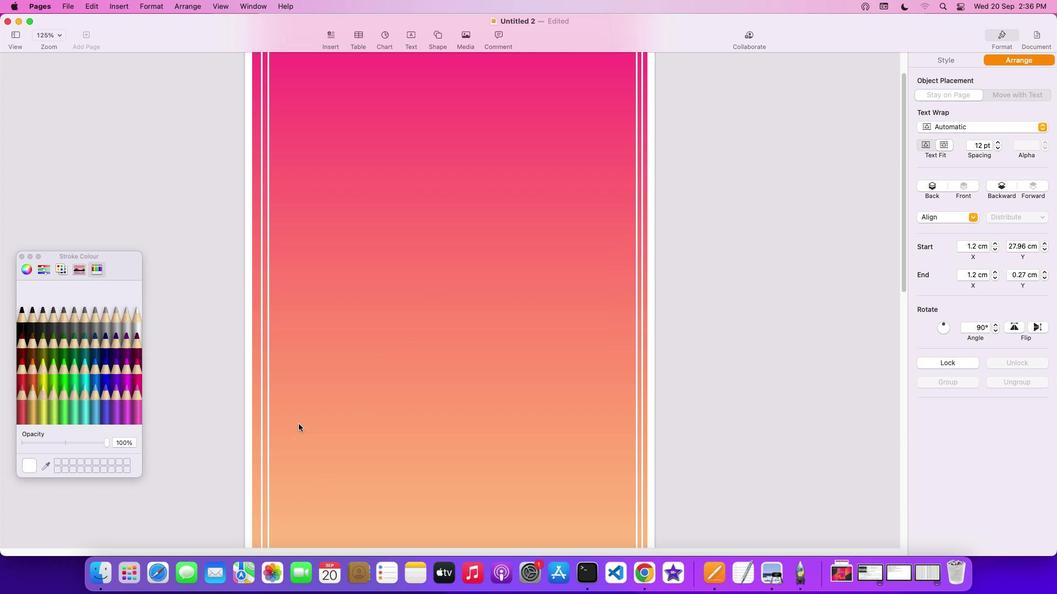
Action: Mouse scrolled (299, 425) with delta (0, 3)
Screenshot: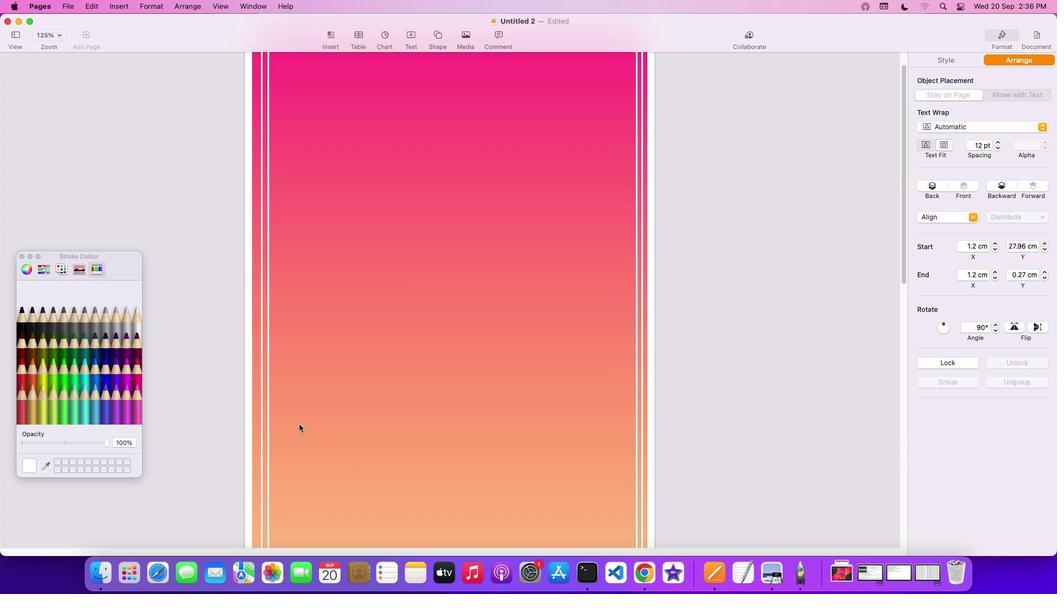 
Action: Mouse moved to (299, 425)
Screenshot: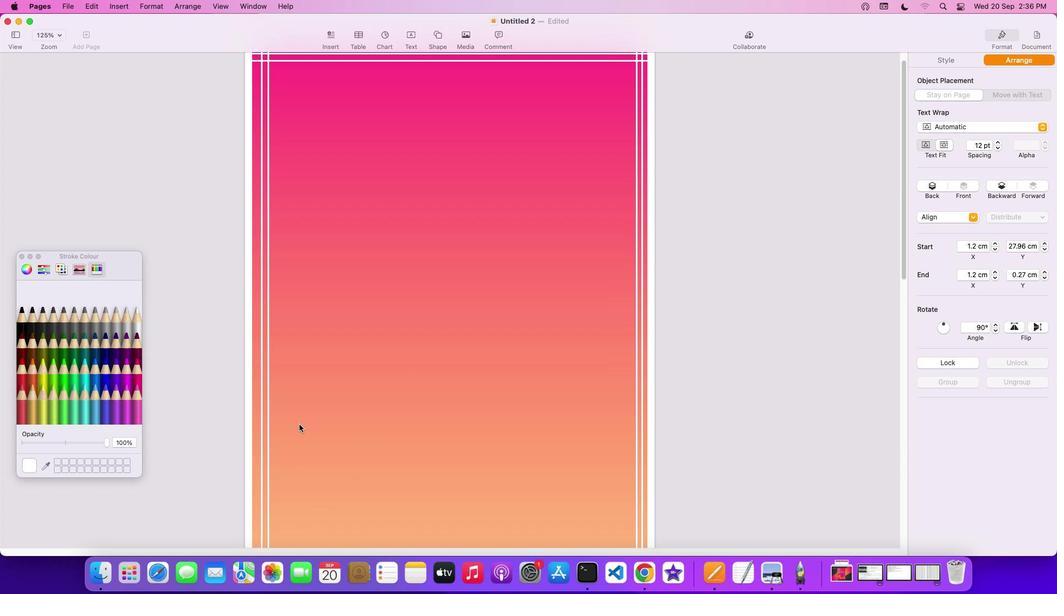 
Action: Mouse scrolled (299, 425) with delta (0, 1)
Screenshot: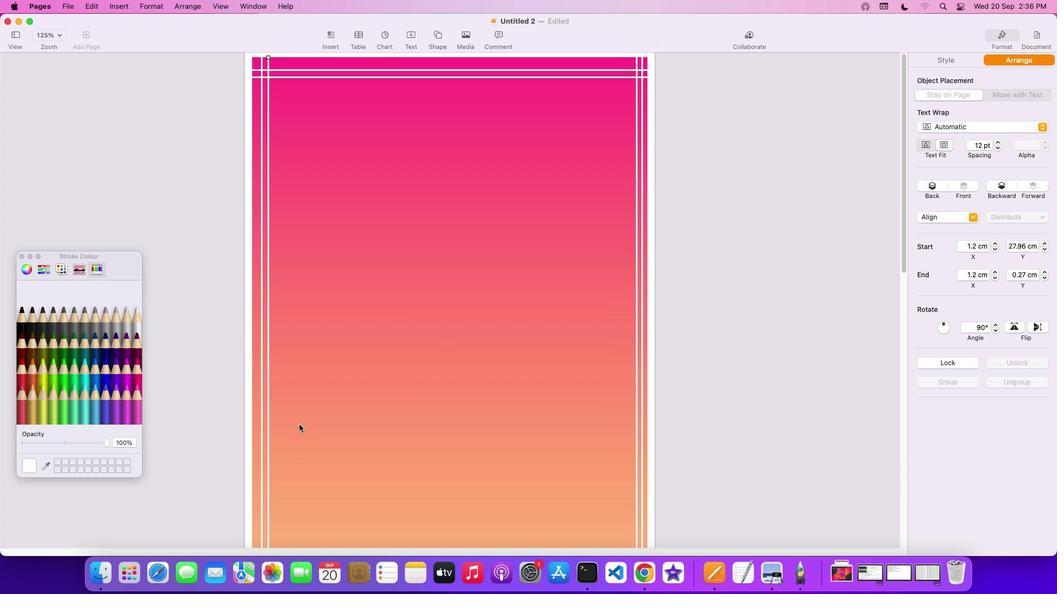
Action: Mouse scrolled (299, 425) with delta (0, 1)
Screenshot: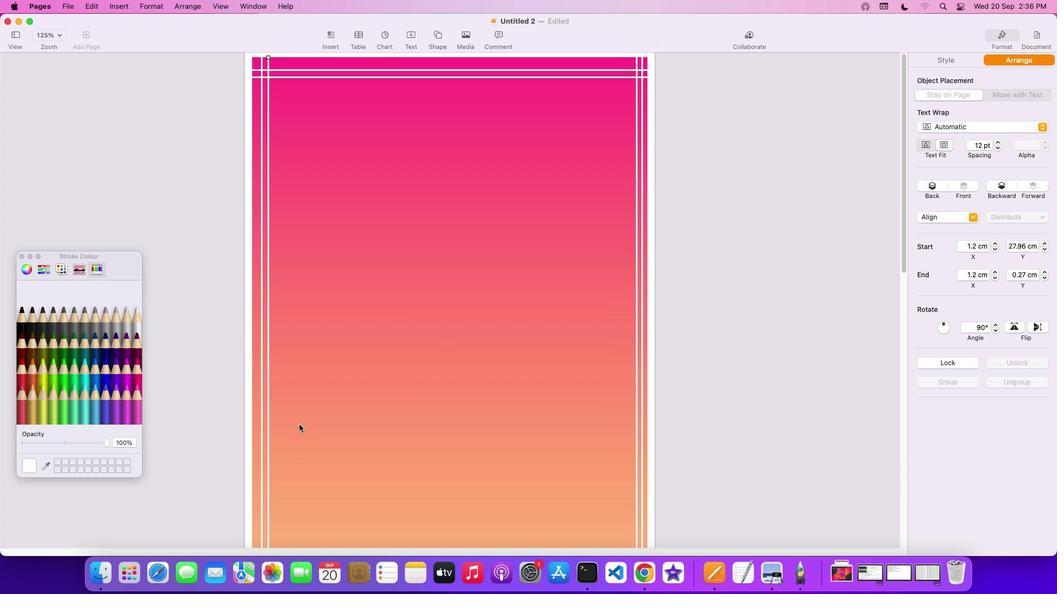 
Action: Mouse scrolled (299, 425) with delta (0, 2)
Screenshot: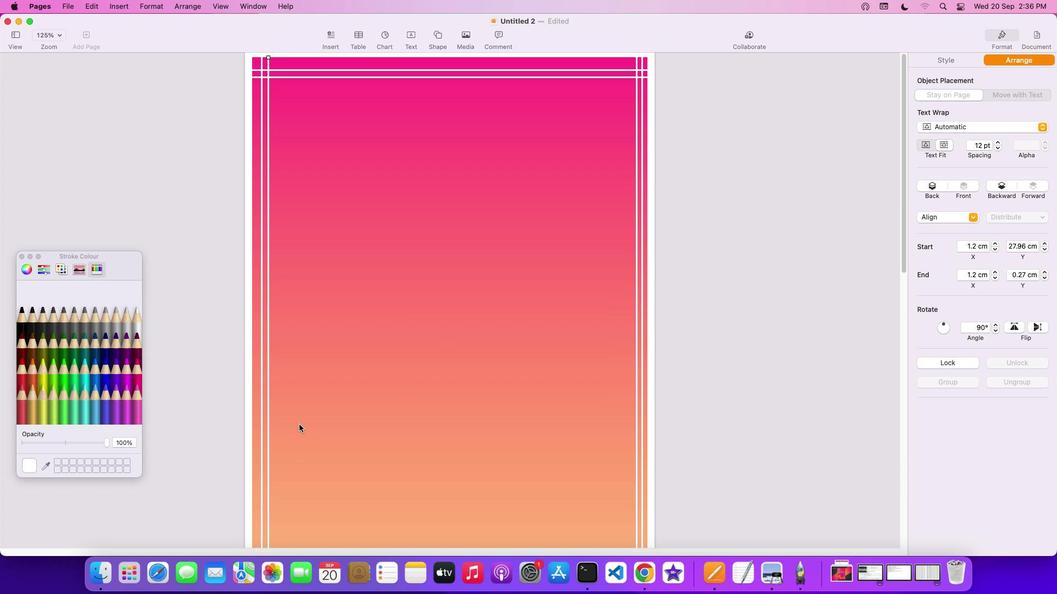 
Action: Mouse scrolled (299, 425) with delta (0, 3)
Screenshot: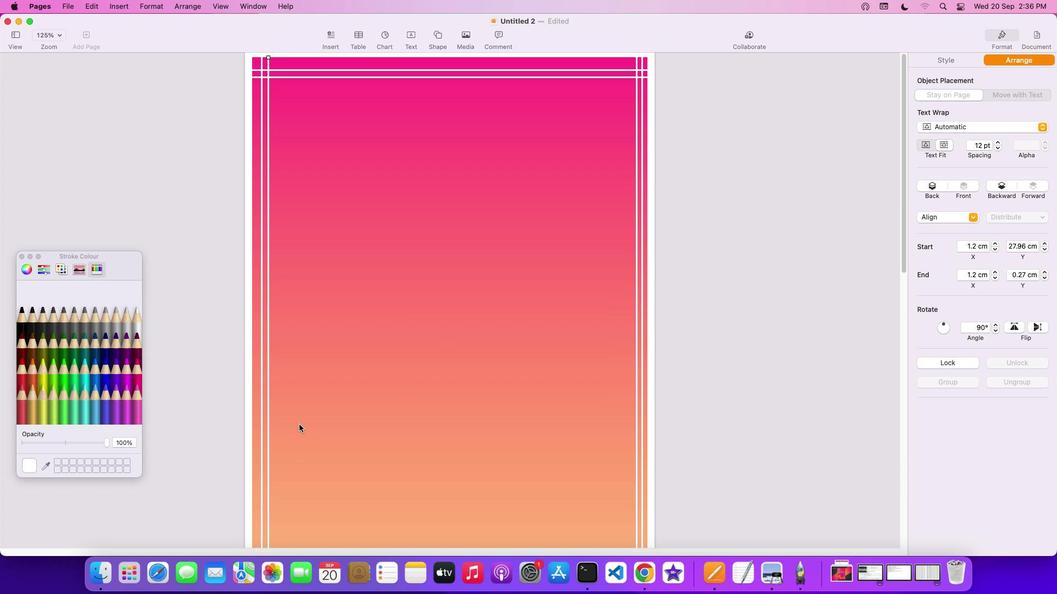 
Action: Mouse moved to (262, 79)
Screenshot: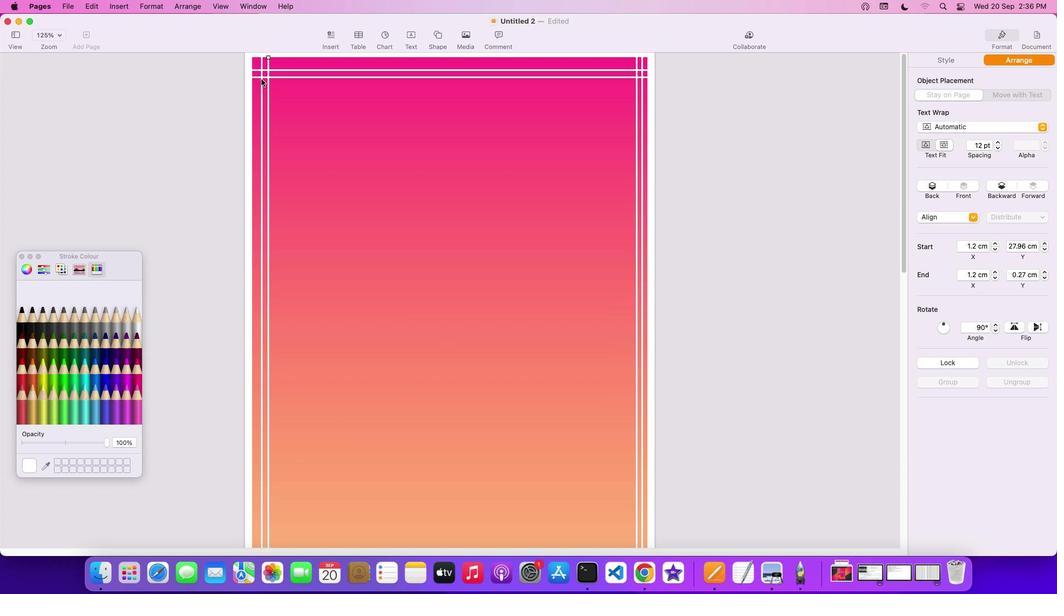 
Action: Mouse pressed left at (262, 79)
Screenshot: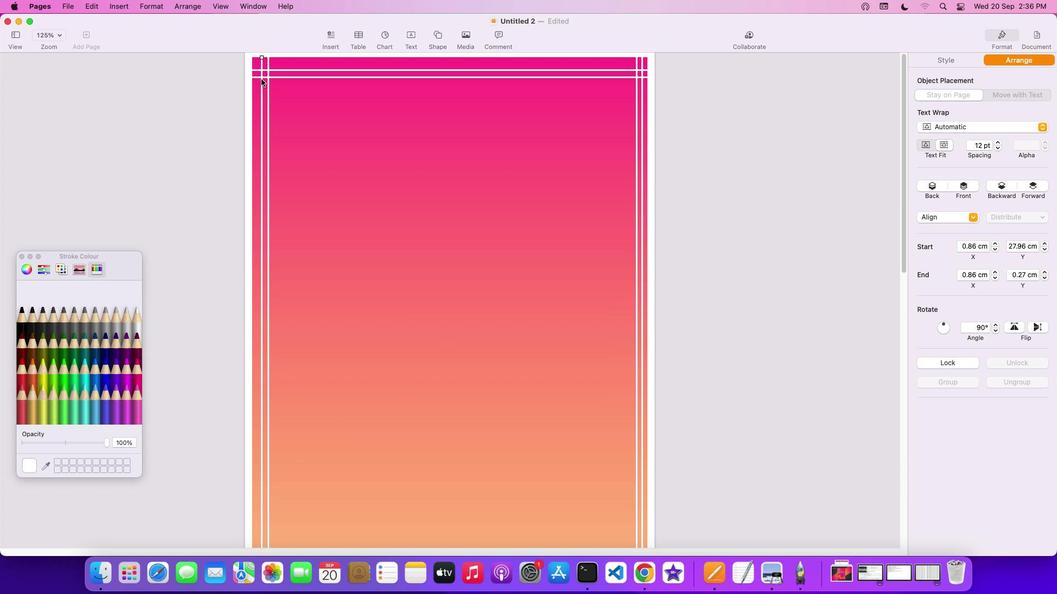 
Action: Mouse moved to (269, 85)
Screenshot: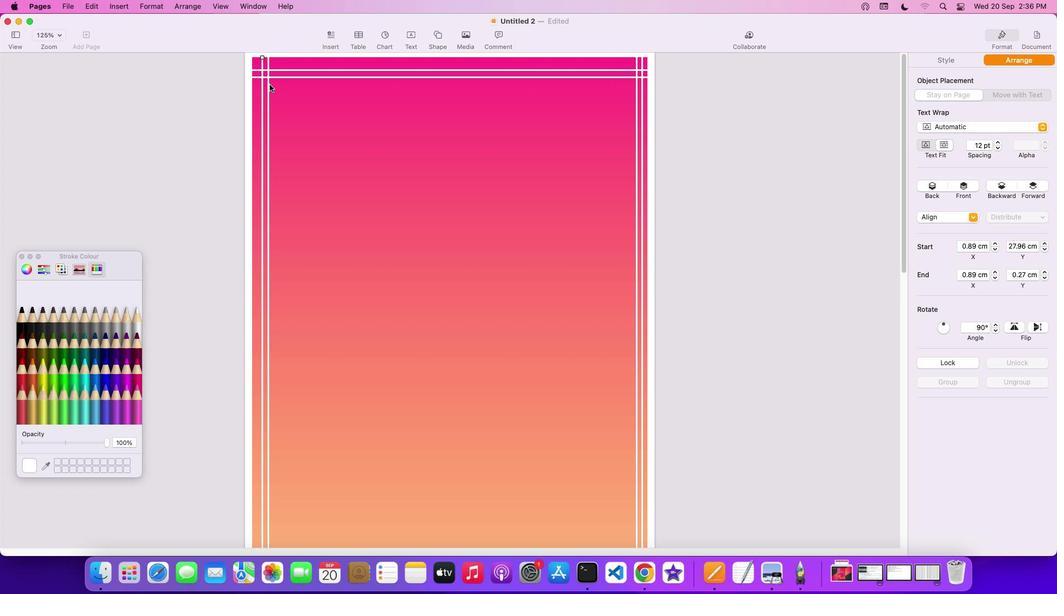 
Action: Mouse pressed left at (269, 85)
Screenshot: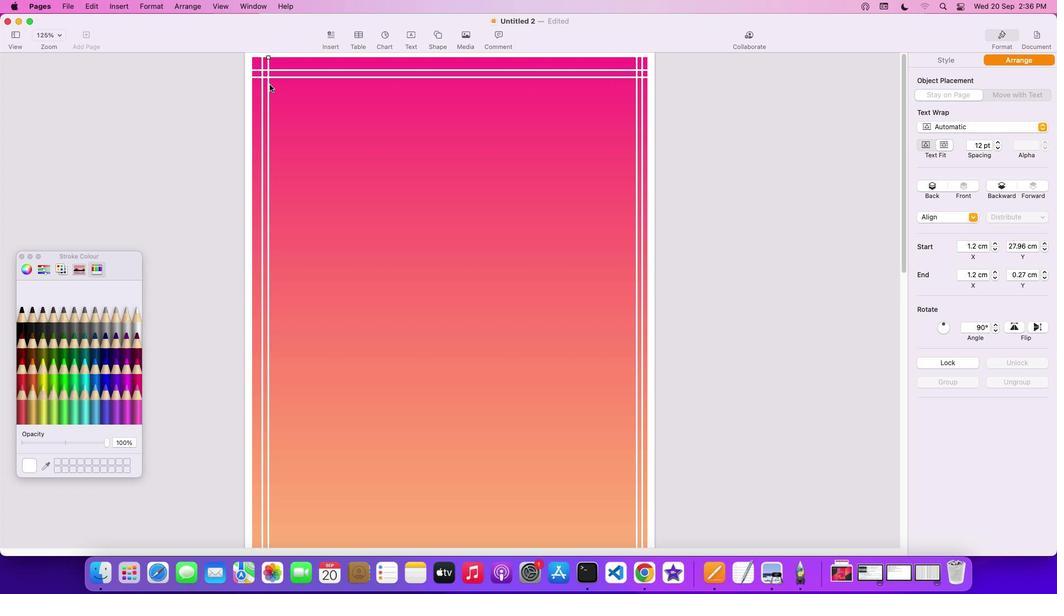 
Action: Mouse moved to (366, 190)
Screenshot: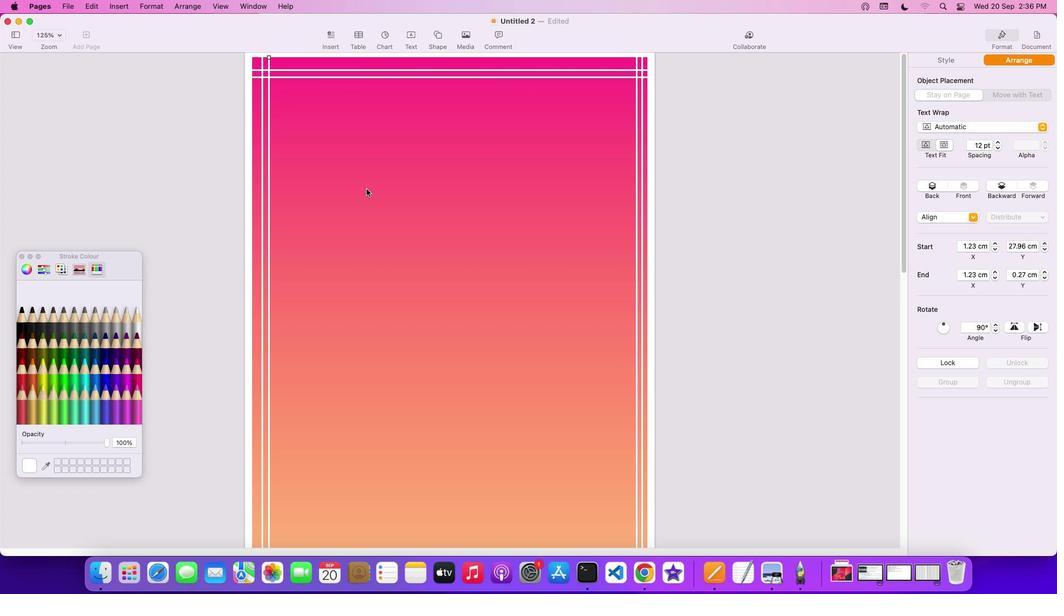 
Action: Mouse scrolled (366, 190) with delta (0, 0)
Screenshot: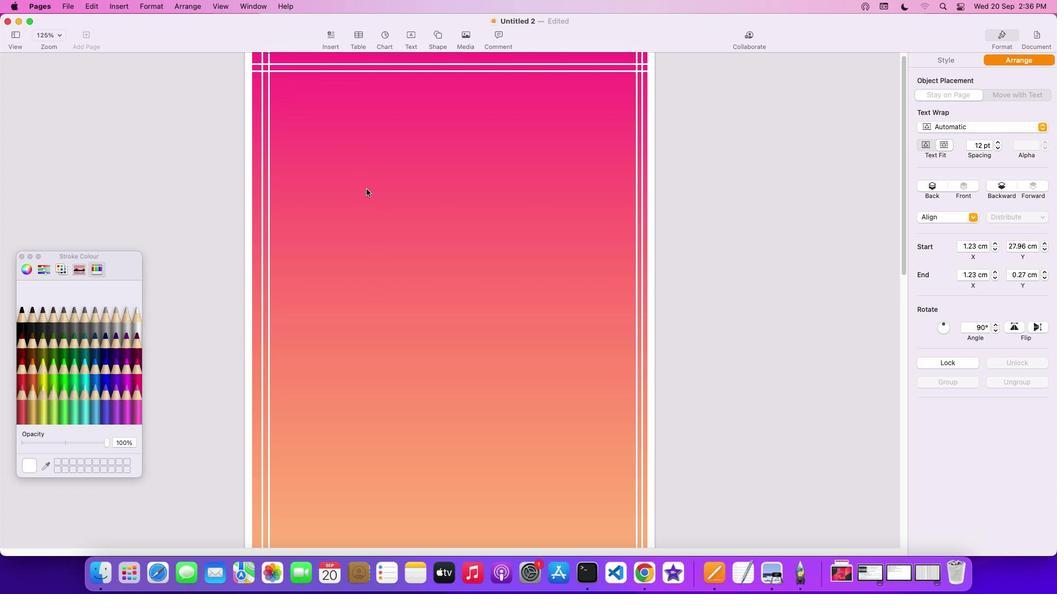 
Action: Mouse scrolled (366, 190) with delta (0, 0)
Screenshot: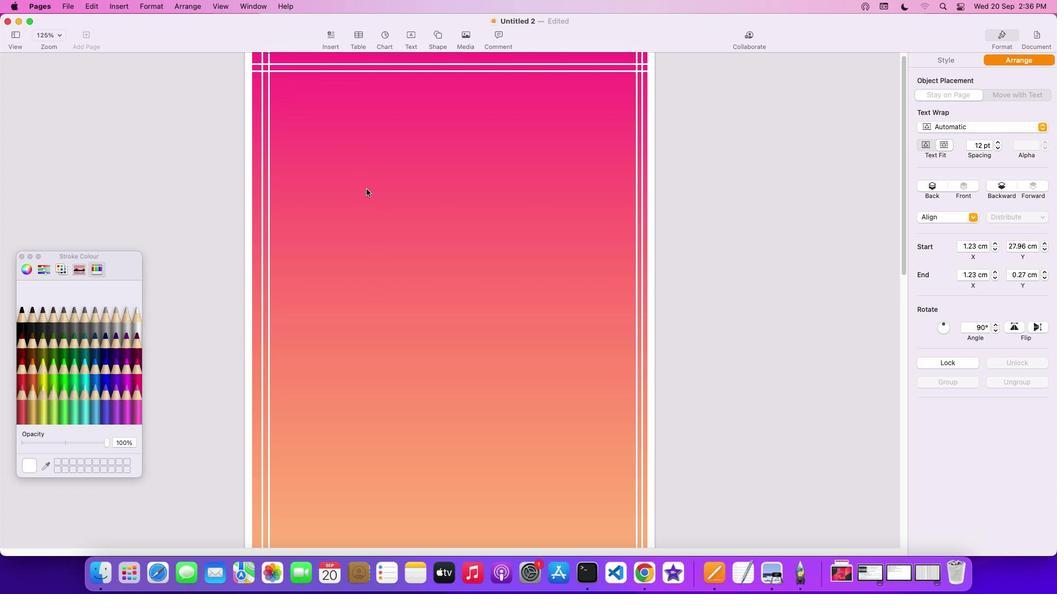
Action: Mouse scrolled (366, 190) with delta (0, 0)
Screenshot: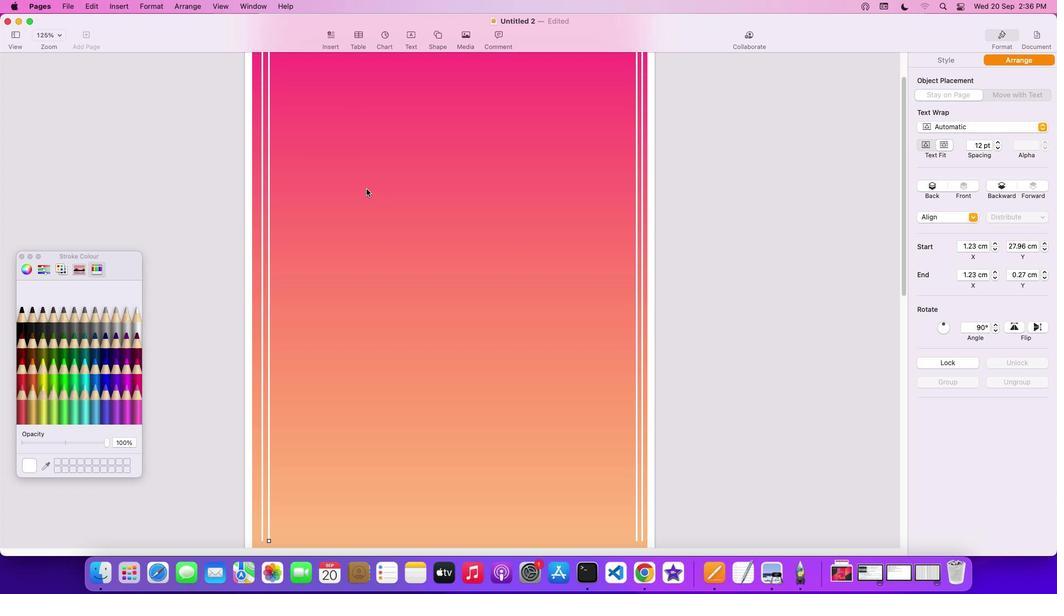 
Action: Mouse scrolled (366, 190) with delta (0, -1)
Screenshot: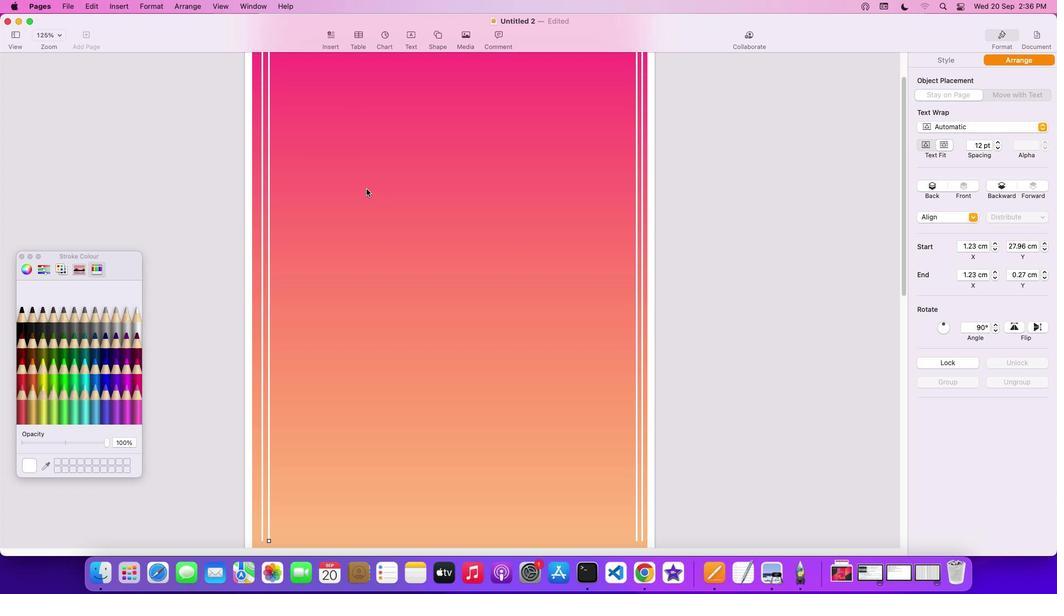 
Action: Mouse scrolled (366, 190) with delta (0, -2)
Screenshot: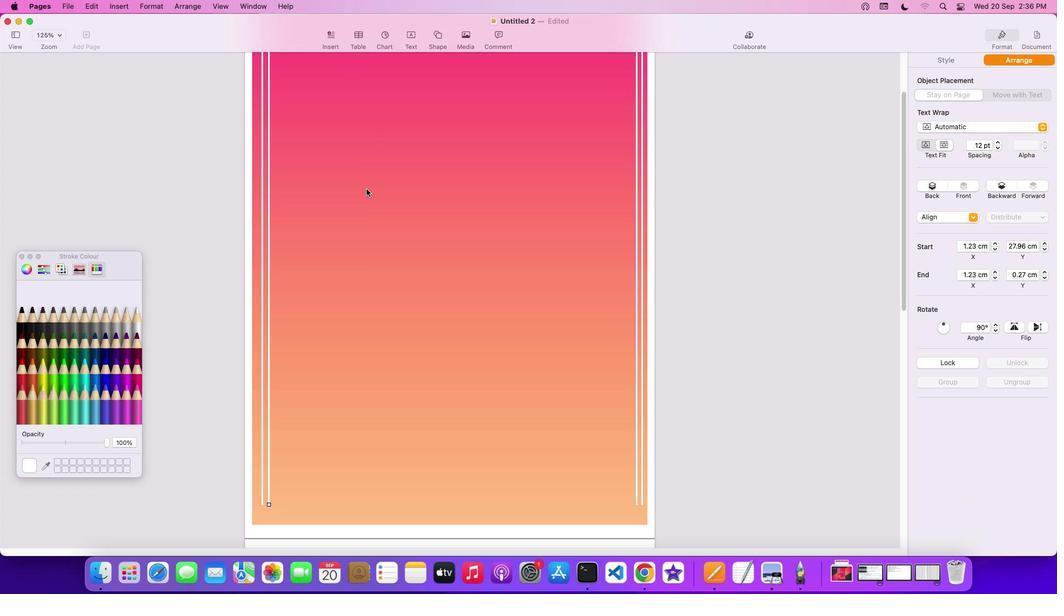 
Action: Mouse scrolled (366, 190) with delta (0, 0)
Screenshot: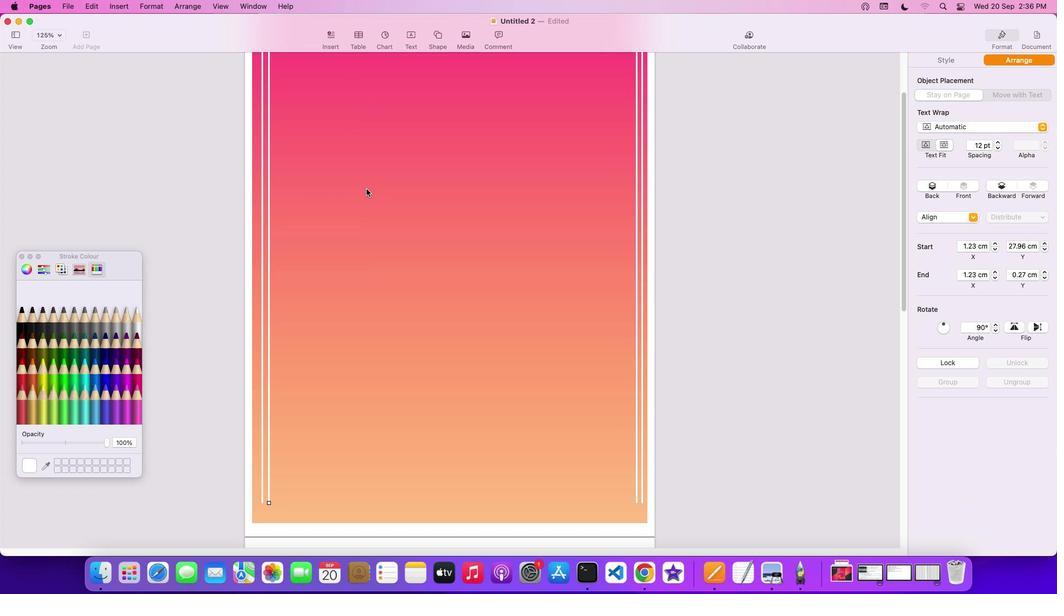 
Action: Mouse scrolled (366, 190) with delta (0, 0)
Screenshot: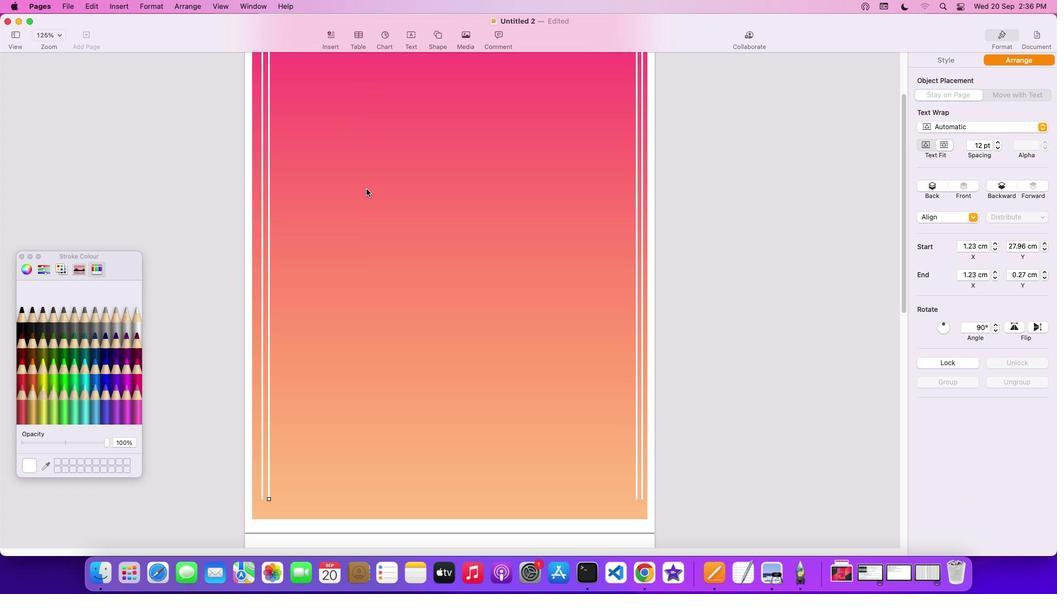 
Action: Mouse scrolled (366, 190) with delta (0, 0)
Screenshot: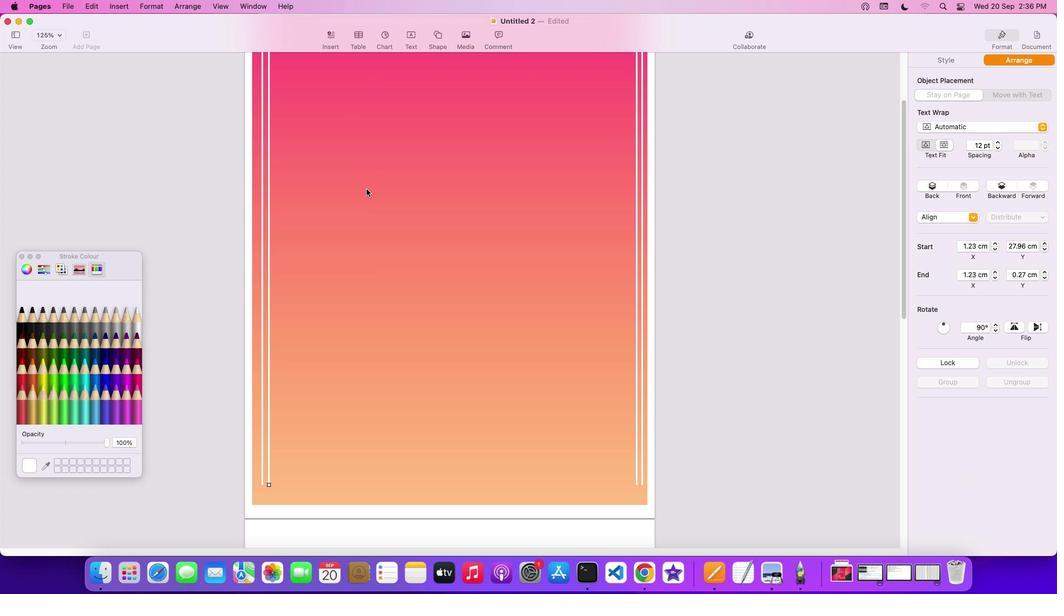 
Action: Mouse moved to (331, 468)
Screenshot: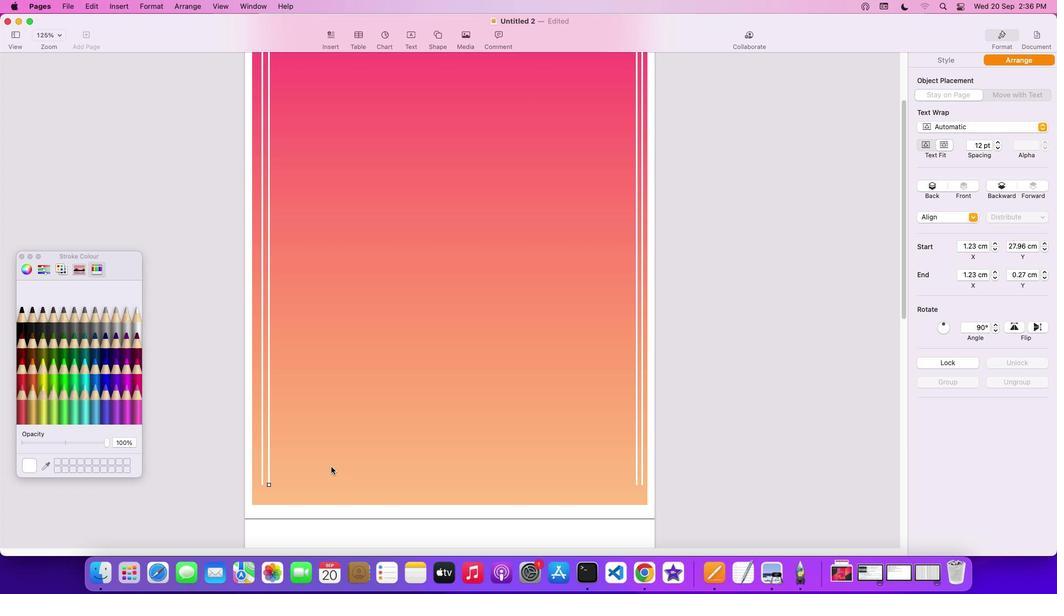 
Action: Mouse pressed left at (331, 468)
Screenshot: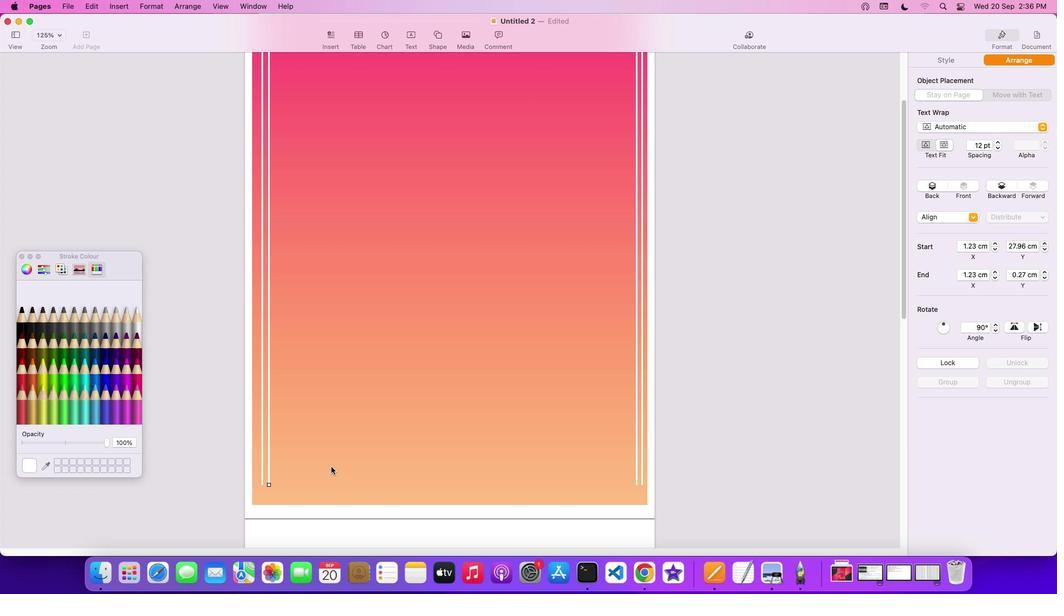 
Action: Mouse moved to (264, 480)
Screenshot: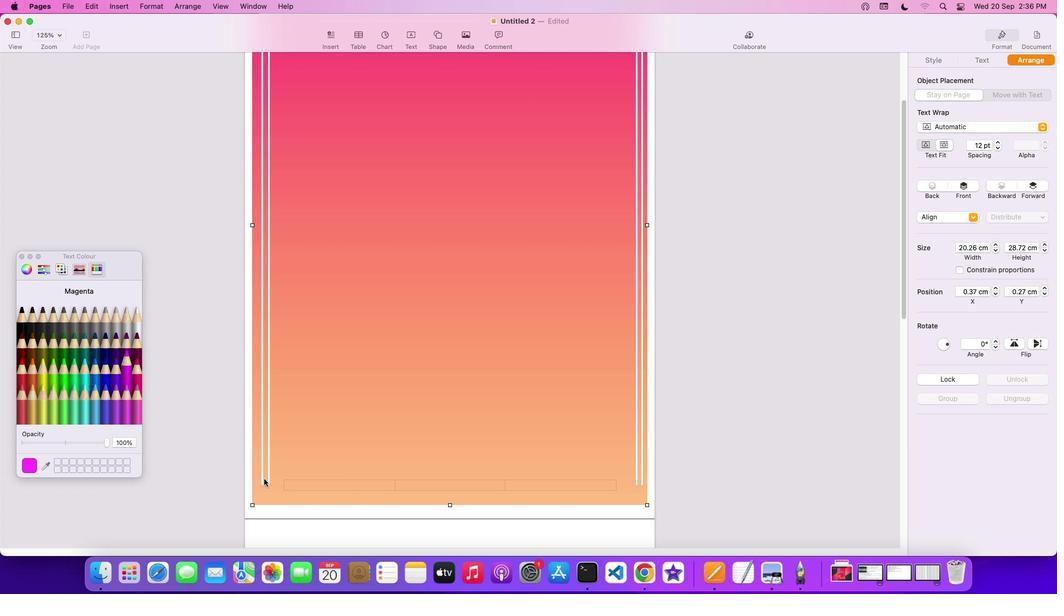 
Action: Mouse pressed left at (264, 480)
Screenshot: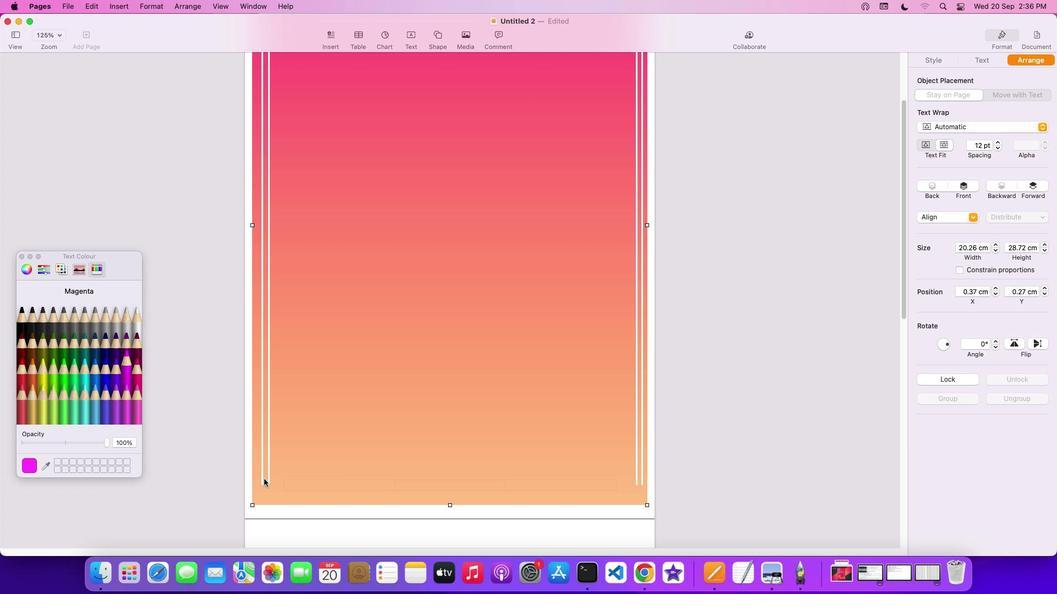 
Action: Mouse moved to (262, 486)
Screenshot: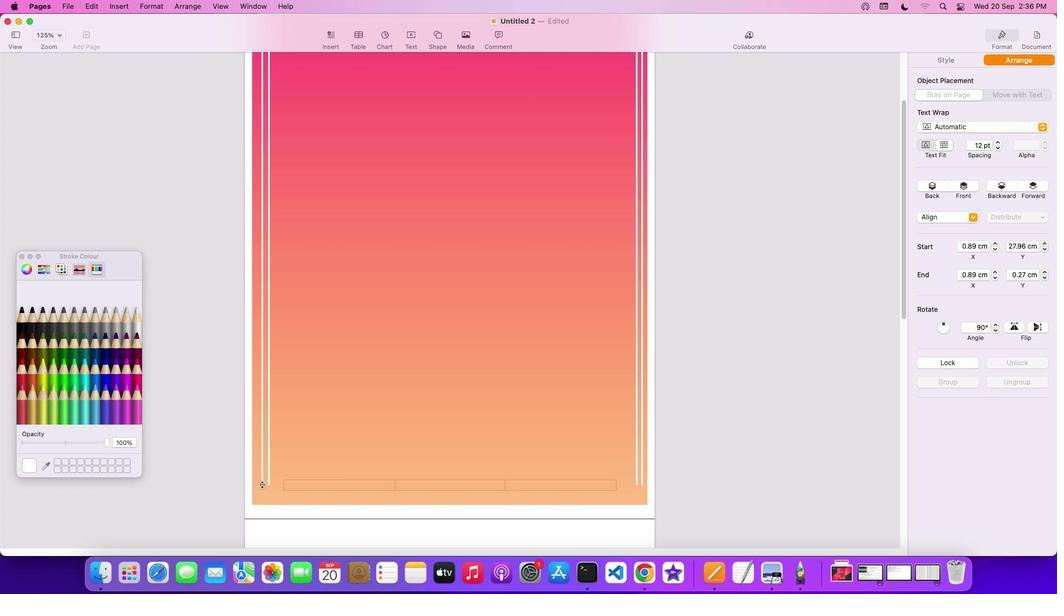 
Action: Mouse pressed left at (262, 486)
Screenshot: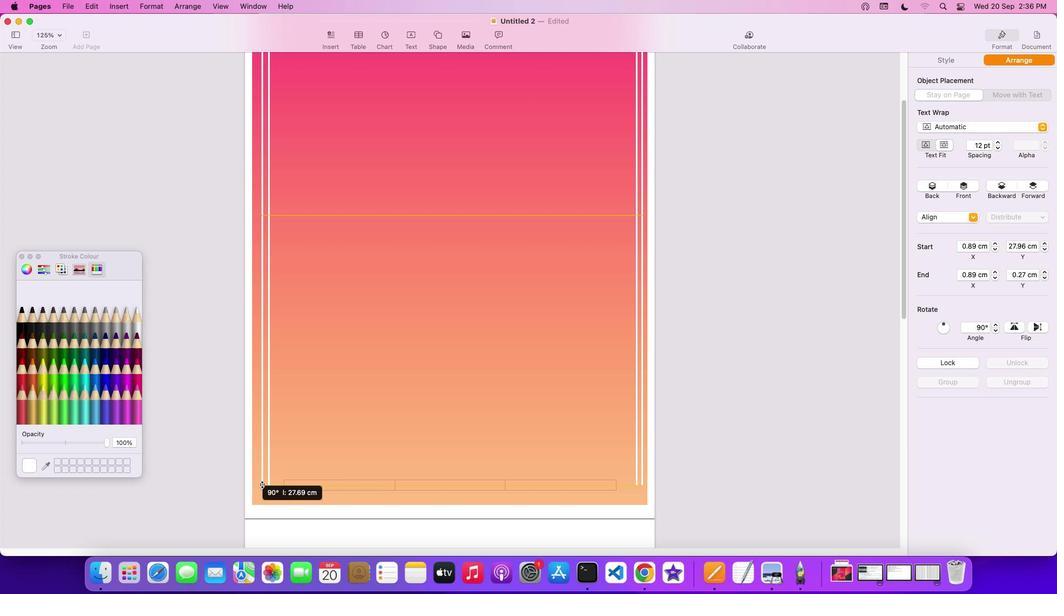 
Action: Mouse moved to (269, 477)
Screenshot: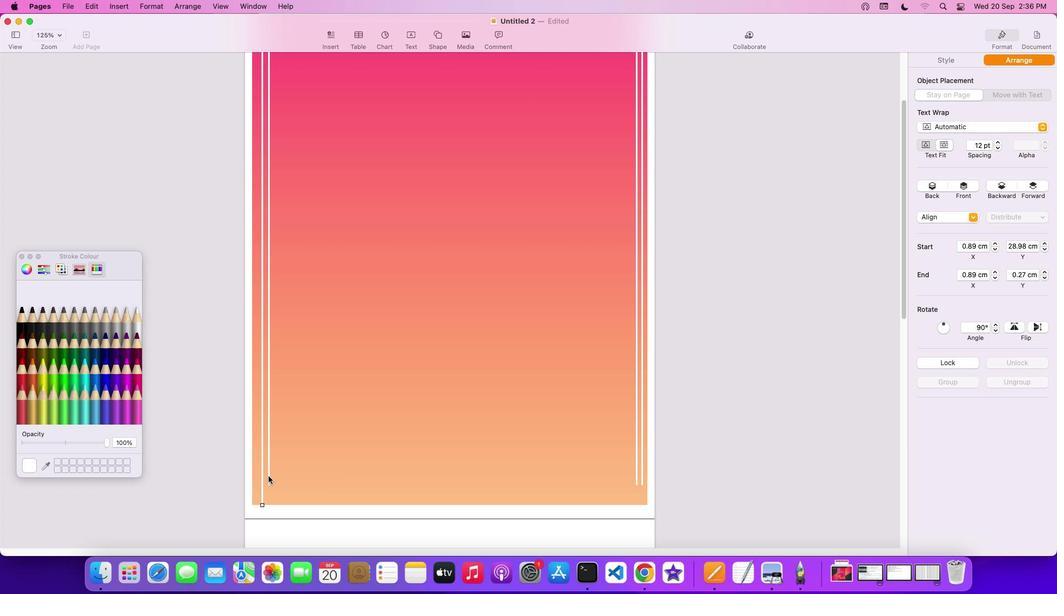 
Action: Mouse pressed left at (269, 477)
Screenshot: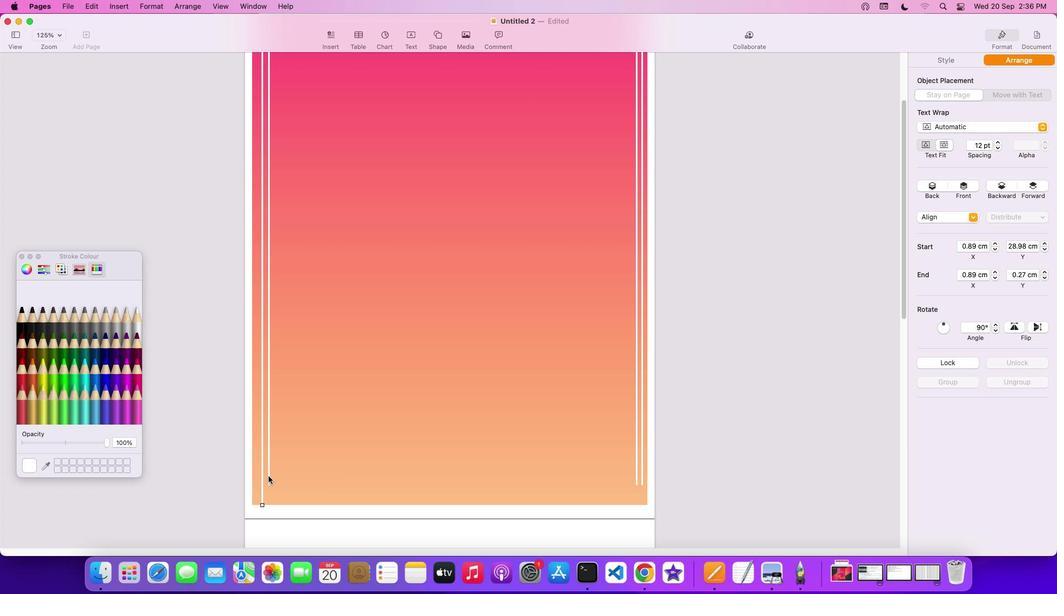 
Action: Mouse moved to (269, 485)
Screenshot: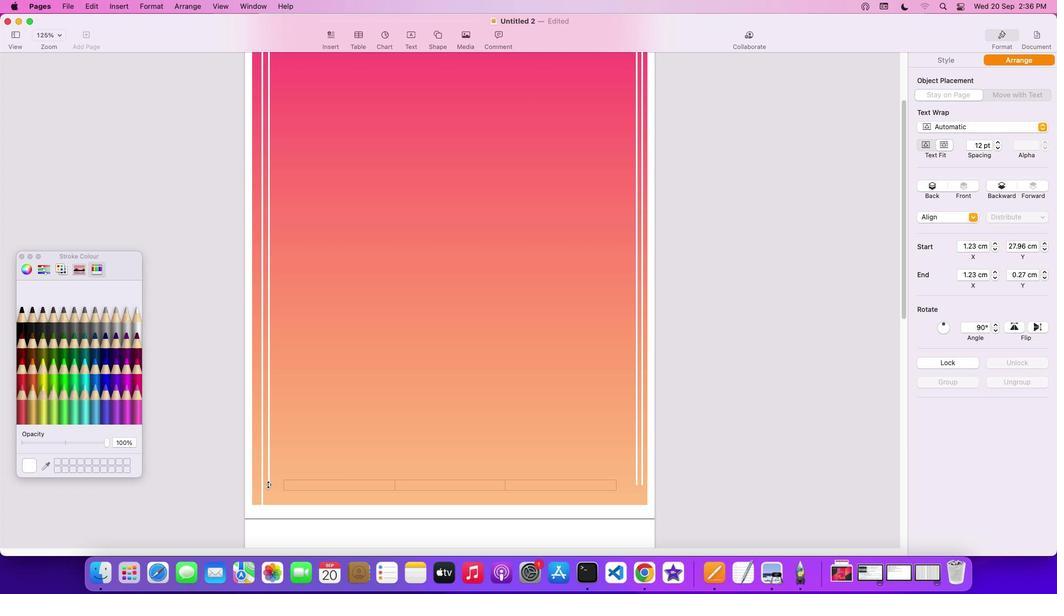
Action: Mouse pressed left at (269, 485)
Screenshot: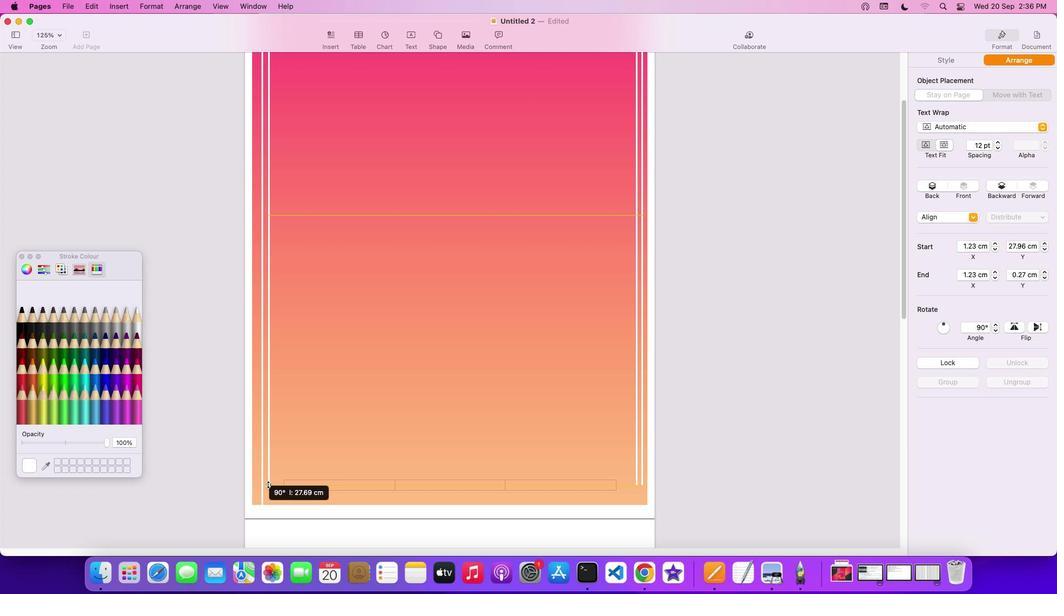 
Action: Mouse moved to (636, 455)
Screenshot: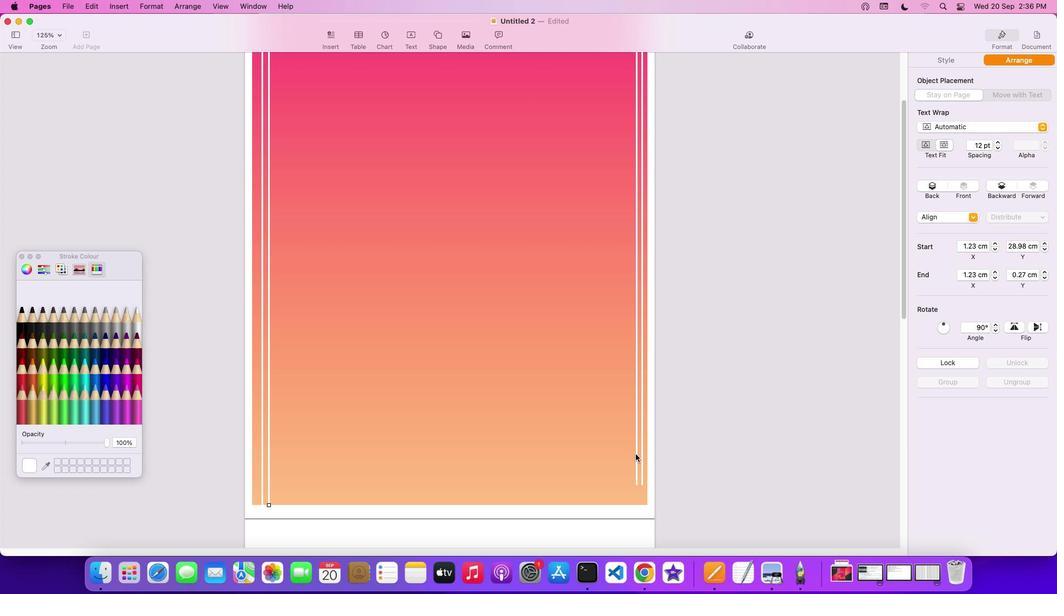 
Action: Mouse pressed left at (636, 455)
